 Task: Install recipe extensions for finding and saving new recipes to try.
Action: Mouse moved to (1238, 33)
Screenshot: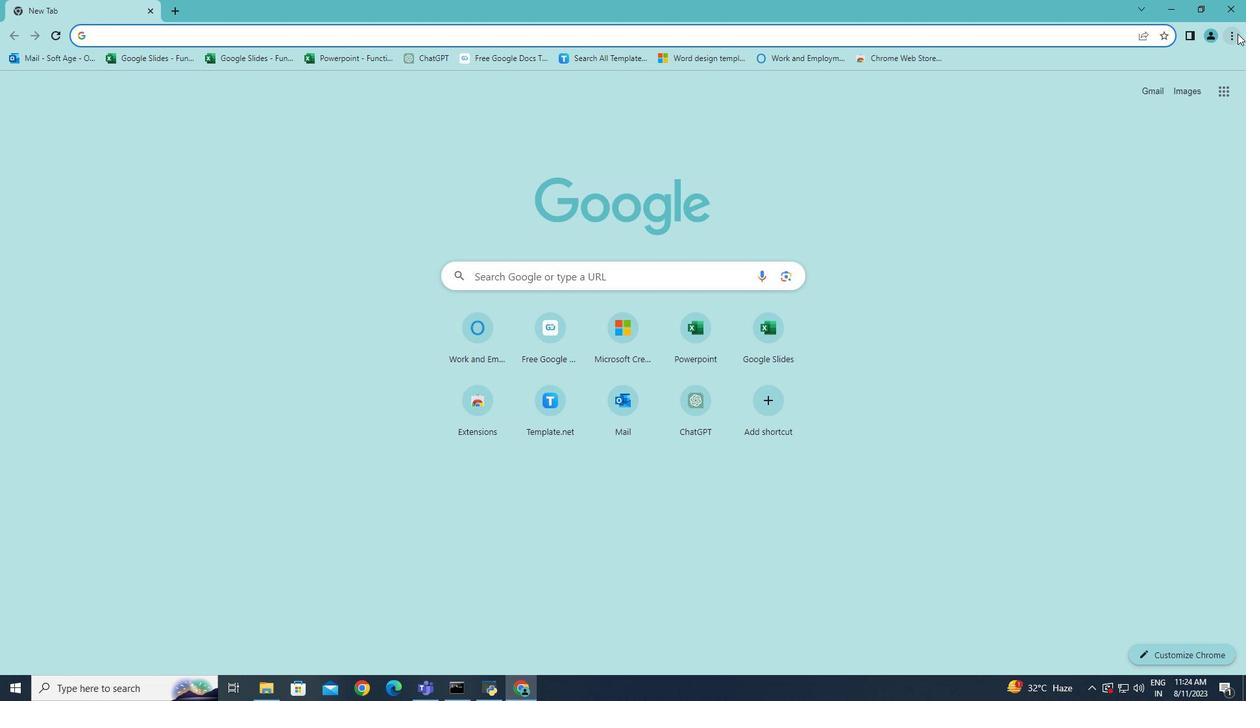 
Action: Mouse pressed left at (1238, 33)
Screenshot: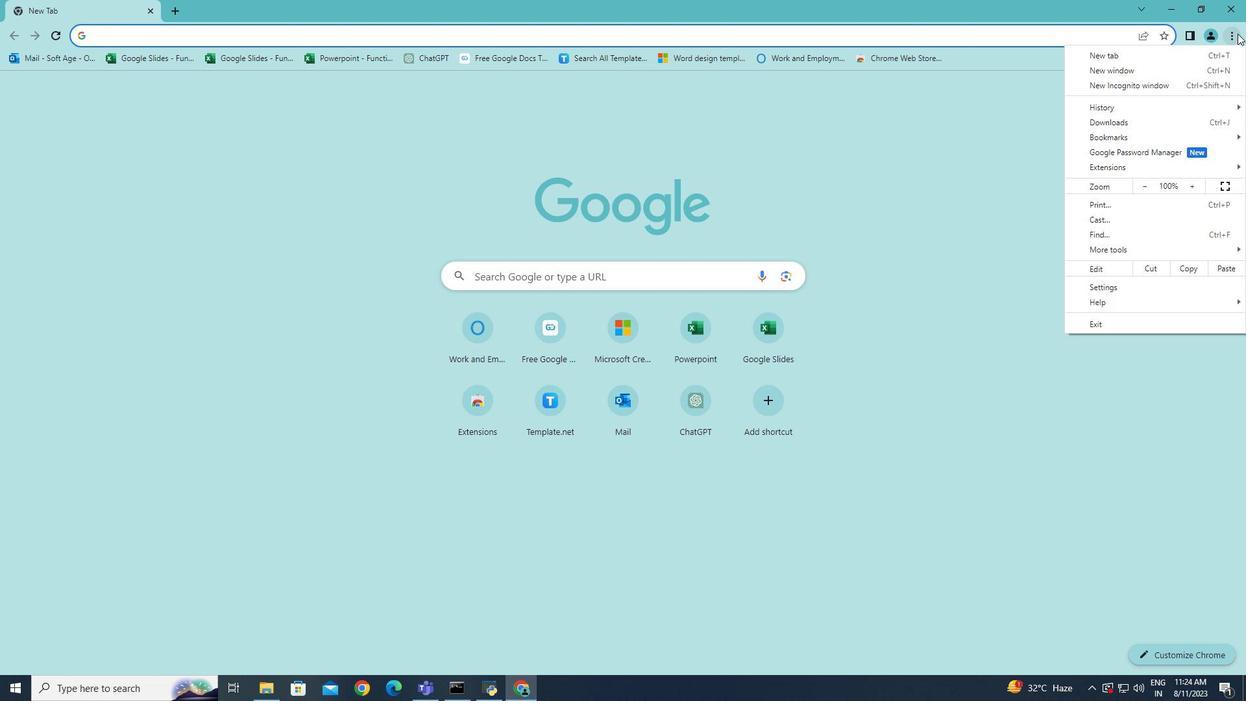 
Action: Mouse moved to (1108, 166)
Screenshot: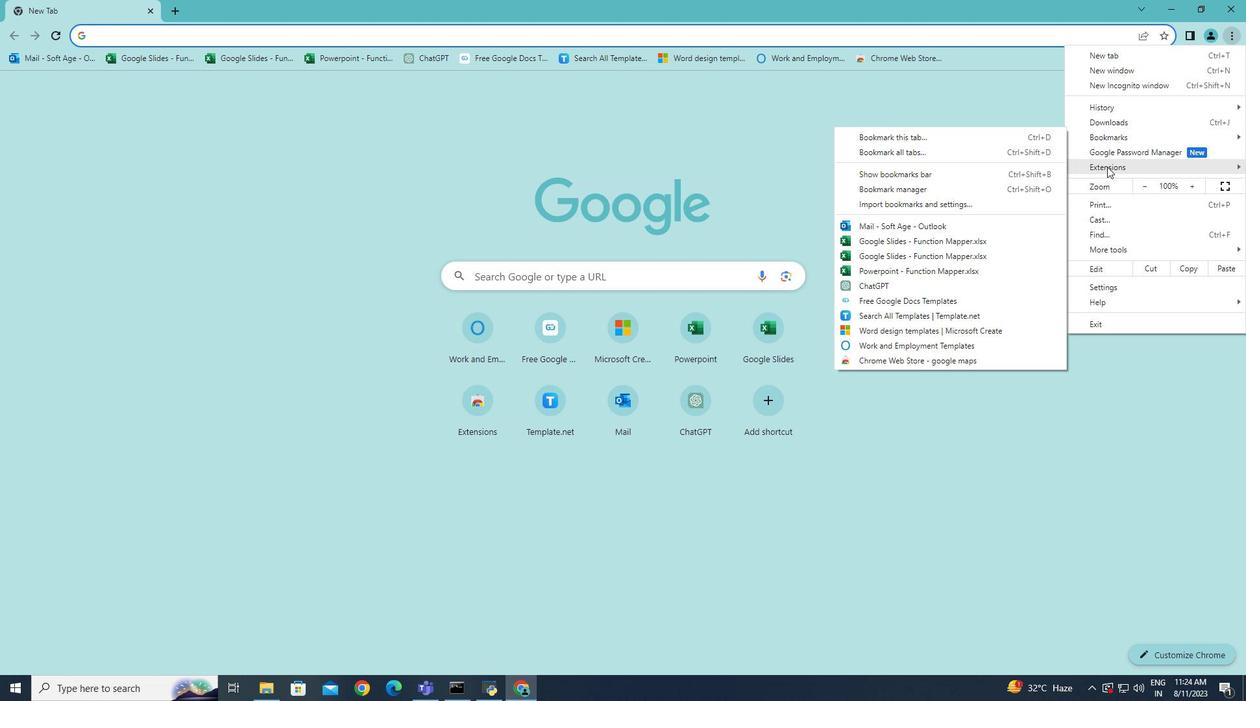 
Action: Mouse pressed left at (1108, 166)
Screenshot: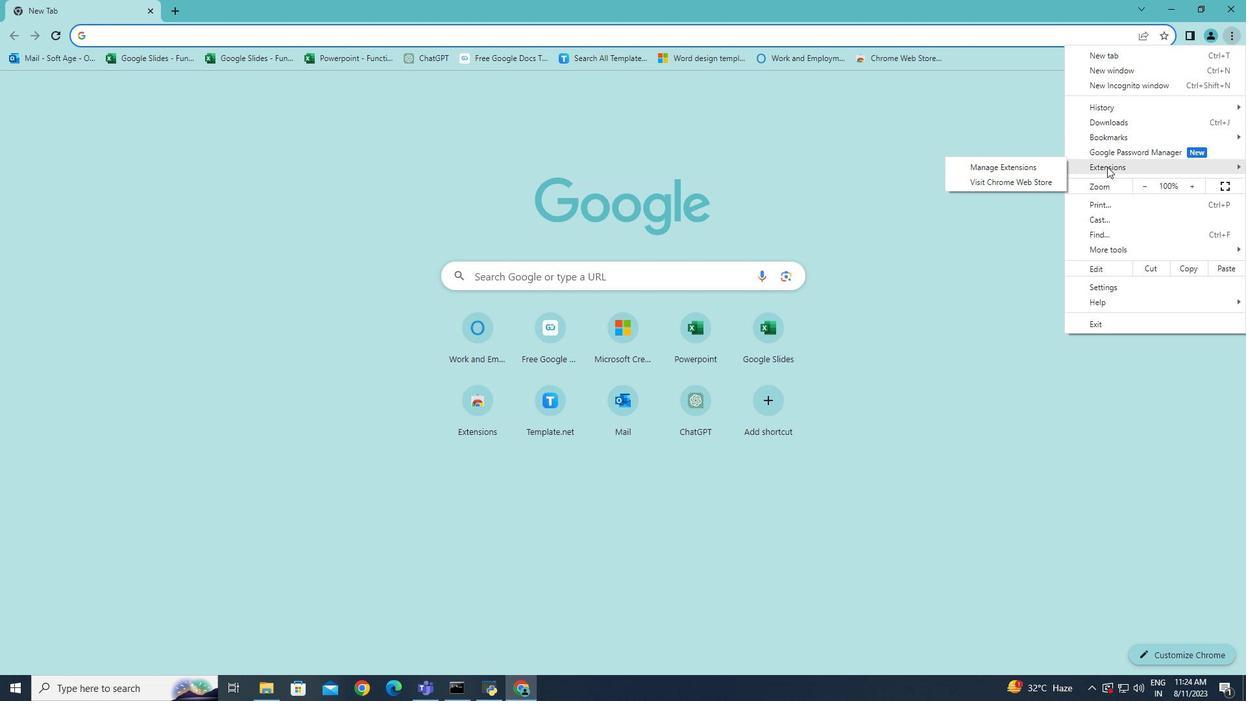 
Action: Mouse moved to (1006, 186)
Screenshot: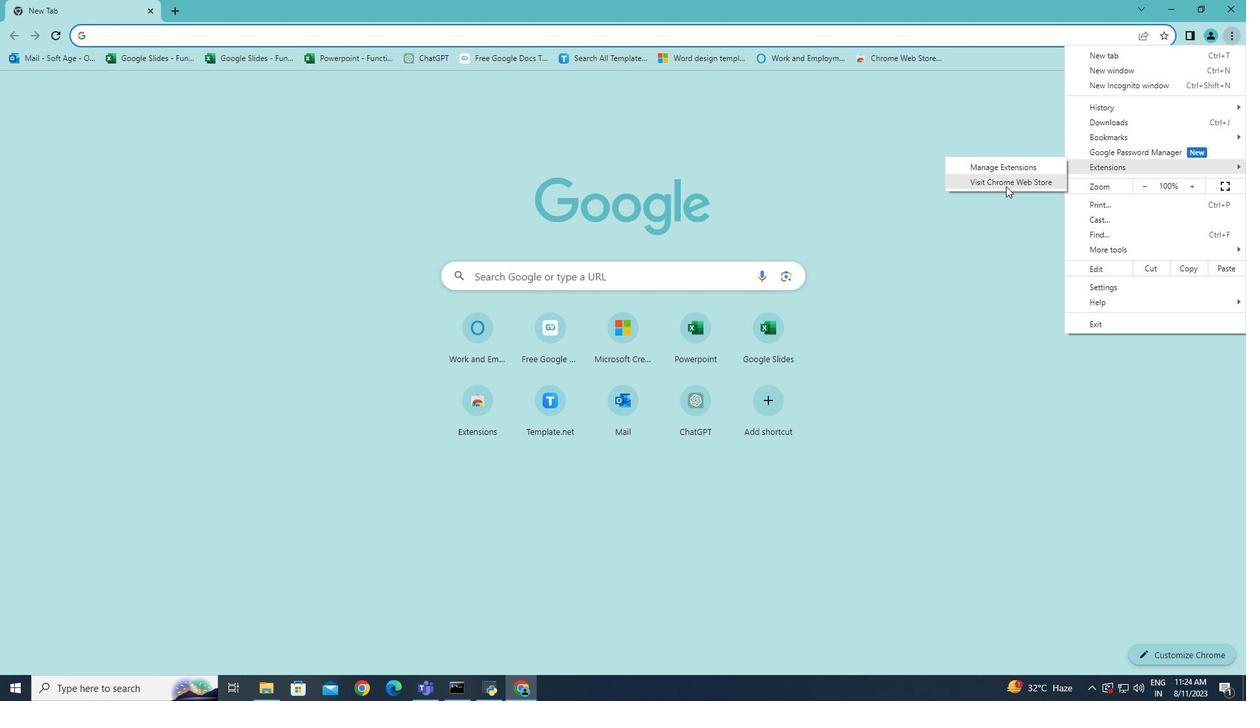 
Action: Mouse pressed left at (1006, 186)
Screenshot: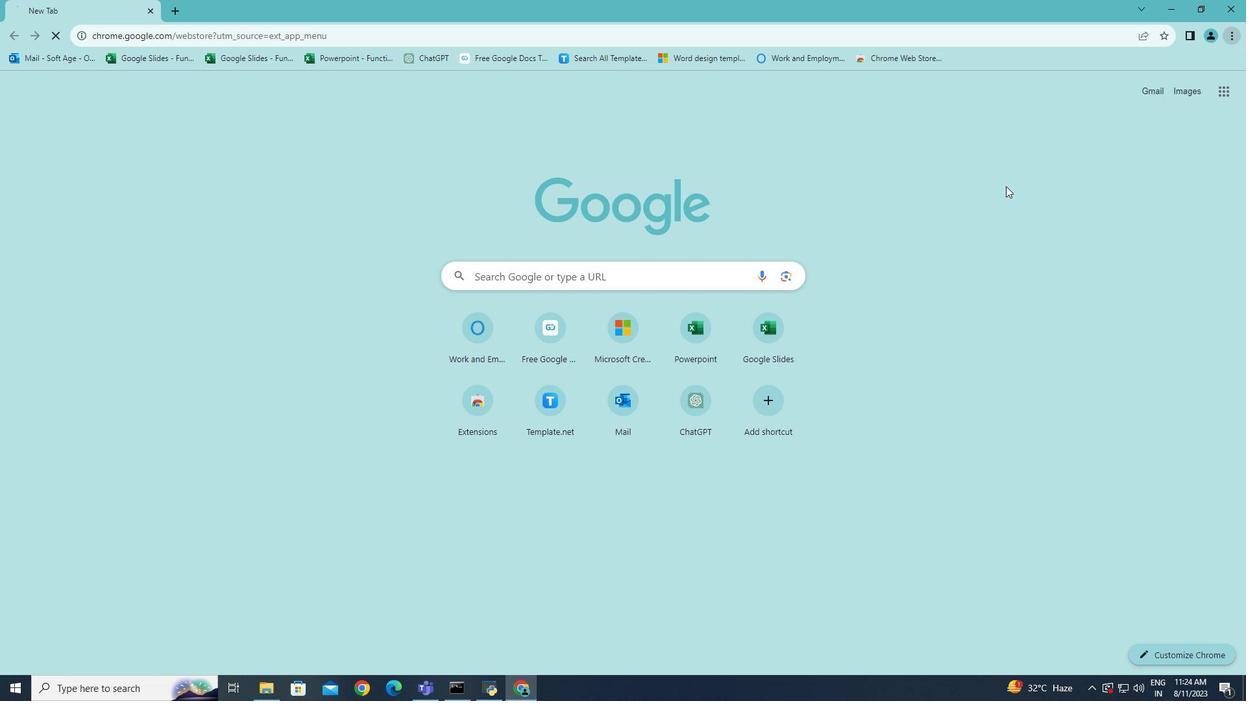 
Action: Mouse moved to (292, 116)
Screenshot: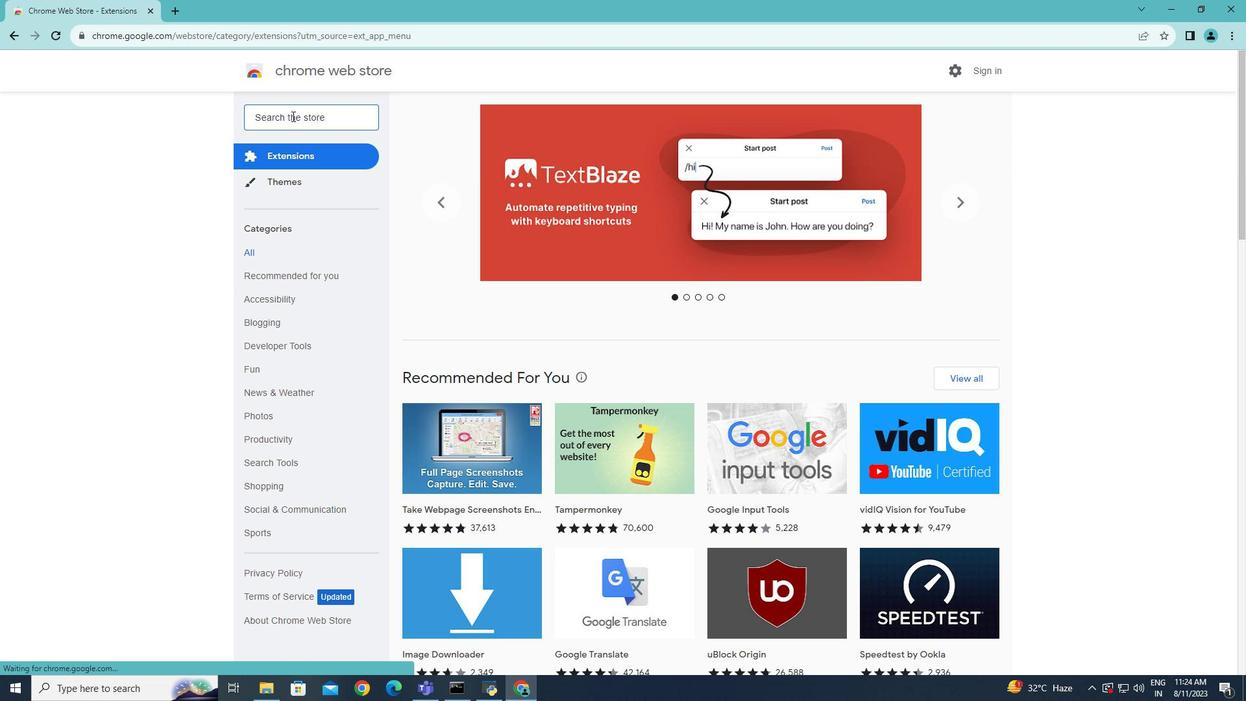 
Action: Mouse pressed left at (292, 116)
Screenshot: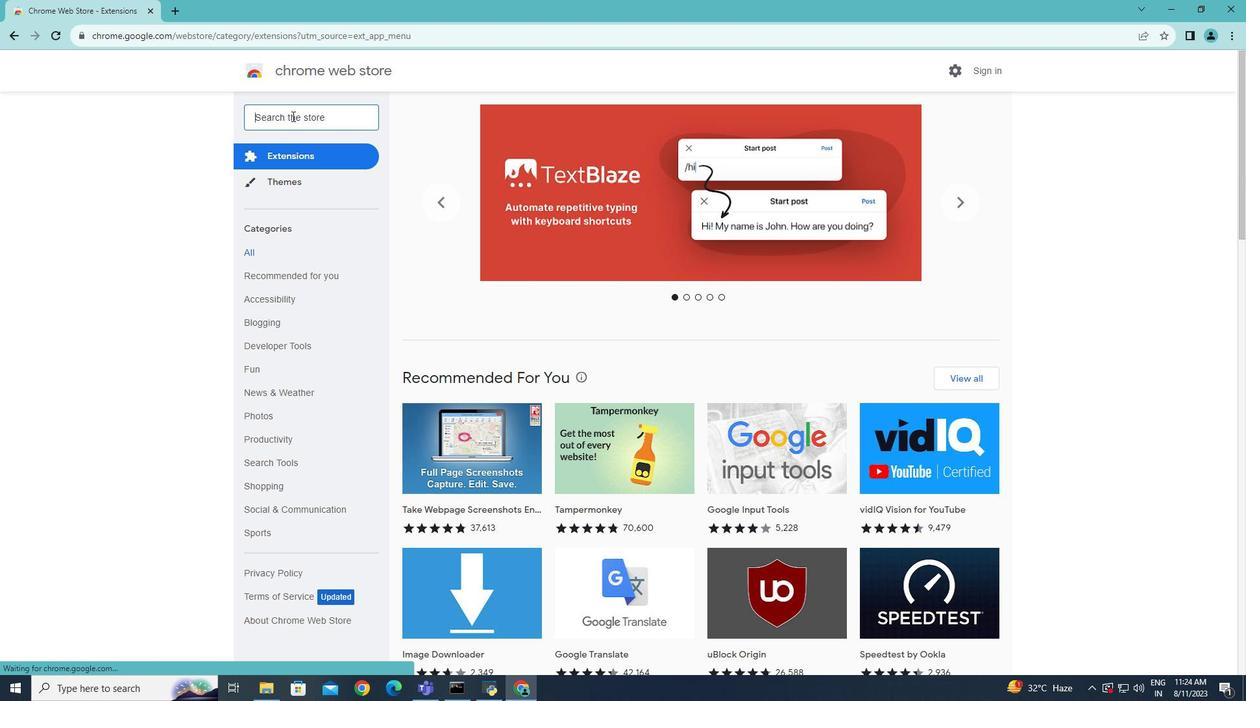 
Action: Key pressed recipe<Key.space>ex
Screenshot: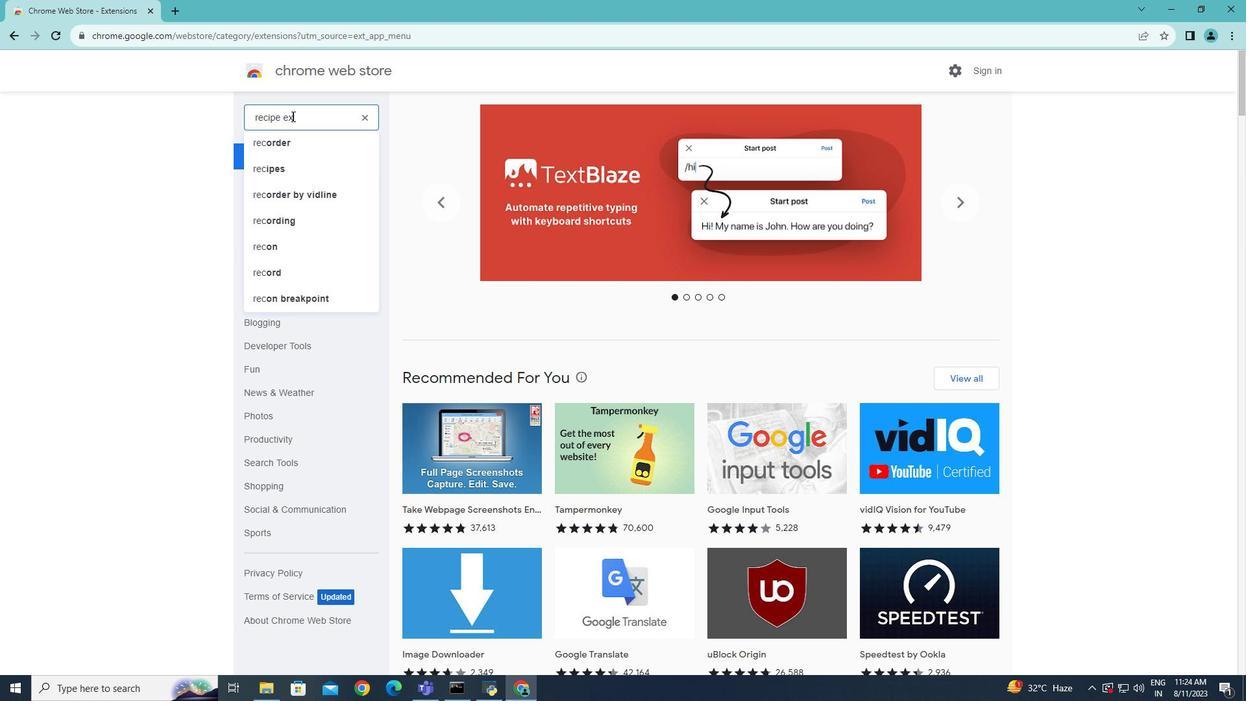 
Action: Mouse moved to (292, 116)
Screenshot: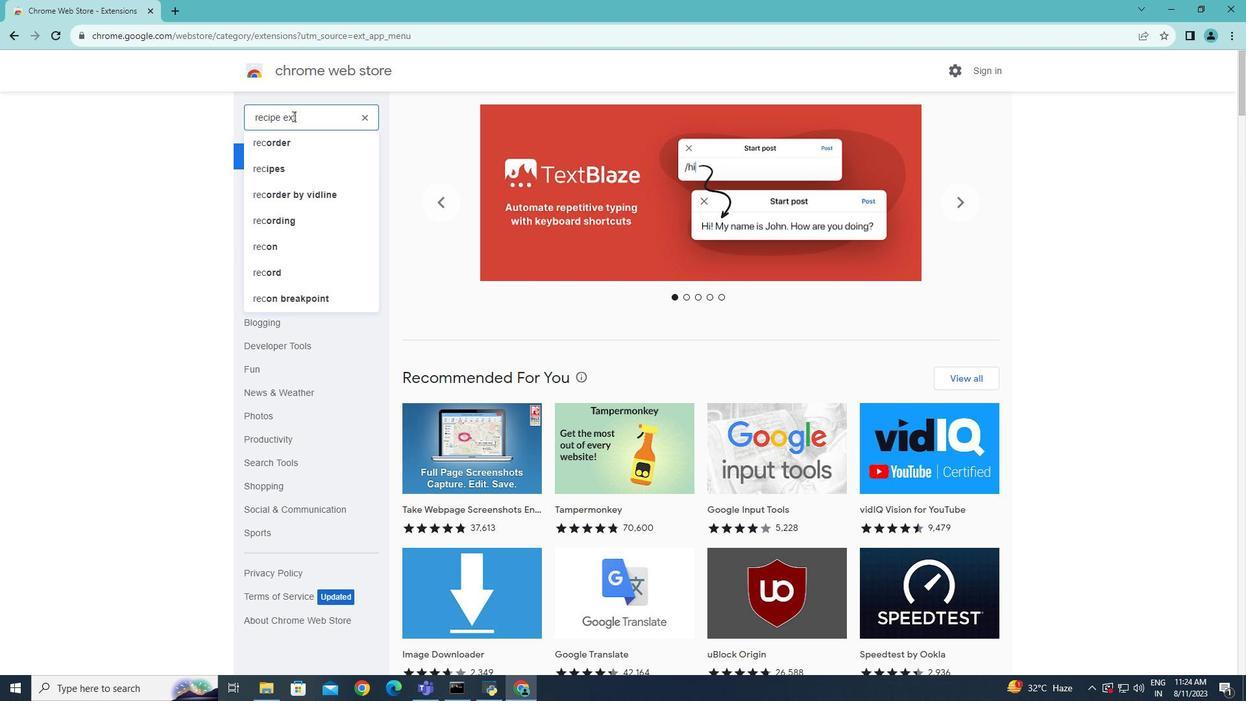 
Action: Key pressed tensions<Key.space>for<Key.space>finding<Key.space>and<Key.space>saving<Key.space>new<Key.space>recipes<Key.space>to<Key.space>try<Key.enter>
Screenshot: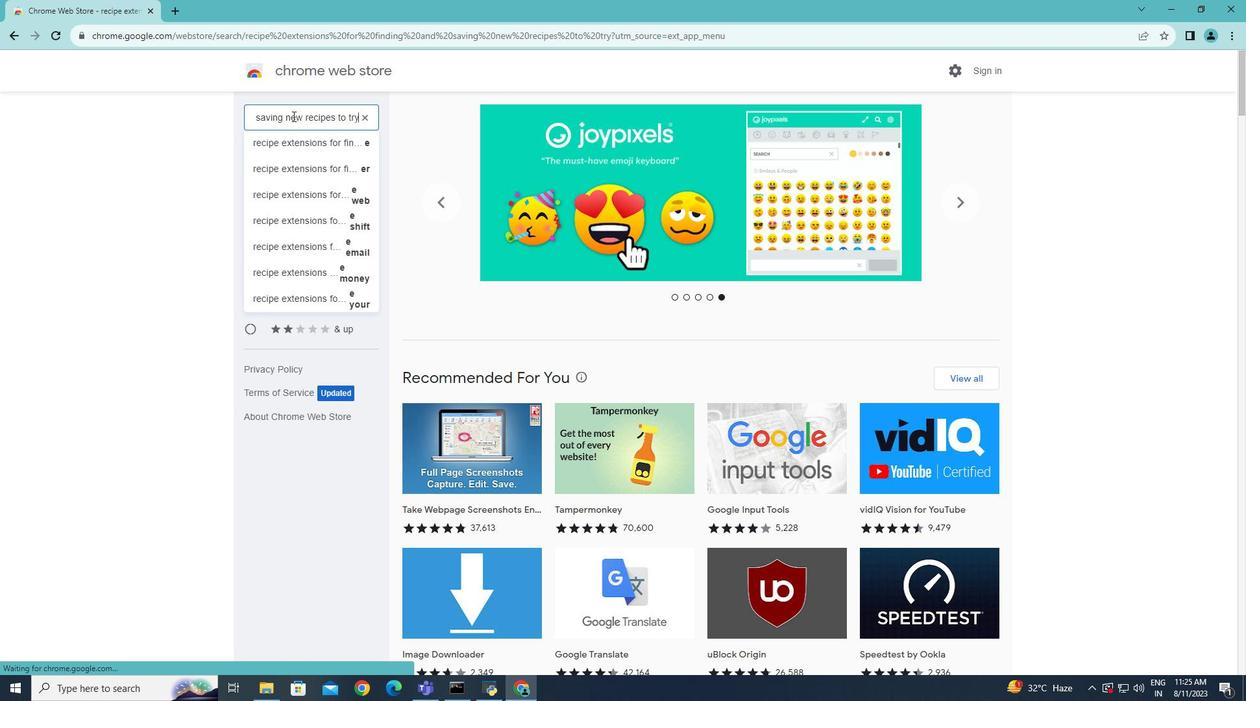
Action: Mouse moved to (741, 369)
Screenshot: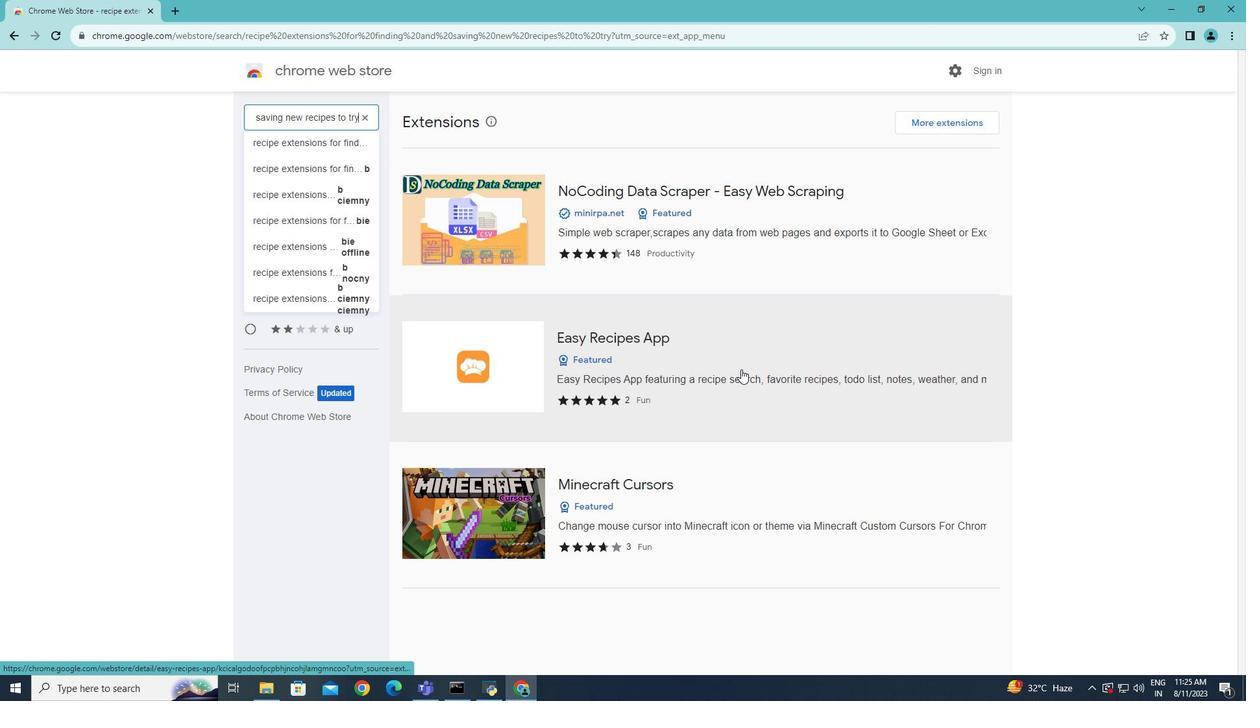 
Action: Mouse scrolled (741, 368) with delta (0, 0)
Screenshot: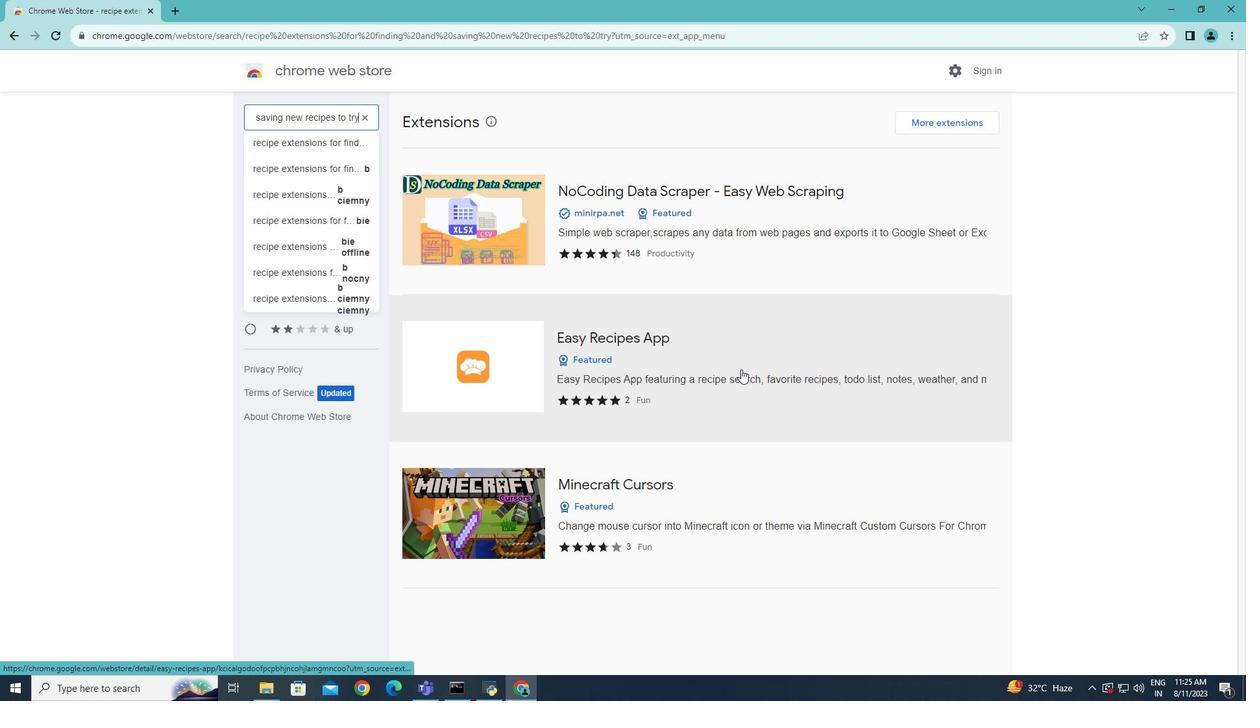
Action: Mouse moved to (742, 369)
Screenshot: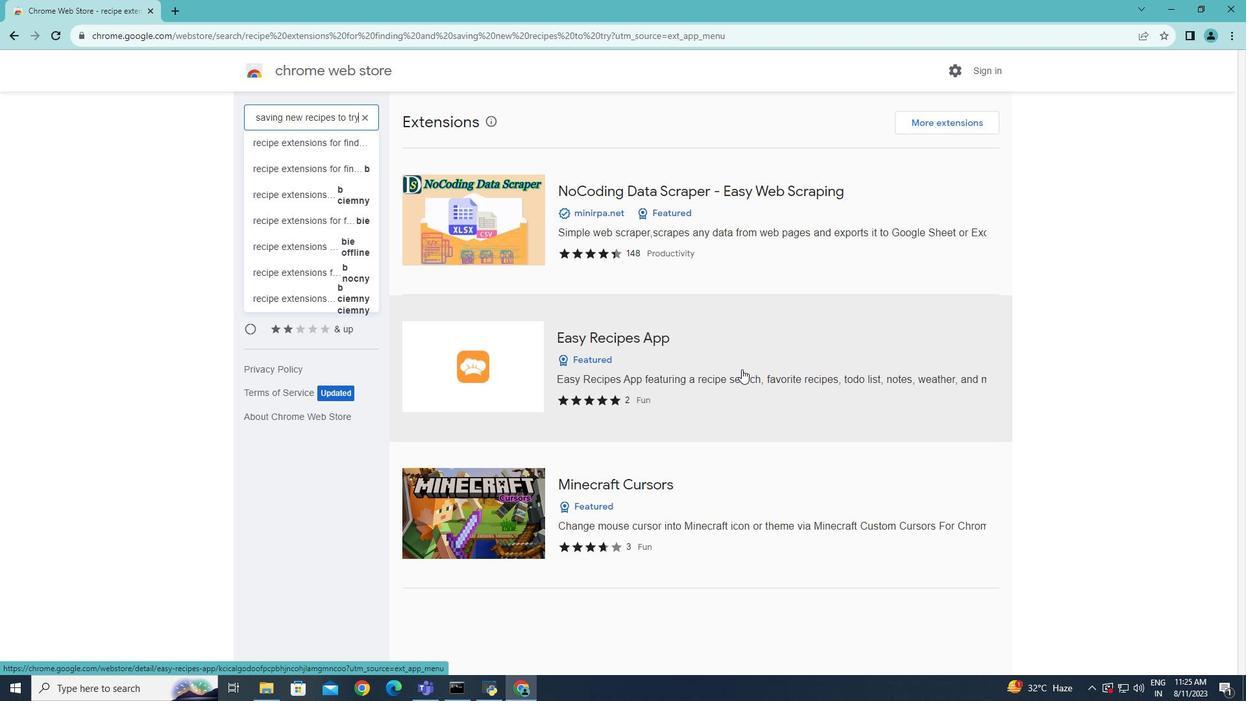 
Action: Mouse scrolled (742, 368) with delta (0, 0)
Screenshot: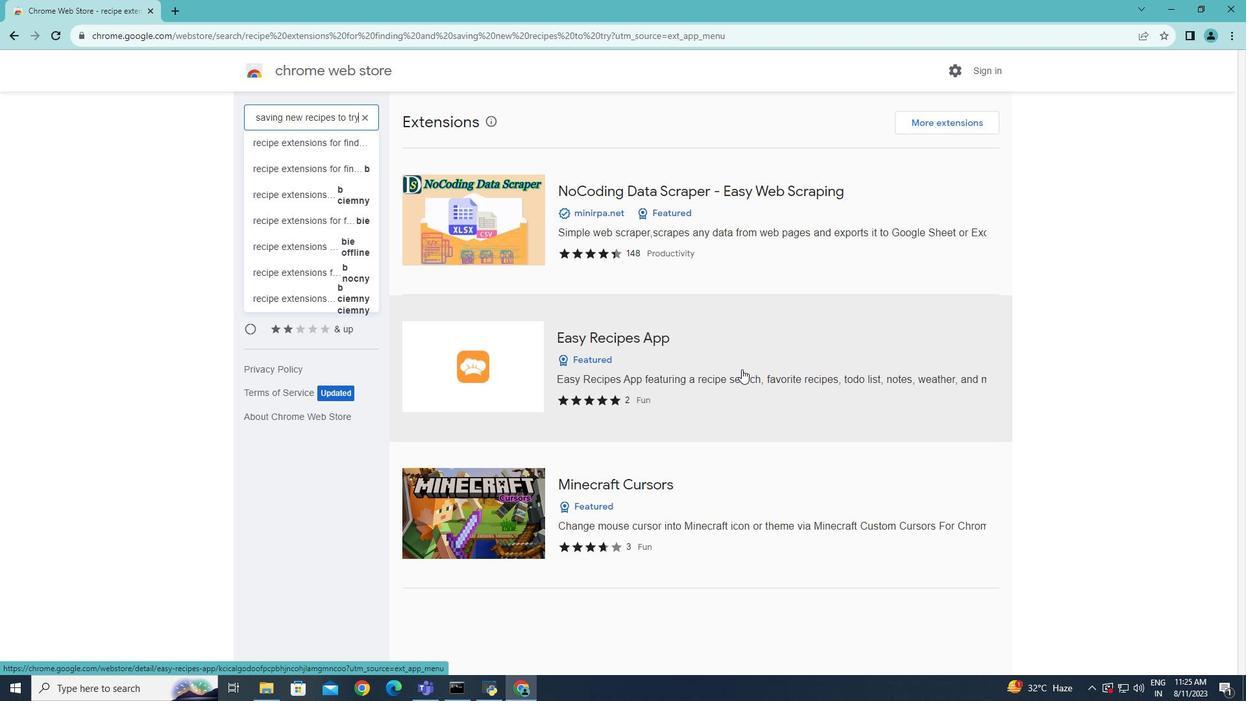 
Action: Mouse scrolled (742, 368) with delta (0, 0)
Screenshot: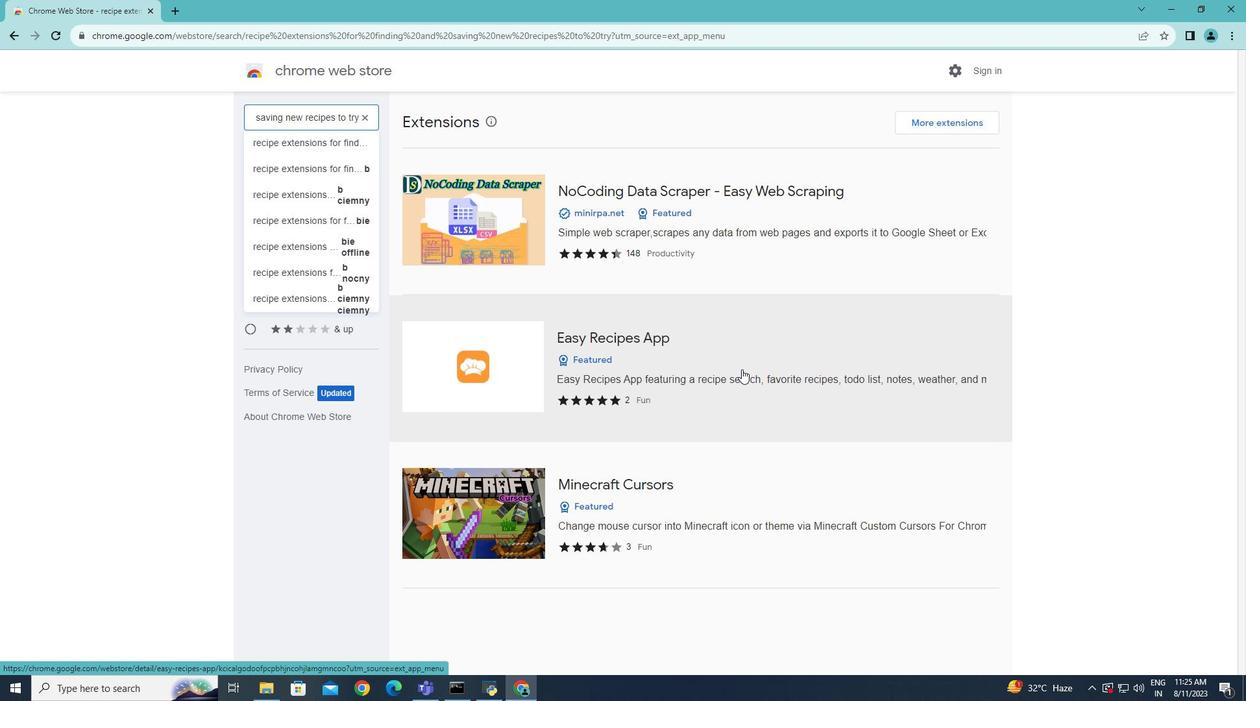 
Action: Mouse moved to (751, 344)
Screenshot: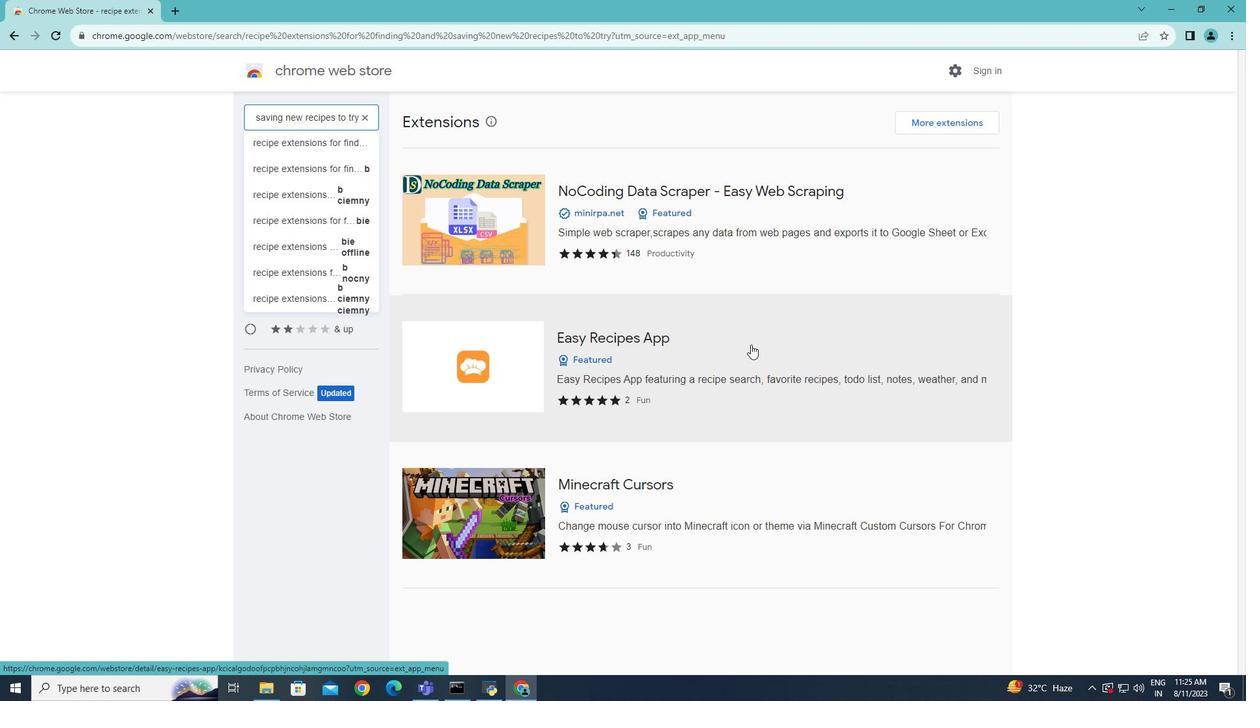 
Action: Mouse scrolled (751, 344) with delta (0, 0)
Screenshot: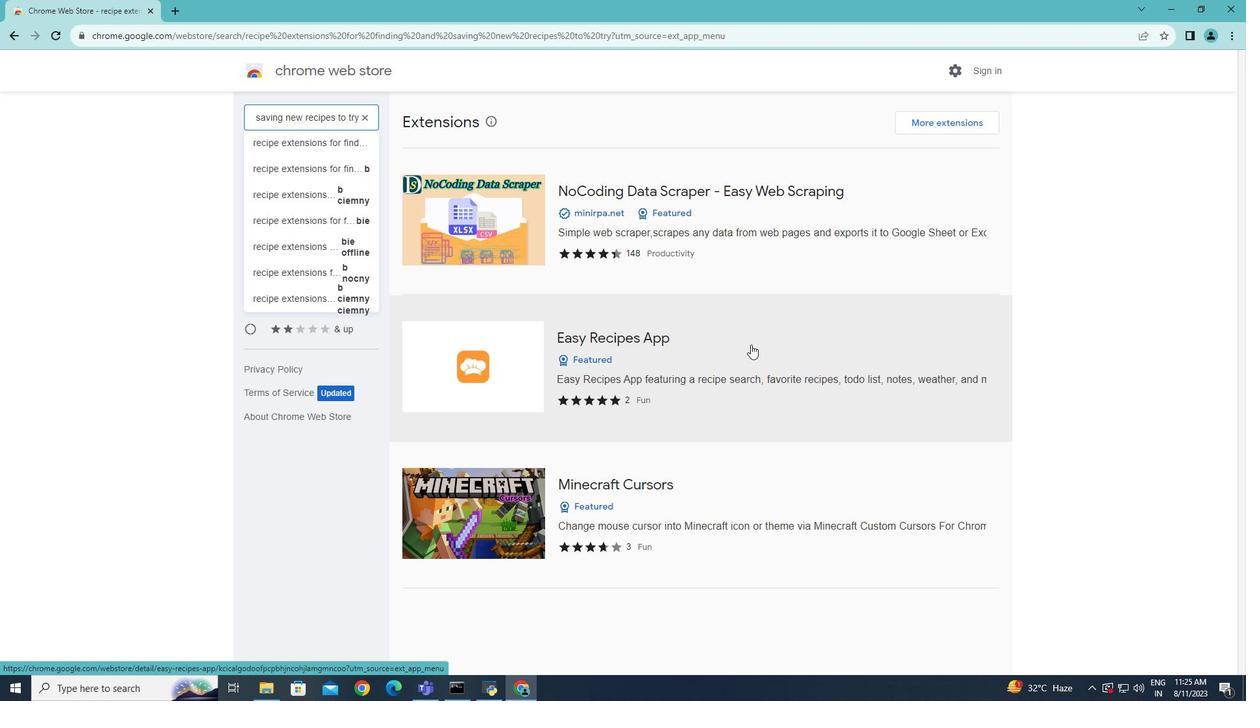 
Action: Mouse moved to (751, 344)
Screenshot: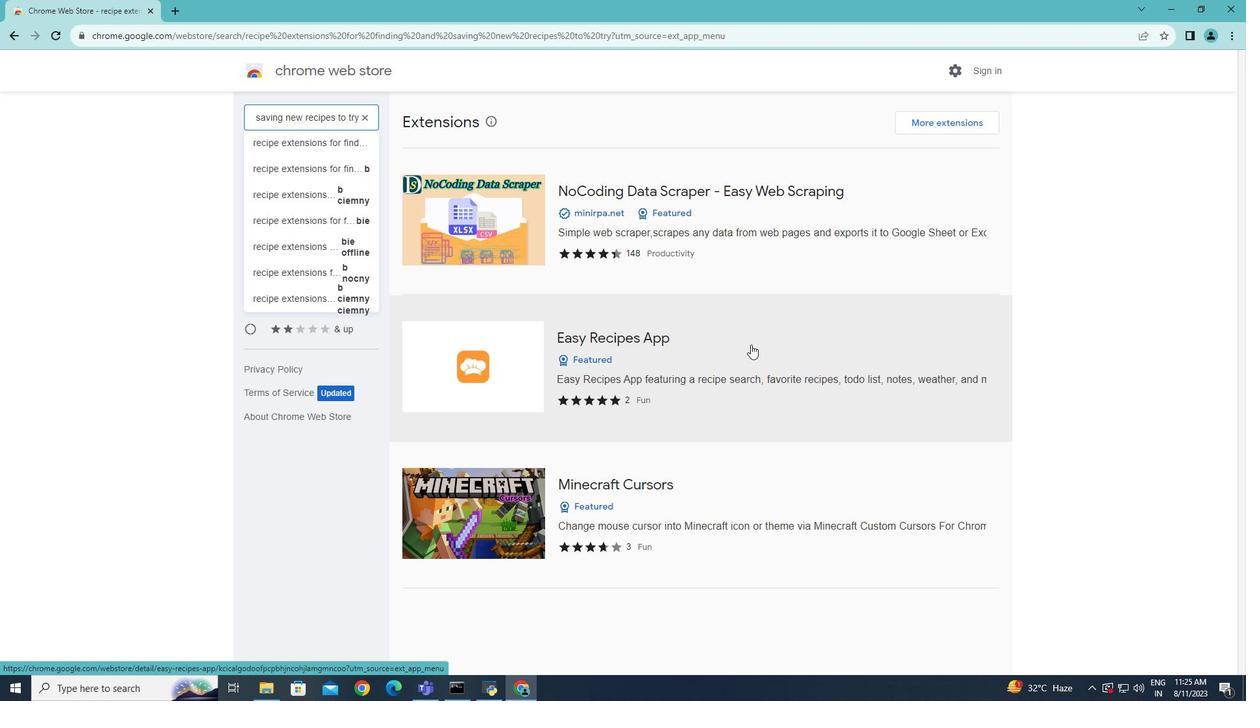 
Action: Mouse scrolled (751, 344) with delta (0, 0)
Screenshot: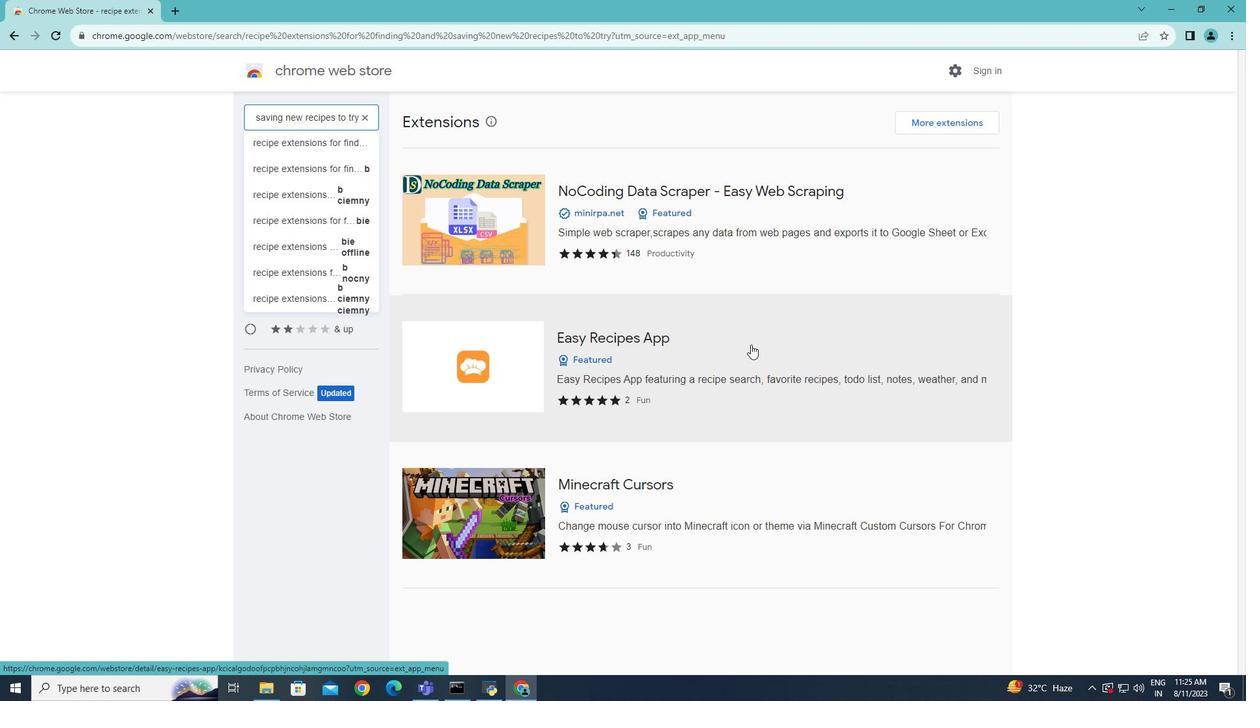 
Action: Mouse scrolled (751, 344) with delta (0, 0)
Screenshot: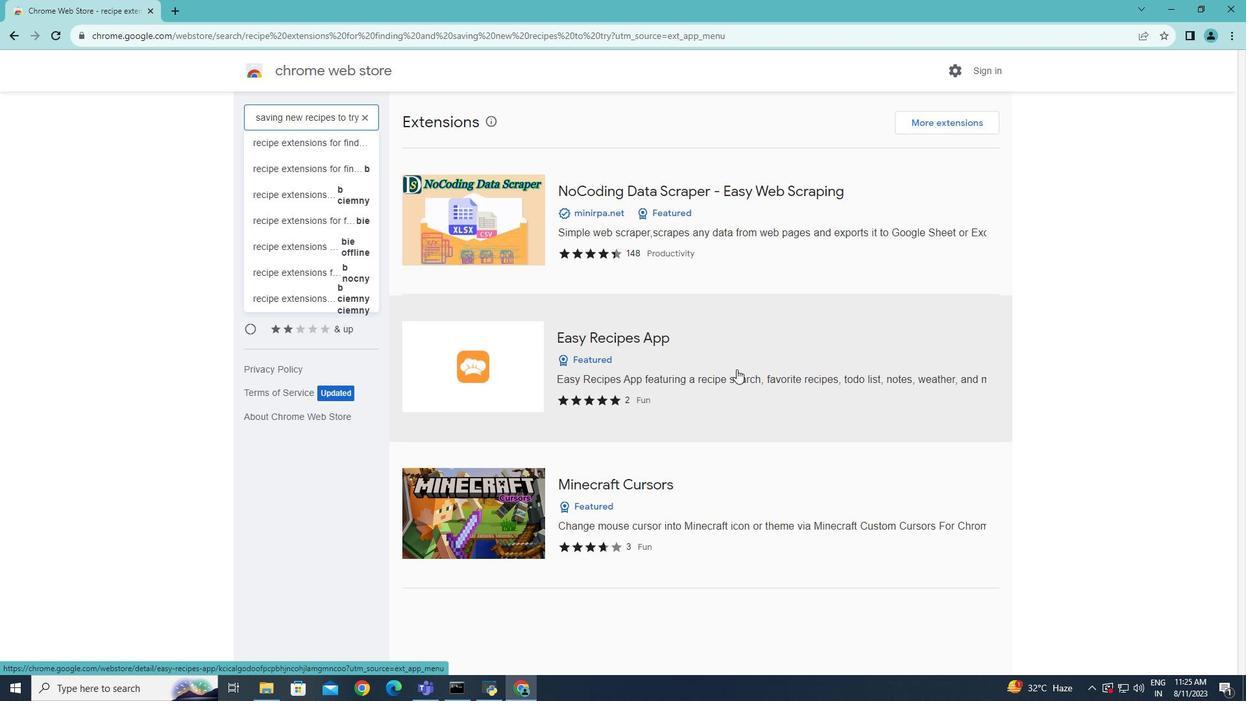 
Action: Mouse moved to (689, 347)
Screenshot: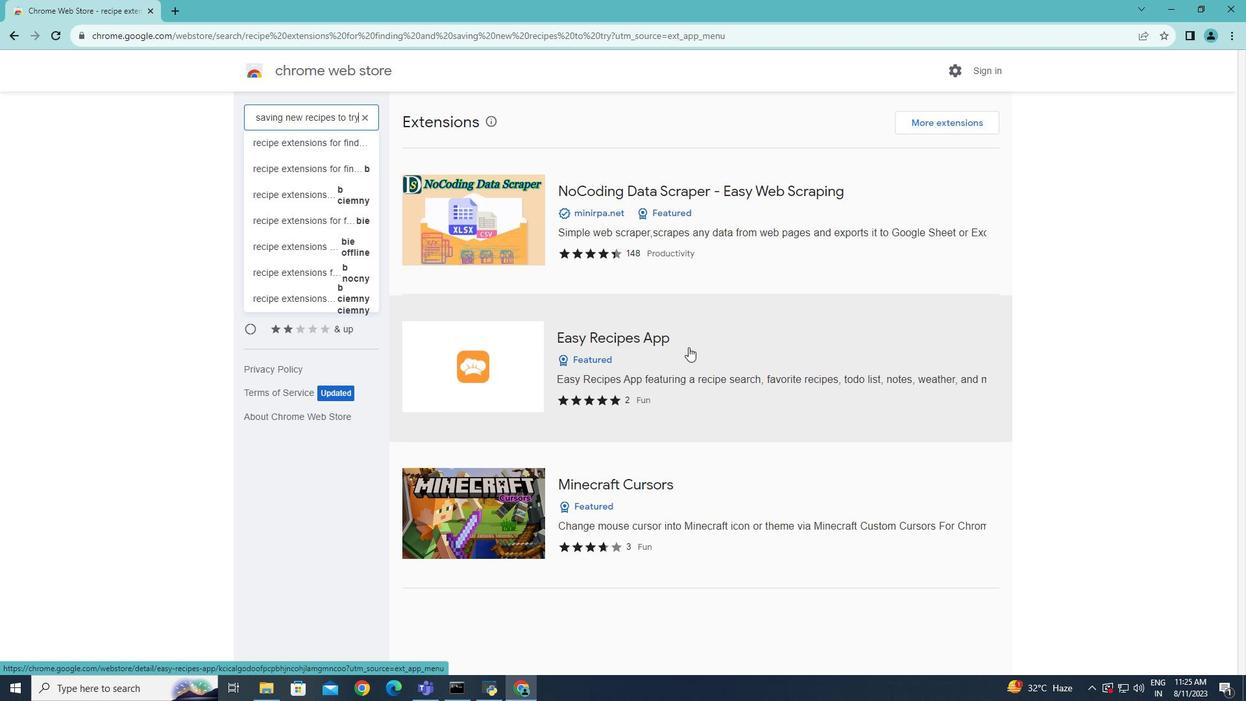 
Action: Mouse pressed left at (689, 347)
Screenshot: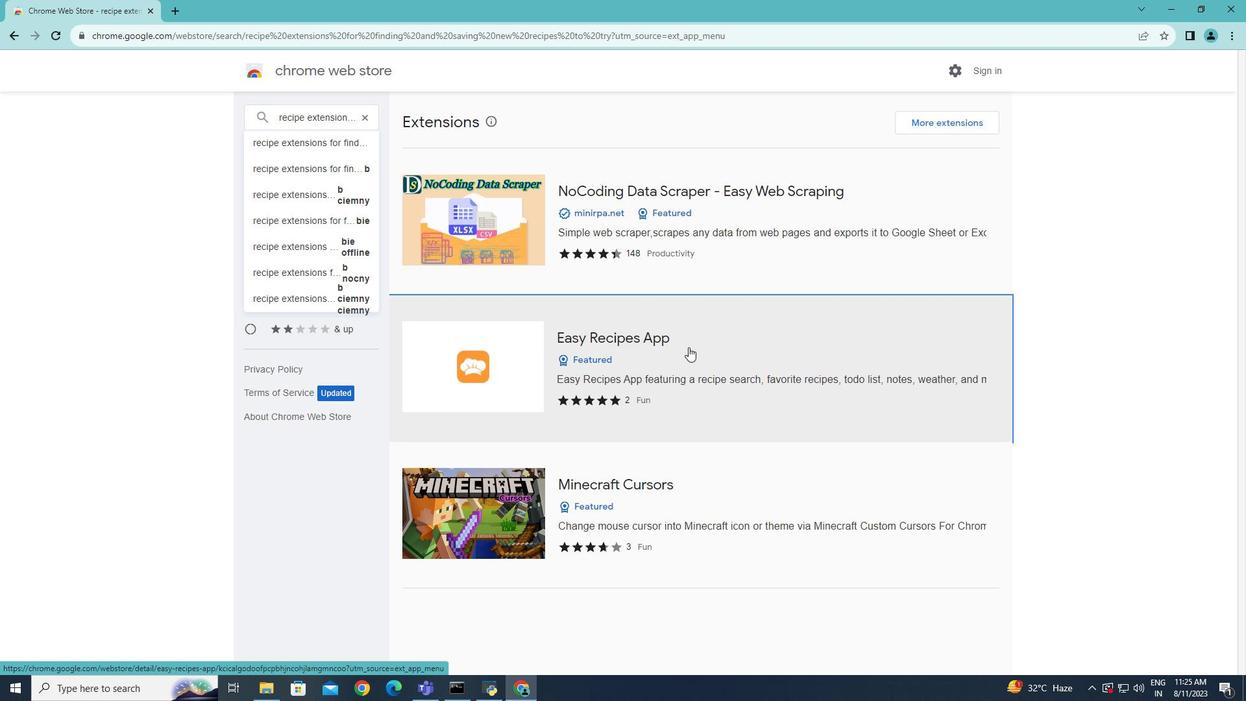 
Action: Mouse moved to (857, 155)
Screenshot: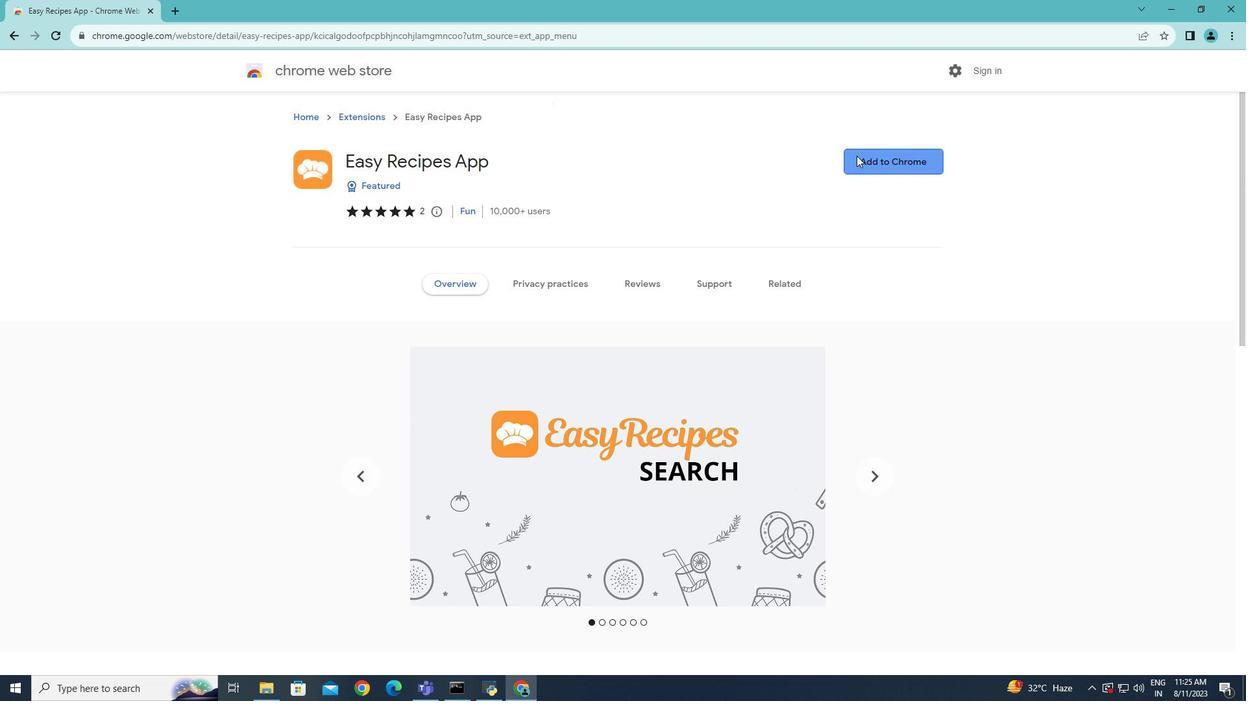 
Action: Mouse pressed left at (857, 155)
Screenshot: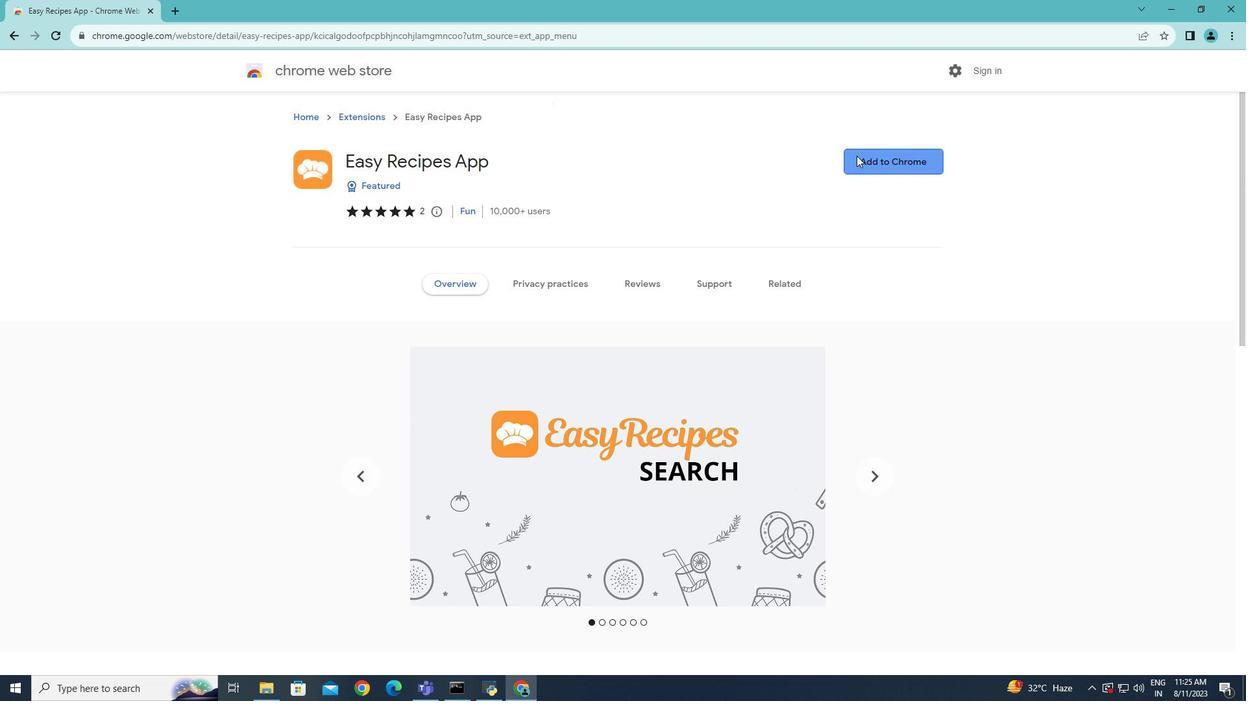
Action: Mouse moved to (644, 164)
Screenshot: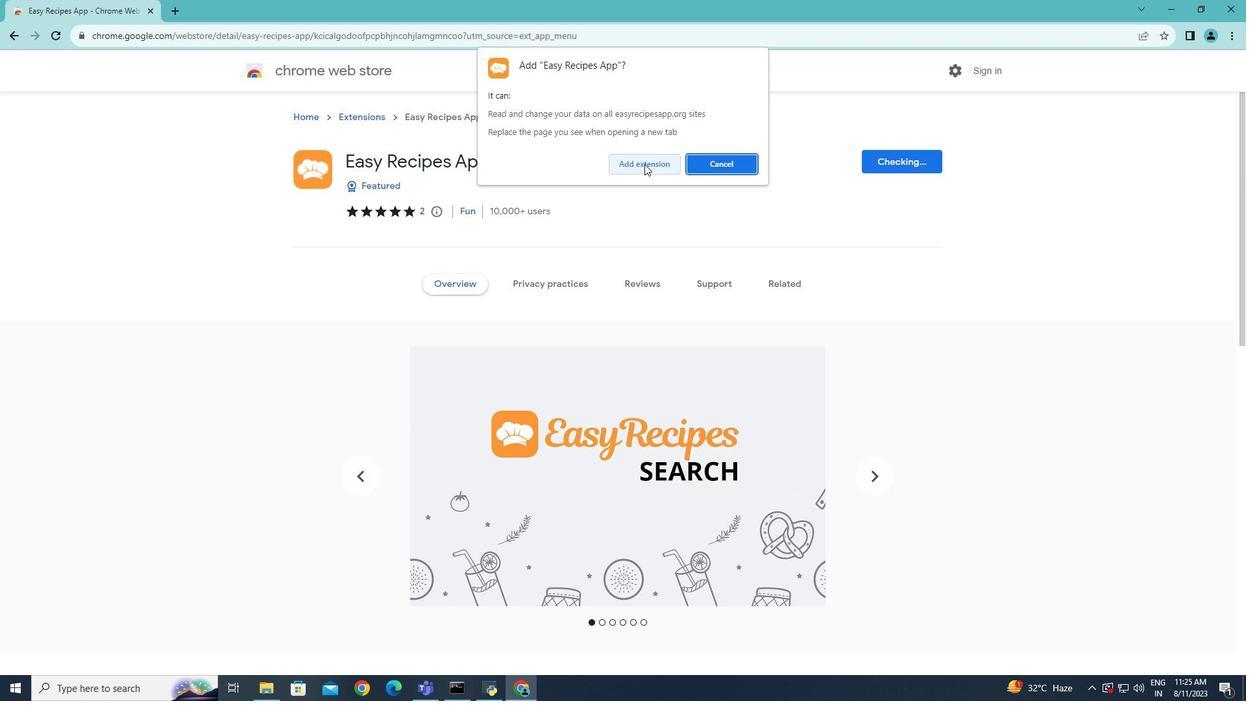 
Action: Mouse pressed left at (644, 164)
Screenshot: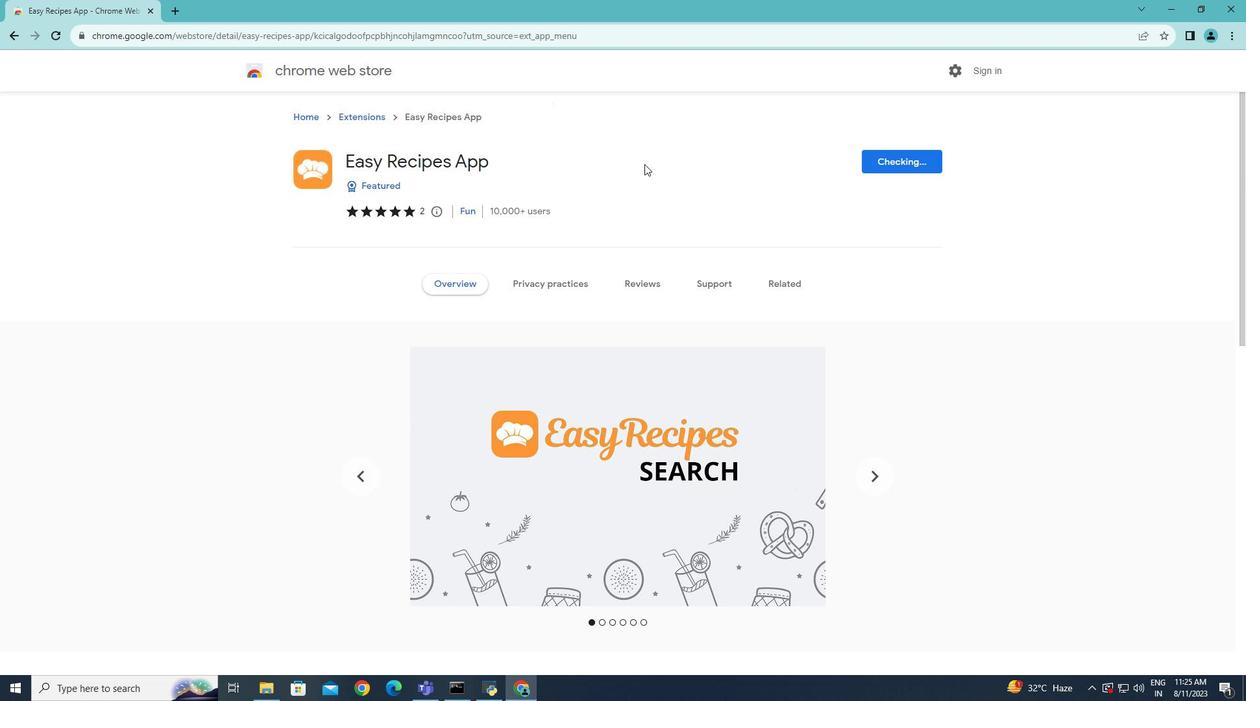 
Action: Mouse moved to (1148, 34)
Screenshot: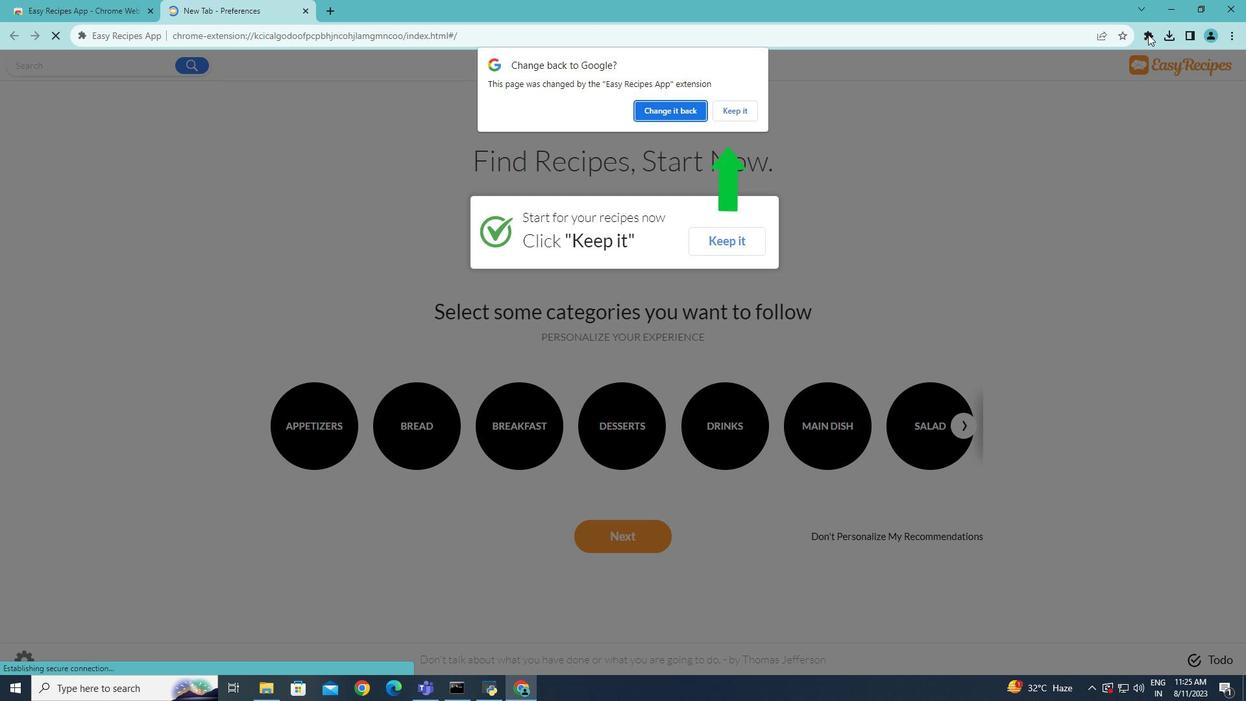 
Action: Mouse pressed left at (1148, 34)
Screenshot: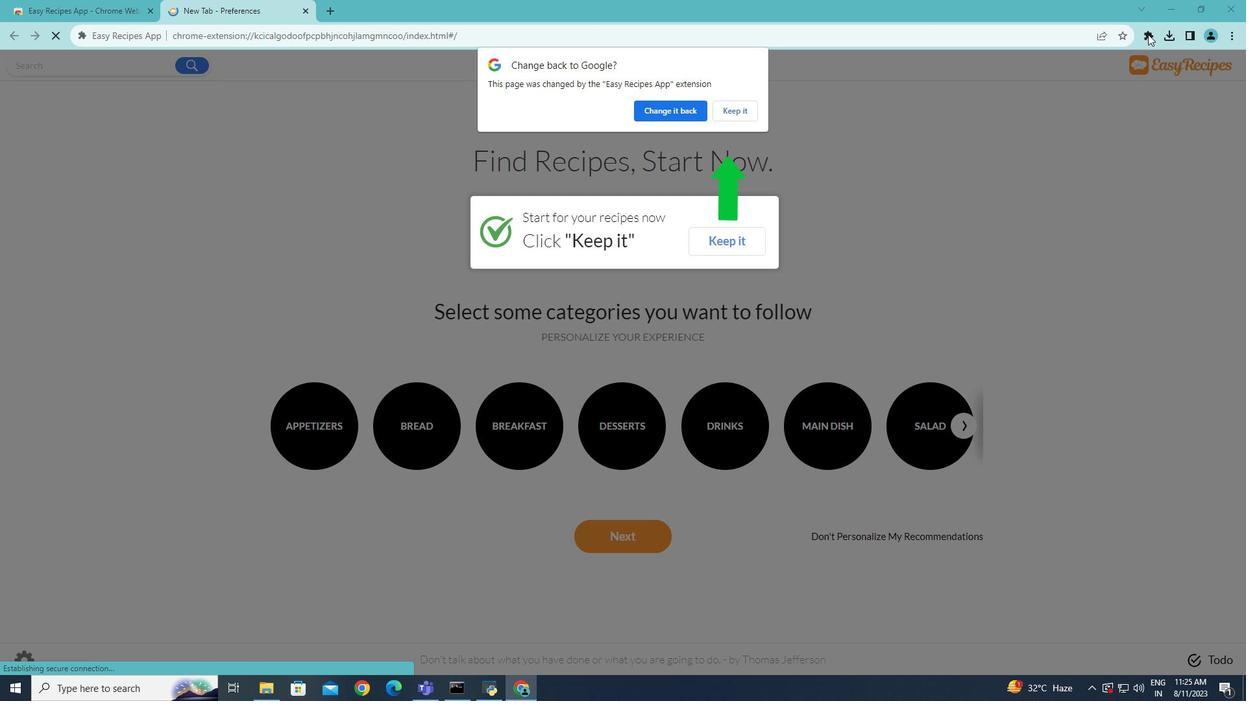 
Action: Mouse moved to (1148, 35)
Screenshot: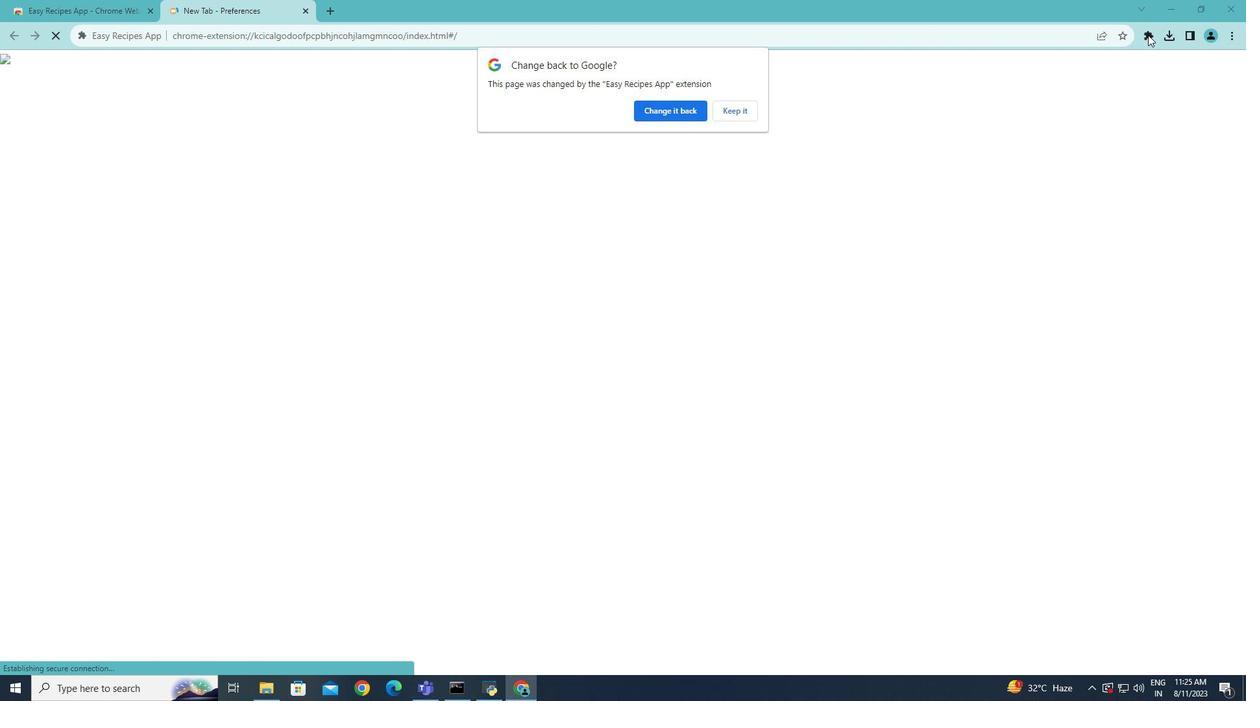 
Action: Mouse pressed left at (1148, 35)
Screenshot: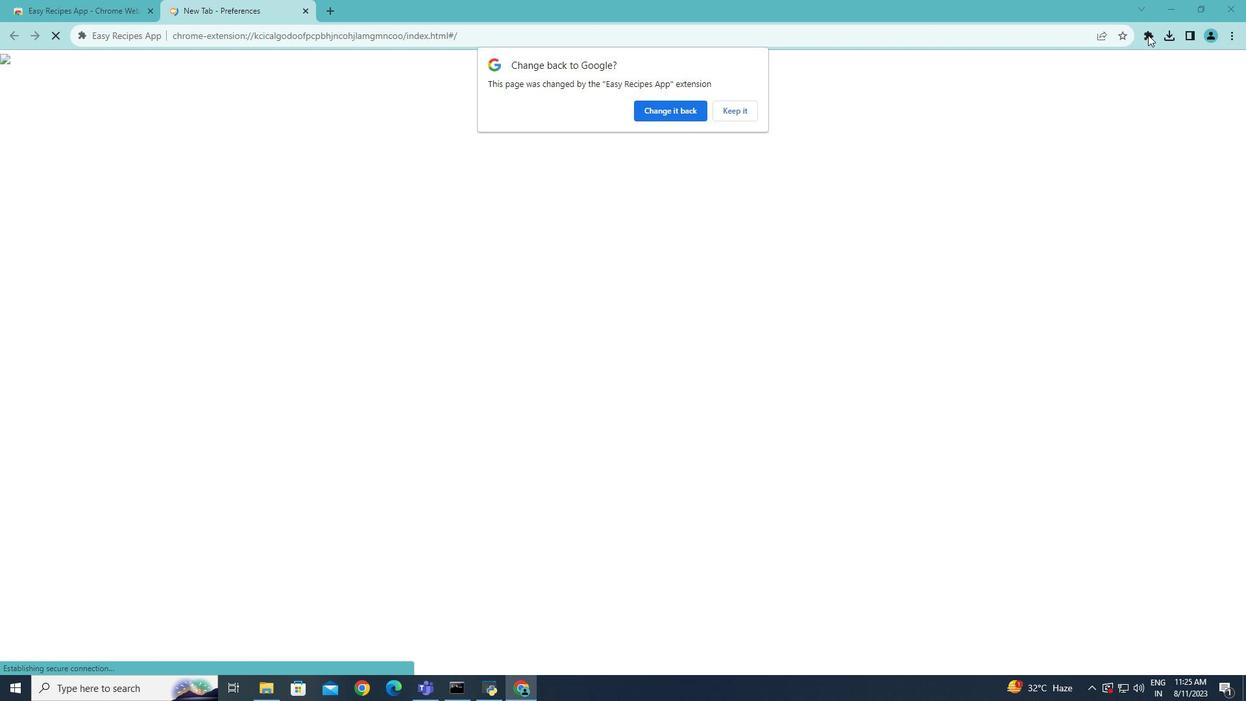 
Action: Mouse moved to (1146, 37)
Screenshot: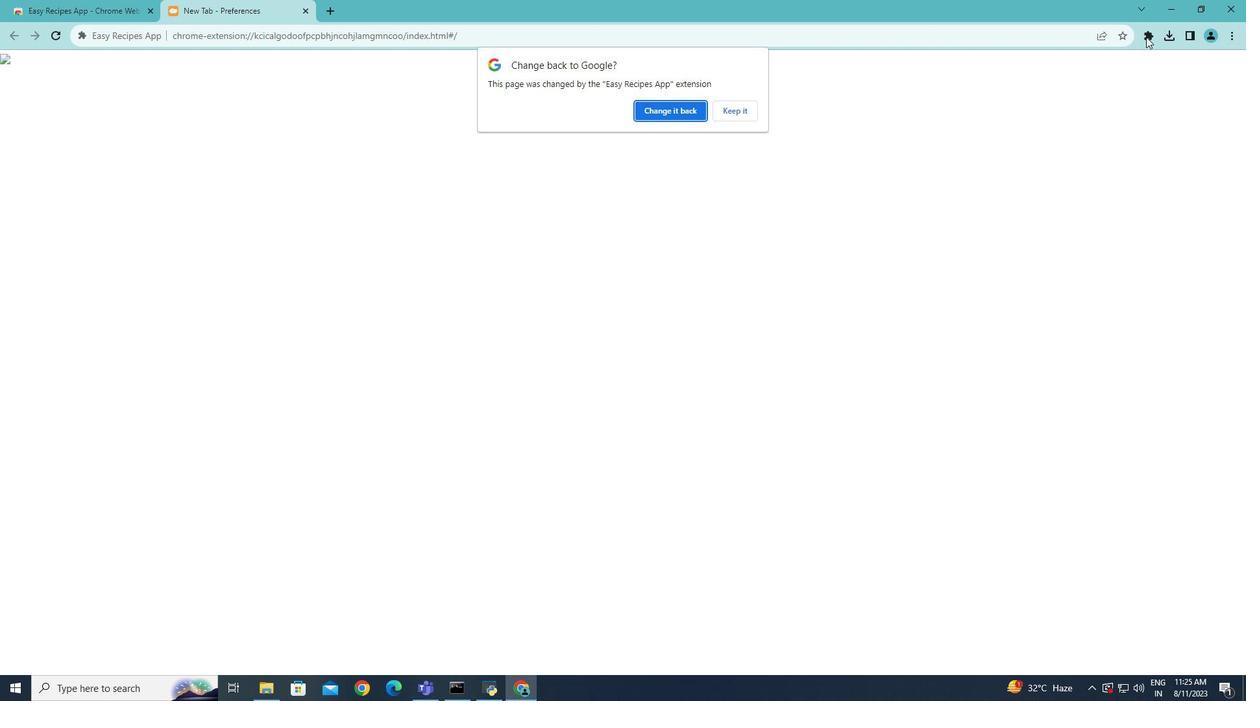 
Action: Mouse pressed left at (1146, 37)
Screenshot: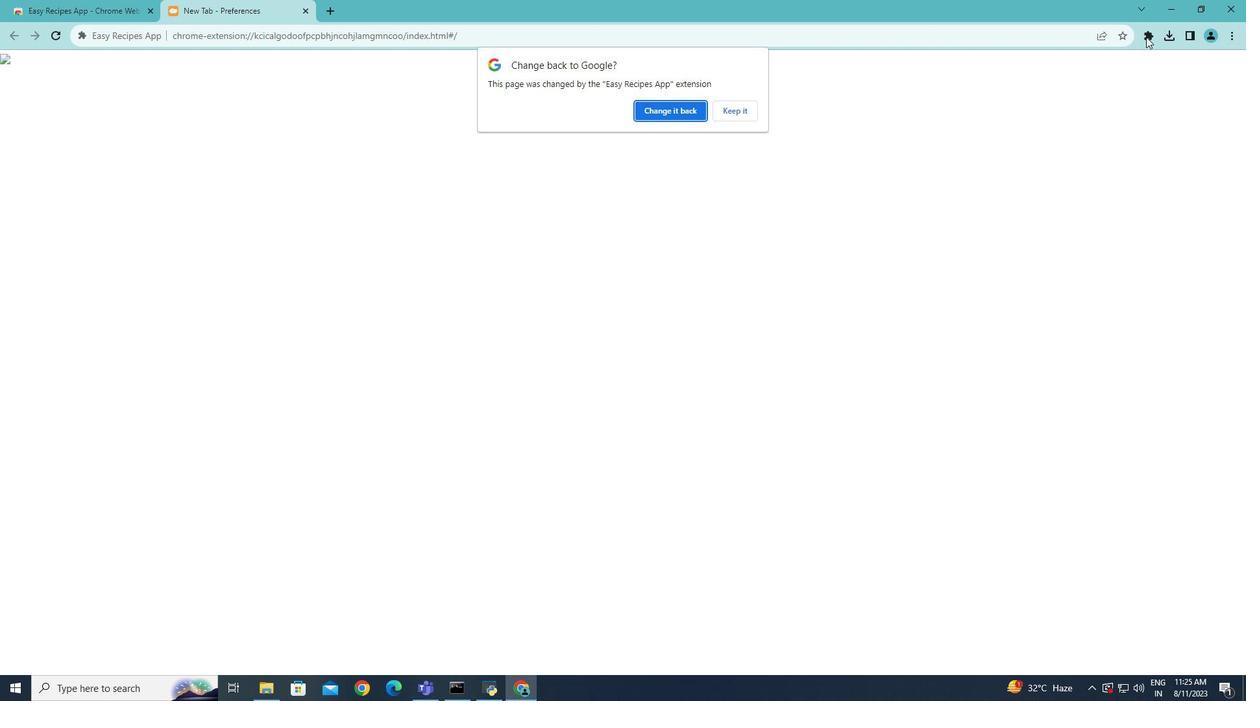 
Action: Mouse moved to (730, 110)
Screenshot: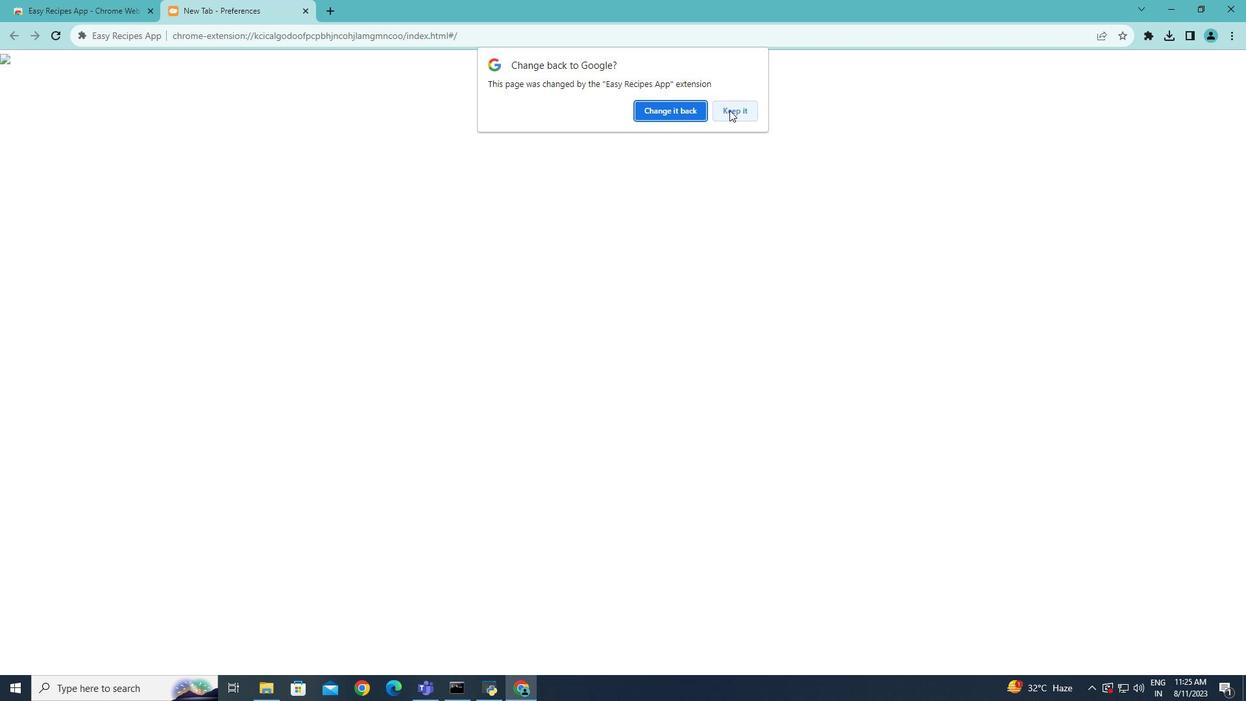 
Action: Mouse pressed left at (730, 110)
Screenshot: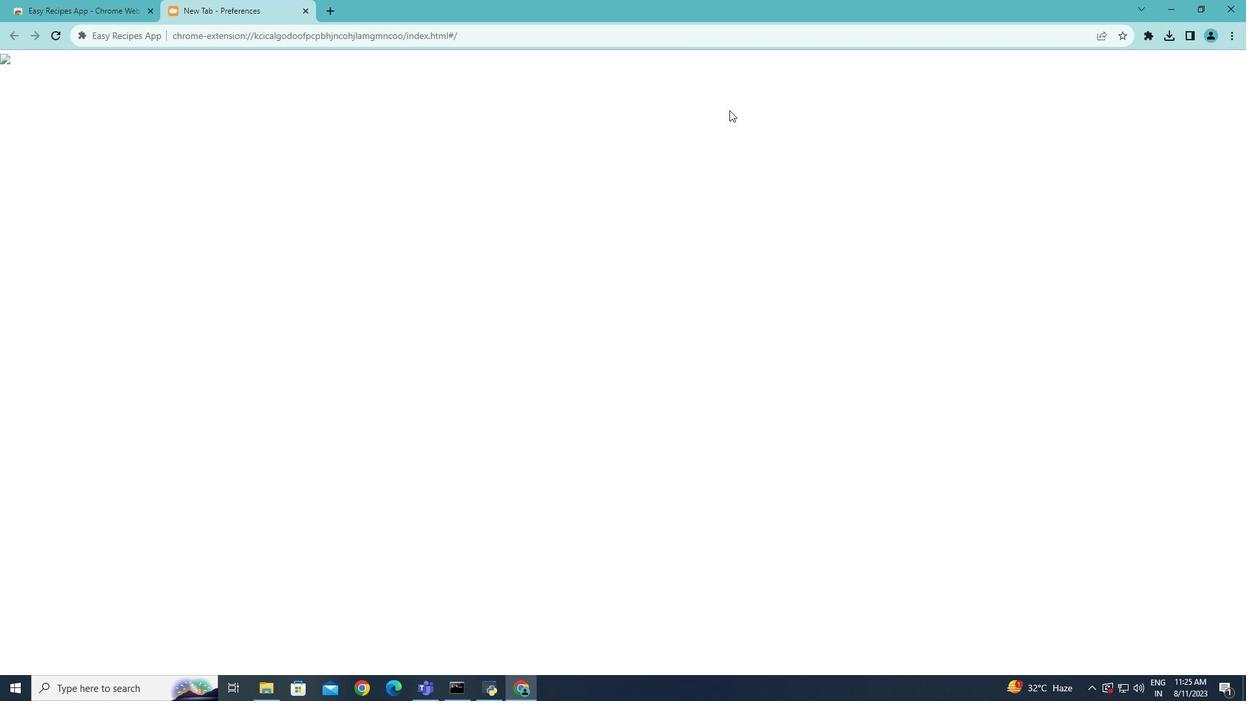 
Action: Mouse moved to (1150, 34)
Screenshot: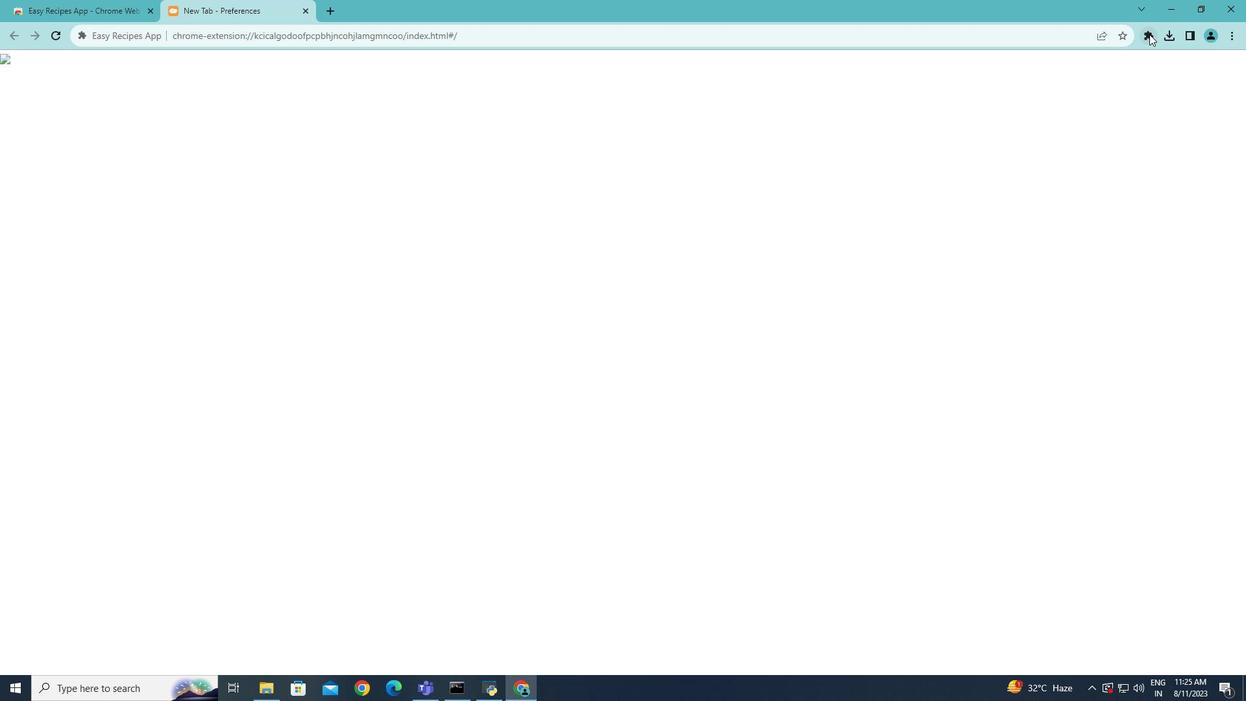 
Action: Mouse pressed left at (1150, 34)
Screenshot: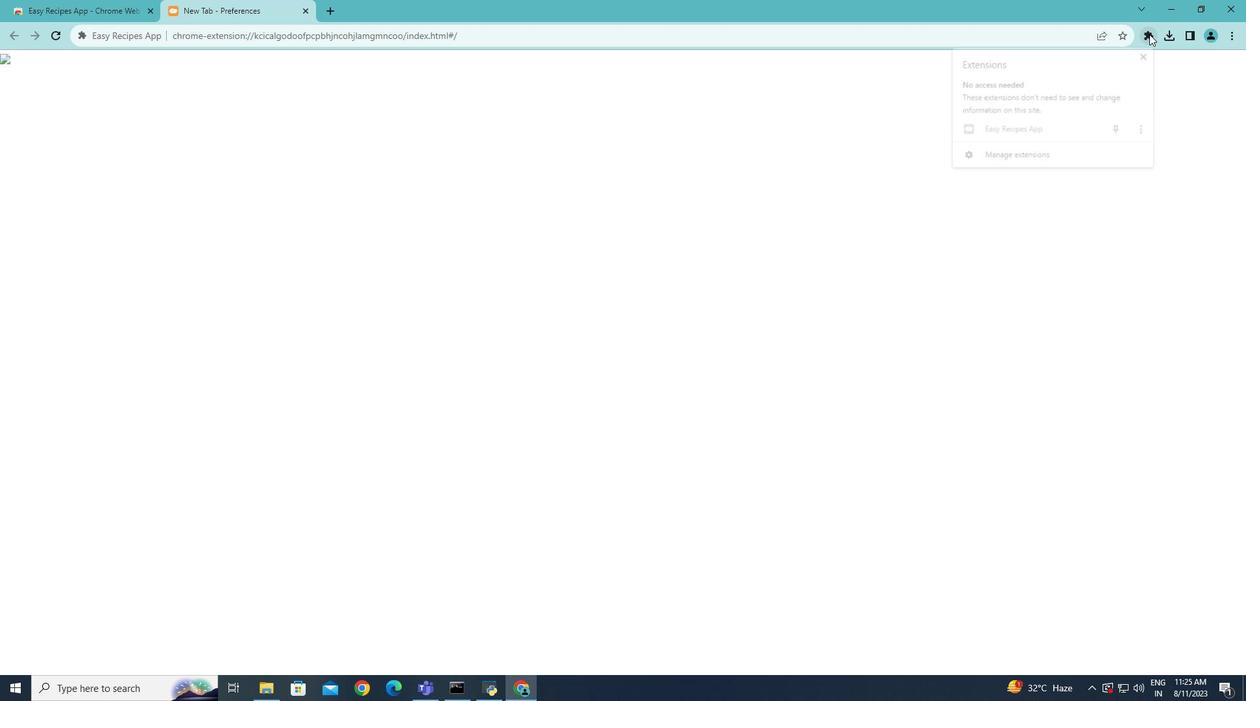 
Action: Mouse moved to (1044, 153)
Screenshot: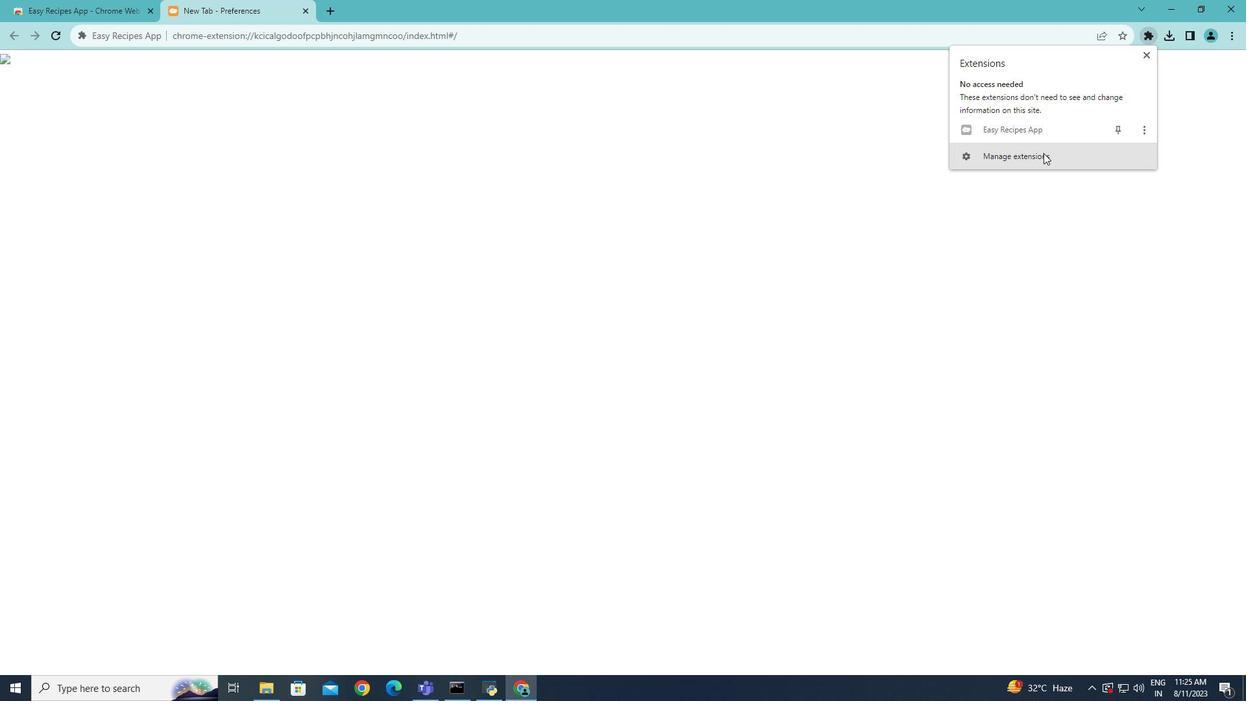 
Action: Mouse pressed left at (1044, 153)
Screenshot: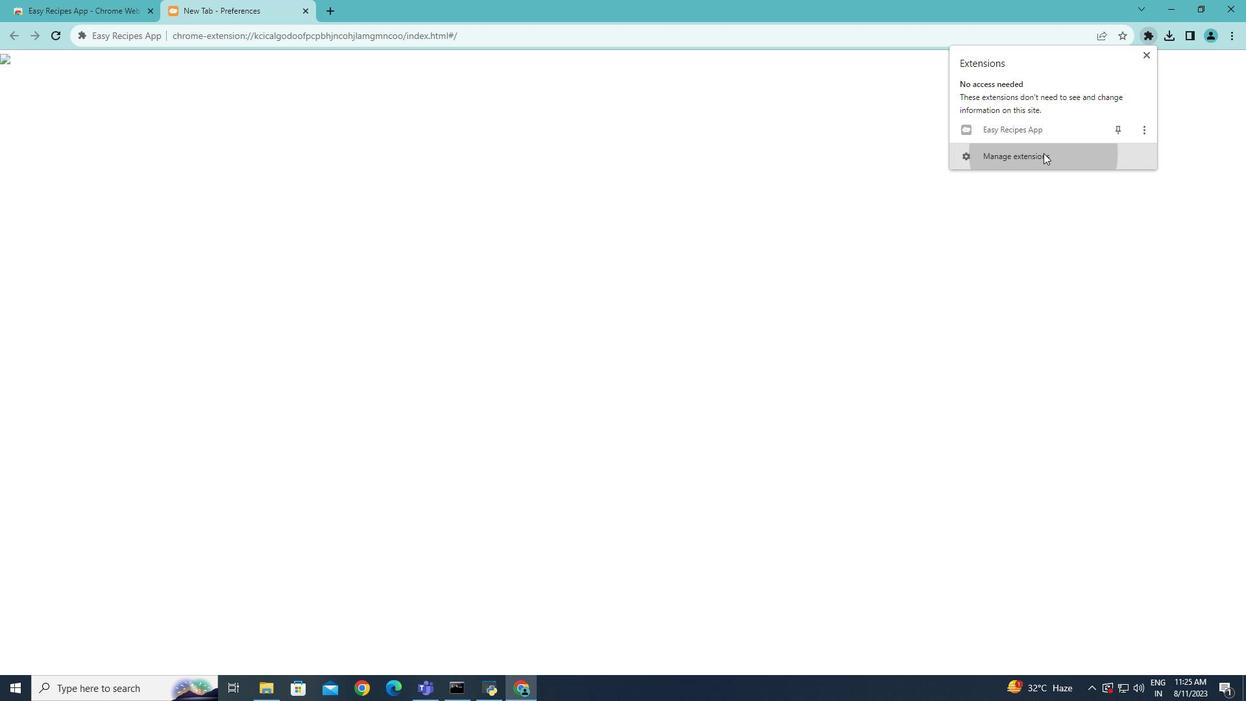 
Action: Mouse moved to (259, 189)
Screenshot: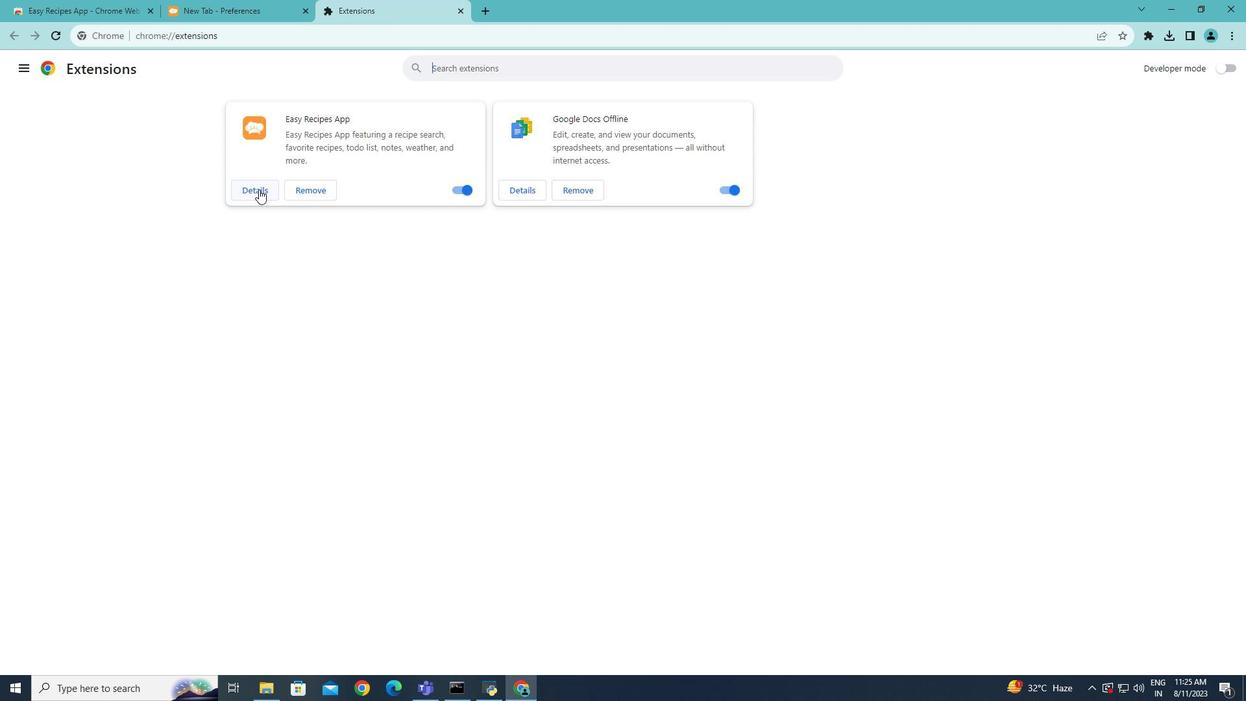 
Action: Mouse pressed left at (259, 189)
Screenshot: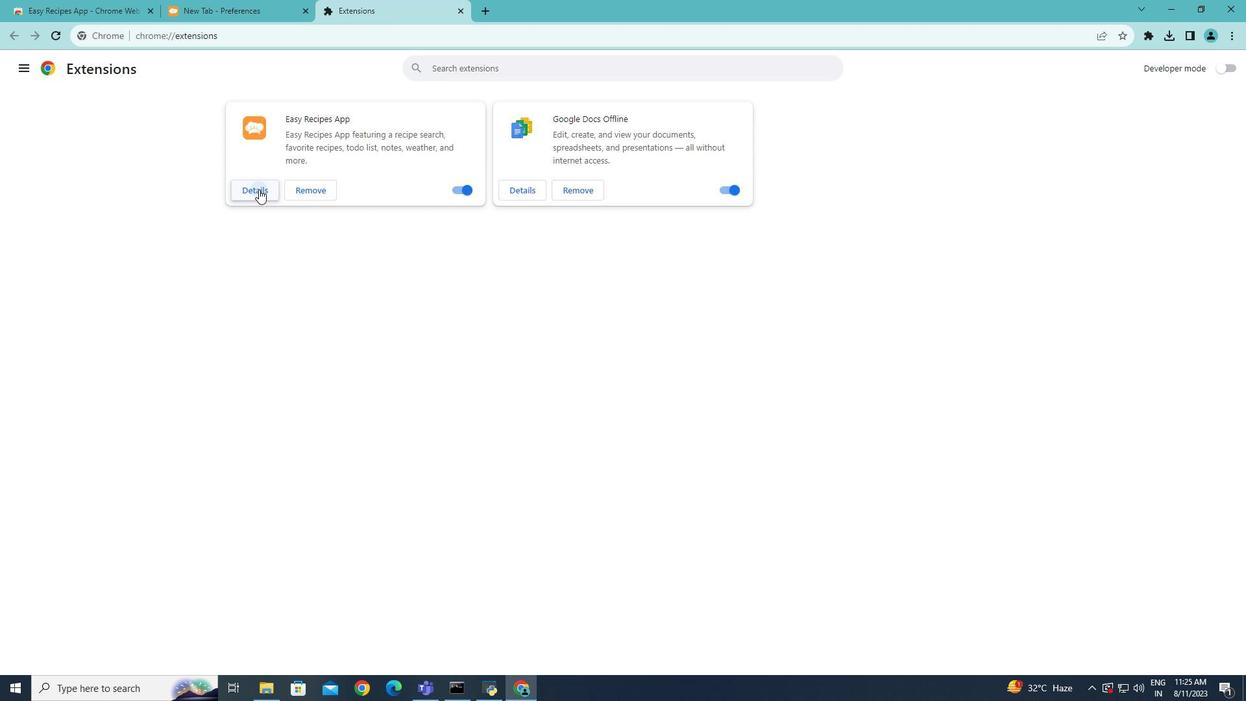 
Action: Mouse moved to (815, 138)
Screenshot: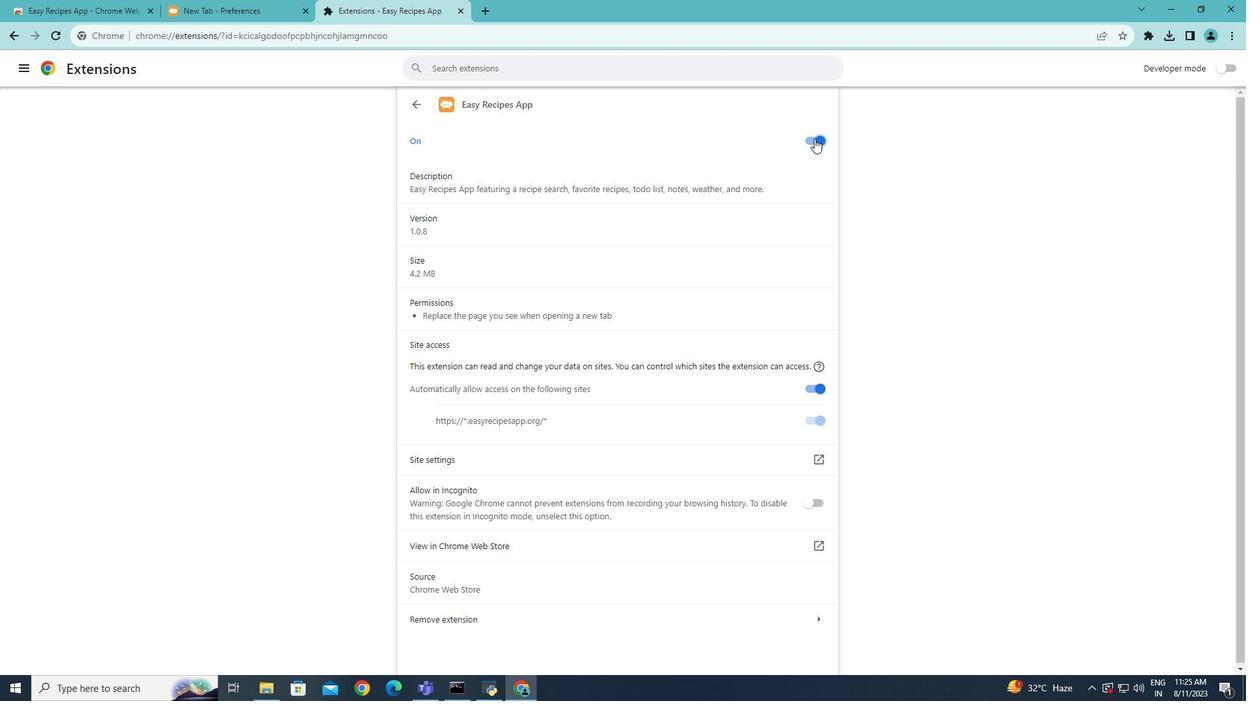 
Action: Mouse pressed left at (815, 138)
Screenshot: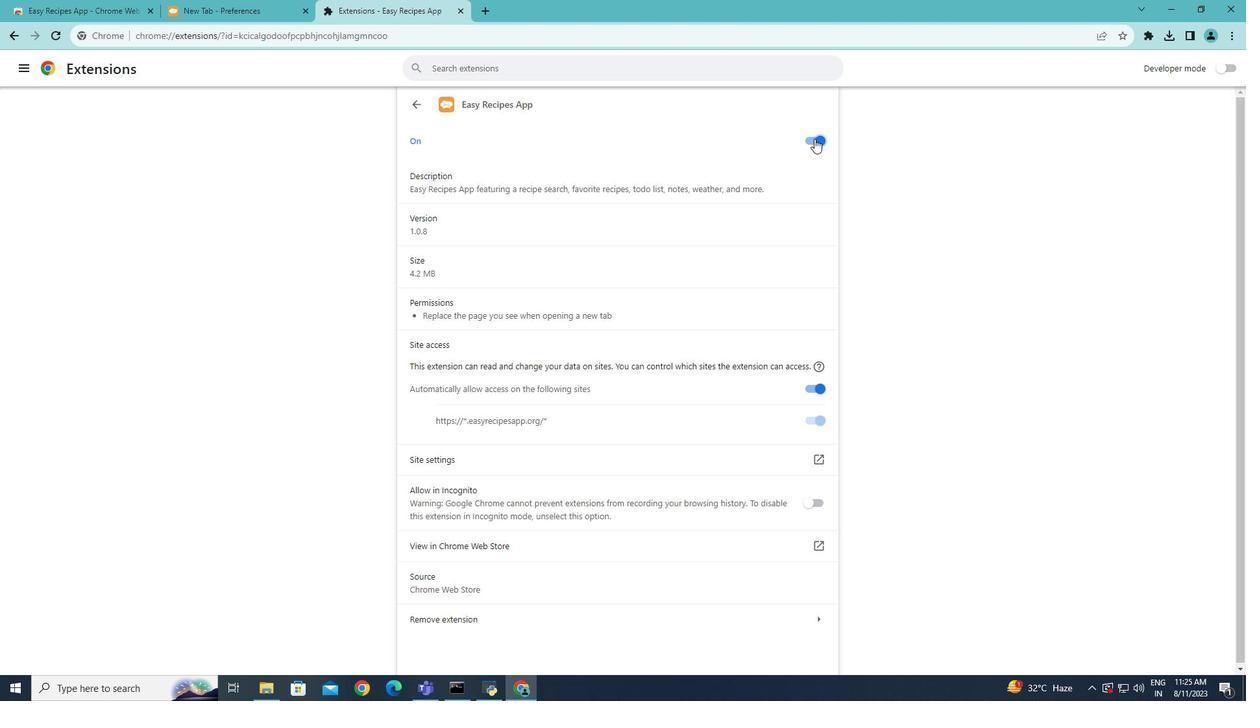 
Action: Mouse moved to (809, 142)
Screenshot: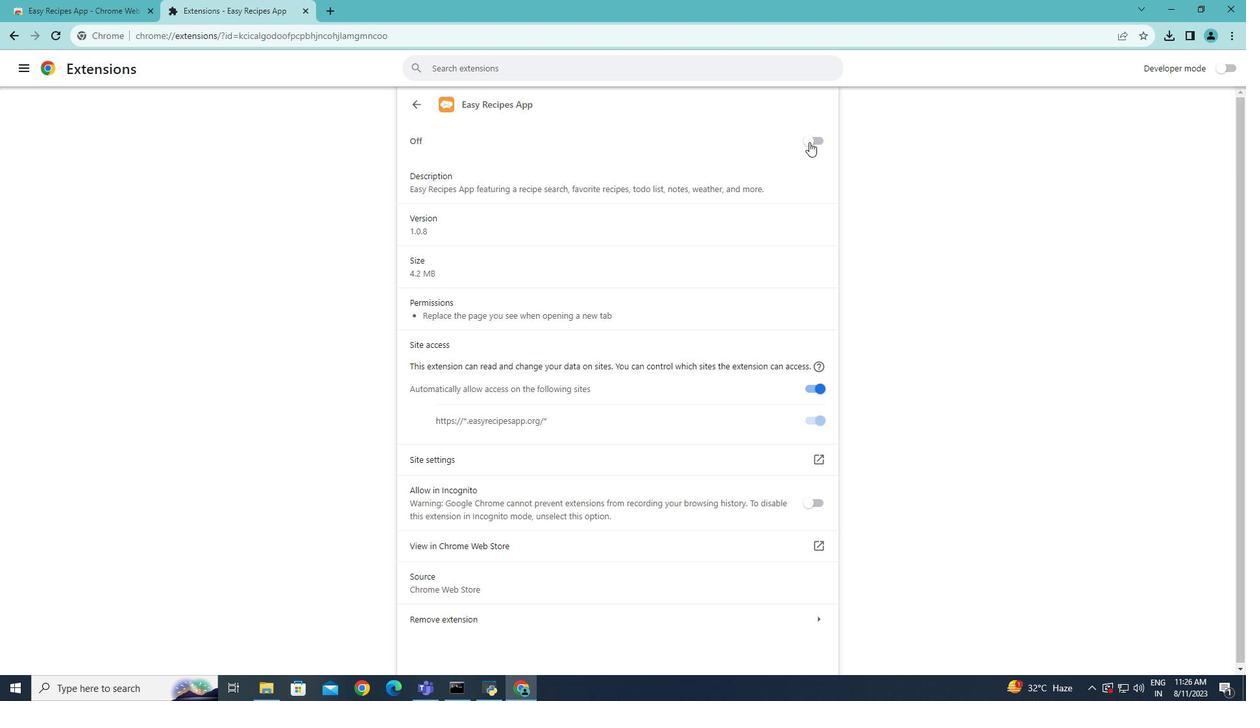 
Action: Mouse pressed left at (809, 142)
Screenshot: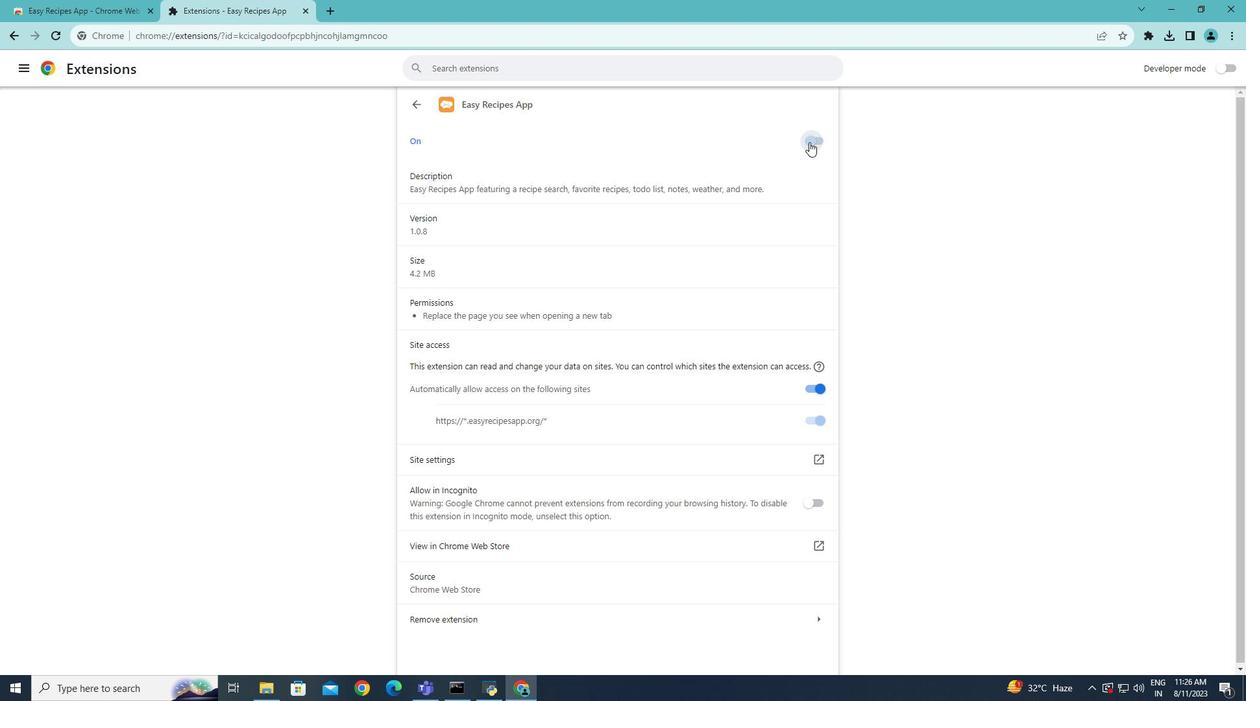 
Action: Mouse moved to (802, 459)
Screenshot: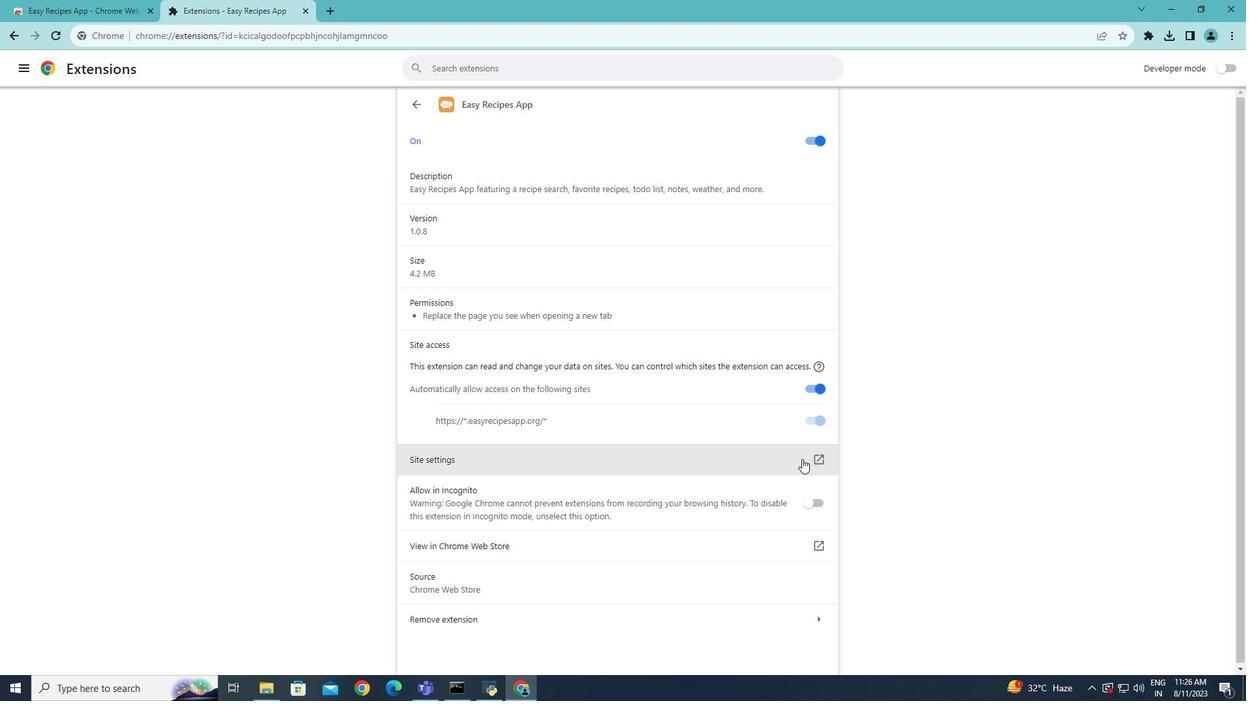 
Action: Mouse pressed left at (802, 459)
Screenshot: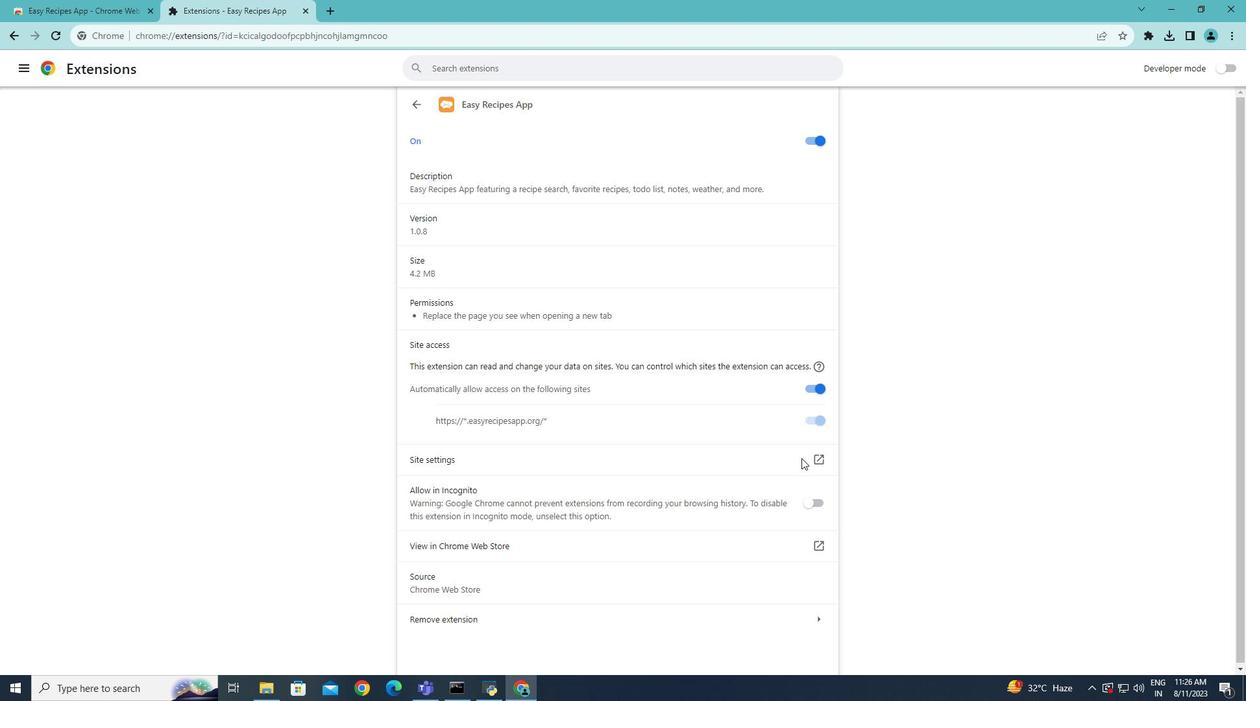 
Action: Mouse moved to (463, 12)
Screenshot: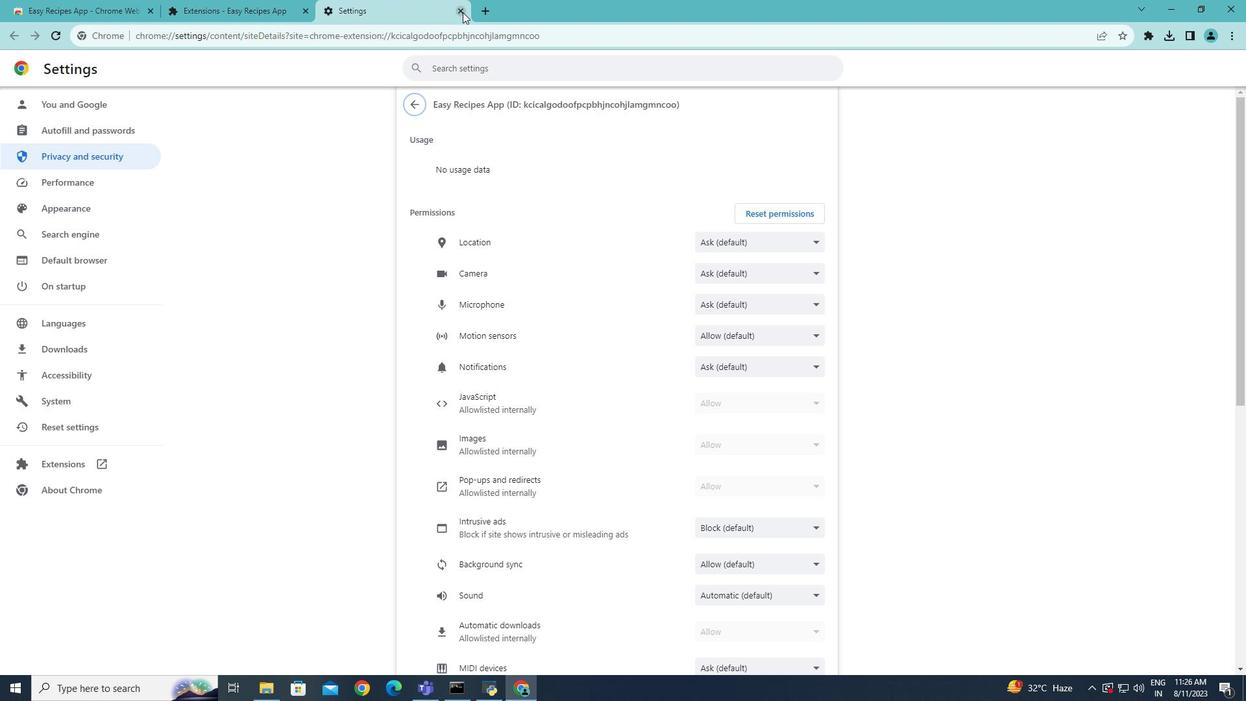 
Action: Mouse pressed left at (463, 12)
Screenshot: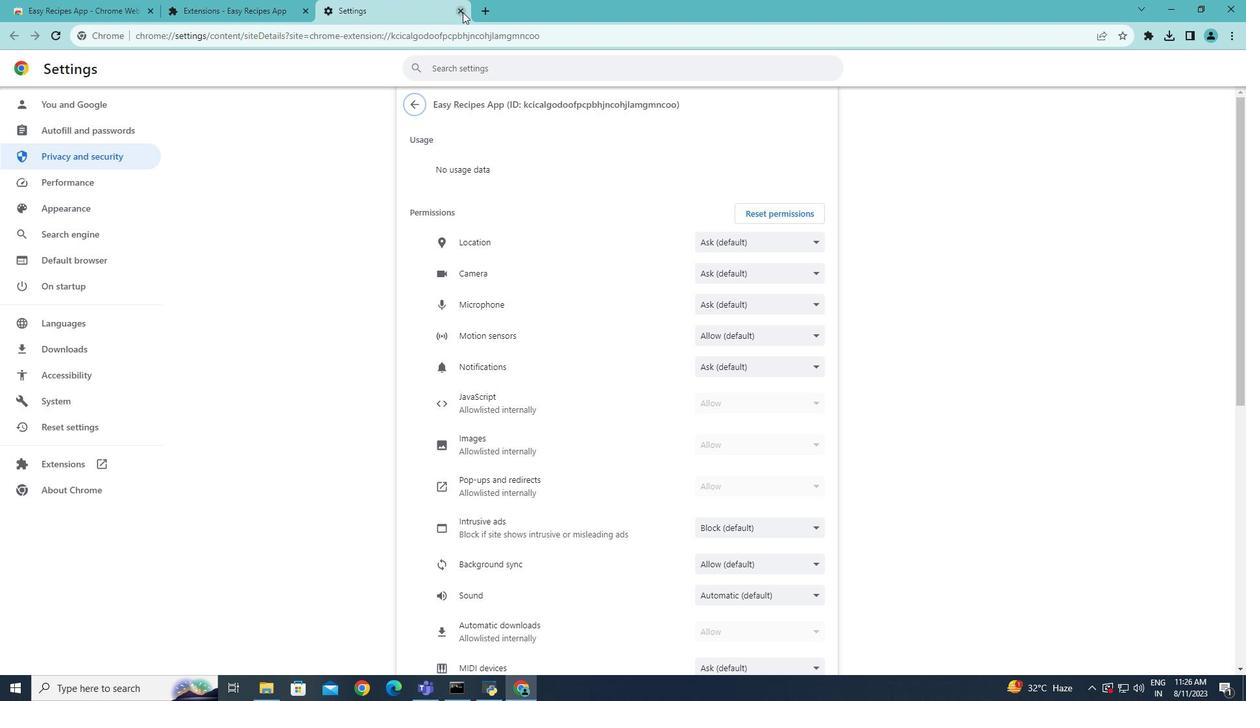 
Action: Mouse moved to (813, 139)
Screenshot: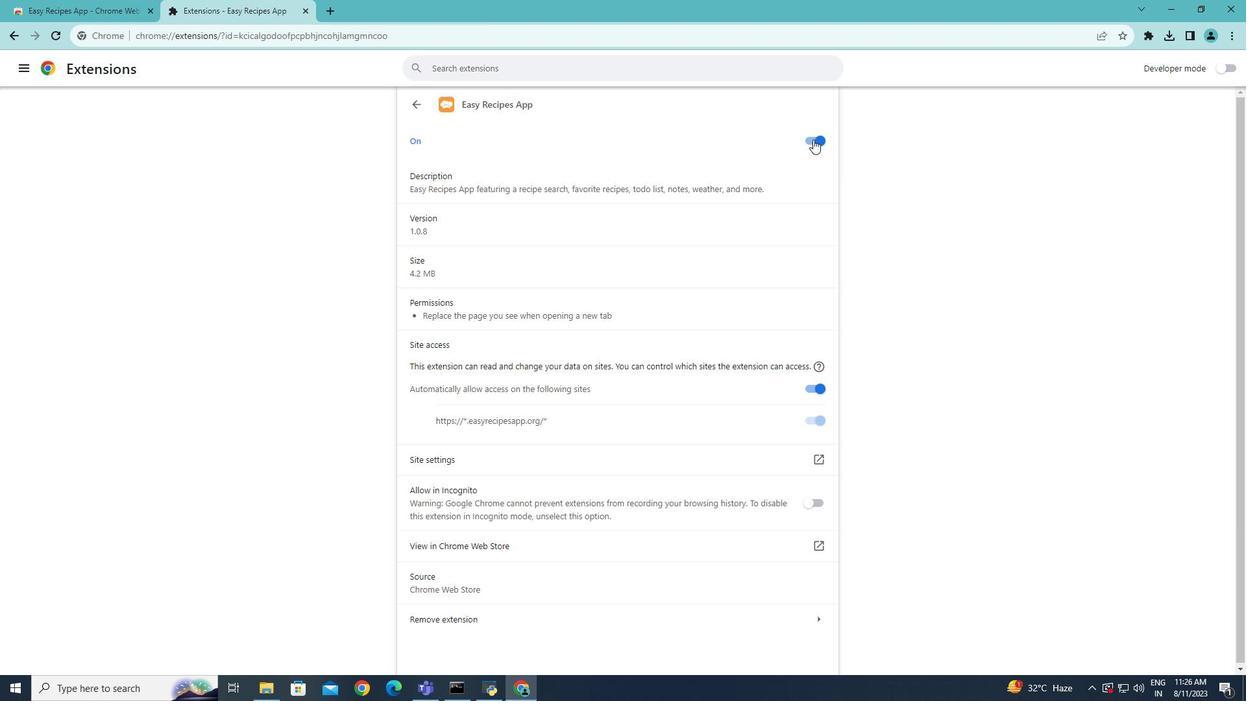 
Action: Mouse pressed left at (813, 139)
Screenshot: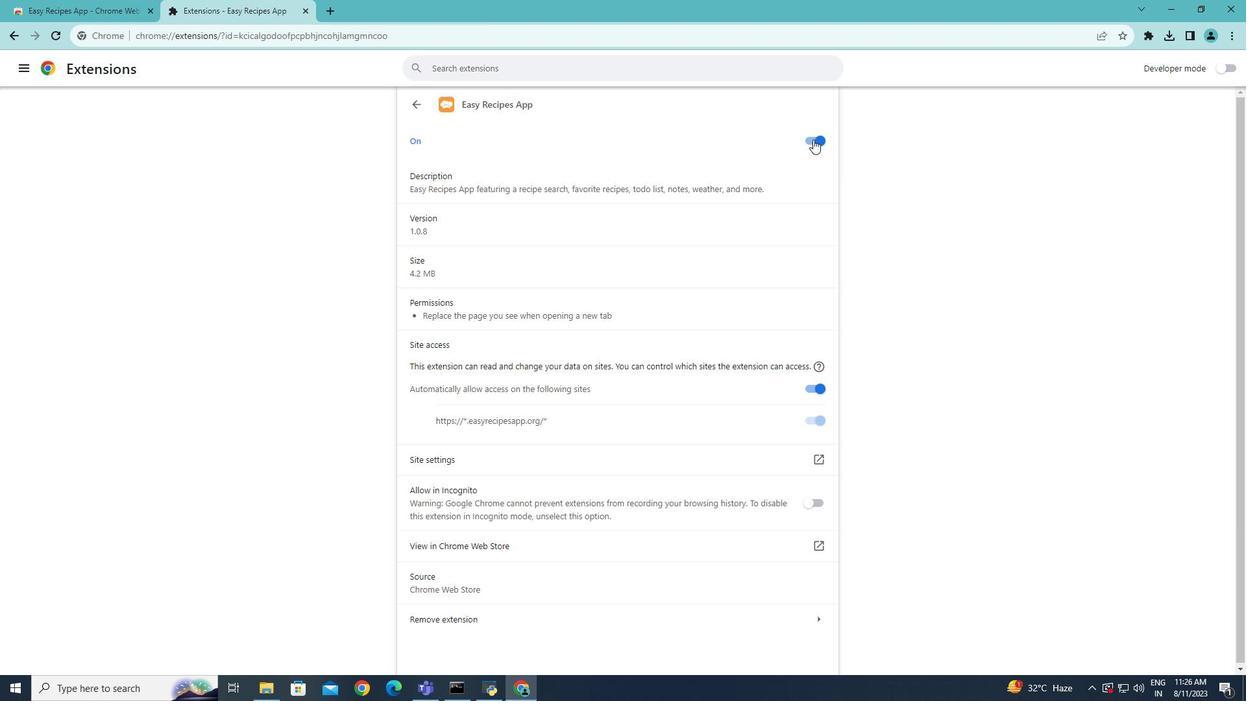 
Action: Mouse moved to (930, 144)
Screenshot: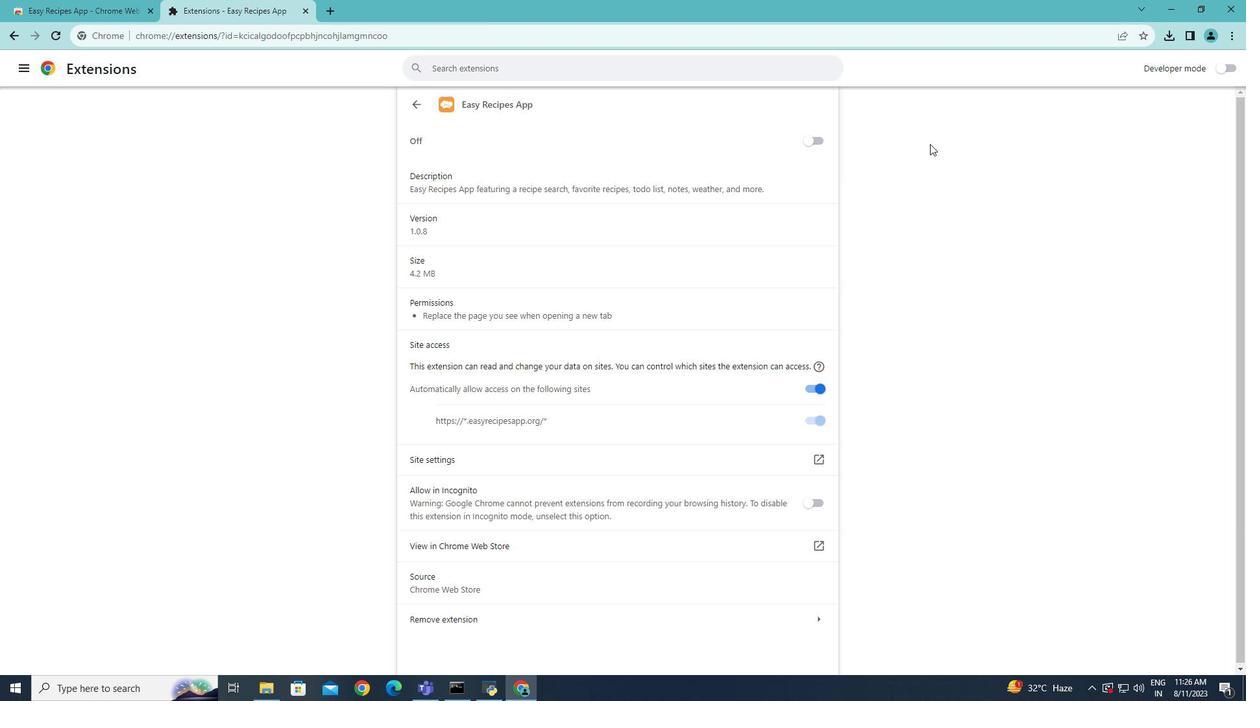 
Action: Mouse pressed left at (930, 144)
Screenshot: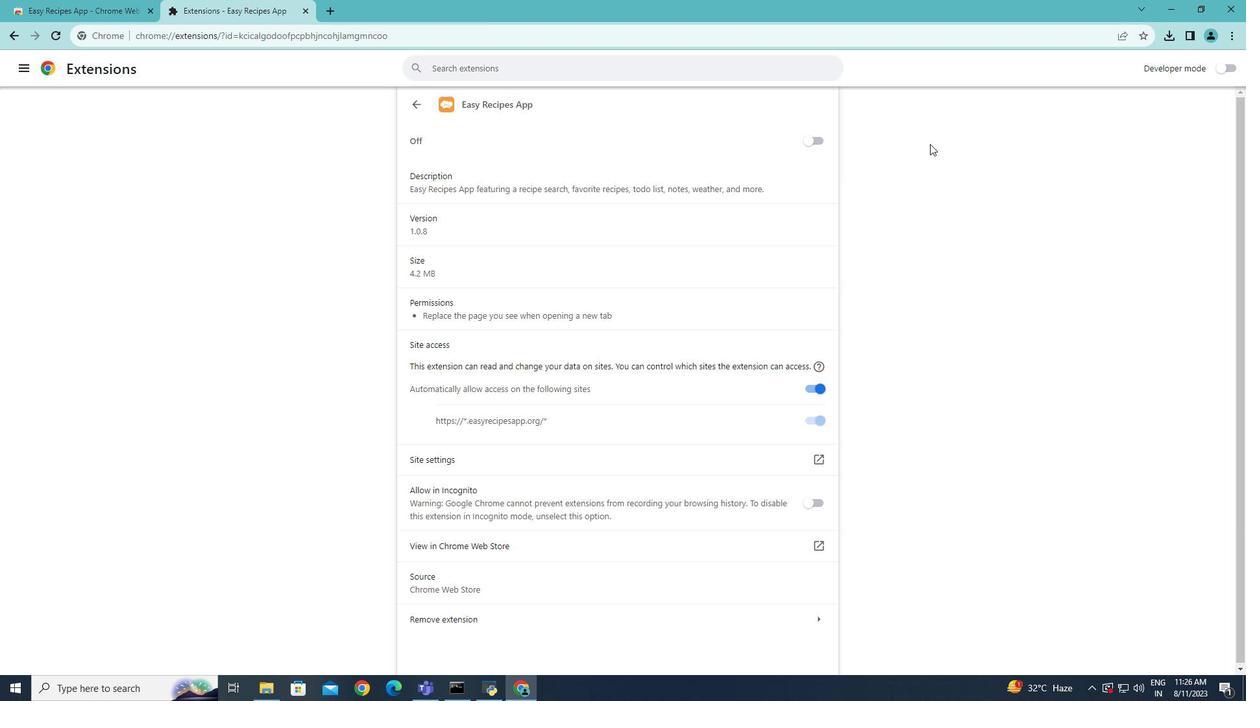
Action: Mouse moved to (94, 3)
Screenshot: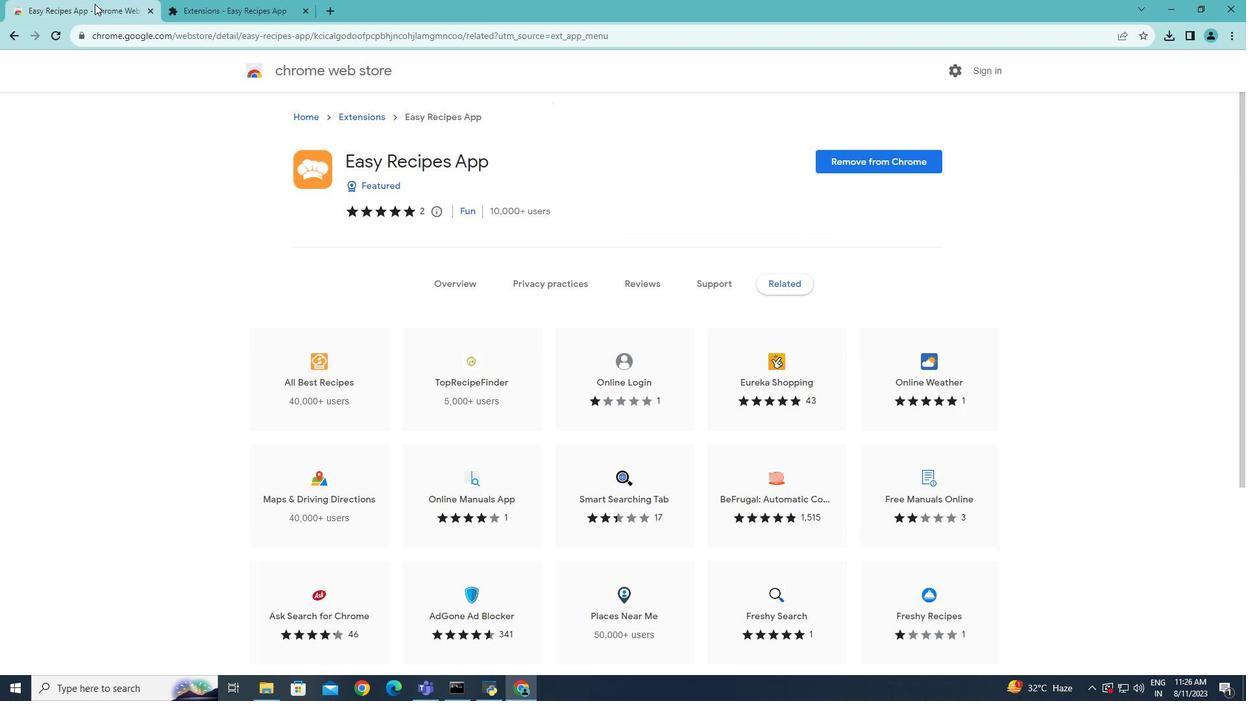 
Action: Mouse pressed left at (94, 3)
Screenshot: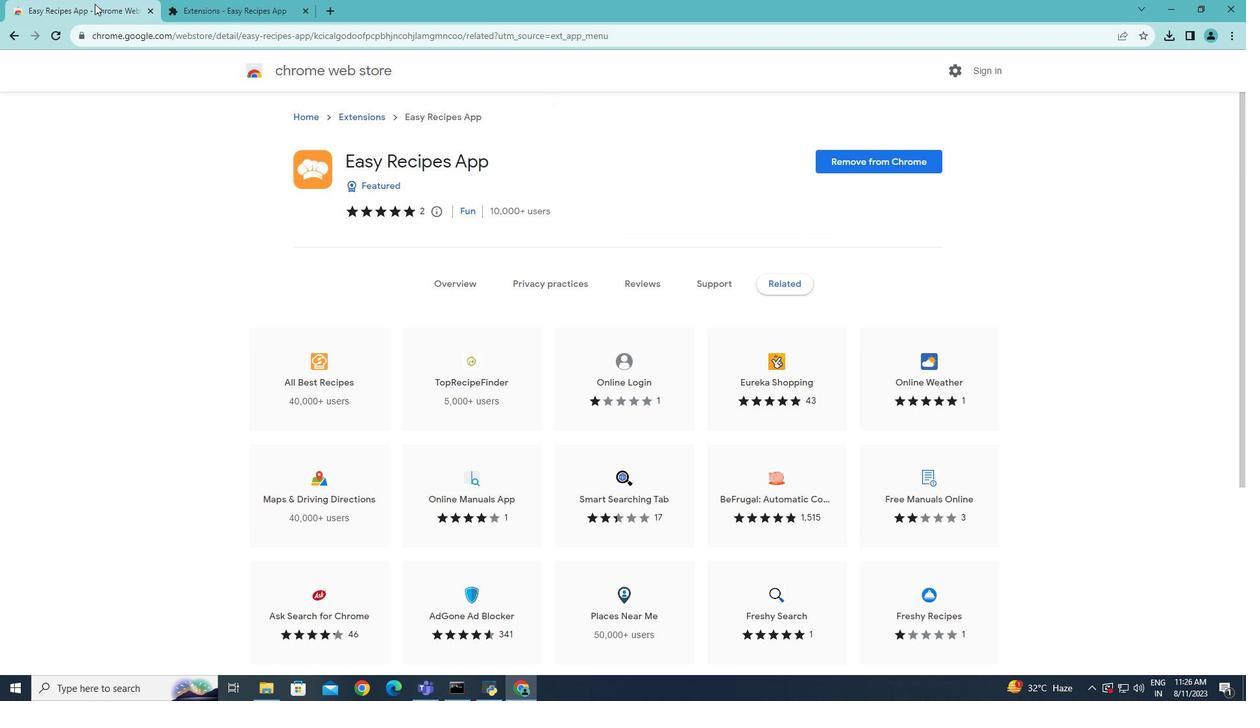 
Action: Mouse moved to (822, 450)
Screenshot: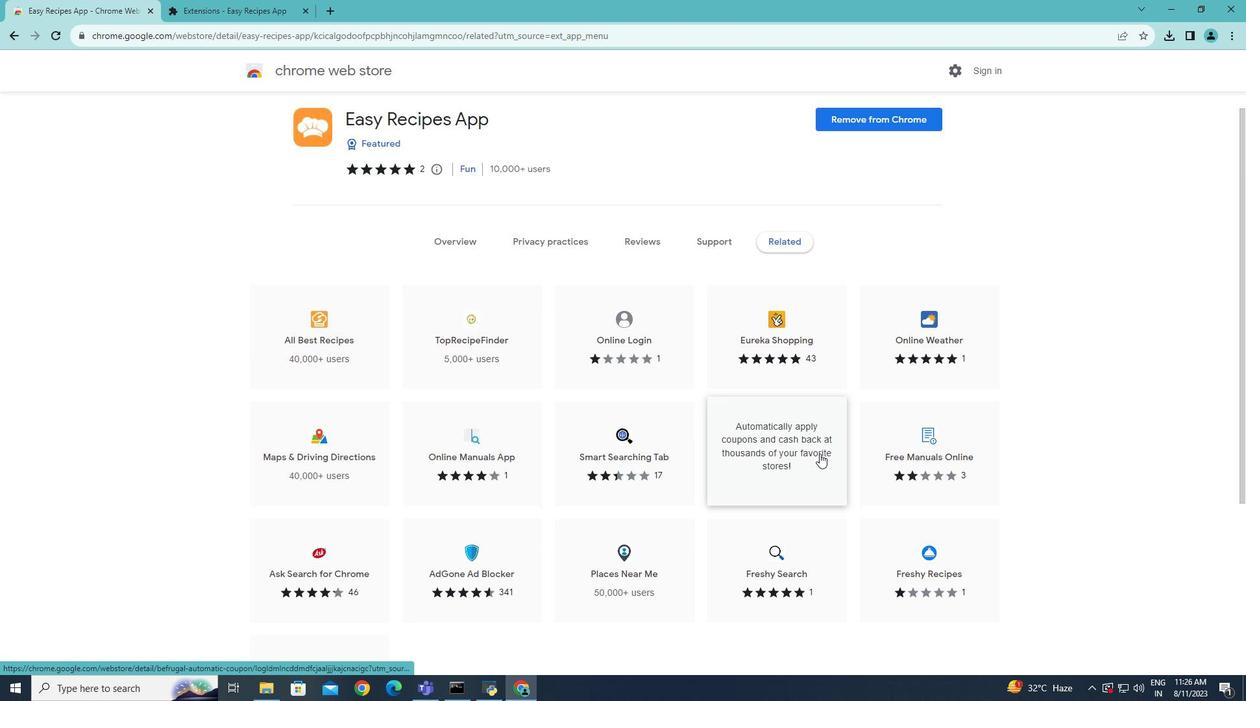 
Action: Mouse scrolled (822, 449) with delta (0, 0)
Screenshot: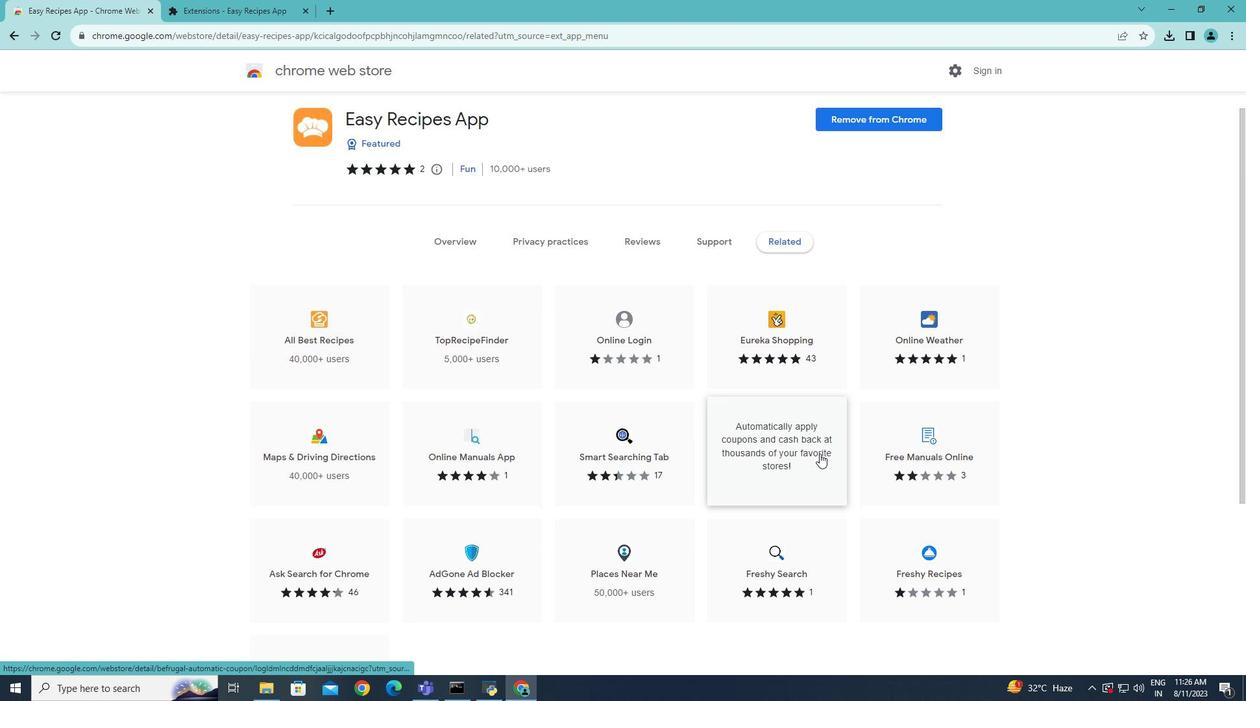 
Action: Mouse moved to (821, 452)
Screenshot: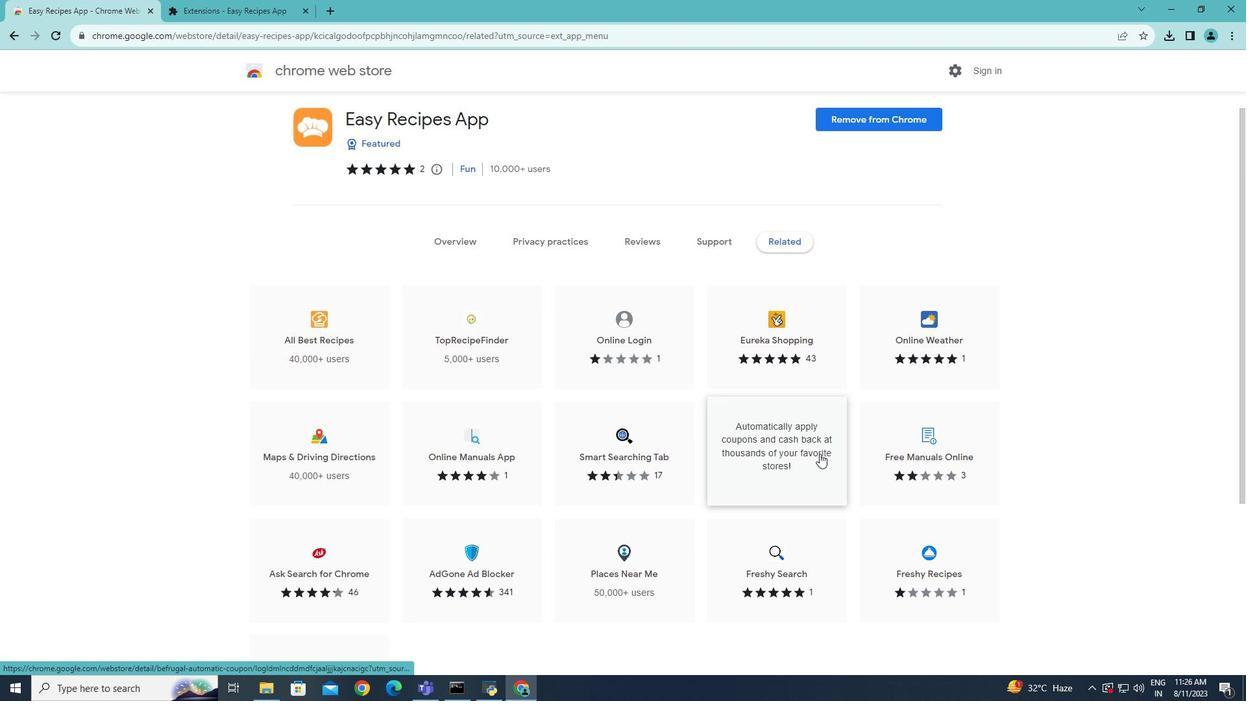 
Action: Mouse scrolled (821, 452) with delta (0, 0)
Screenshot: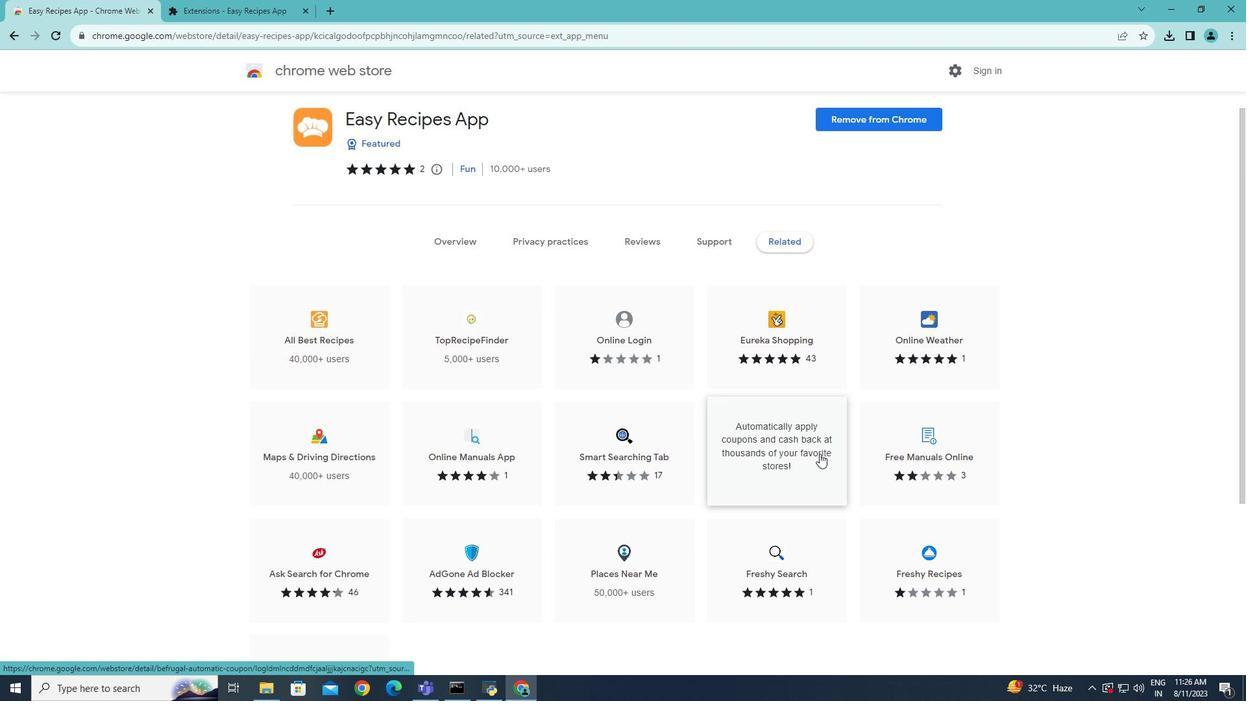 
Action: Mouse moved to (820, 453)
Screenshot: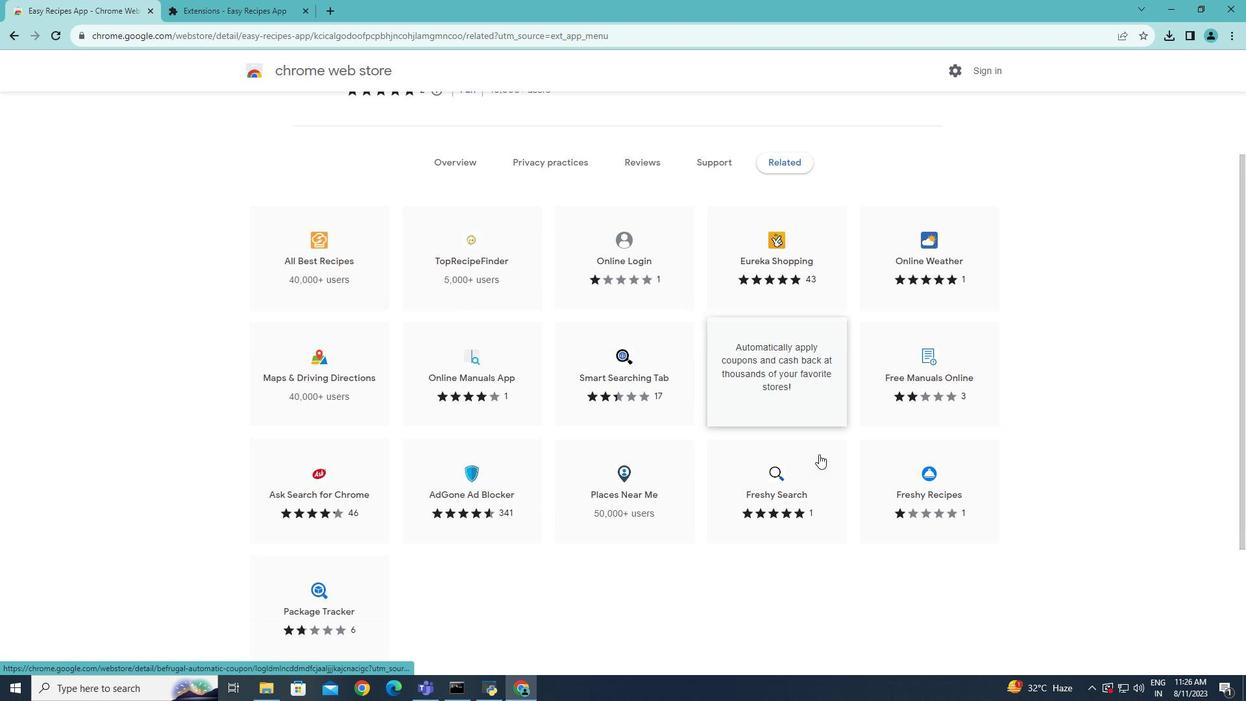 
Action: Mouse scrolled (820, 453) with delta (0, 0)
Screenshot: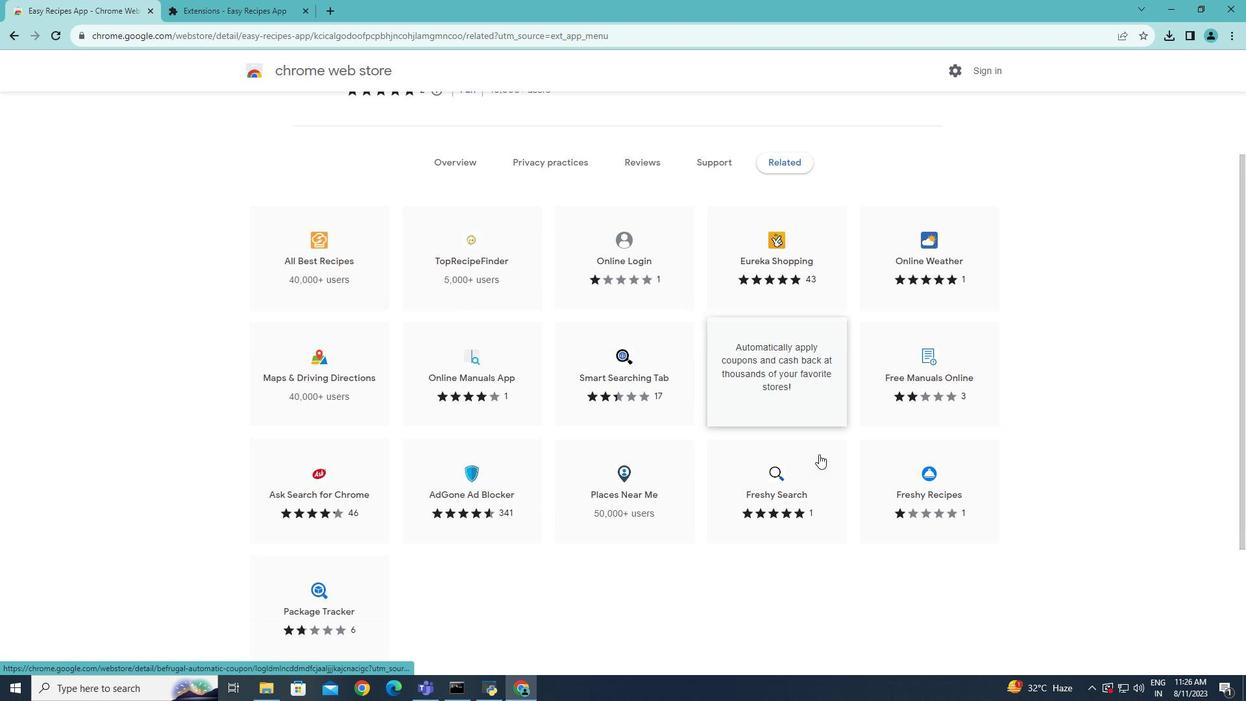 
Action: Mouse moved to (256, 287)
Screenshot: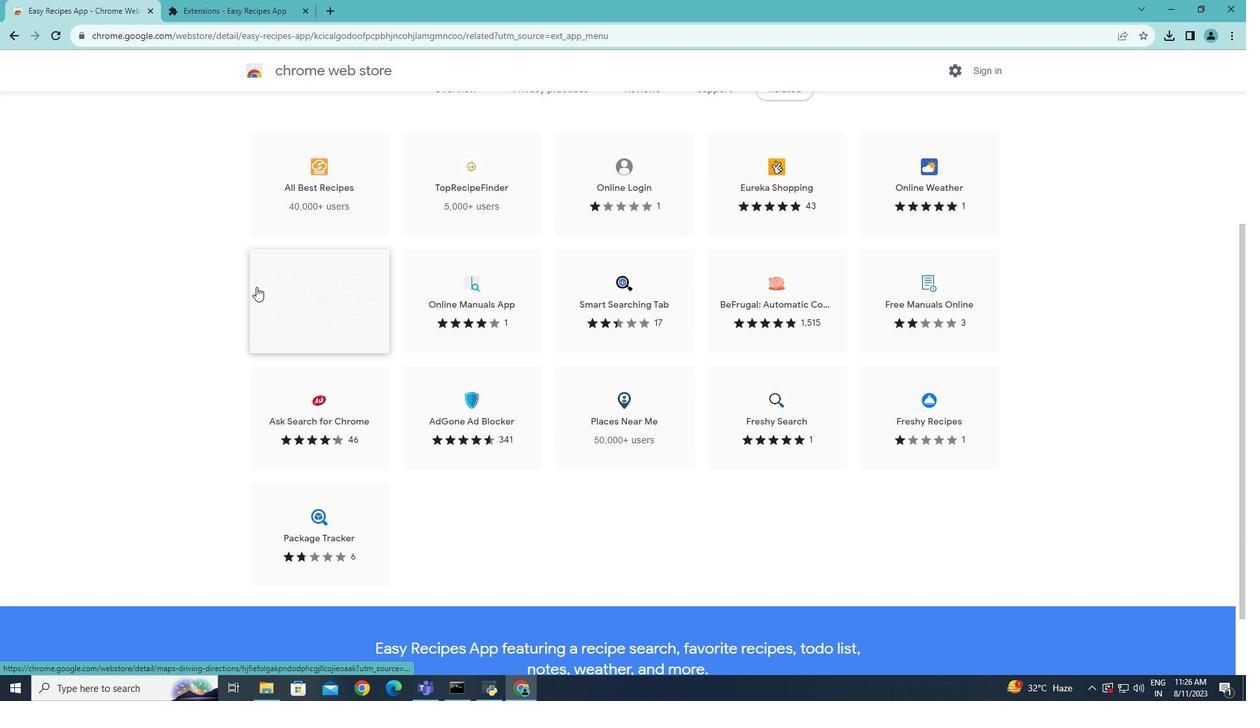 
Action: Mouse scrolled (256, 287) with delta (0, 0)
Screenshot: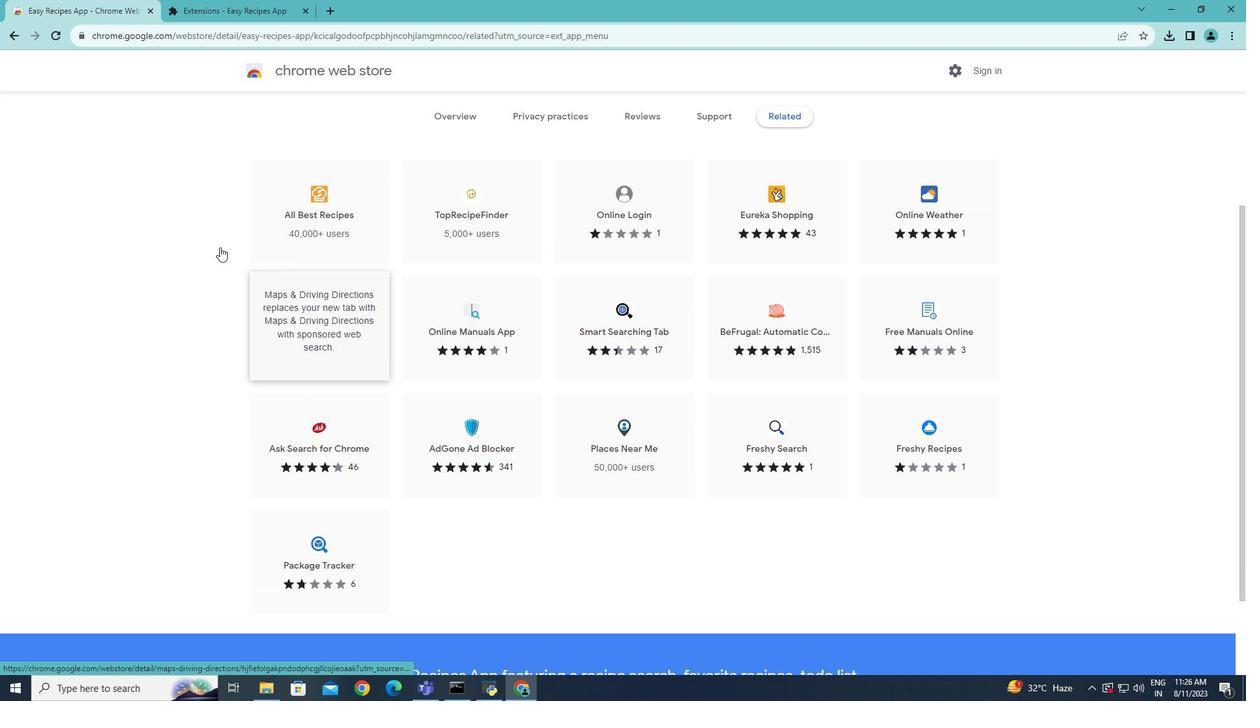 
Action: Mouse moved to (14, 37)
Screenshot: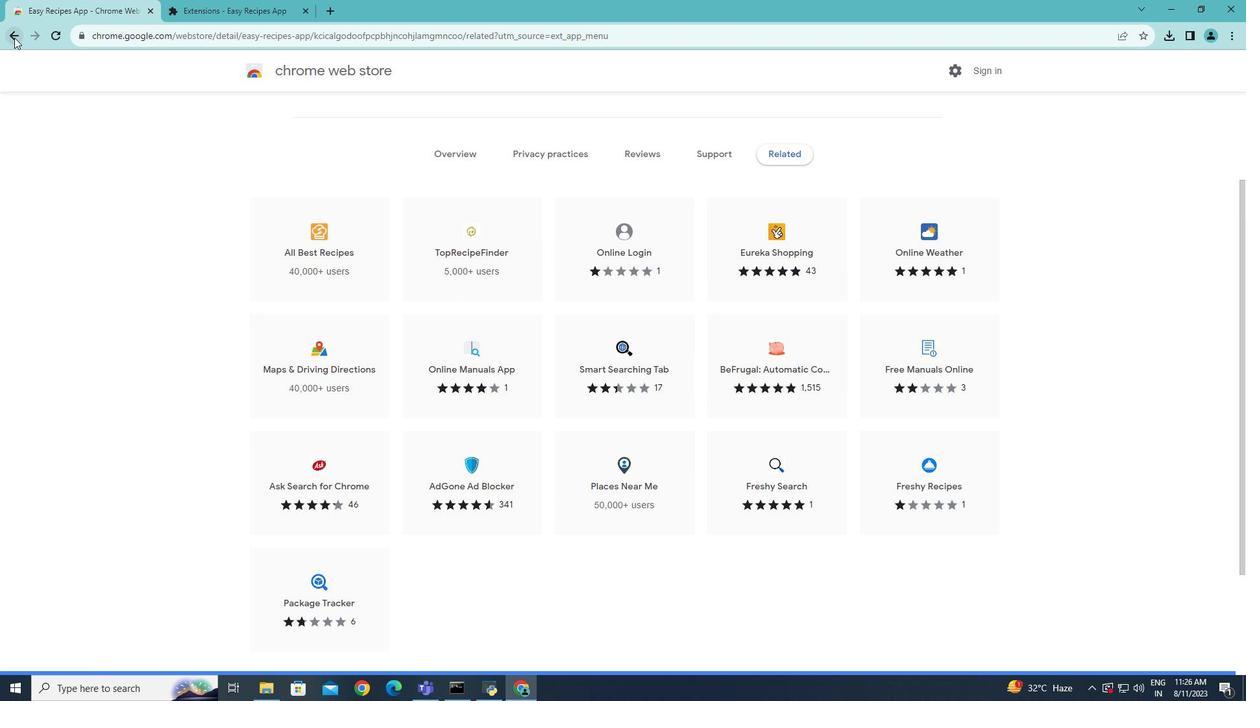 
Action: Mouse pressed left at (14, 37)
Screenshot: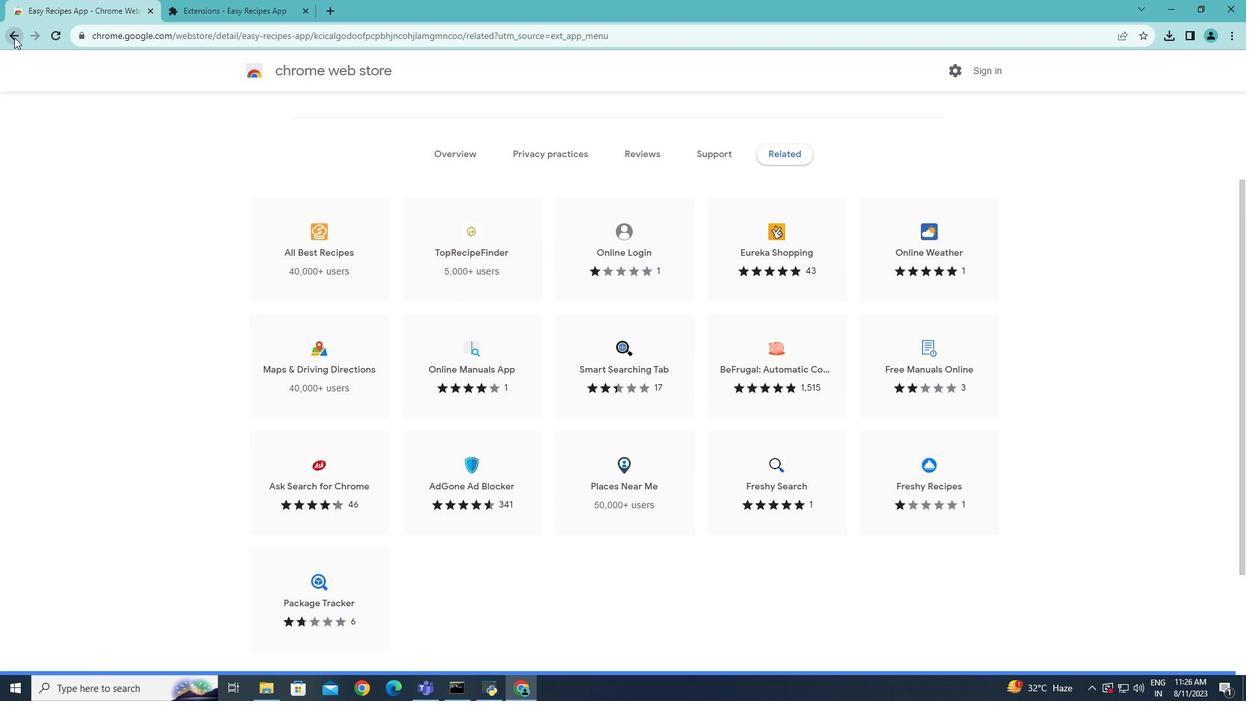 
Action: Mouse moved to (10, 37)
Screenshot: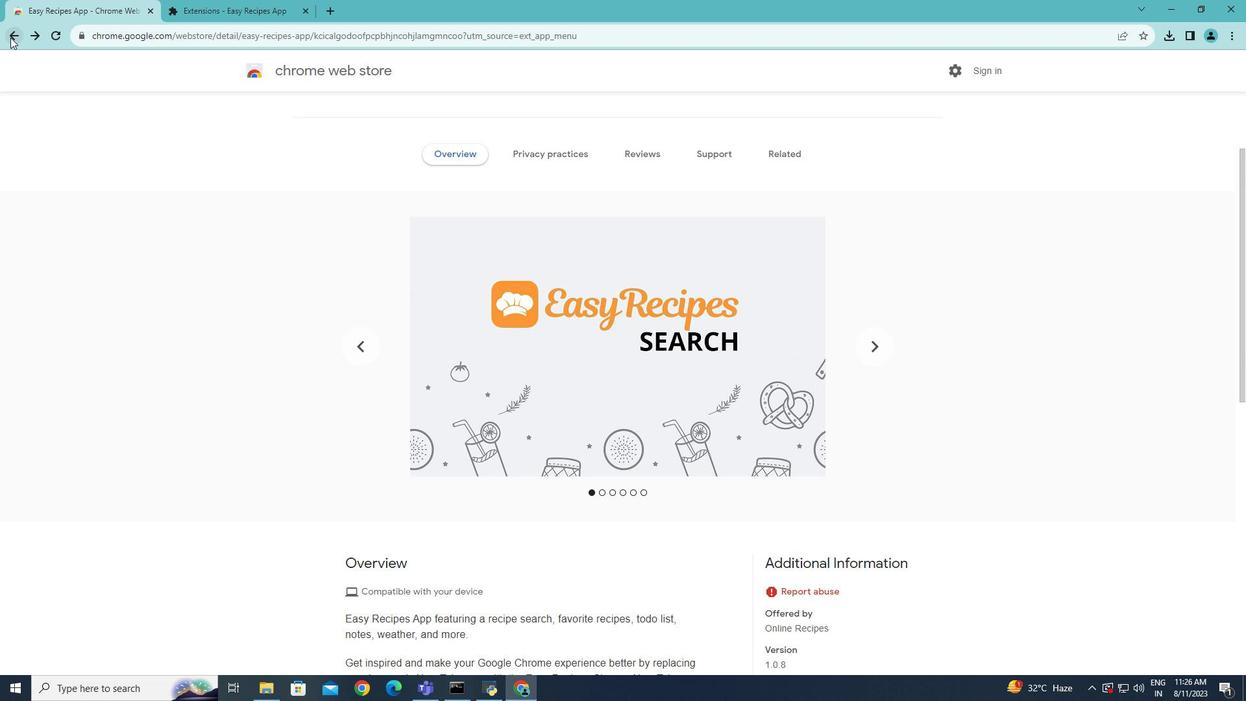 
Action: Mouse pressed left at (10, 37)
Screenshot: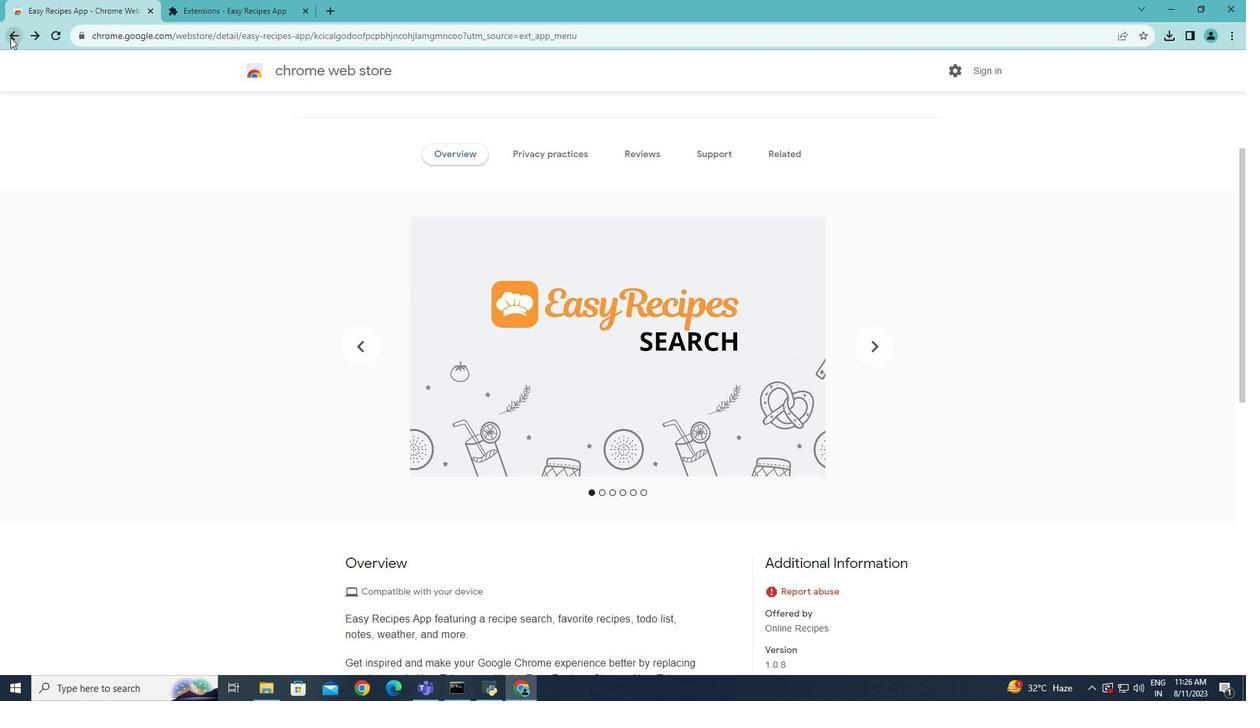 
Action: Mouse moved to (363, 114)
Screenshot: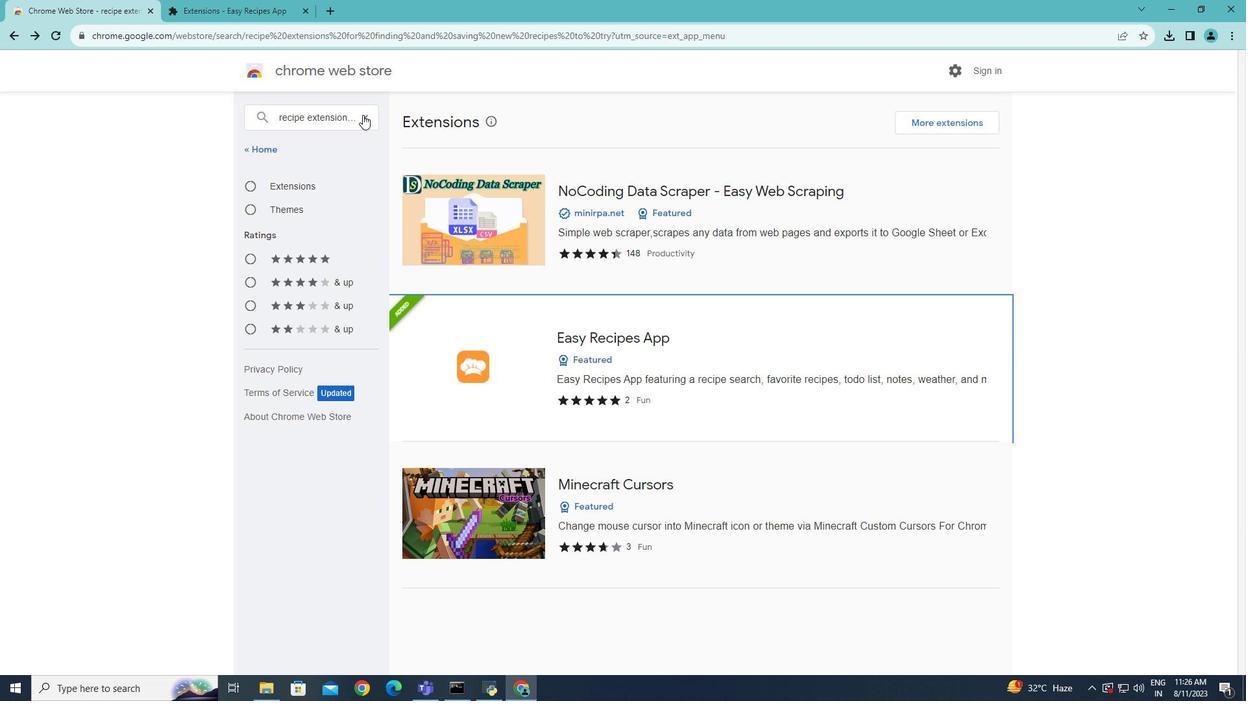 
Action: Mouse pressed left at (363, 114)
Screenshot: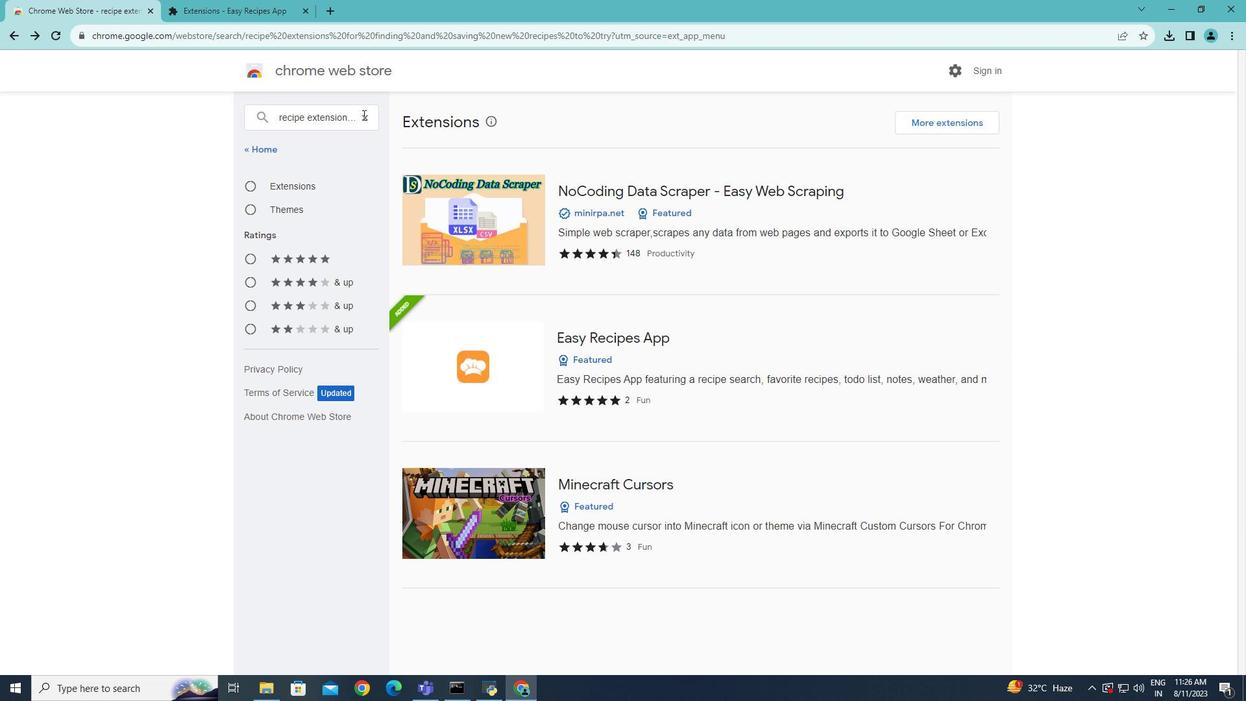 
Action: Key pressed recipe<Key.space>extensions<Key.enter>
Screenshot: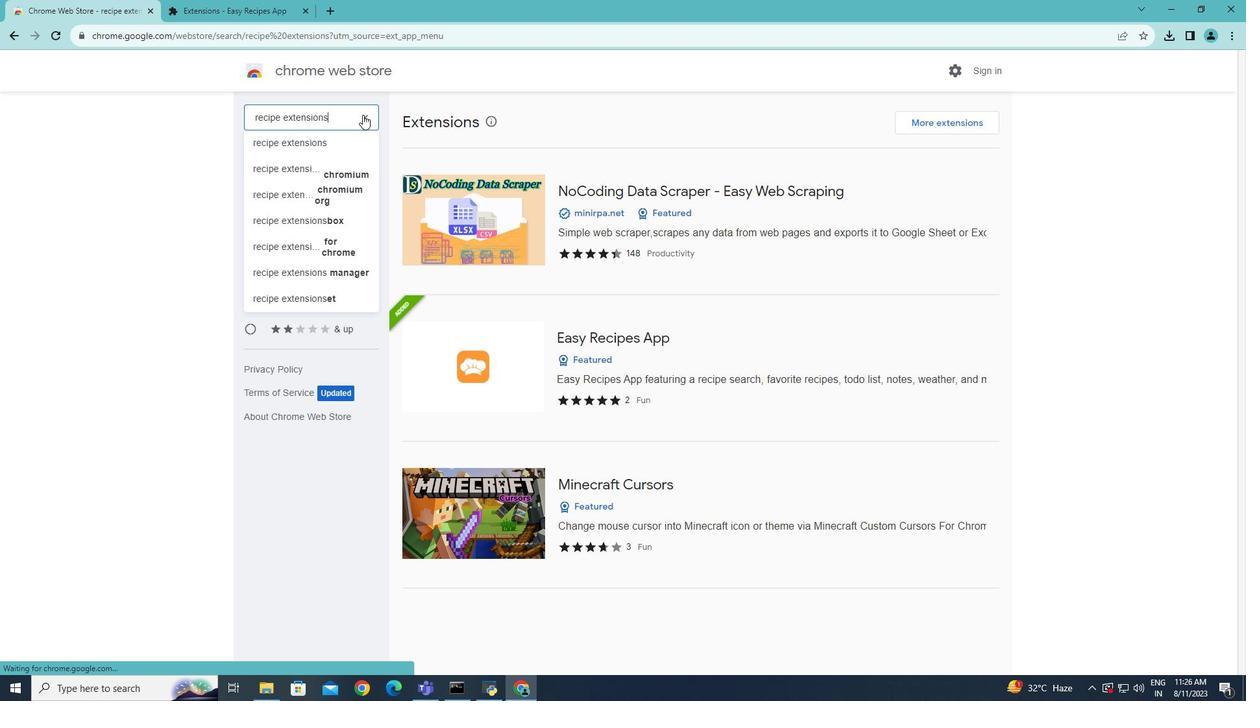 
Action: Mouse moved to (715, 424)
Screenshot: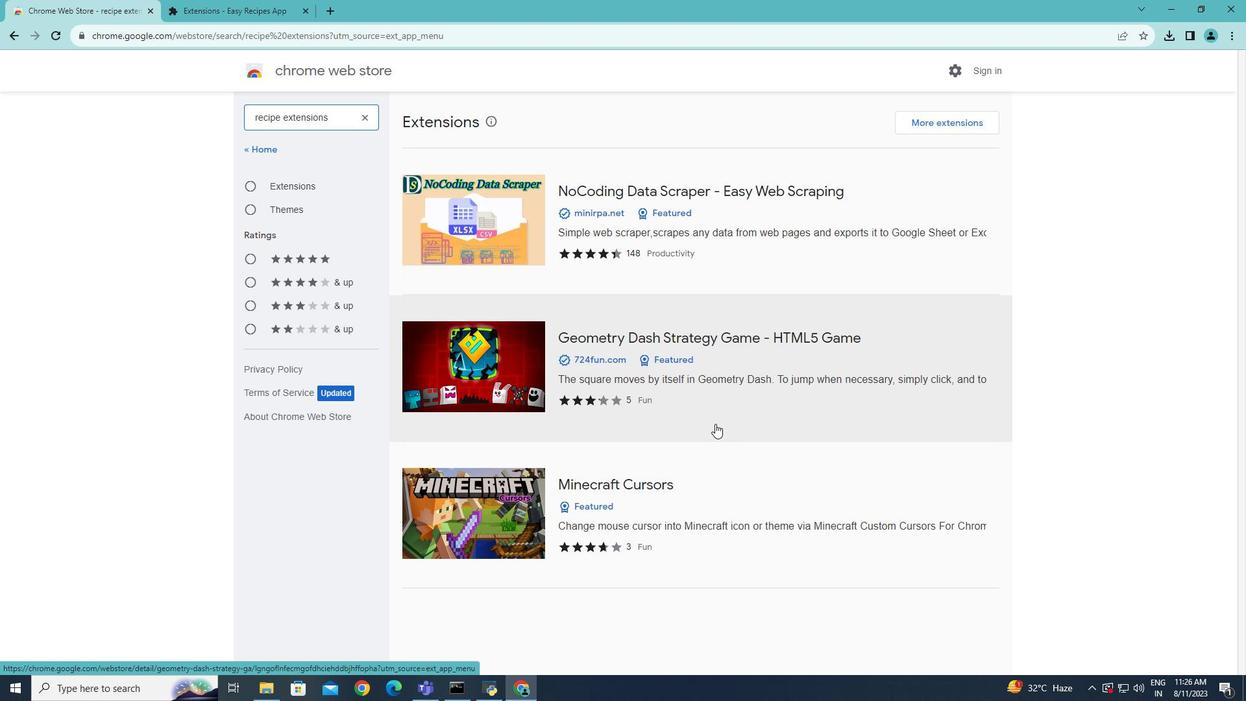 
Action: Mouse scrolled (715, 423) with delta (0, 0)
Screenshot: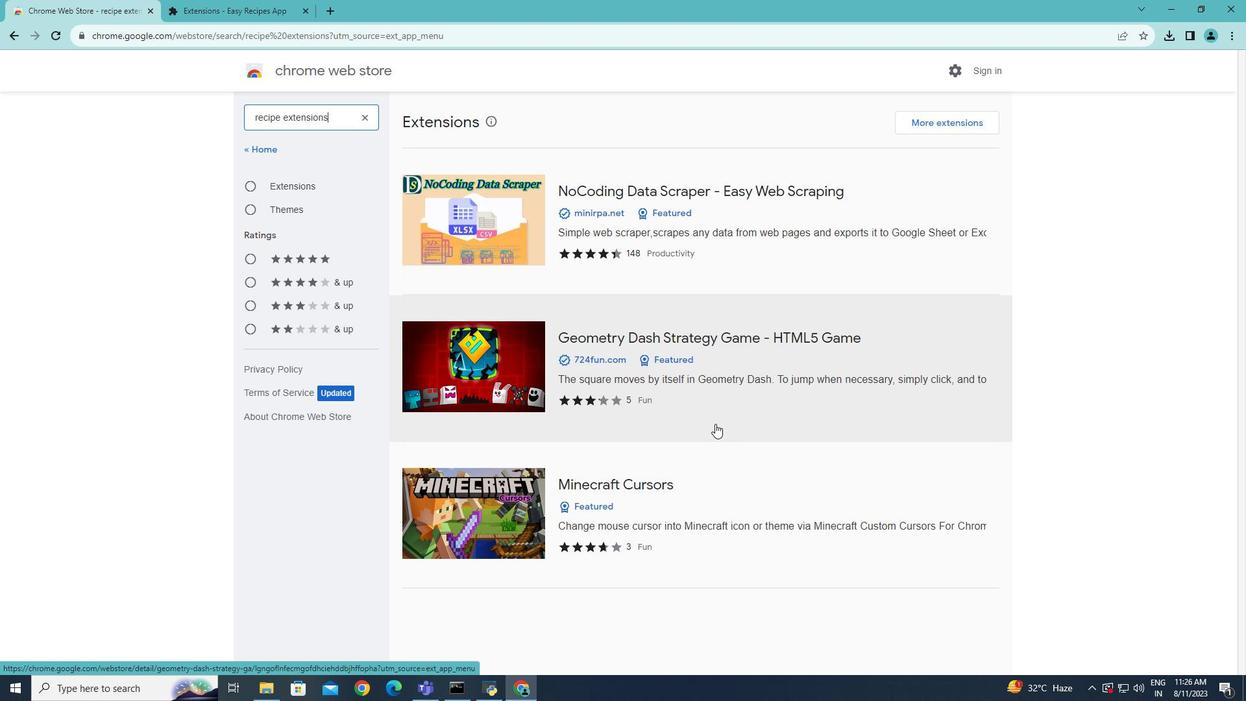 
Action: Mouse scrolled (715, 423) with delta (0, 0)
Screenshot: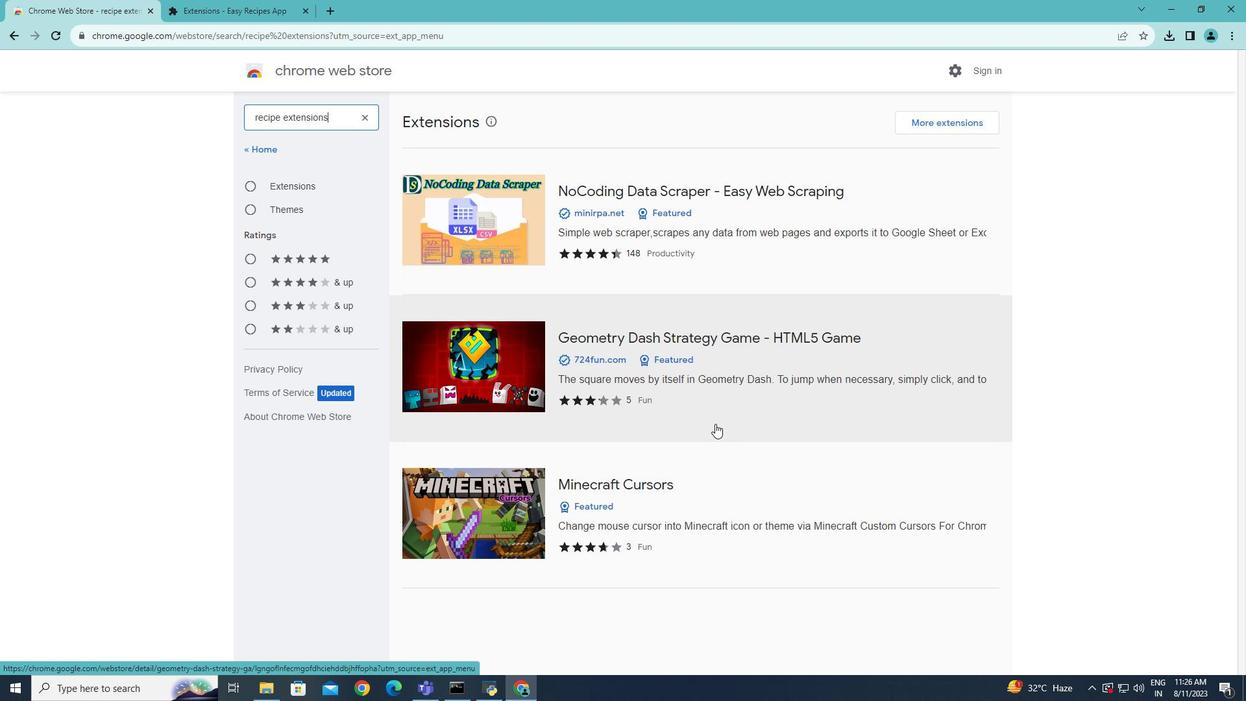 
Action: Mouse scrolled (715, 423) with delta (0, 0)
Screenshot: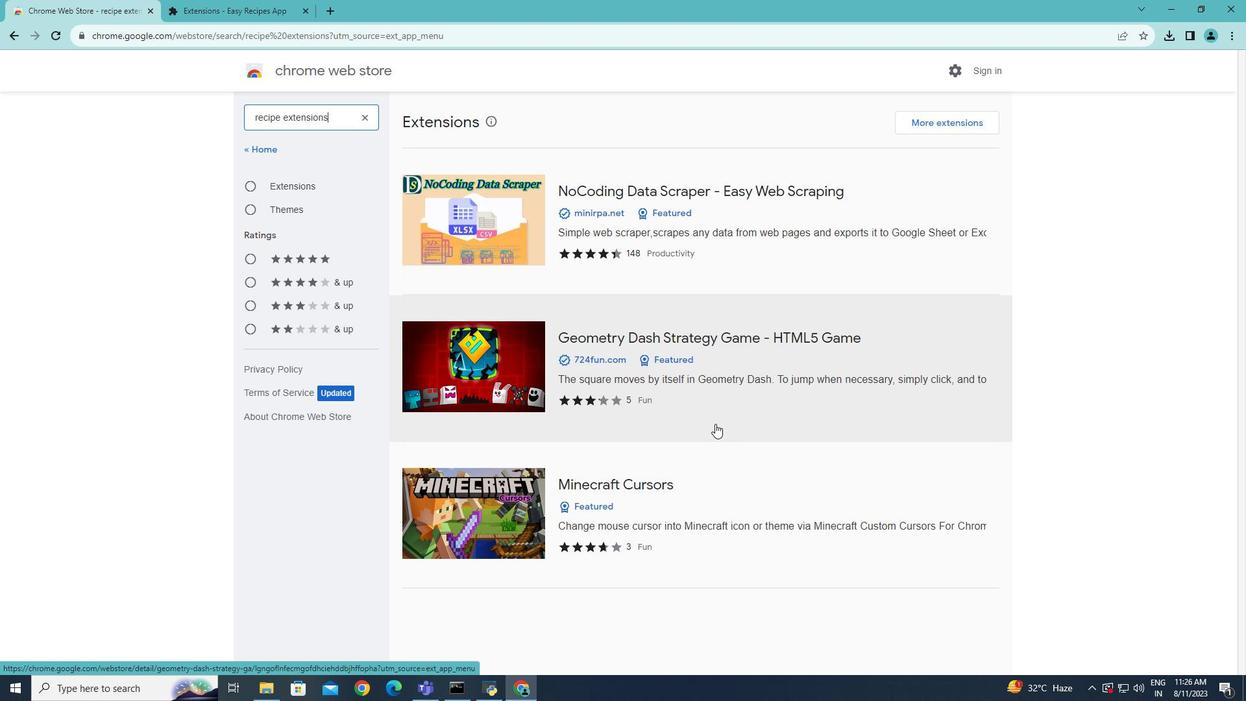 
Action: Mouse moved to (956, 122)
Screenshot: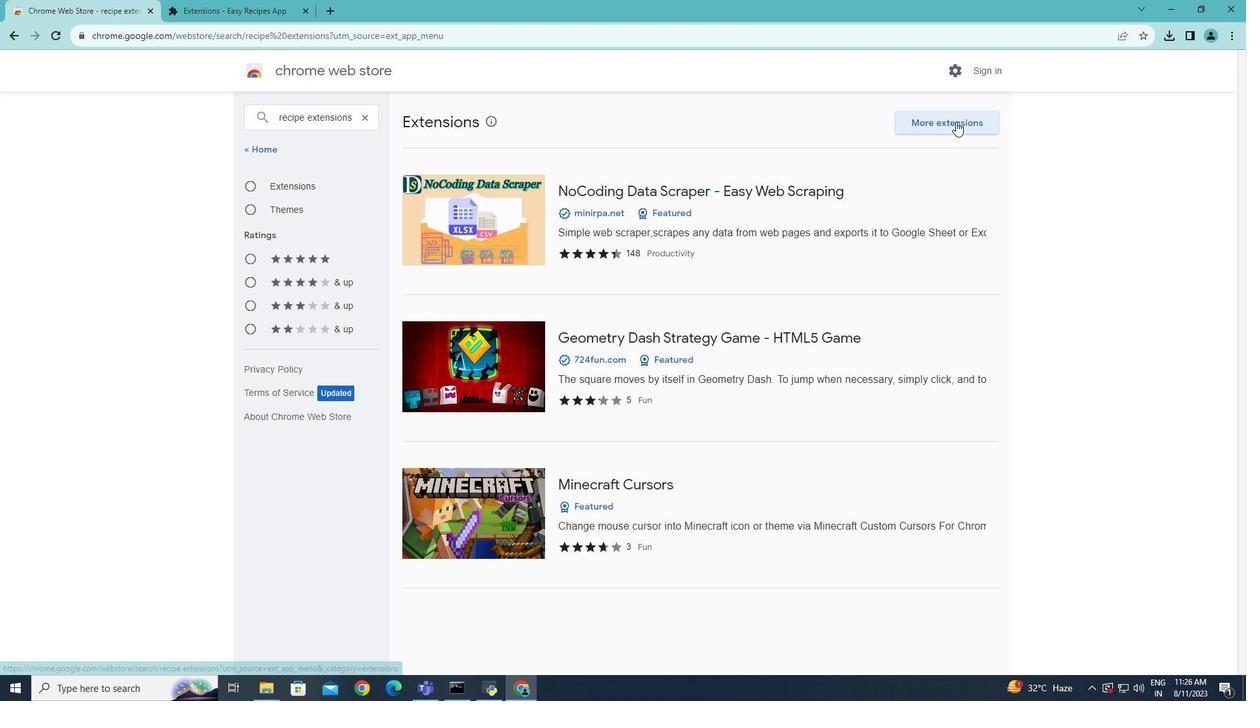 
Action: Mouse pressed left at (956, 122)
Screenshot: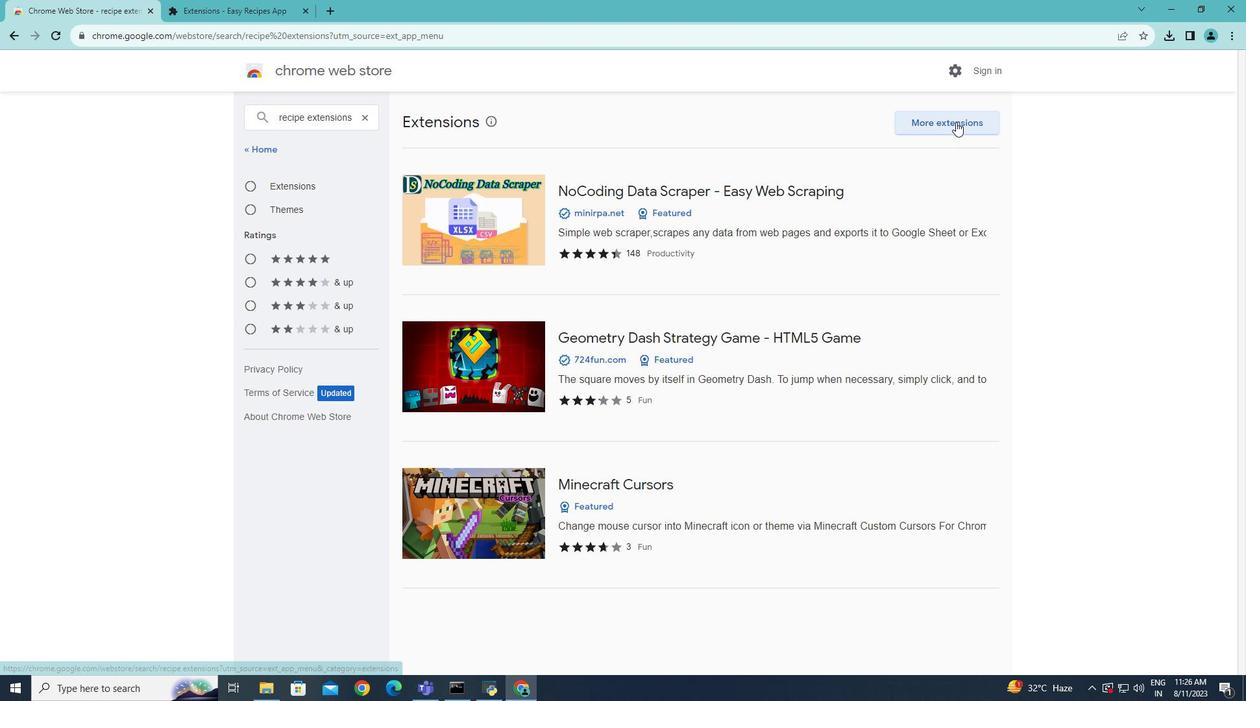 
Action: Mouse moved to (353, 117)
Screenshot: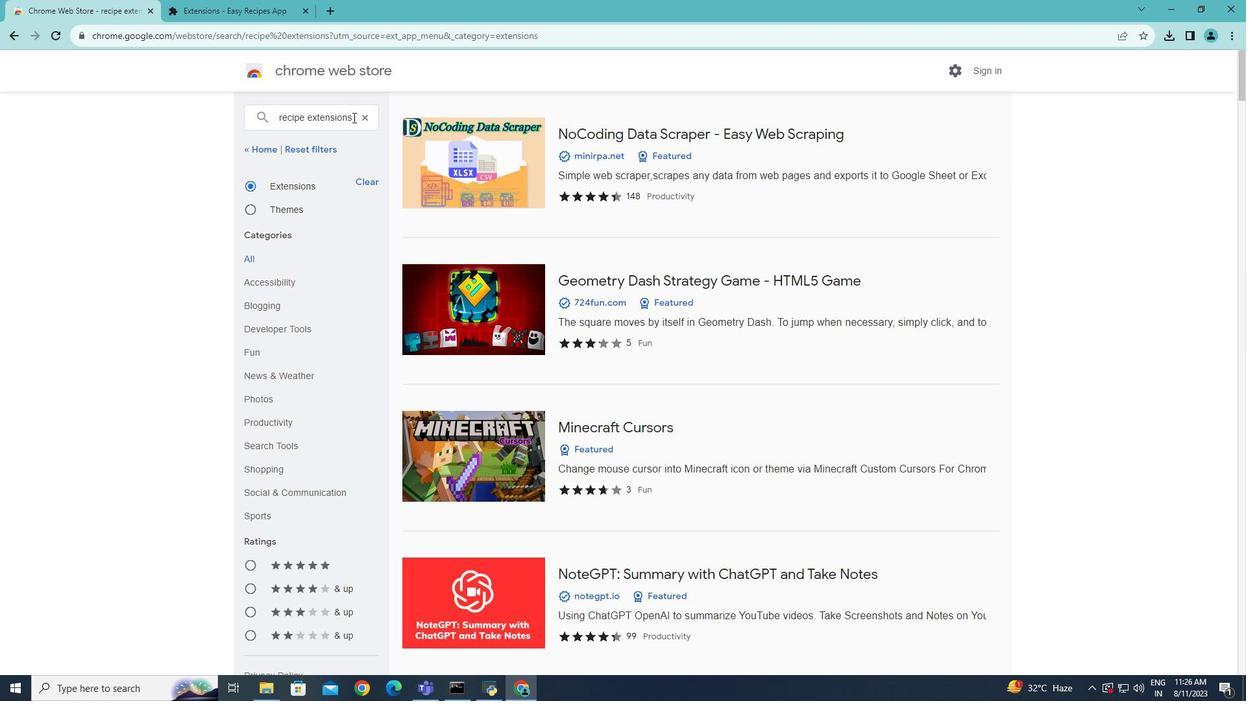 
Action: Mouse pressed left at (353, 117)
Screenshot: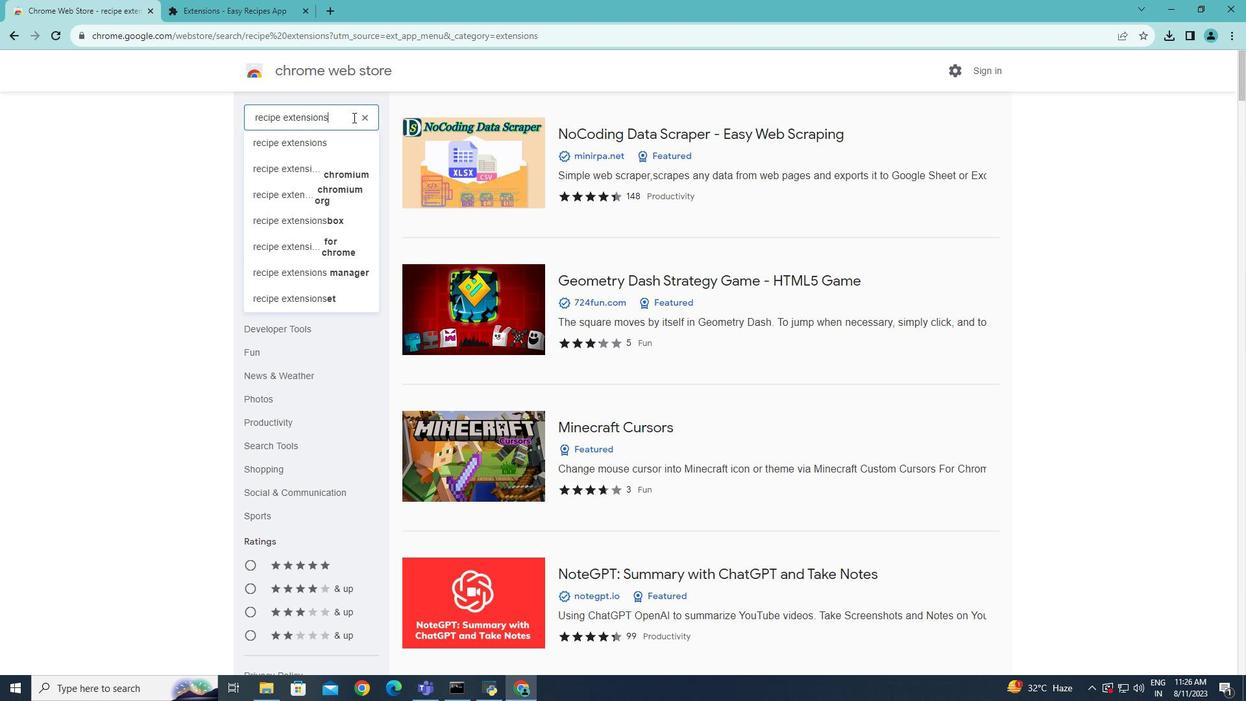 
Action: Mouse moved to (353, 118)
Screenshot: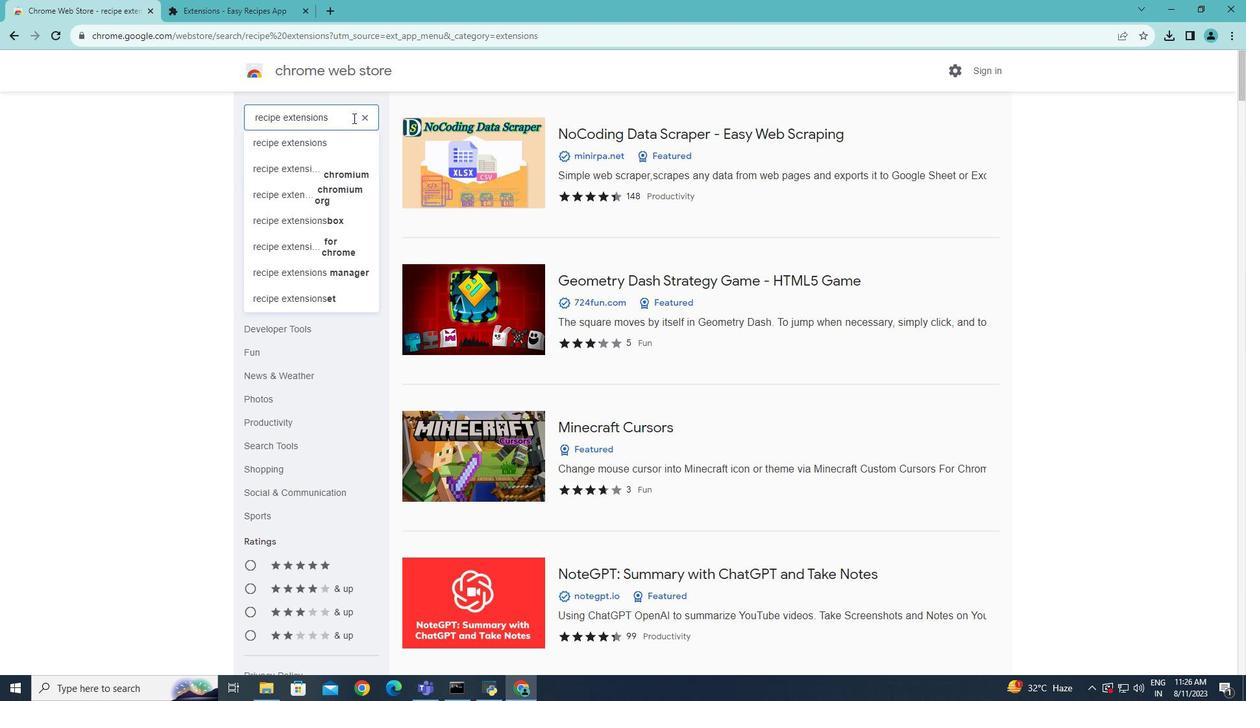 
Action: Key pressed <Key.space>for<Key.space>finding<Key.space>and<Key.space>saving<Key.space>new<Key.space>recipes<Key.space>to<Key.space>try<Key.enter>
Screenshot: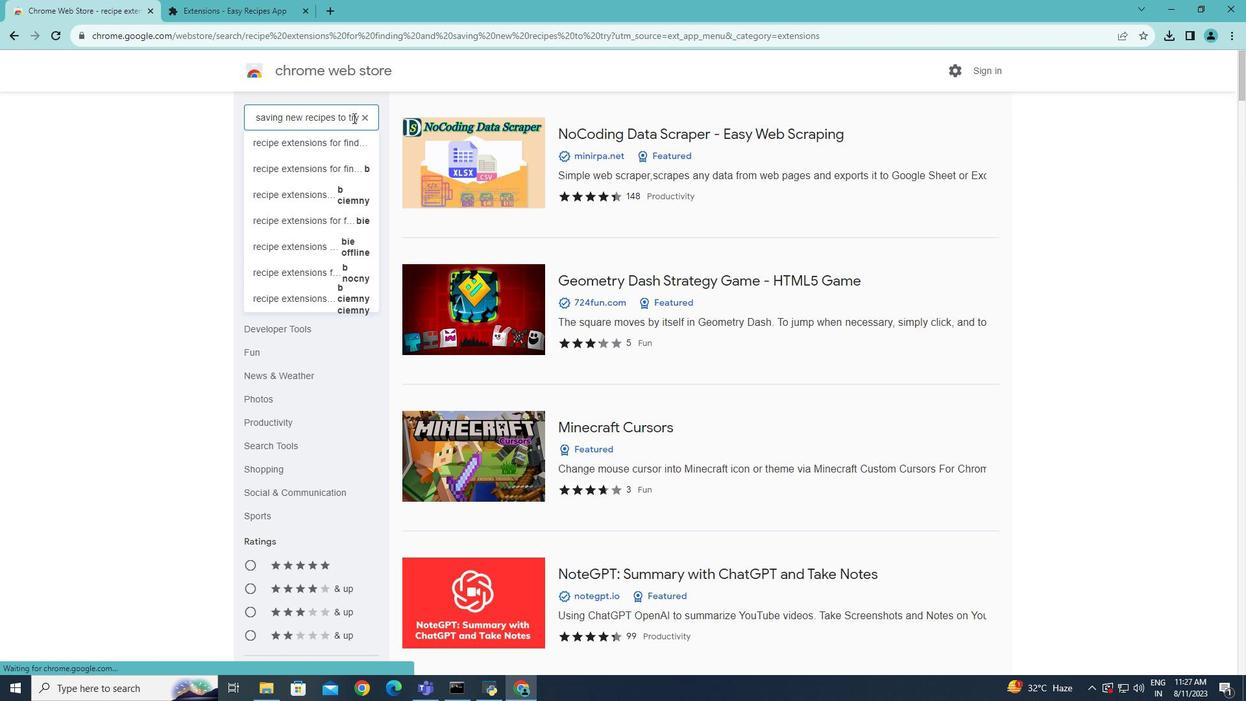 
Action: Mouse moved to (692, 476)
Screenshot: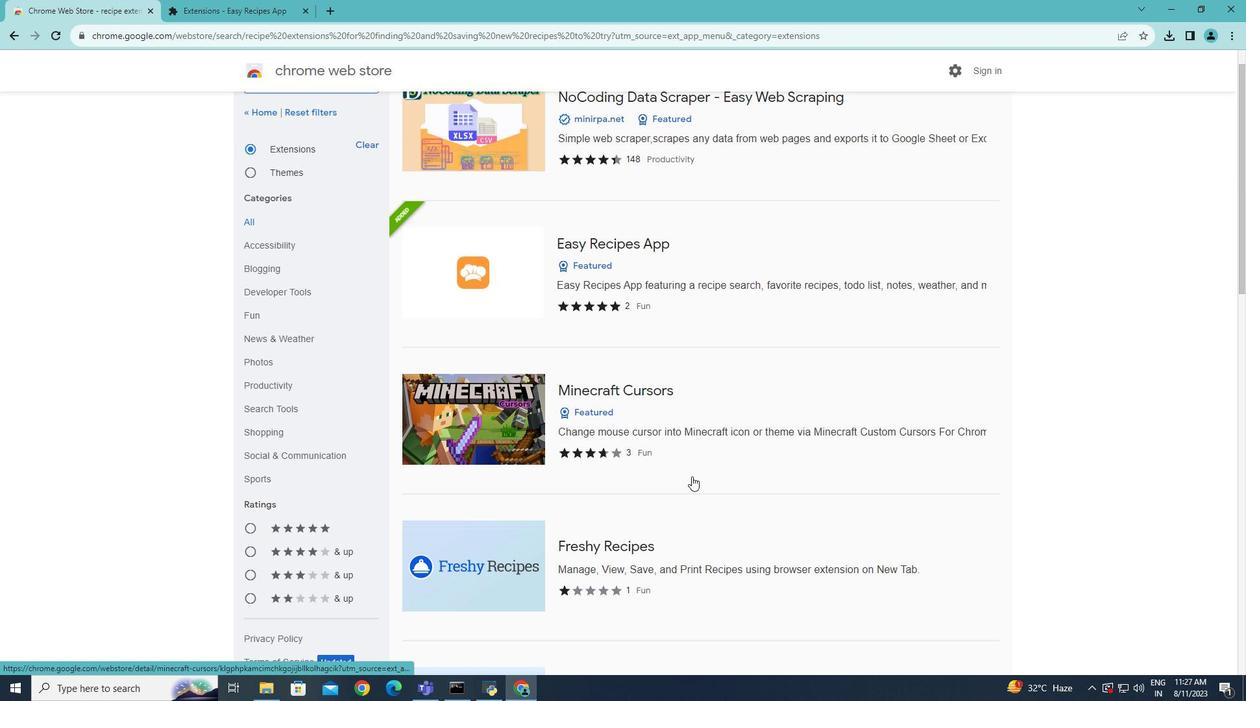 
Action: Mouse scrolled (692, 476) with delta (0, 0)
Screenshot: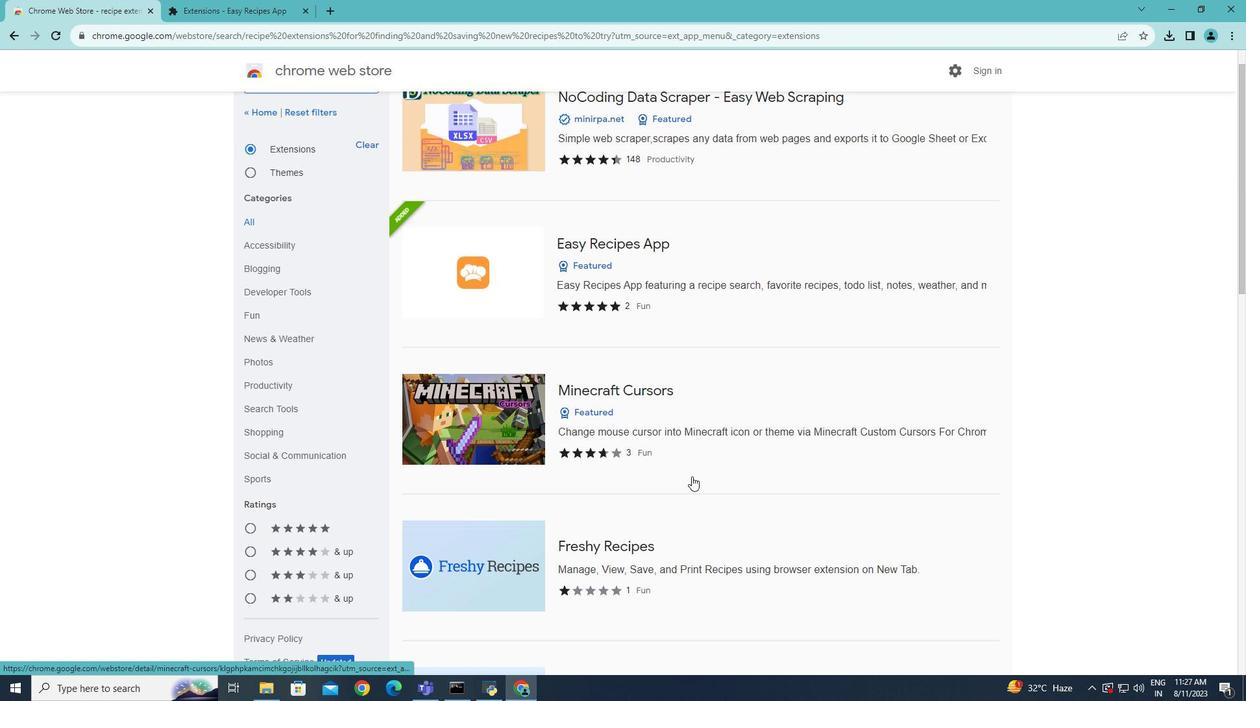 
Action: Mouse scrolled (692, 476) with delta (0, 0)
Screenshot: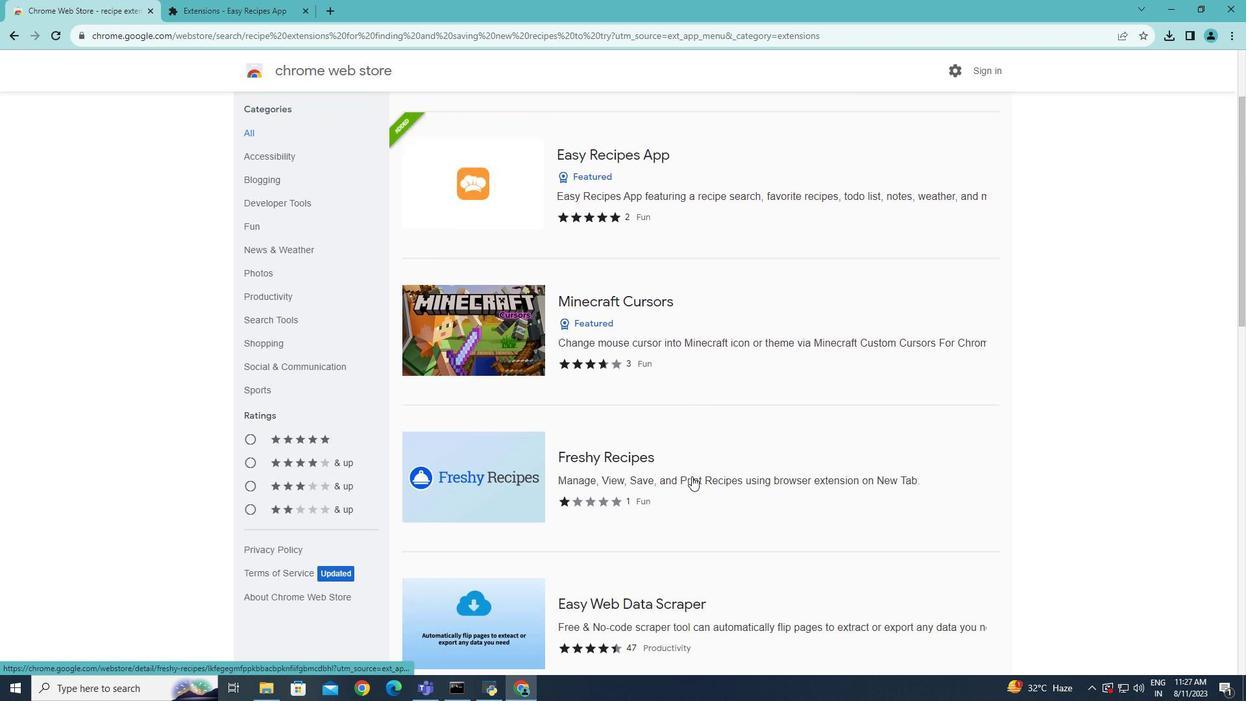 
Action: Mouse scrolled (692, 476) with delta (0, 0)
Screenshot: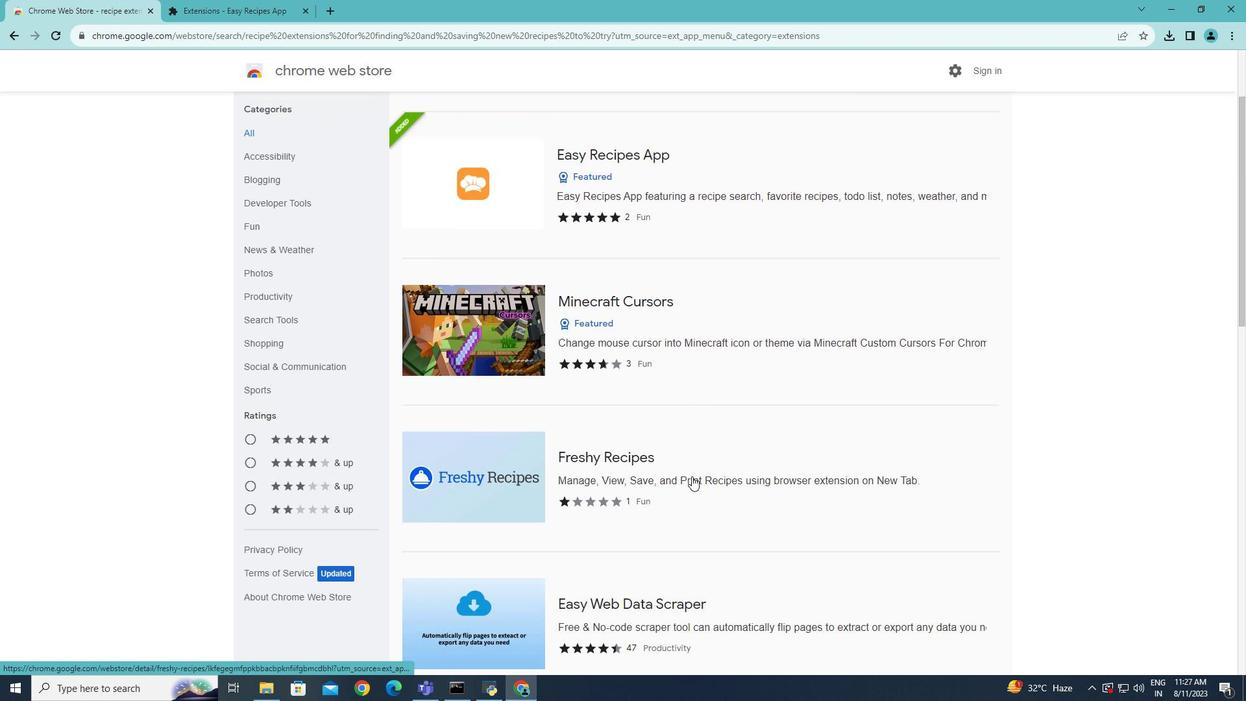 
Action: Mouse moved to (629, 516)
Screenshot: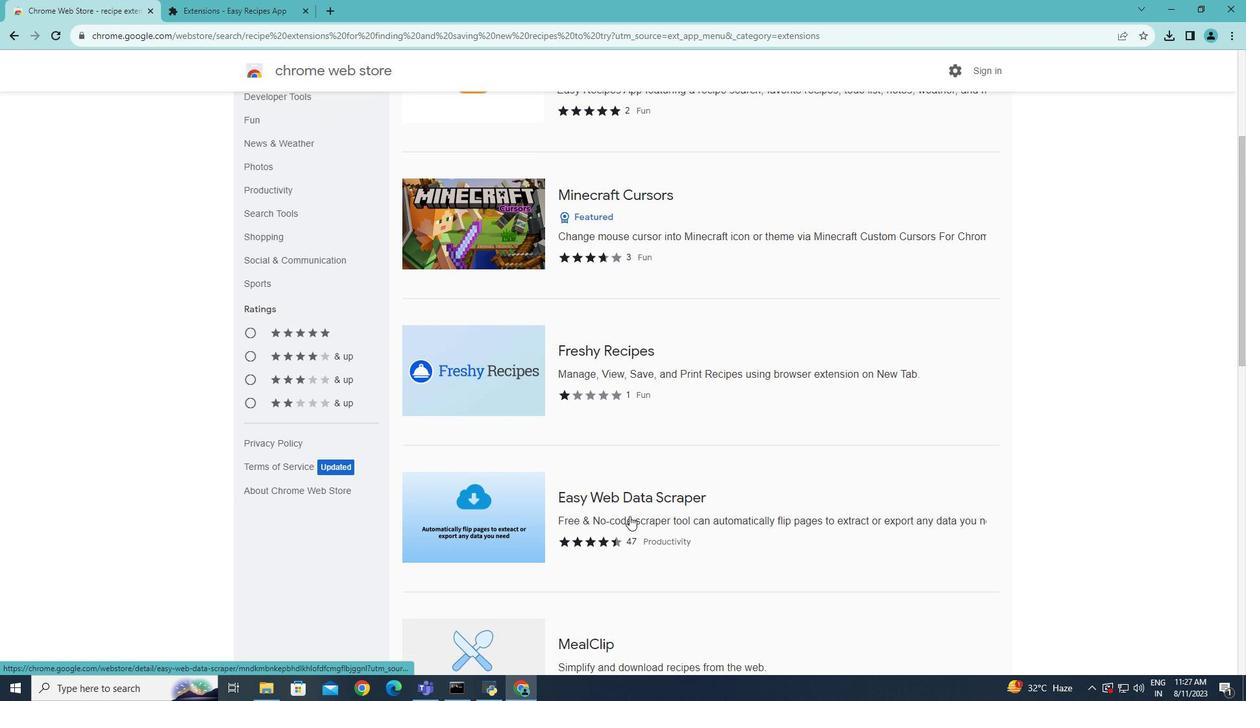 
Action: Mouse scrolled (629, 515) with delta (0, 0)
Screenshot: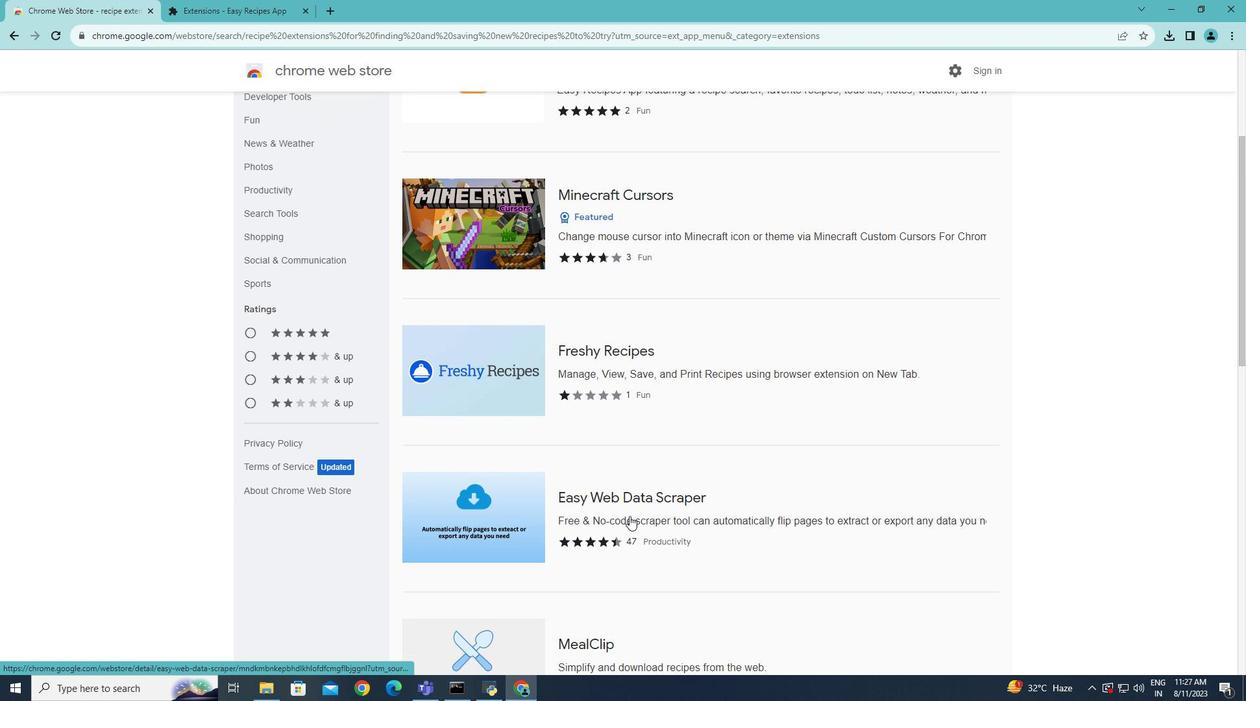 
Action: Mouse scrolled (629, 515) with delta (0, 0)
Screenshot: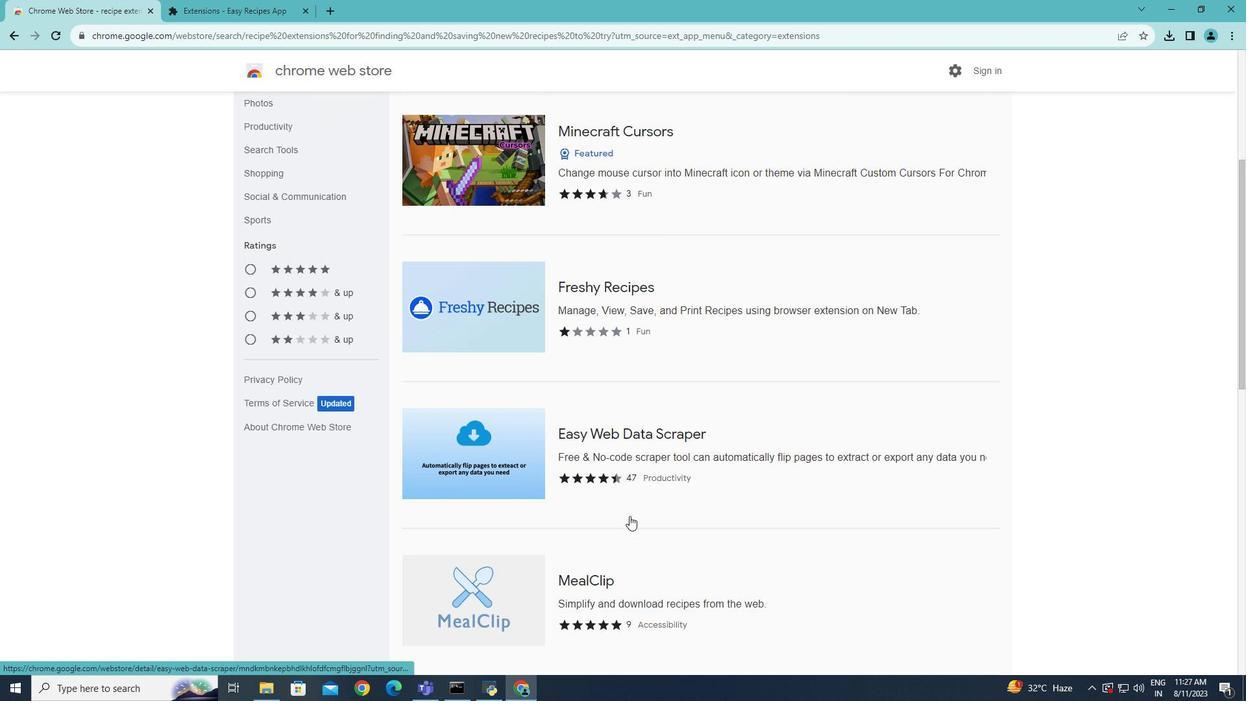 
Action: Mouse moved to (669, 440)
Screenshot: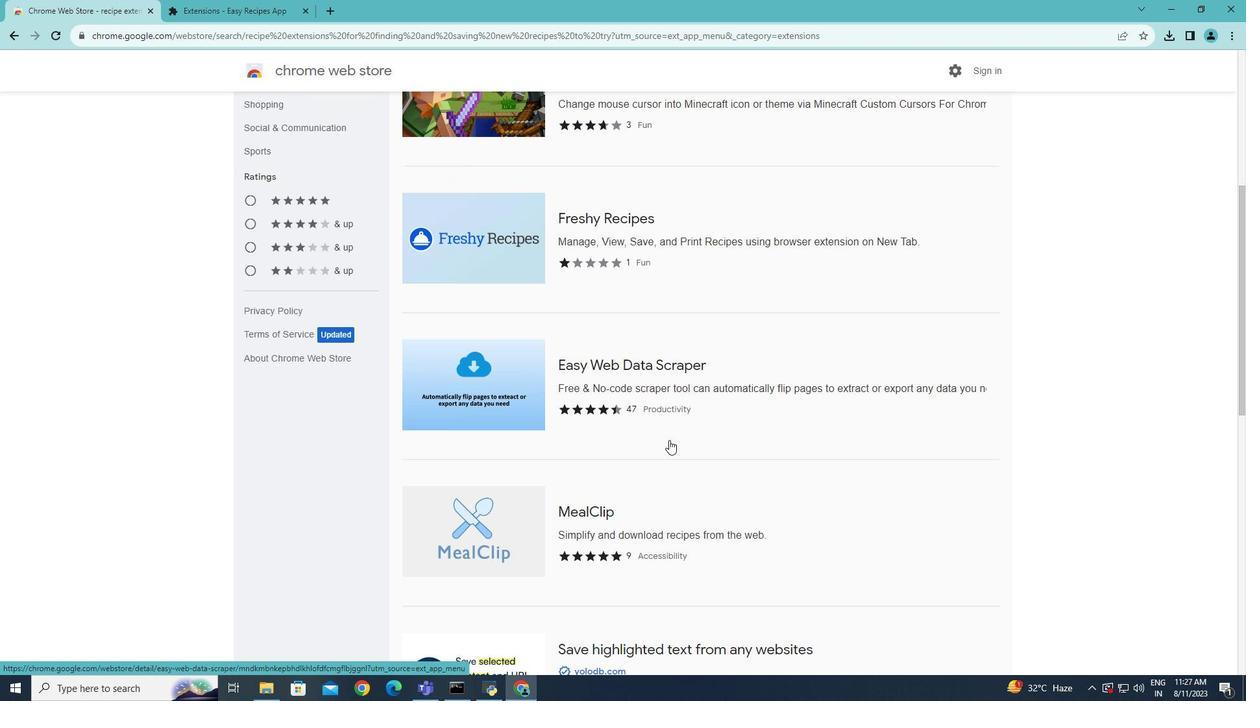 
Action: Mouse scrolled (669, 439) with delta (0, 0)
Screenshot: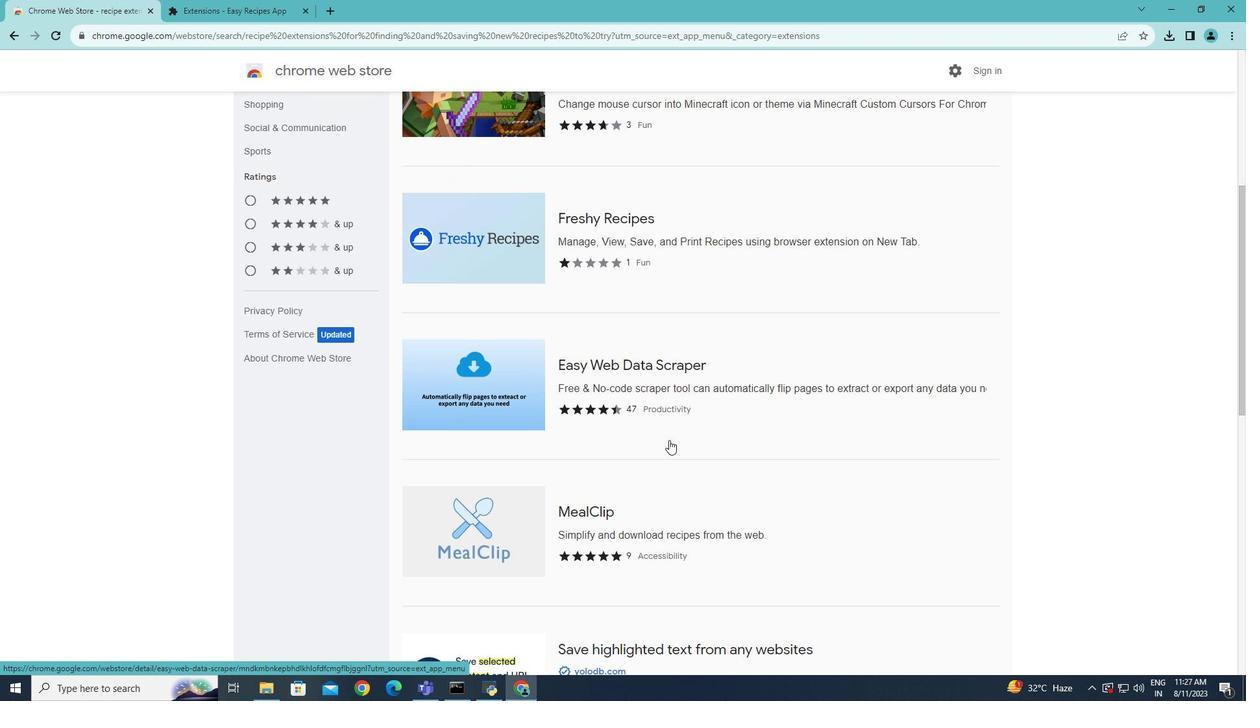 
Action: Mouse scrolled (669, 439) with delta (0, 0)
Screenshot: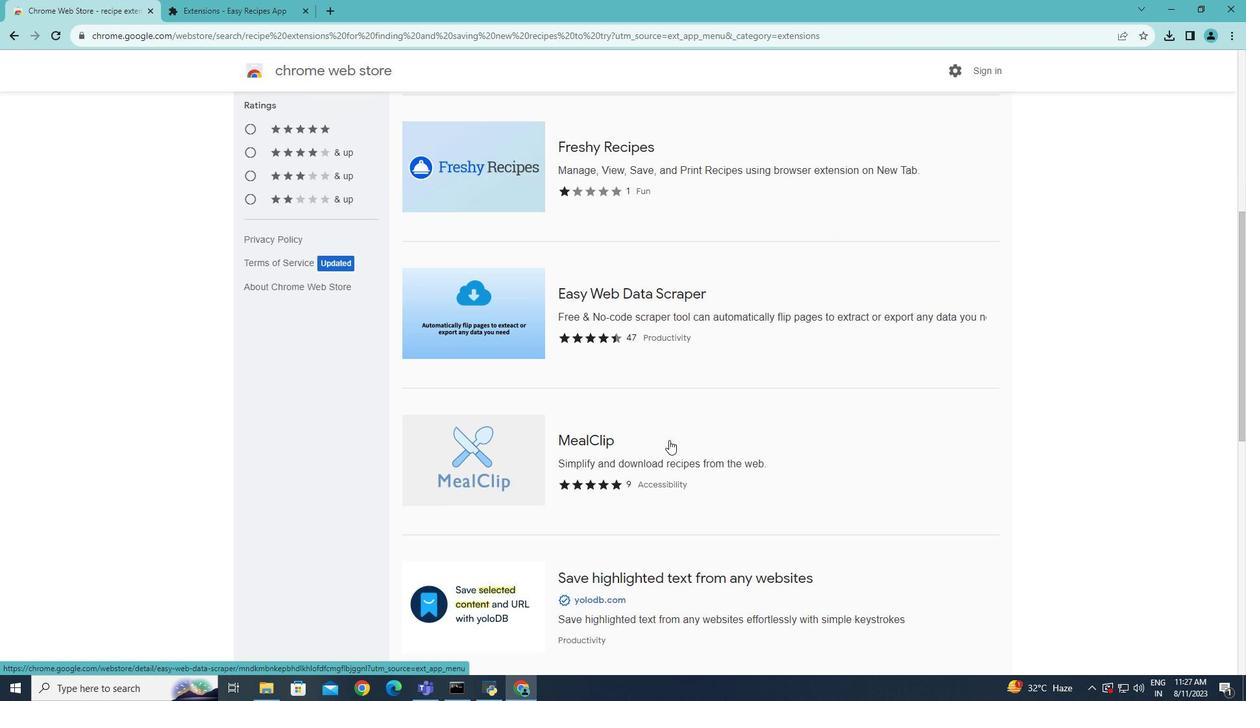 
Action: Mouse scrolled (669, 439) with delta (0, 0)
Screenshot: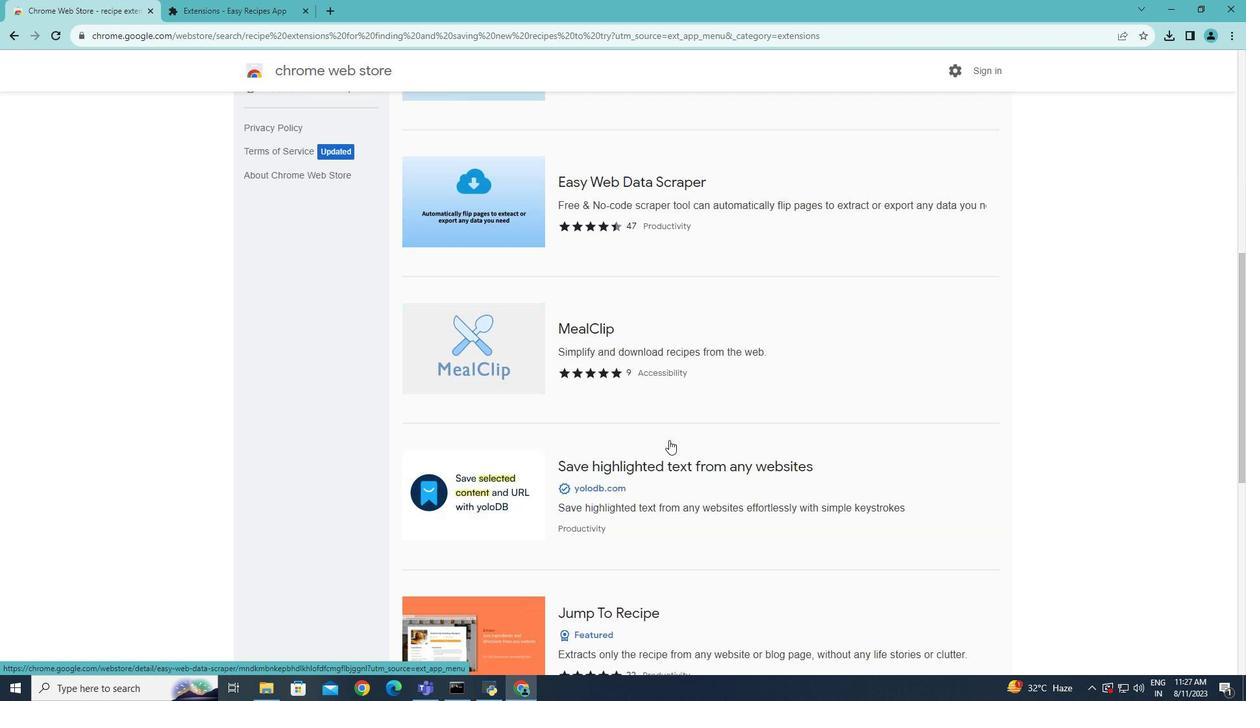 
Action: Mouse scrolled (669, 439) with delta (0, 0)
Screenshot: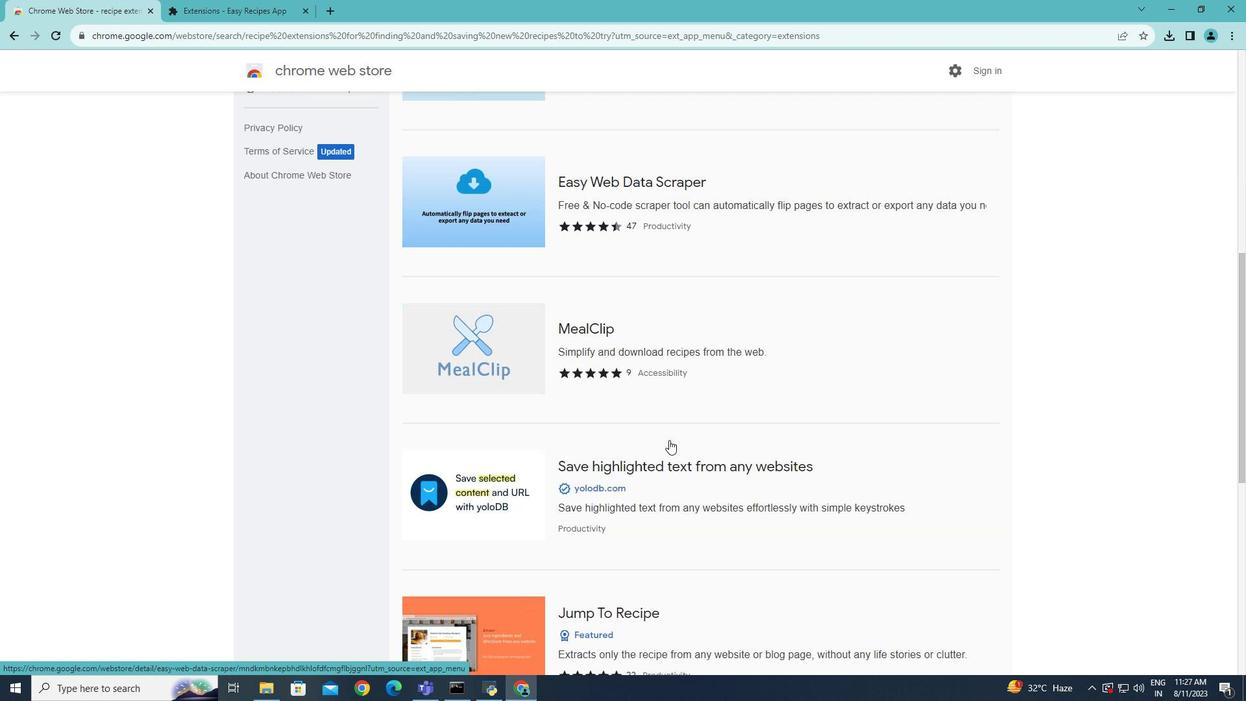 
Action: Mouse scrolled (669, 439) with delta (0, 0)
Screenshot: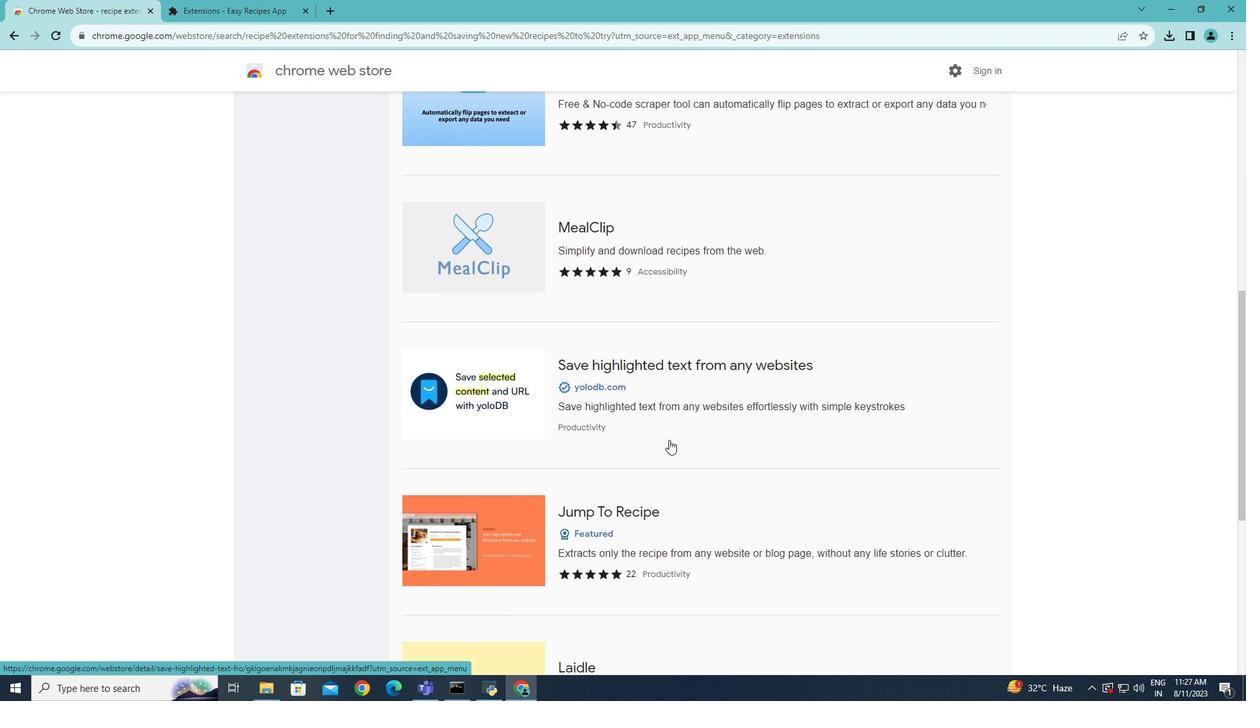 
Action: Mouse scrolled (669, 439) with delta (0, 0)
Screenshot: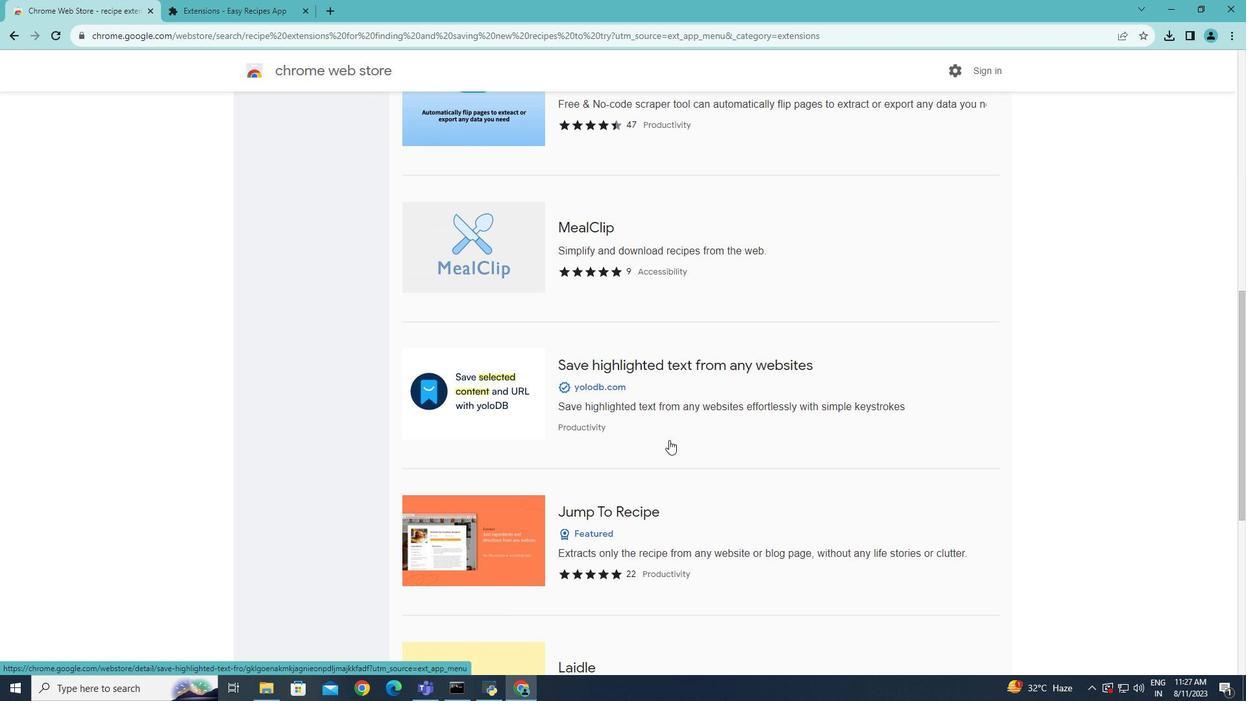 
Action: Mouse scrolled (669, 439) with delta (0, 0)
Screenshot: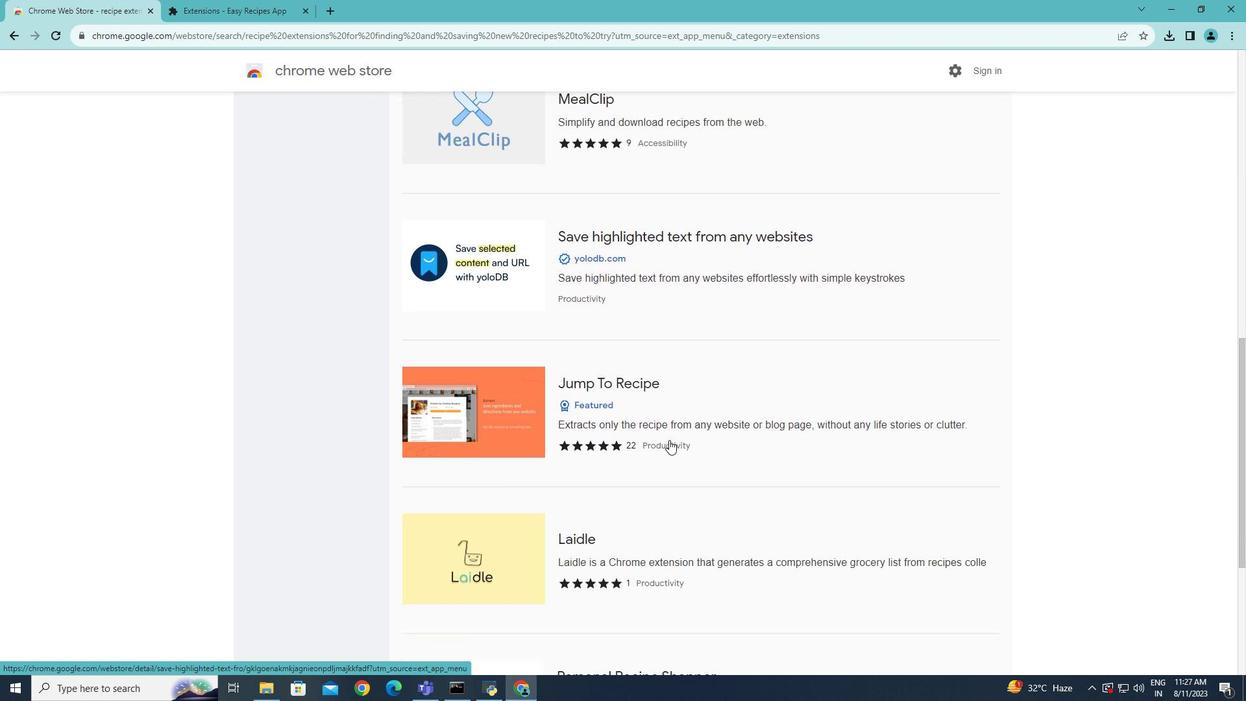
Action: Mouse scrolled (669, 439) with delta (0, 0)
Screenshot: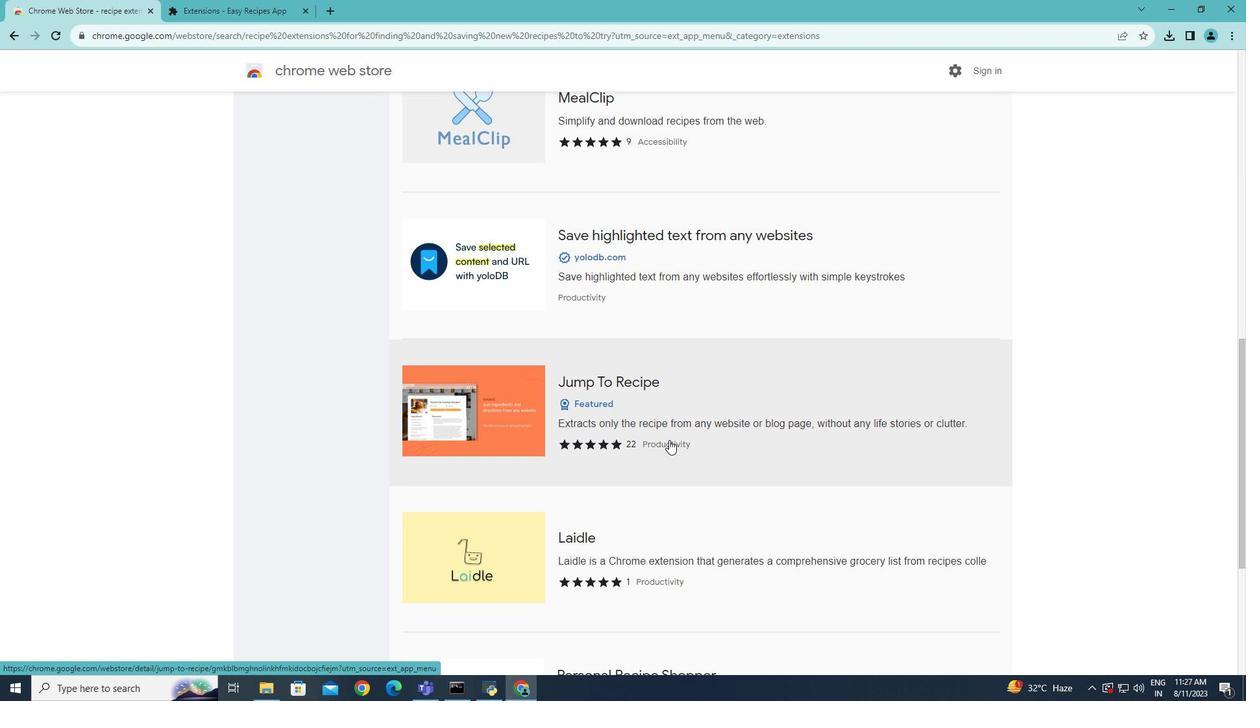 
Action: Mouse scrolled (669, 439) with delta (0, 0)
Screenshot: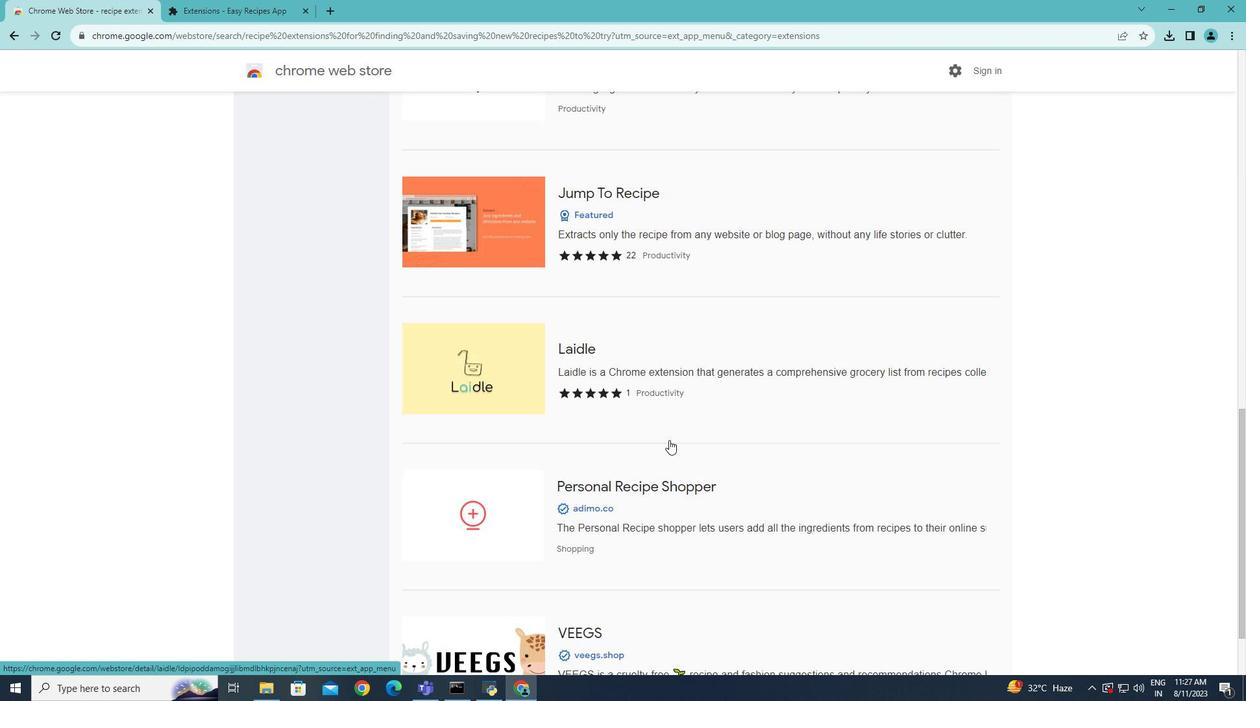 
Action: Mouse scrolled (669, 439) with delta (0, 0)
Screenshot: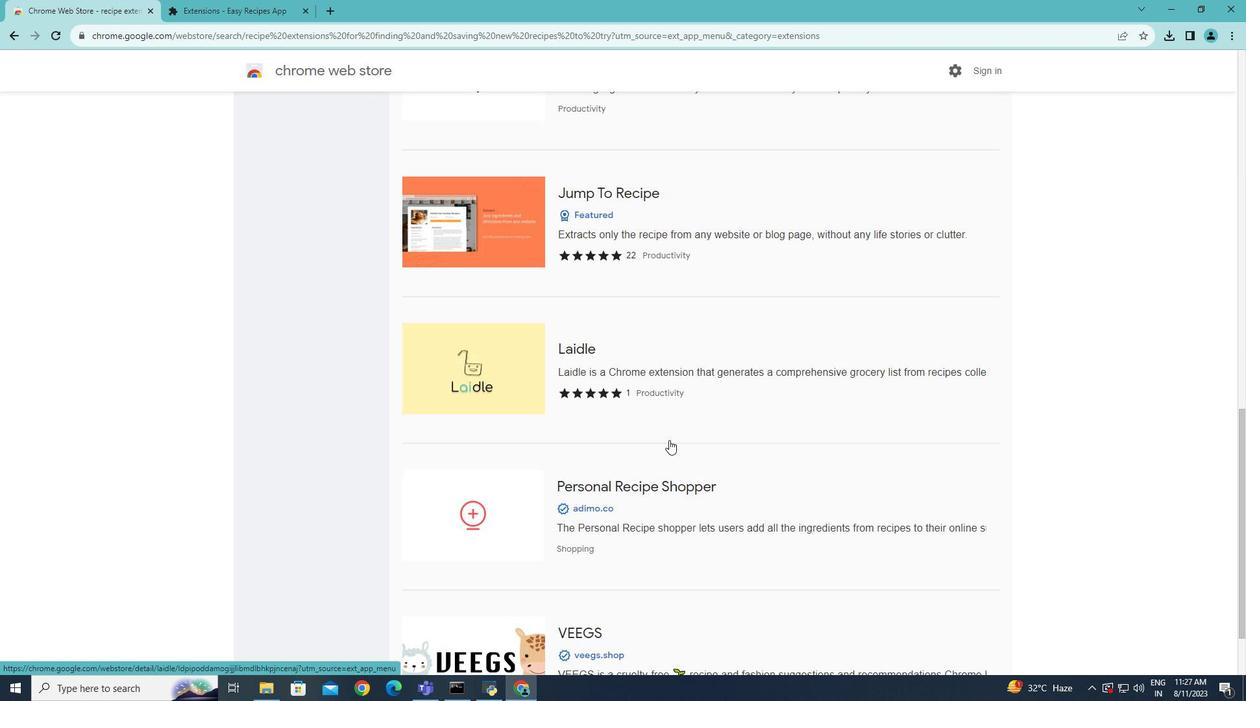 
Action: Mouse scrolled (669, 439) with delta (0, 0)
Screenshot: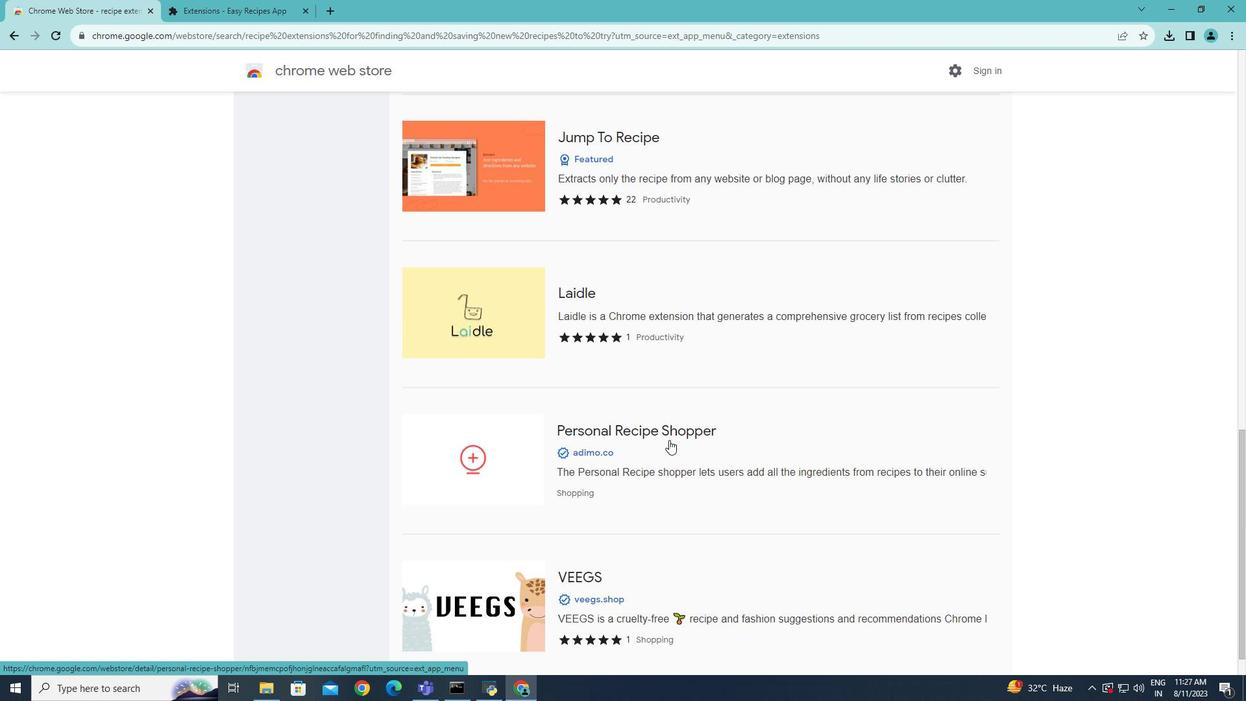 
Action: Mouse scrolled (669, 439) with delta (0, 0)
Screenshot: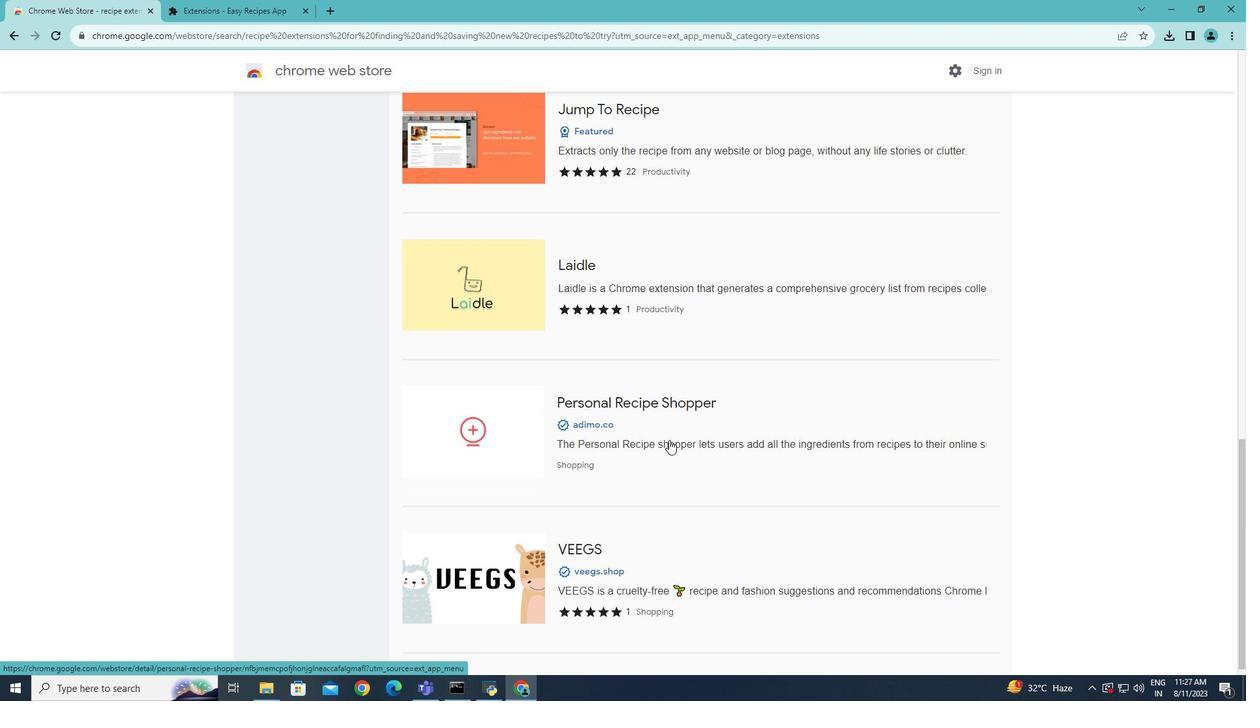 
Action: Mouse scrolled (669, 439) with delta (0, 0)
Screenshot: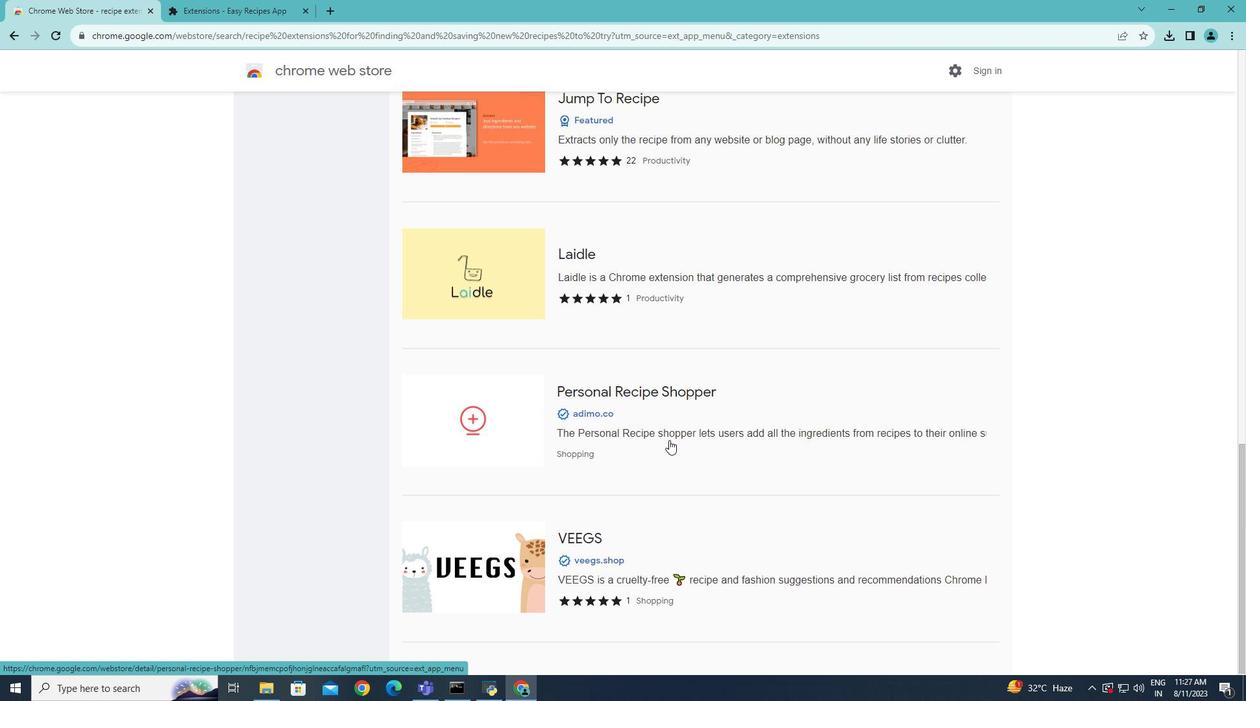 
Action: Mouse scrolled (669, 439) with delta (0, 0)
Screenshot: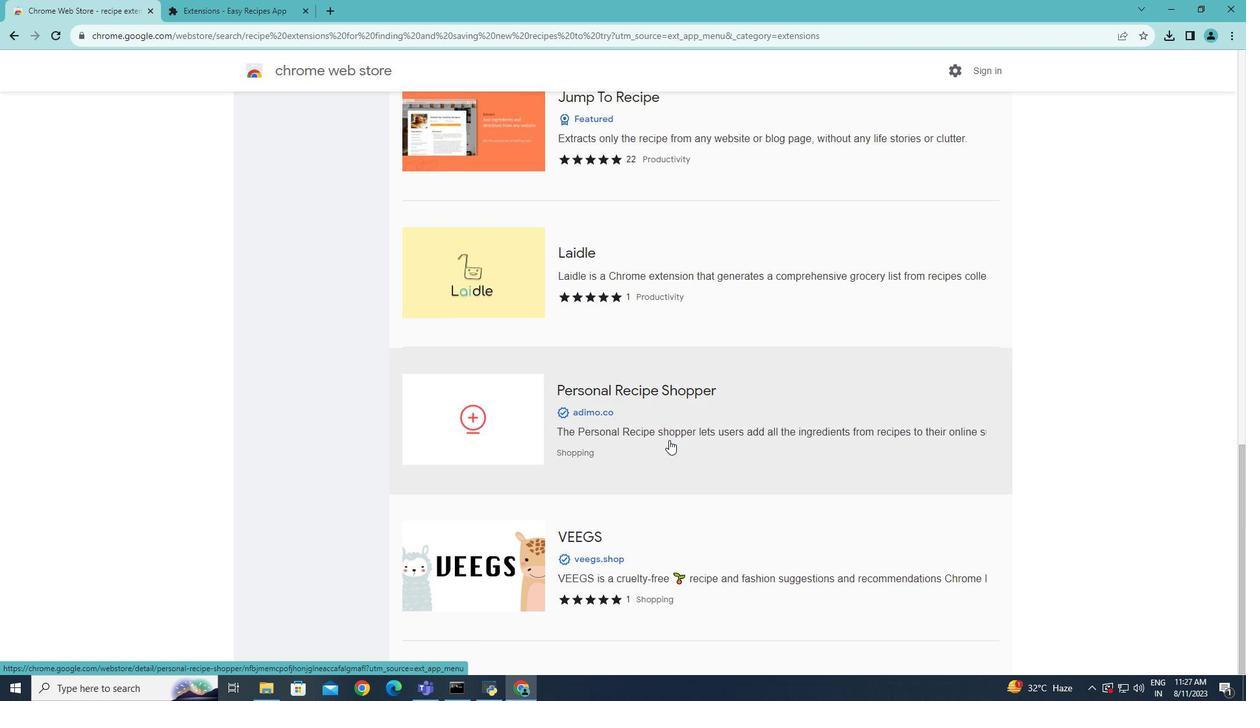 
Action: Mouse scrolled (669, 440) with delta (0, 0)
Screenshot: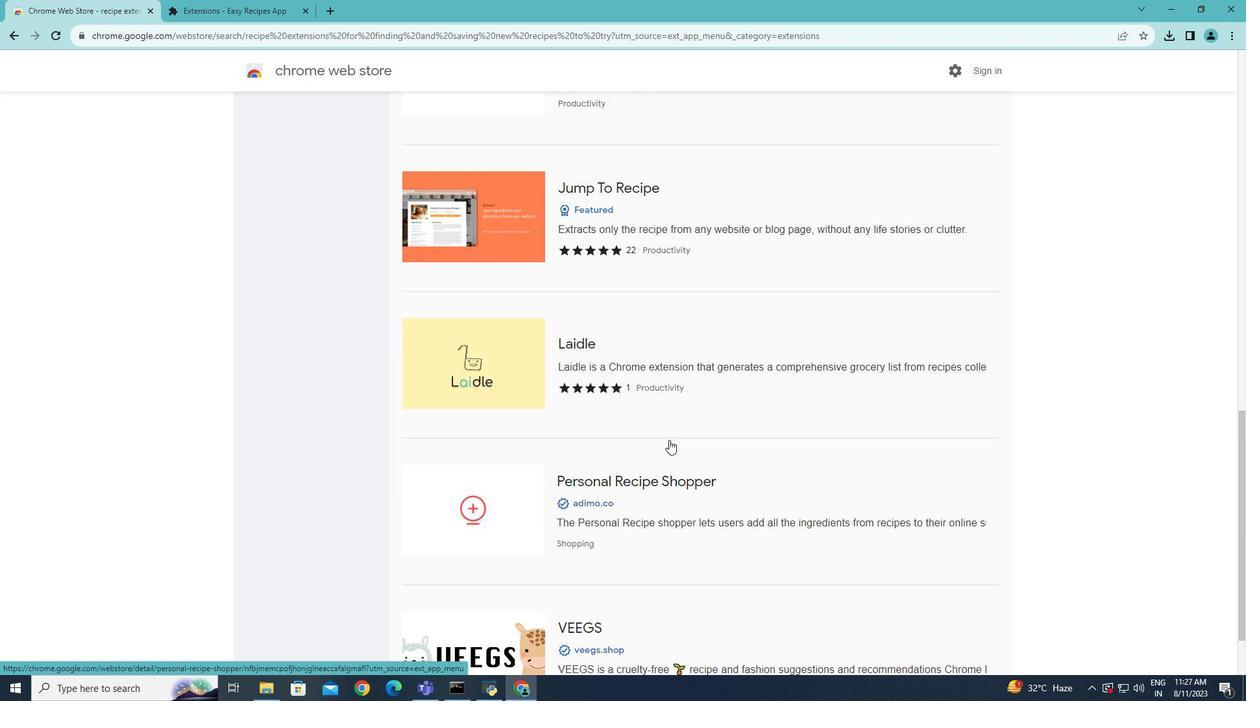 
Action: Mouse scrolled (669, 440) with delta (0, 0)
Screenshot: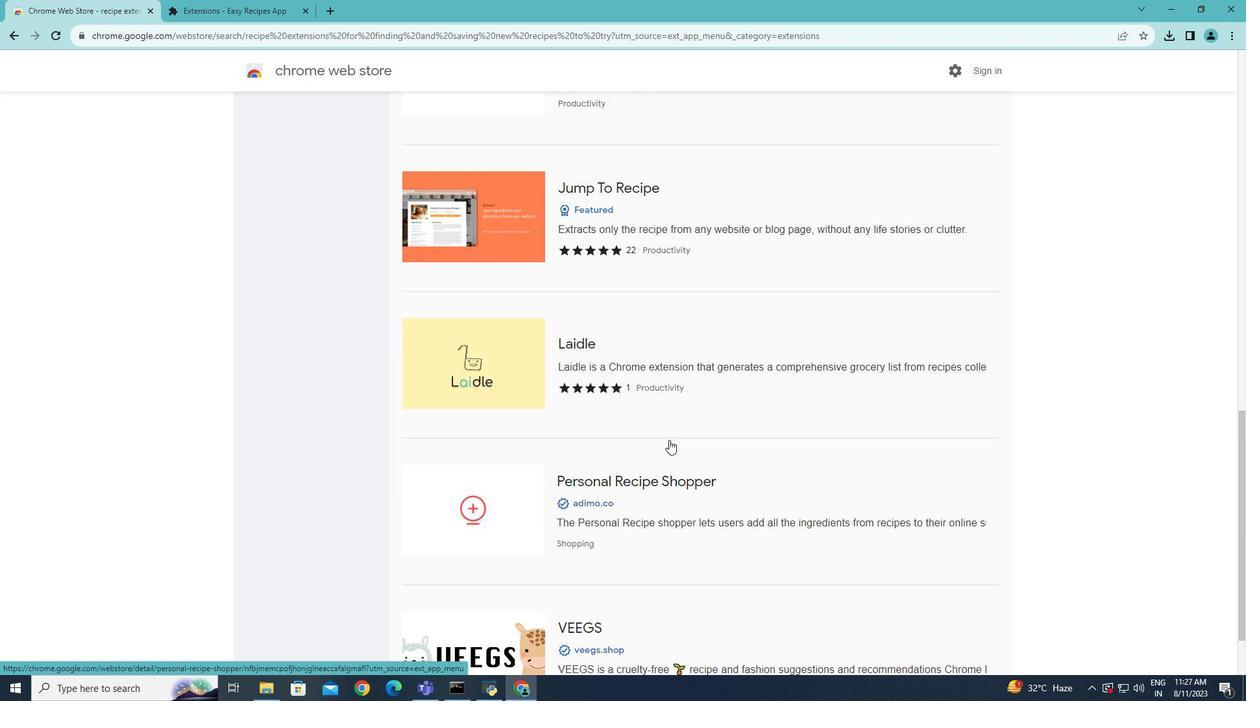 
Action: Mouse scrolled (669, 440) with delta (0, 0)
Screenshot: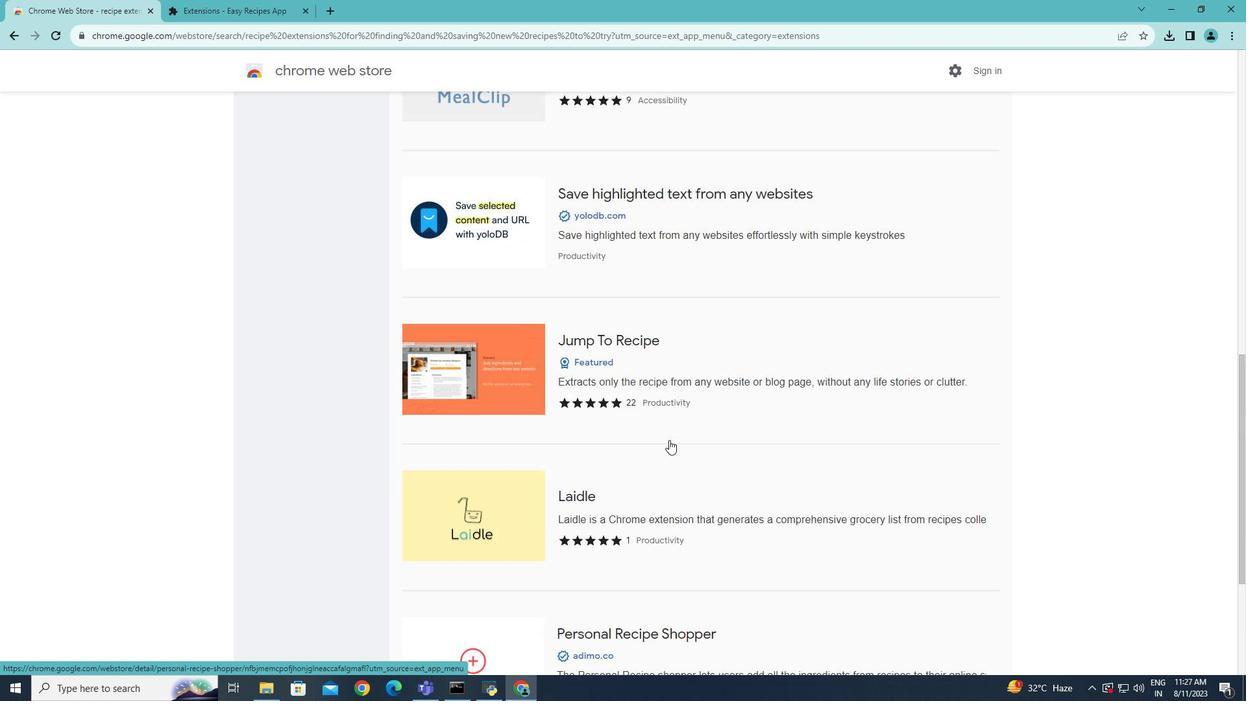 
Action: Mouse scrolled (669, 440) with delta (0, 0)
Screenshot: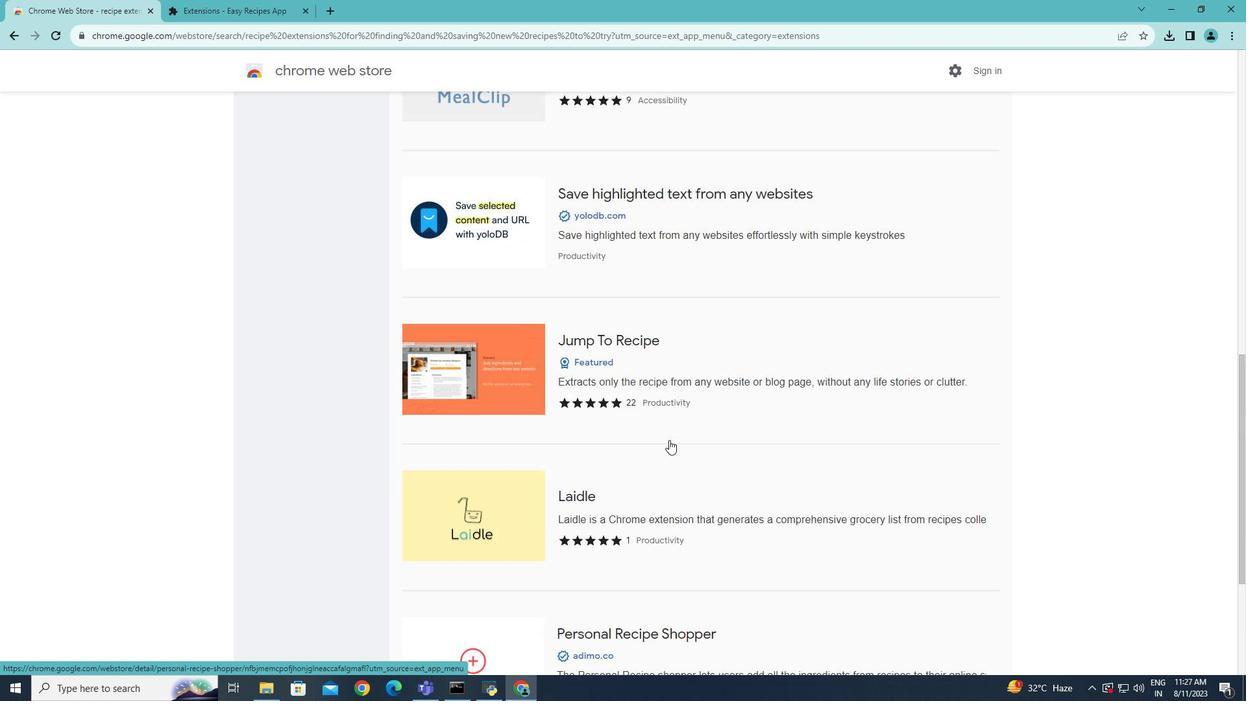 
Action: Mouse scrolled (669, 440) with delta (0, 0)
Screenshot: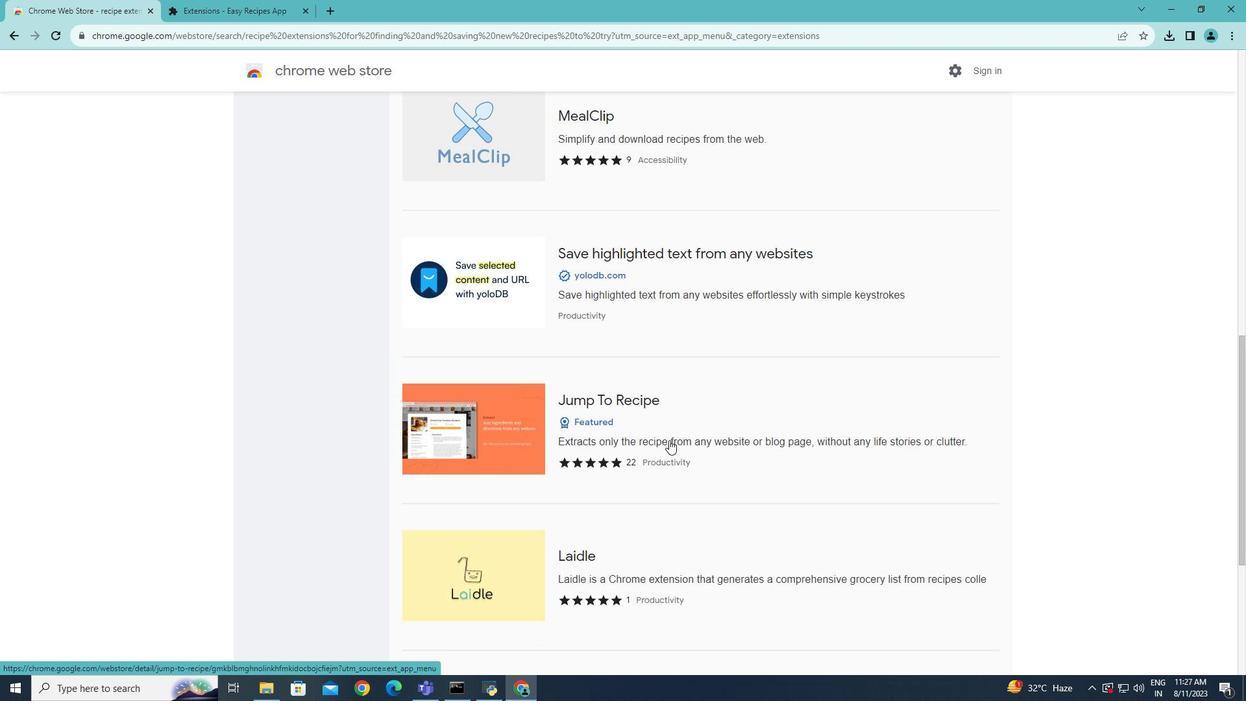 
Action: Mouse scrolled (669, 440) with delta (0, 0)
Screenshot: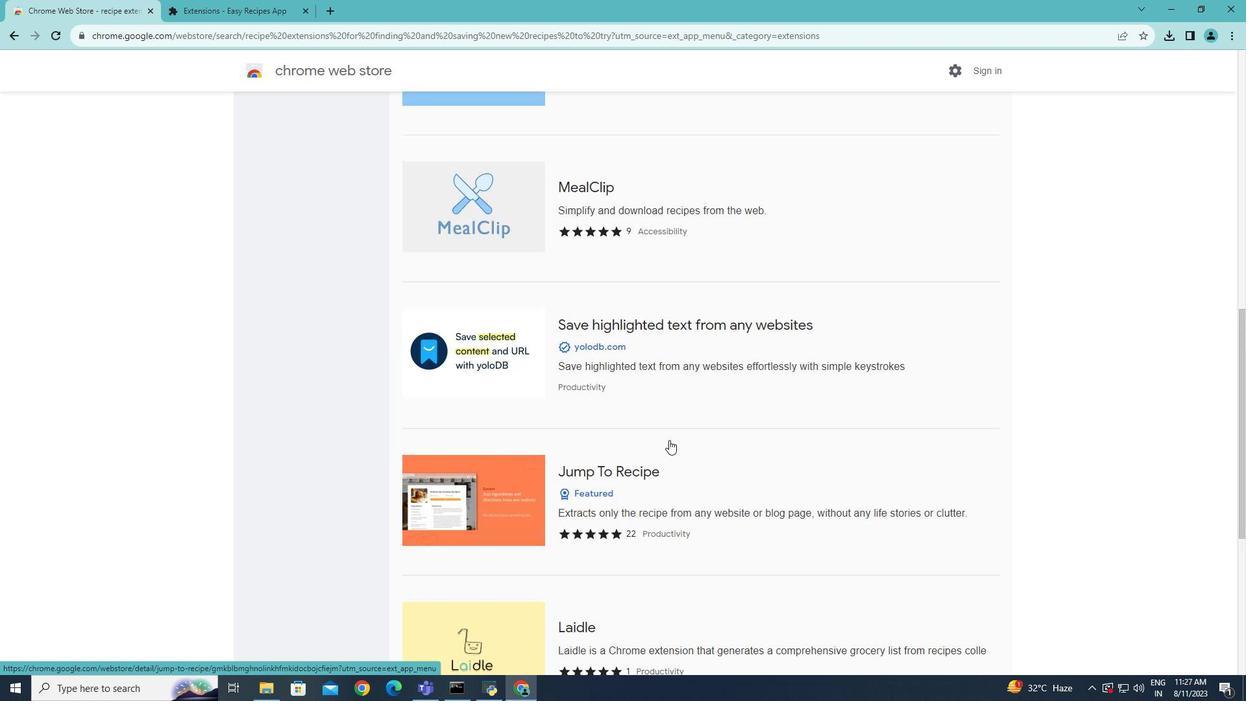 
Action: Mouse scrolled (669, 440) with delta (0, 0)
Screenshot: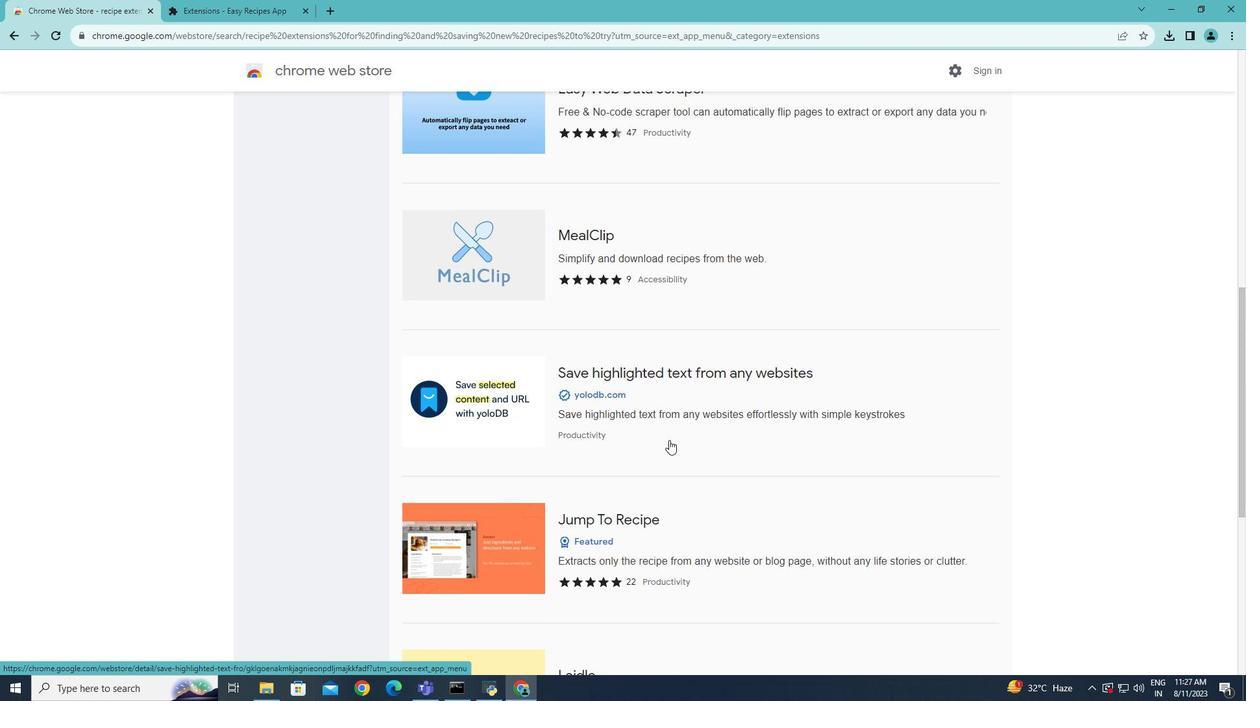 
Action: Mouse scrolled (669, 440) with delta (0, 0)
Screenshot: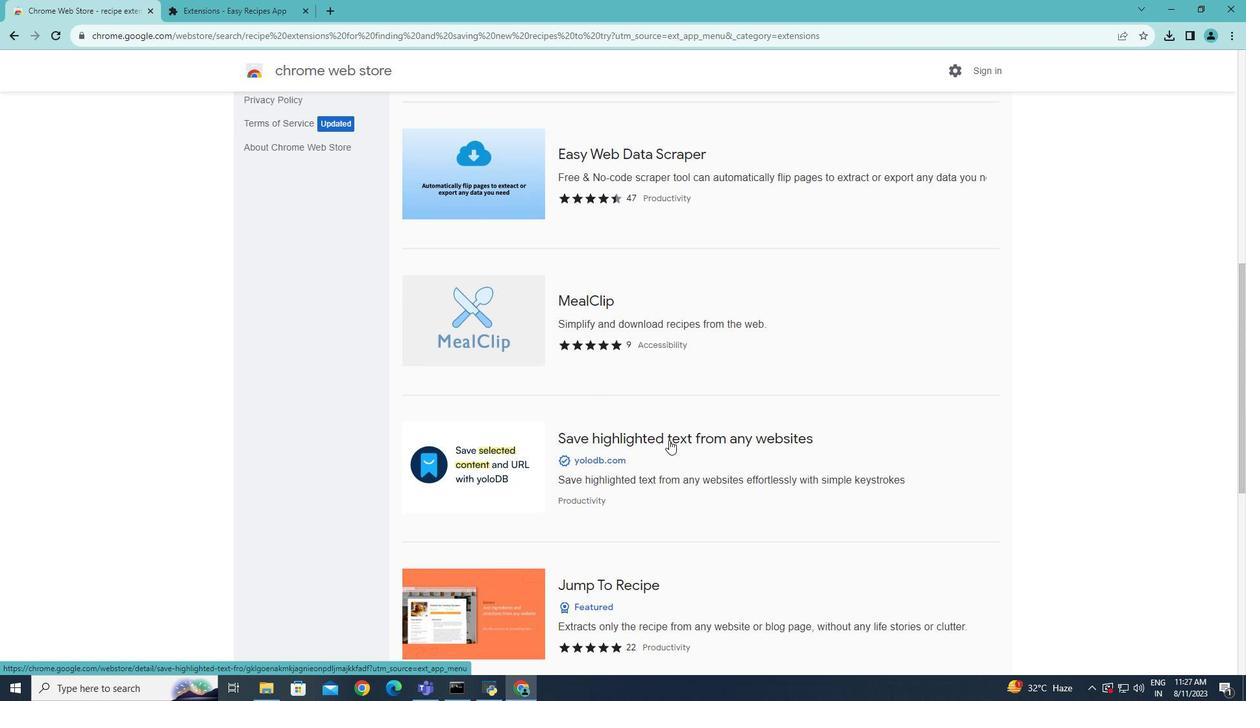 
Action: Mouse scrolled (669, 439) with delta (0, 0)
Screenshot: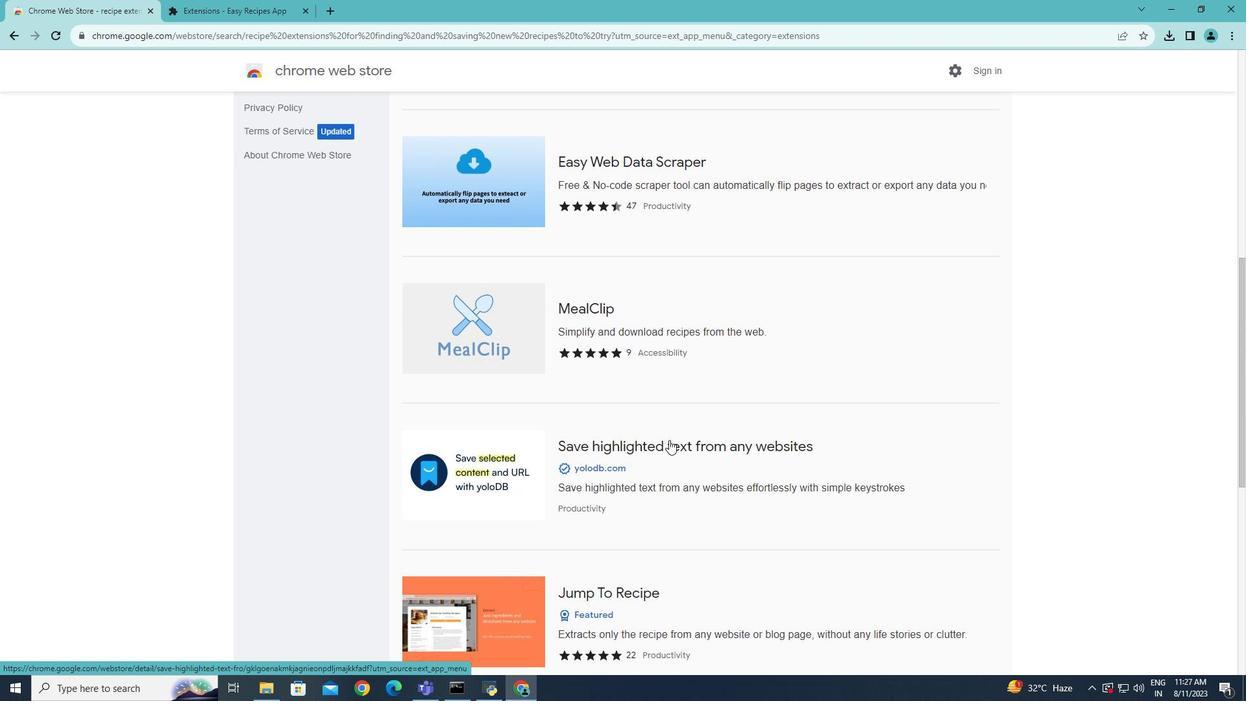 
Action: Mouse scrolled (669, 439) with delta (0, 0)
Screenshot: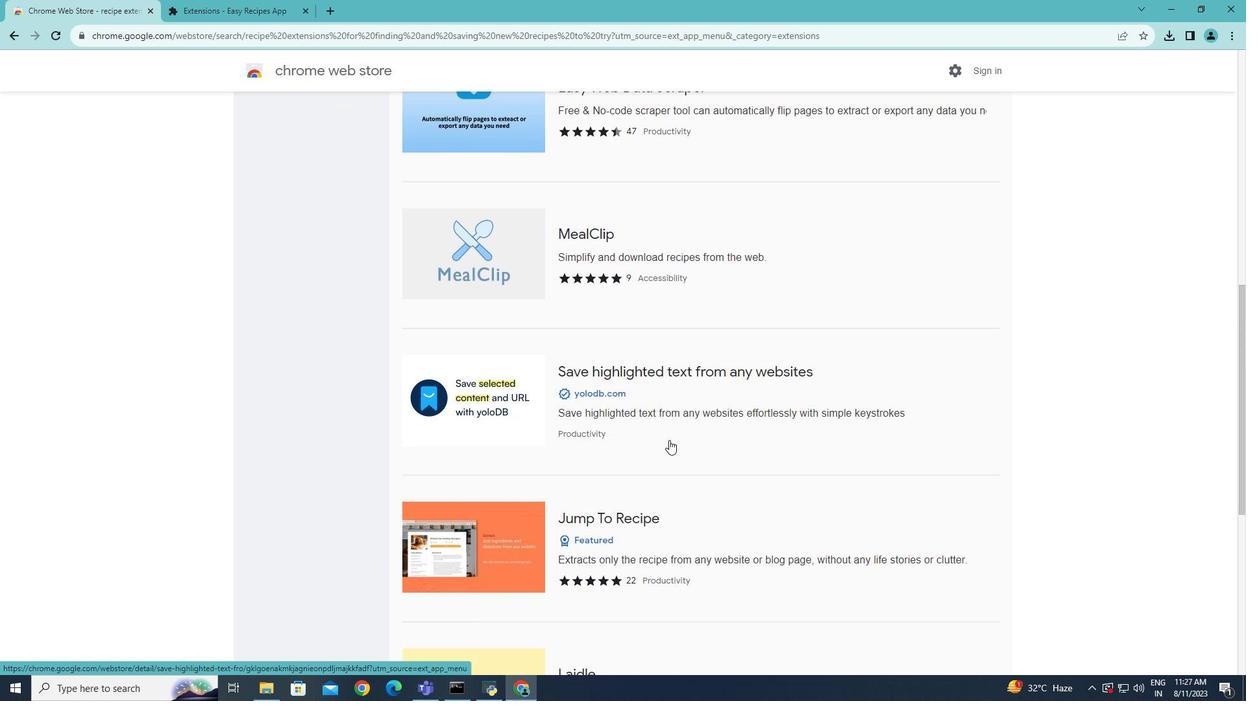 
Action: Mouse scrolled (669, 440) with delta (0, 0)
Screenshot: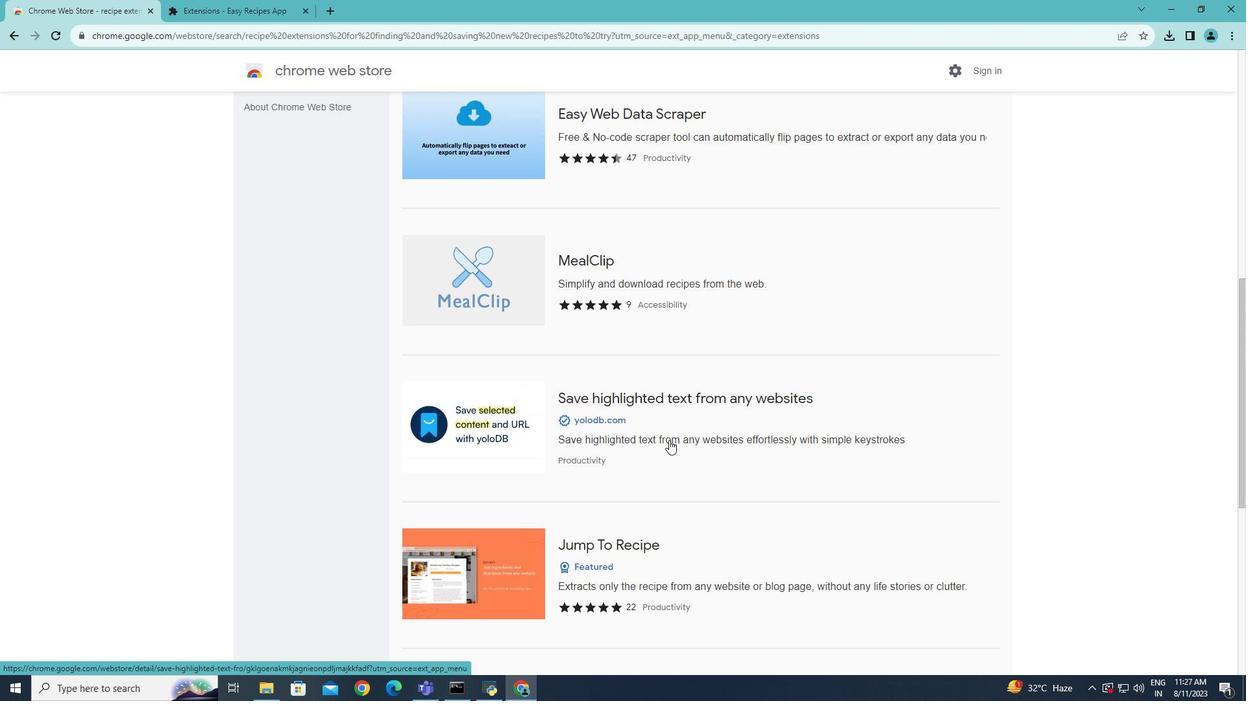 
Action: Mouse scrolled (669, 440) with delta (0, 0)
Screenshot: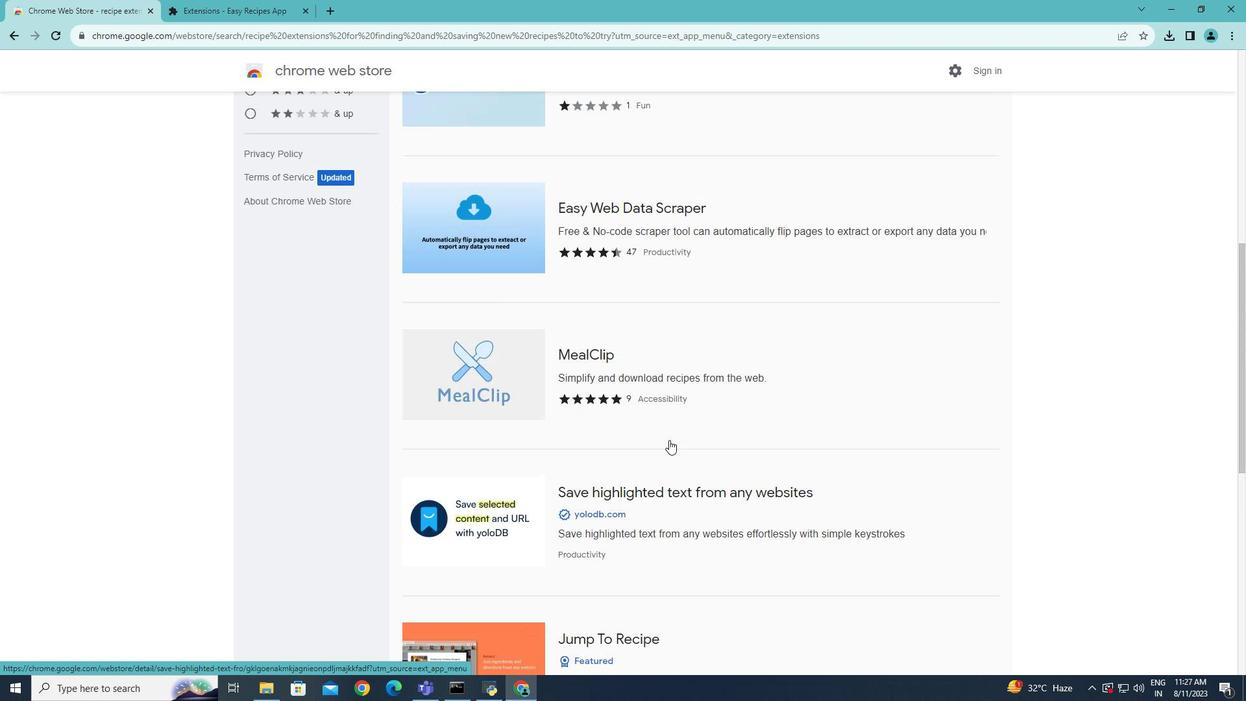 
Action: Mouse scrolled (669, 440) with delta (0, 0)
Screenshot: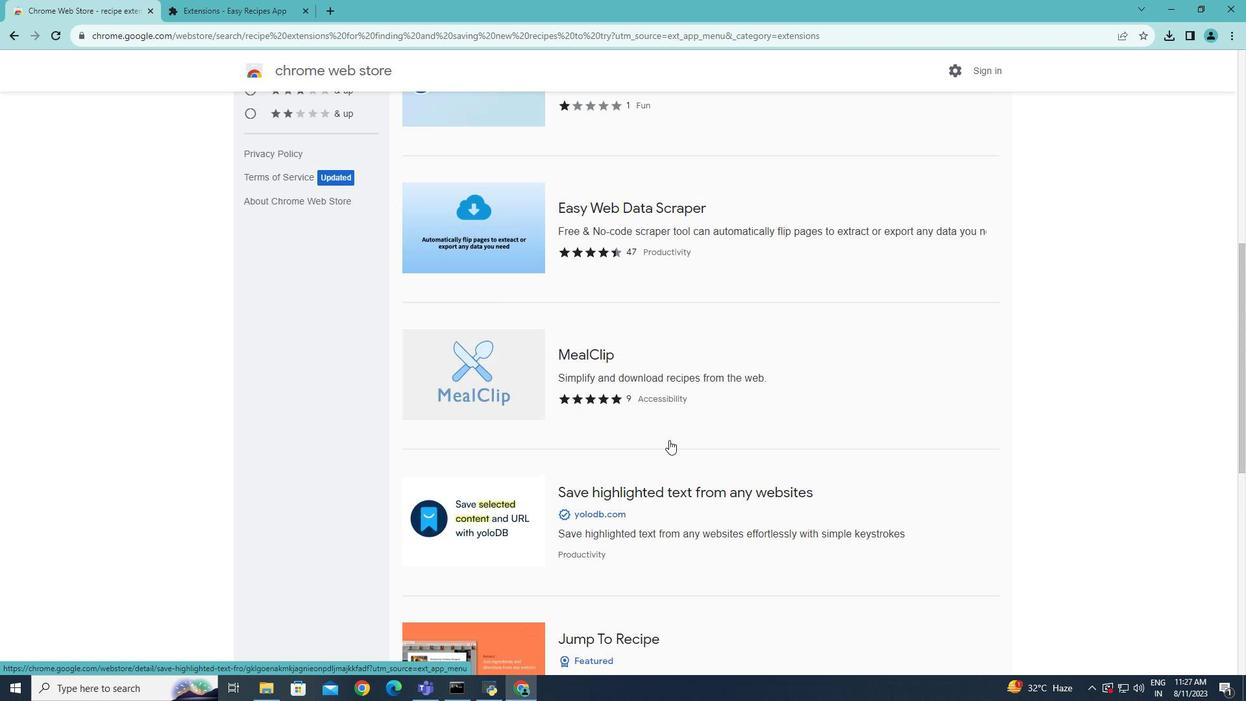 
Action: Mouse scrolled (669, 440) with delta (0, 0)
Screenshot: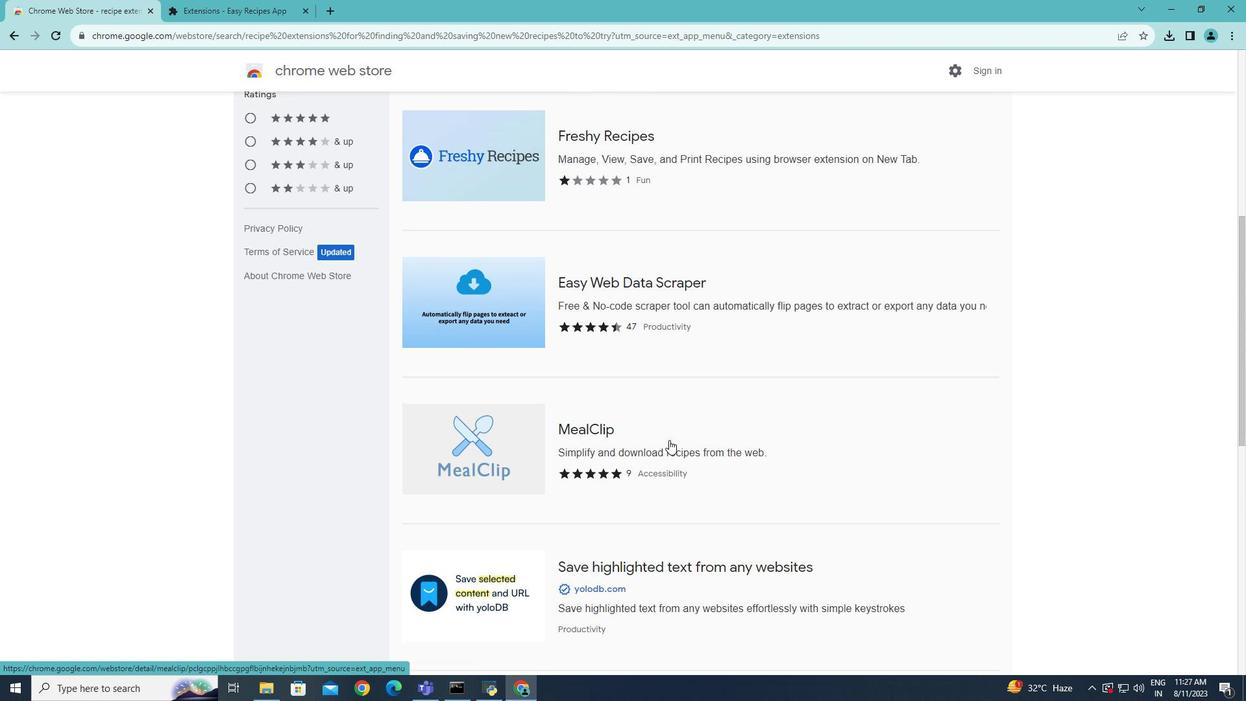 
Action: Mouse scrolled (669, 440) with delta (0, 0)
Screenshot: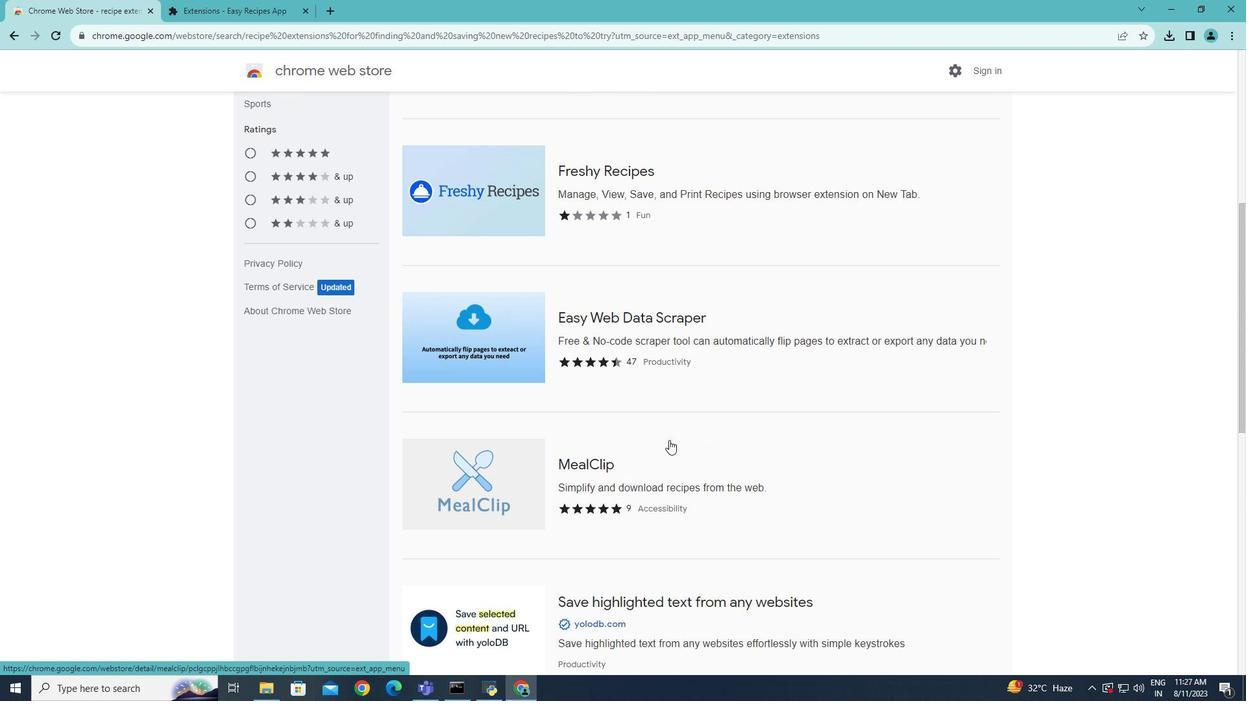
Action: Mouse scrolled (669, 440) with delta (0, 0)
Screenshot: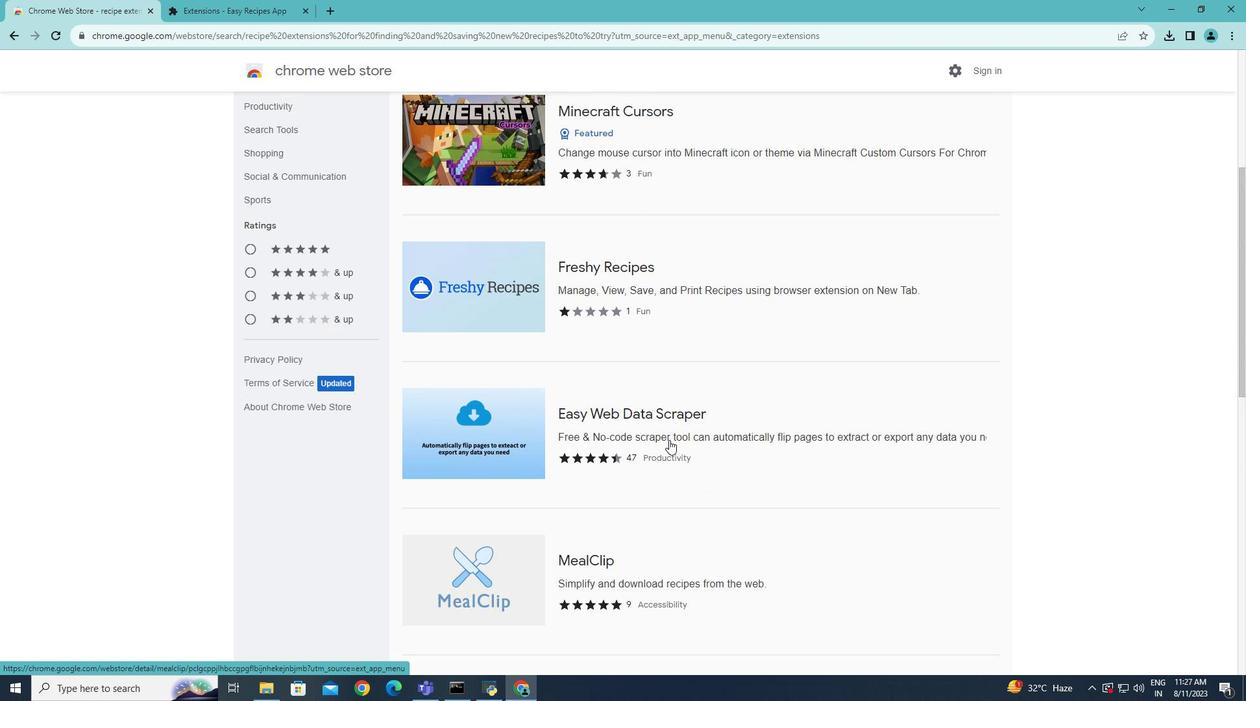 
Action: Mouse moved to (665, 300)
Screenshot: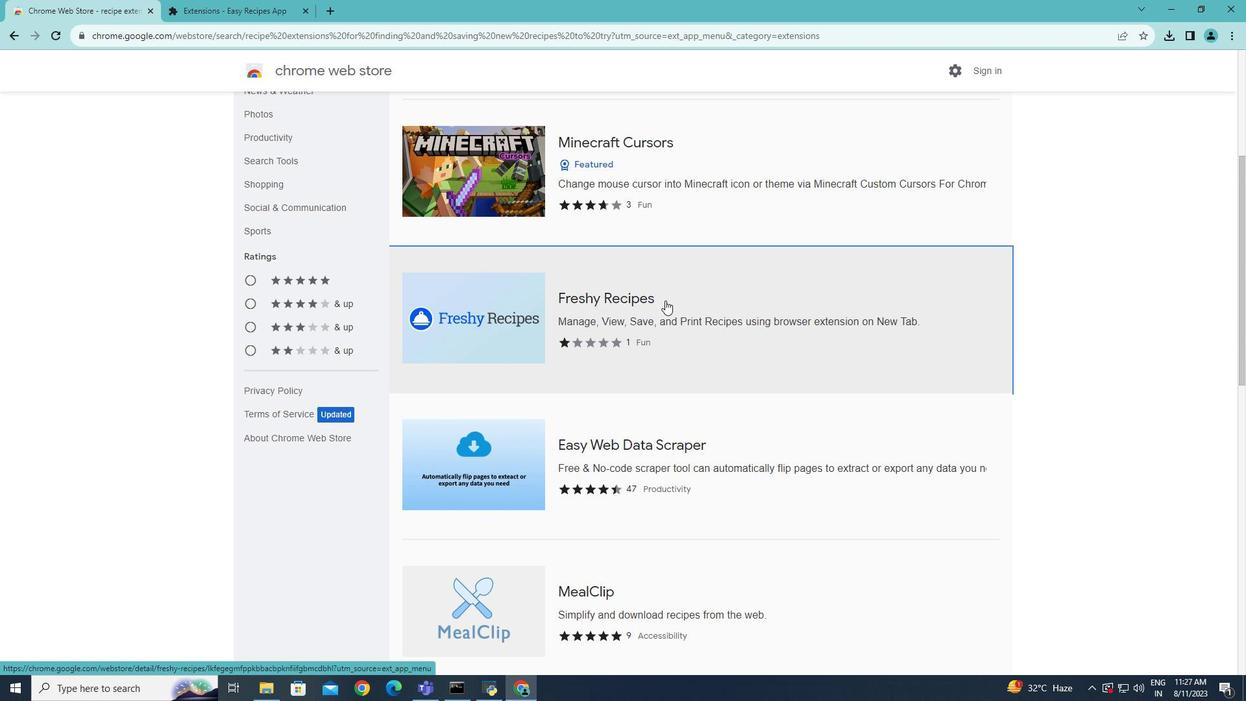 
Action: Mouse pressed left at (665, 300)
Screenshot: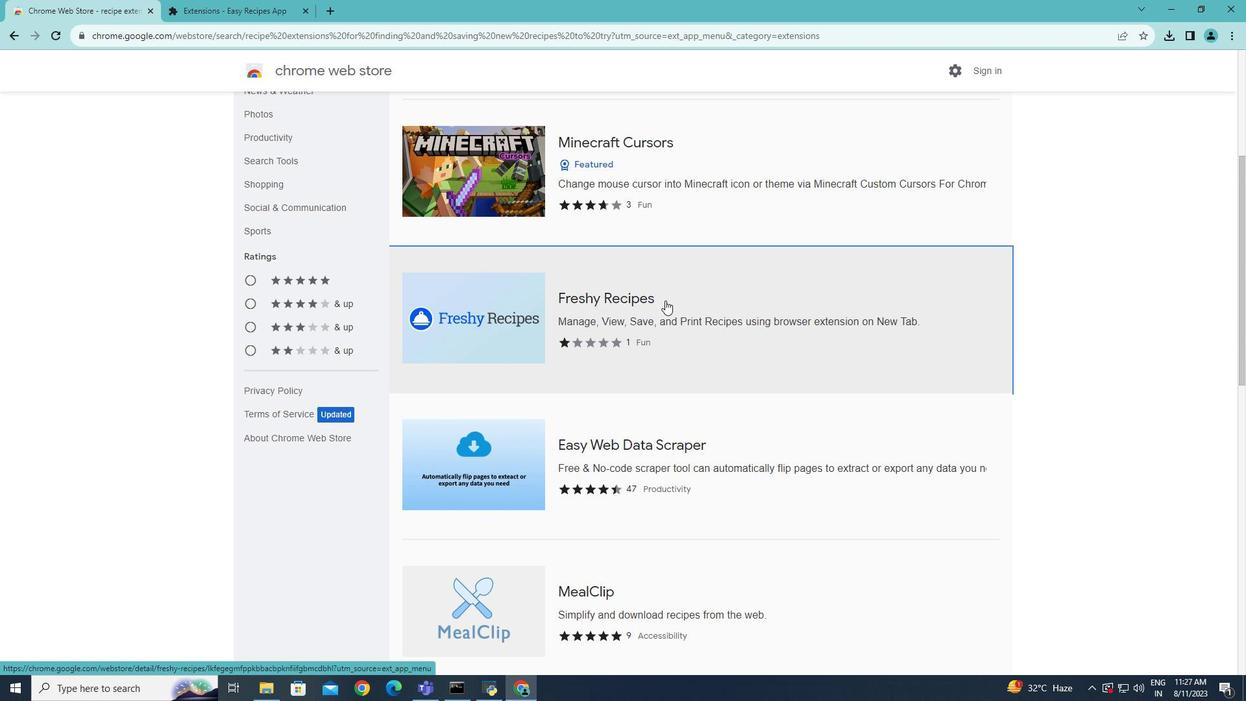 
Action: Mouse moved to (867, 153)
Screenshot: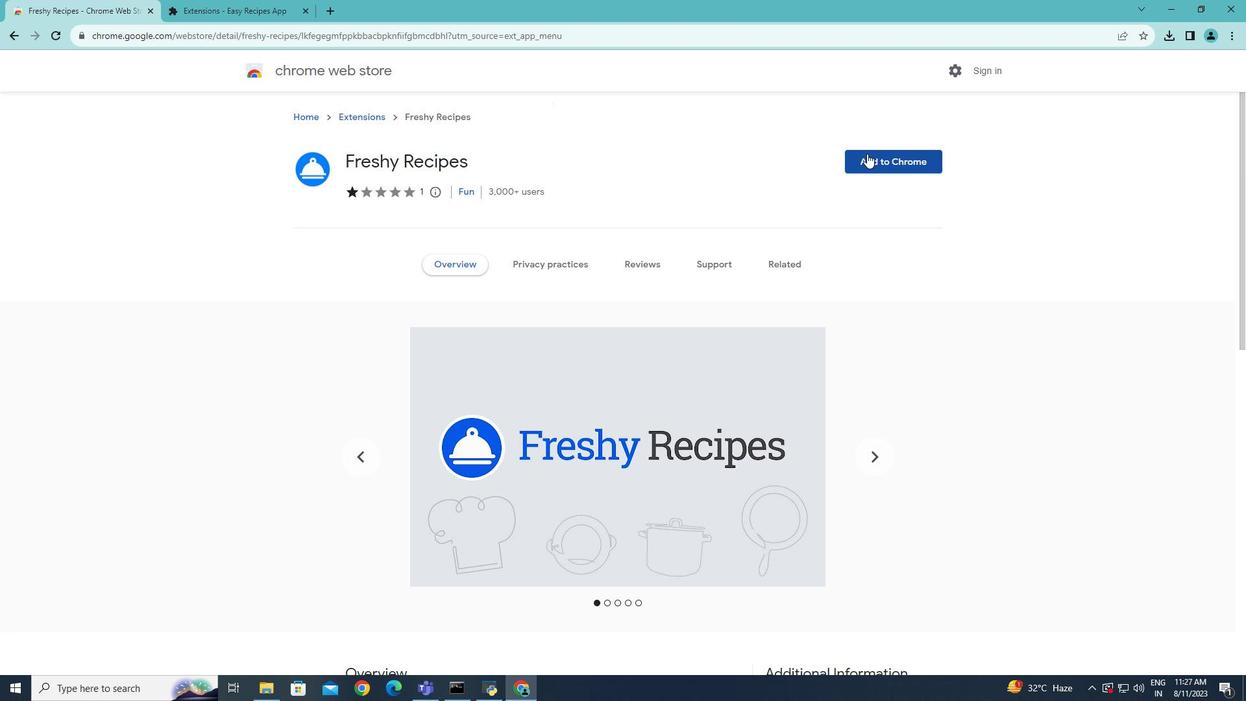 
Action: Mouse pressed left at (867, 153)
Screenshot: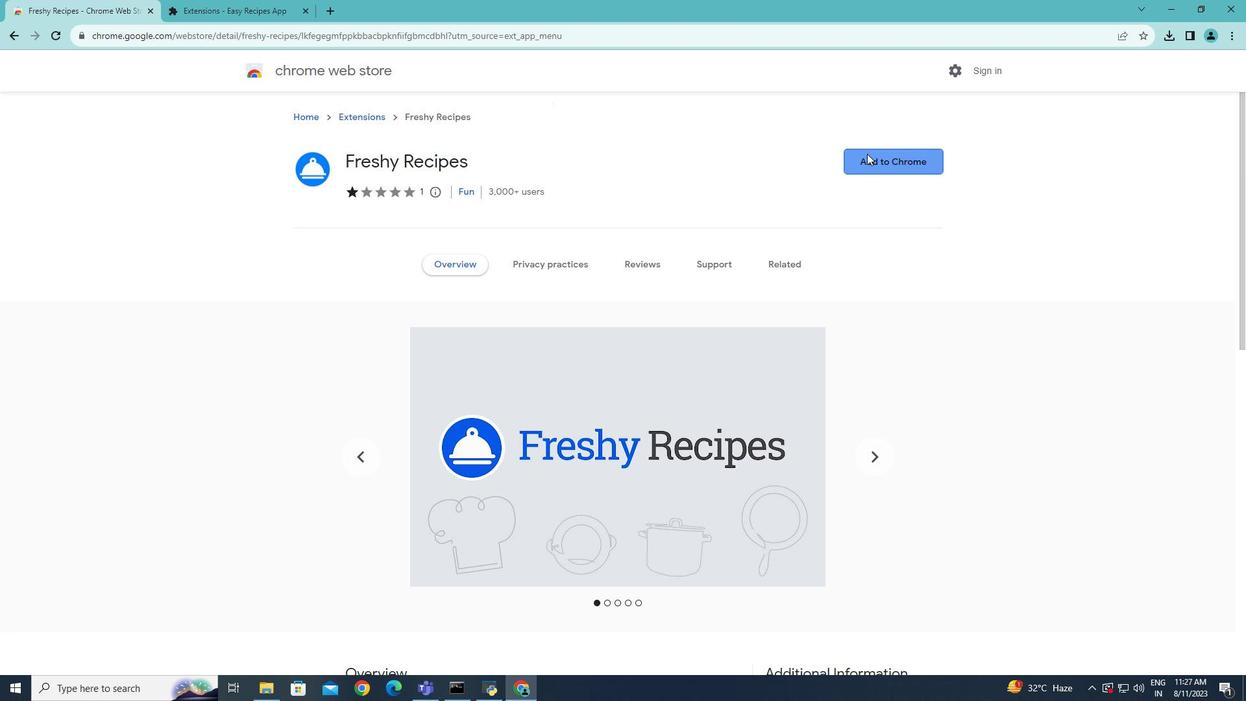 
Action: Mouse moved to (656, 180)
Screenshot: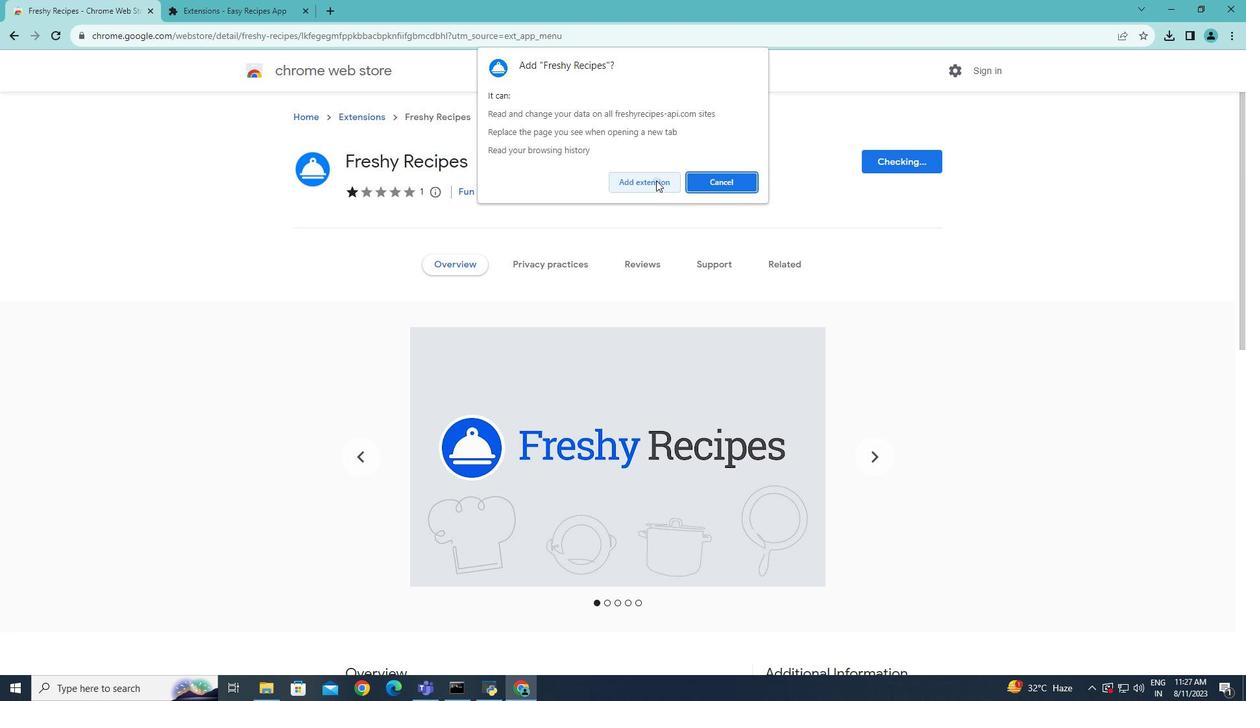 
Action: Mouse pressed left at (656, 180)
Screenshot: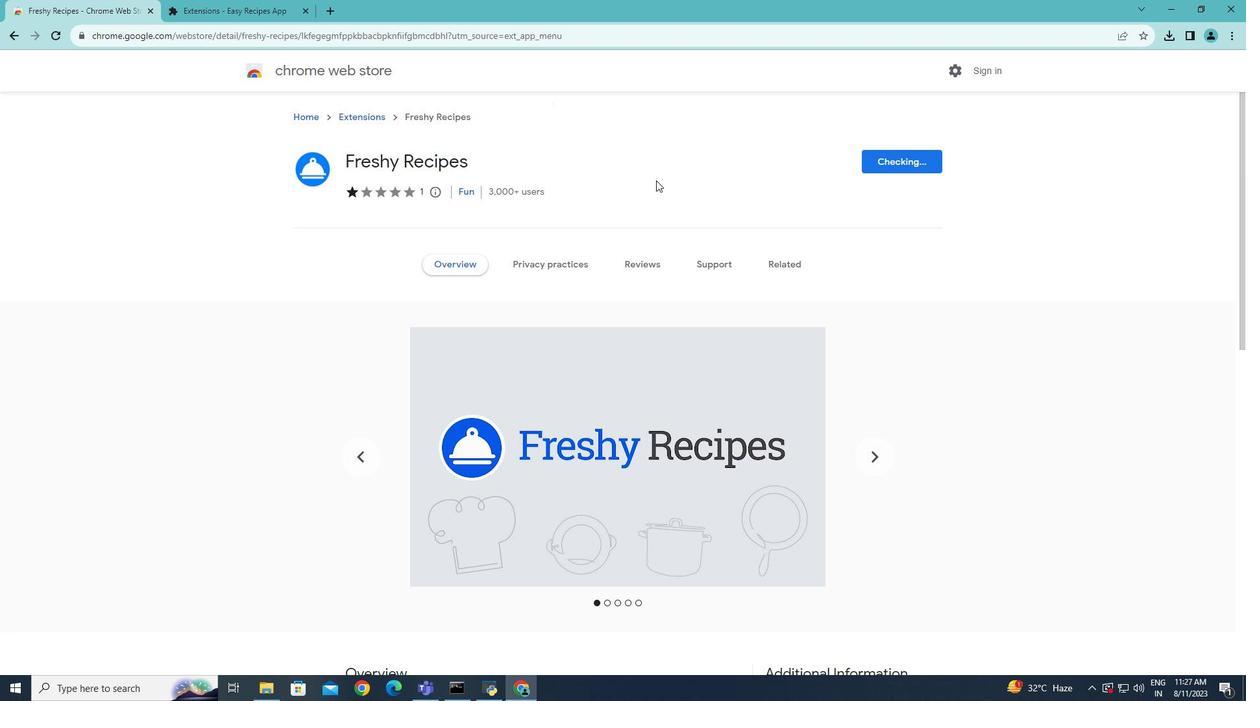 
Action: Mouse moved to (743, 114)
Screenshot: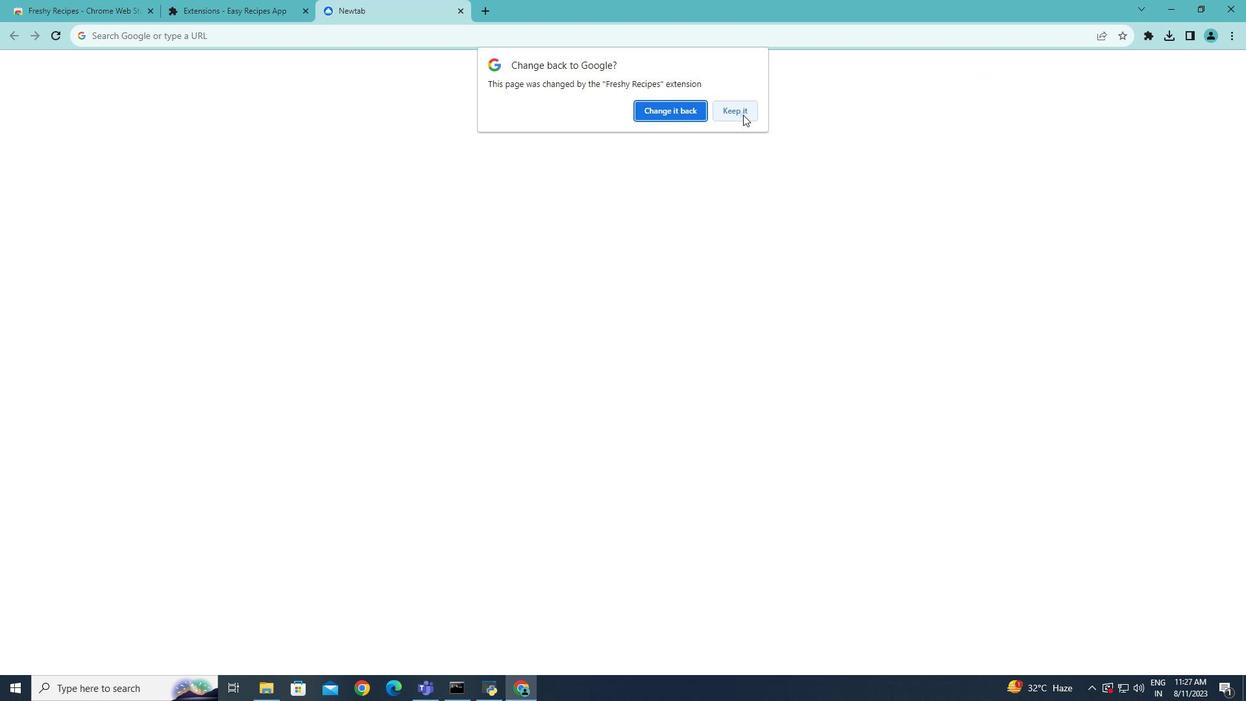 
Action: Mouse pressed left at (743, 114)
Screenshot: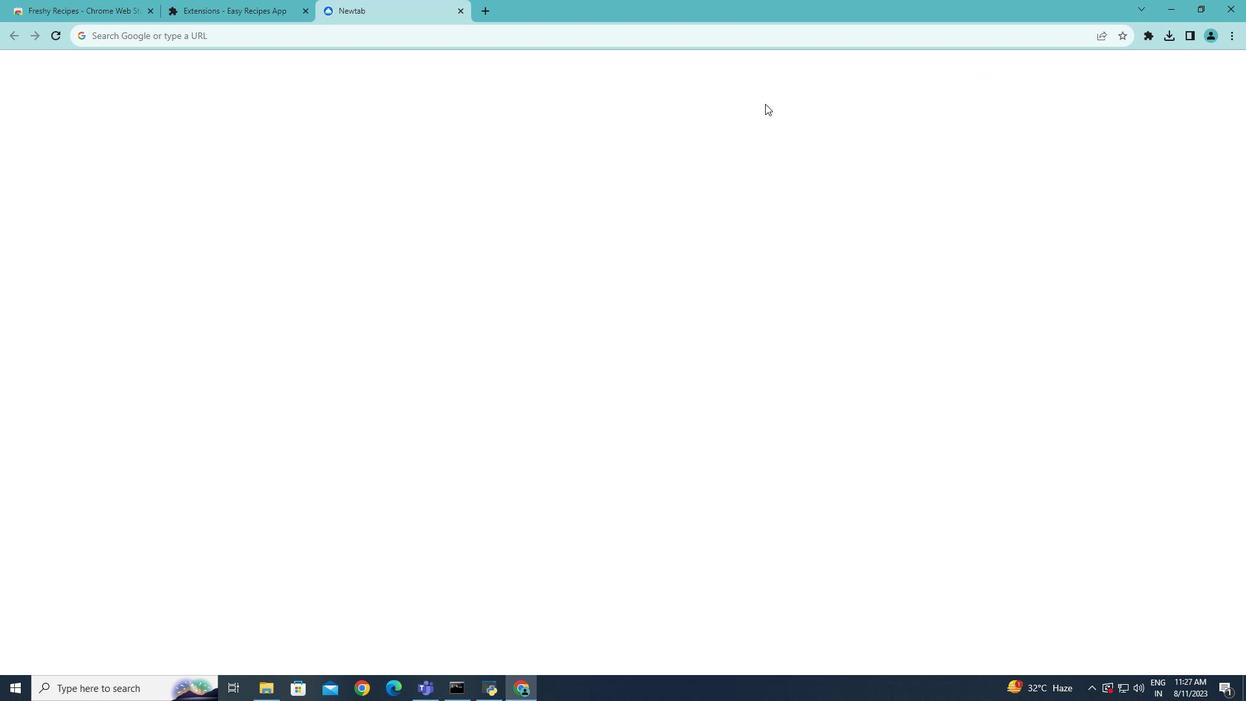 
Action: Mouse moved to (1145, 36)
Screenshot: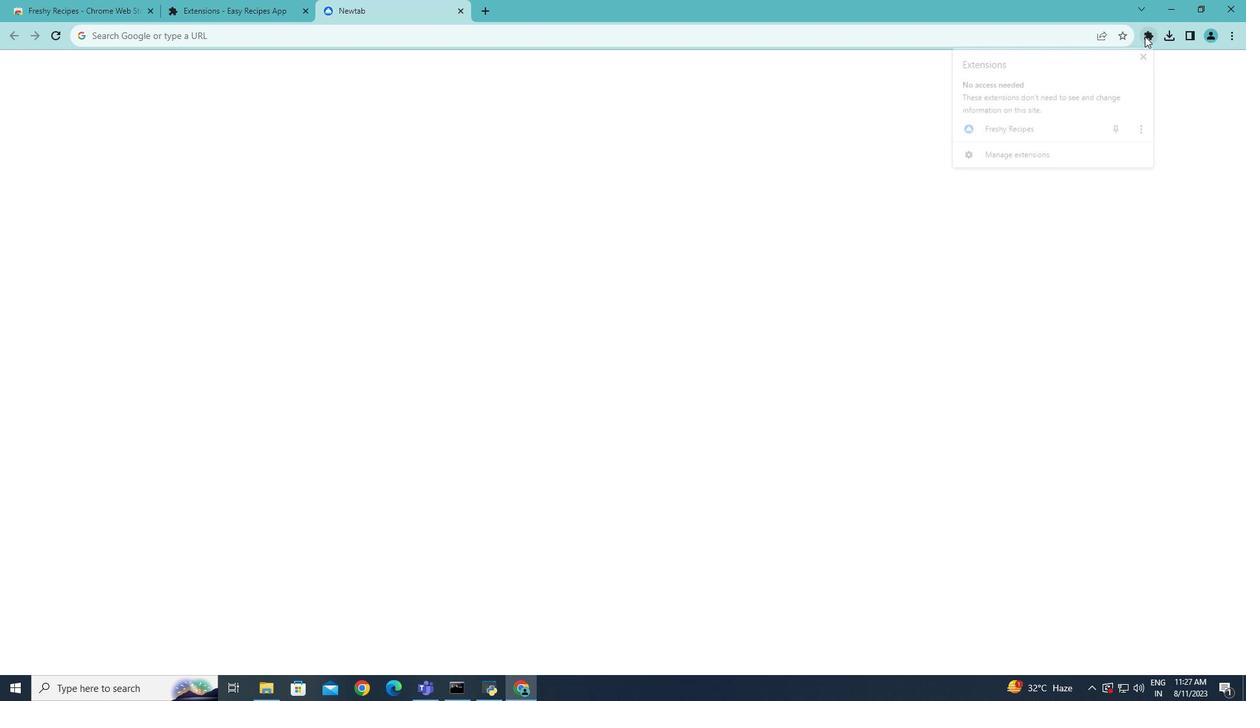 
Action: Mouse pressed left at (1145, 36)
Screenshot: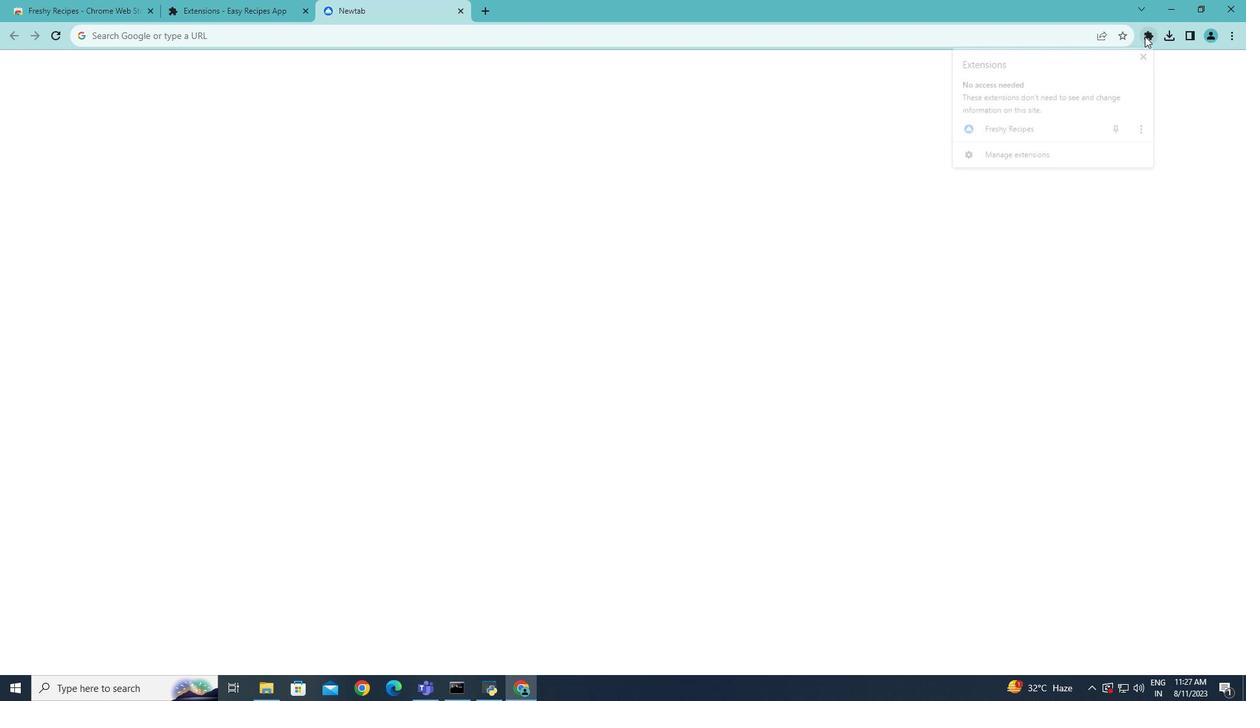 
Action: Mouse moved to (1044, 155)
Screenshot: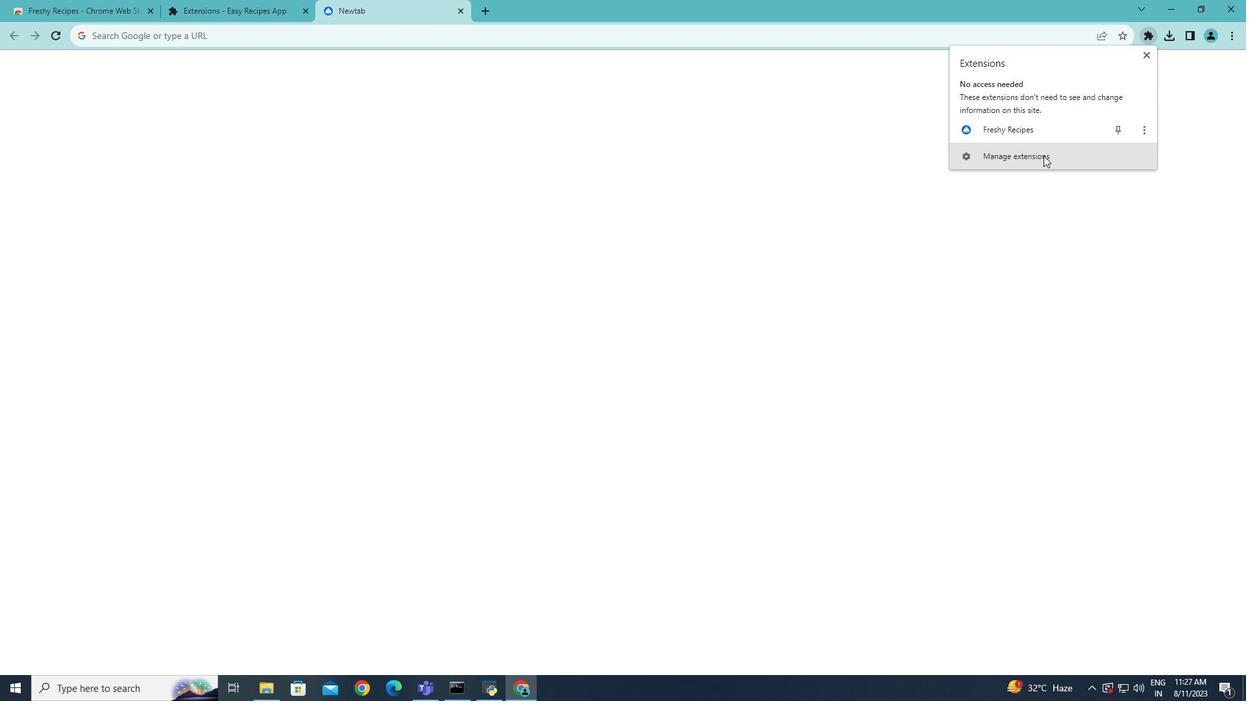 
Action: Mouse pressed left at (1044, 155)
Screenshot: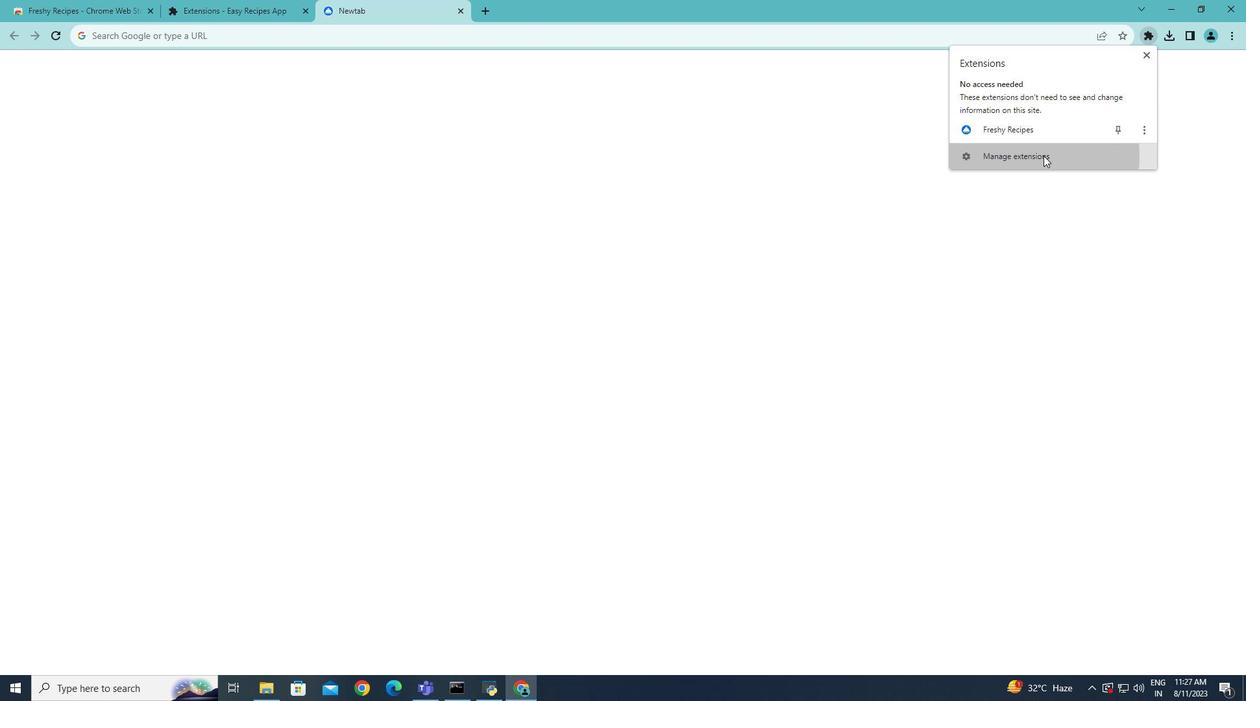 
Action: Mouse moved to (522, 194)
Screenshot: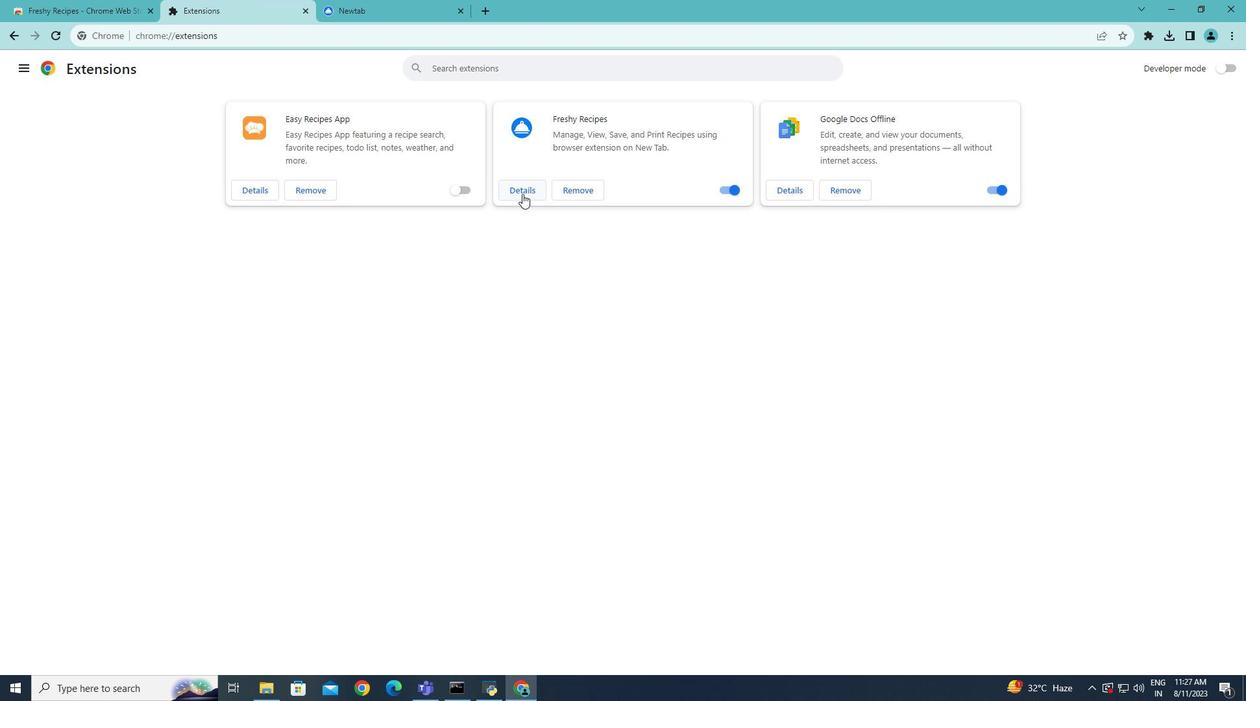 
Action: Mouse pressed left at (522, 194)
Screenshot: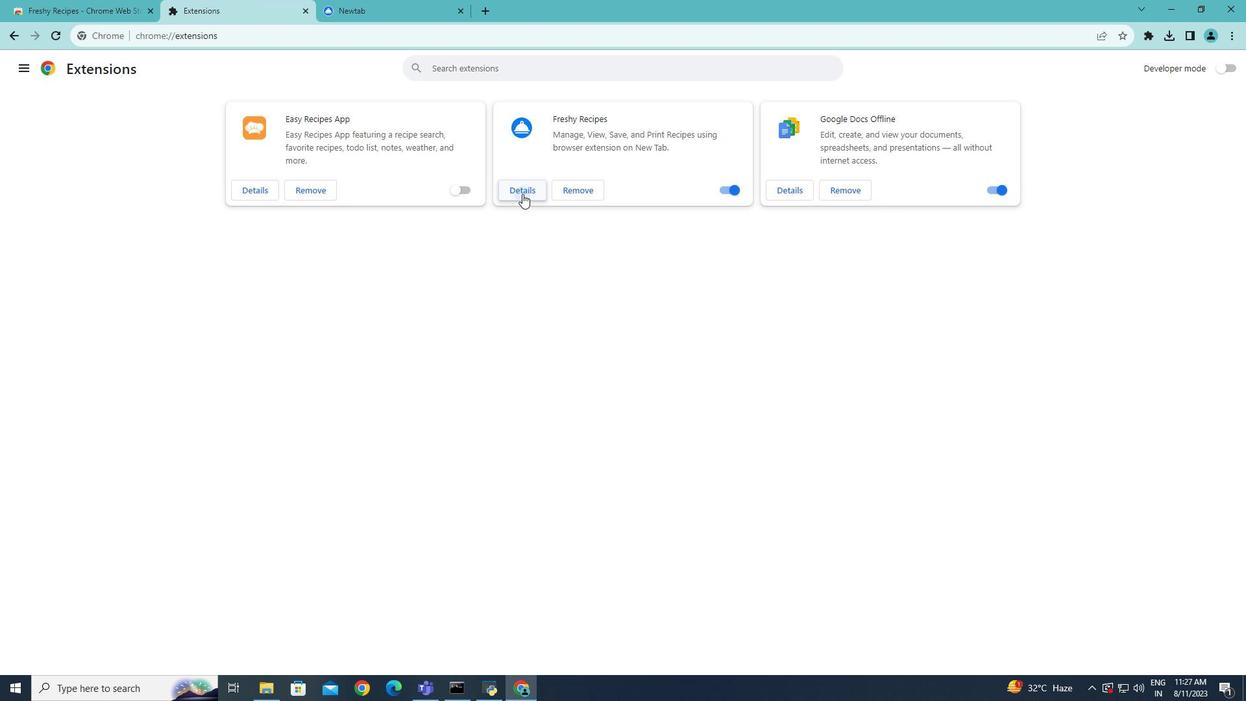 
Action: Mouse moved to (815, 137)
Screenshot: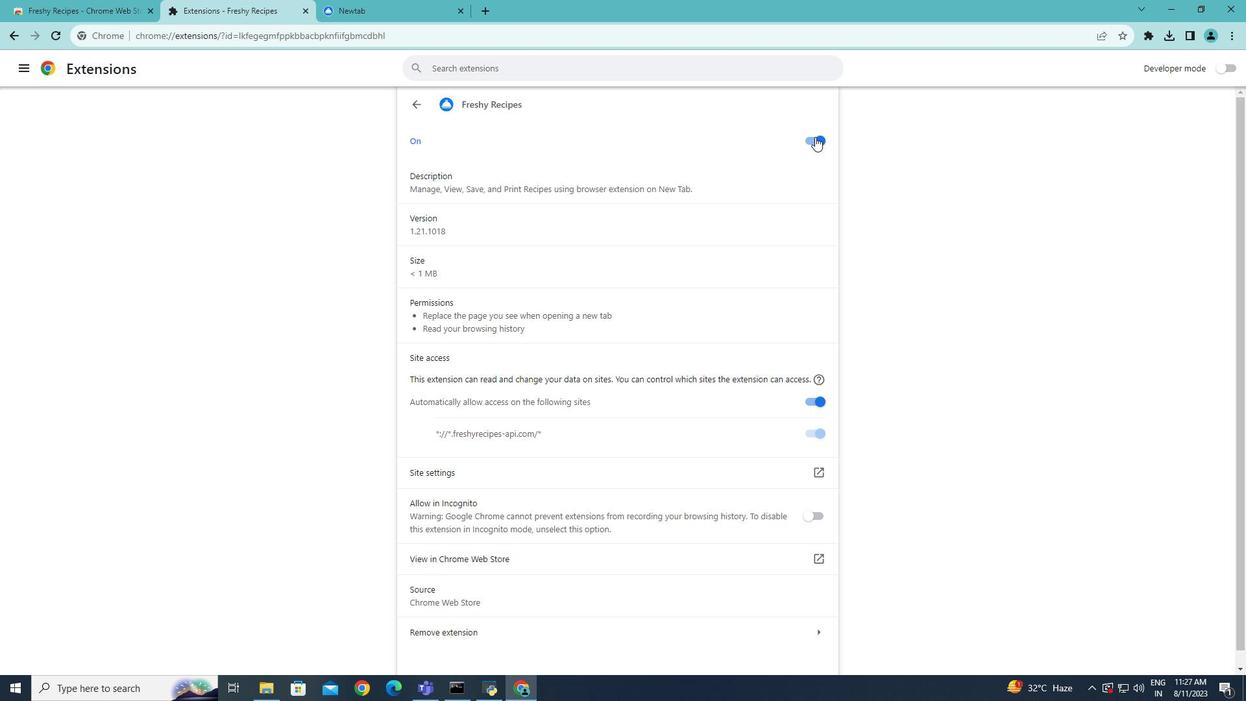 
Action: Mouse pressed left at (815, 137)
Screenshot: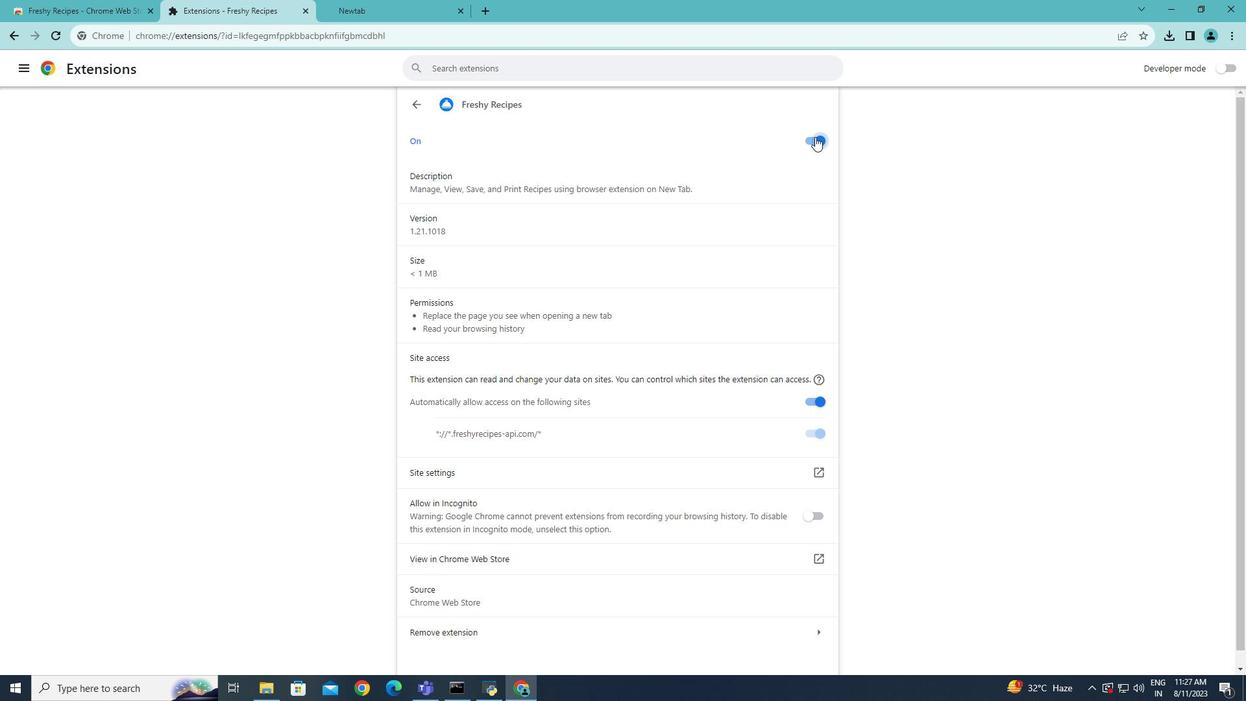 
Action: Mouse moved to (761, 459)
Screenshot: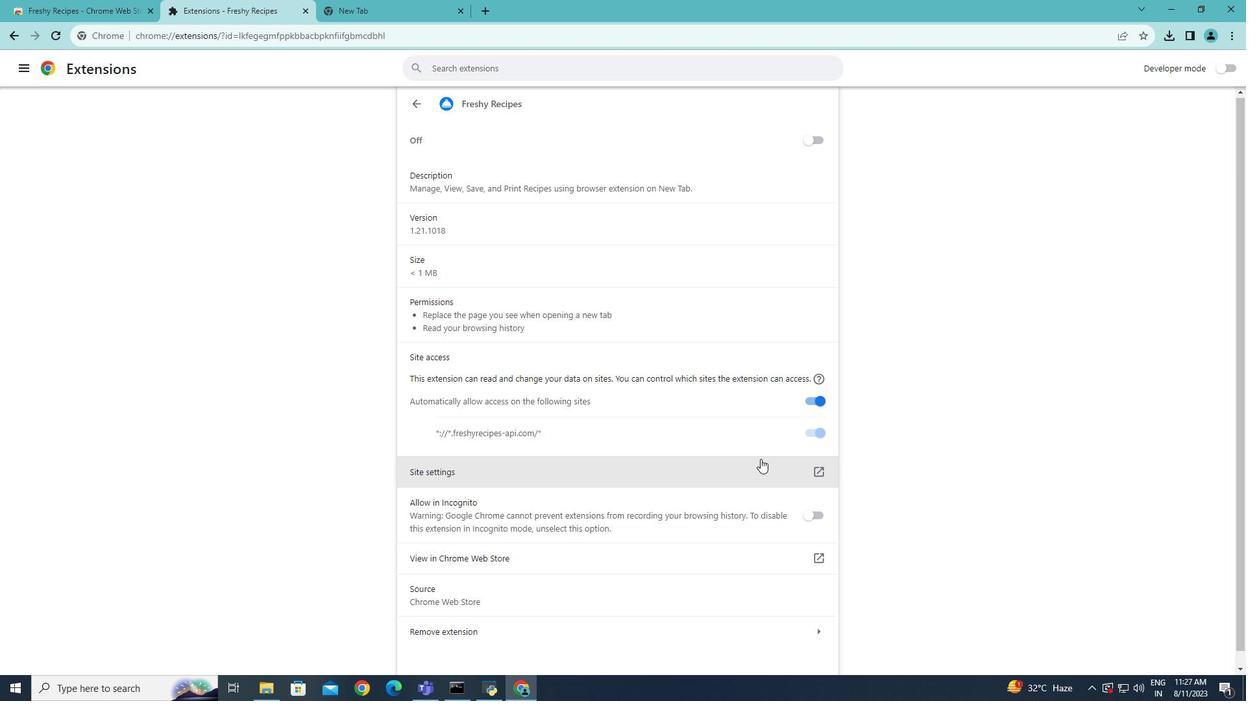
Action: Mouse scrolled (761, 458) with delta (0, 0)
Screenshot: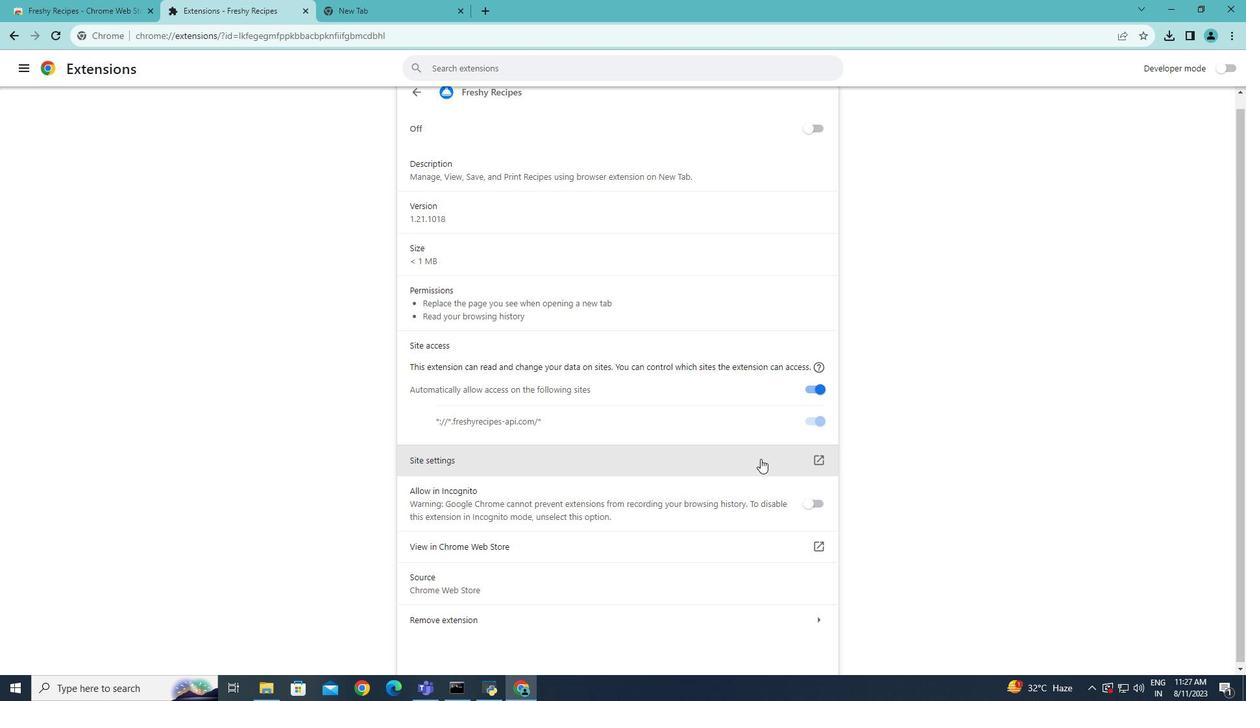 
Action: Mouse scrolled (761, 458) with delta (0, 0)
Screenshot: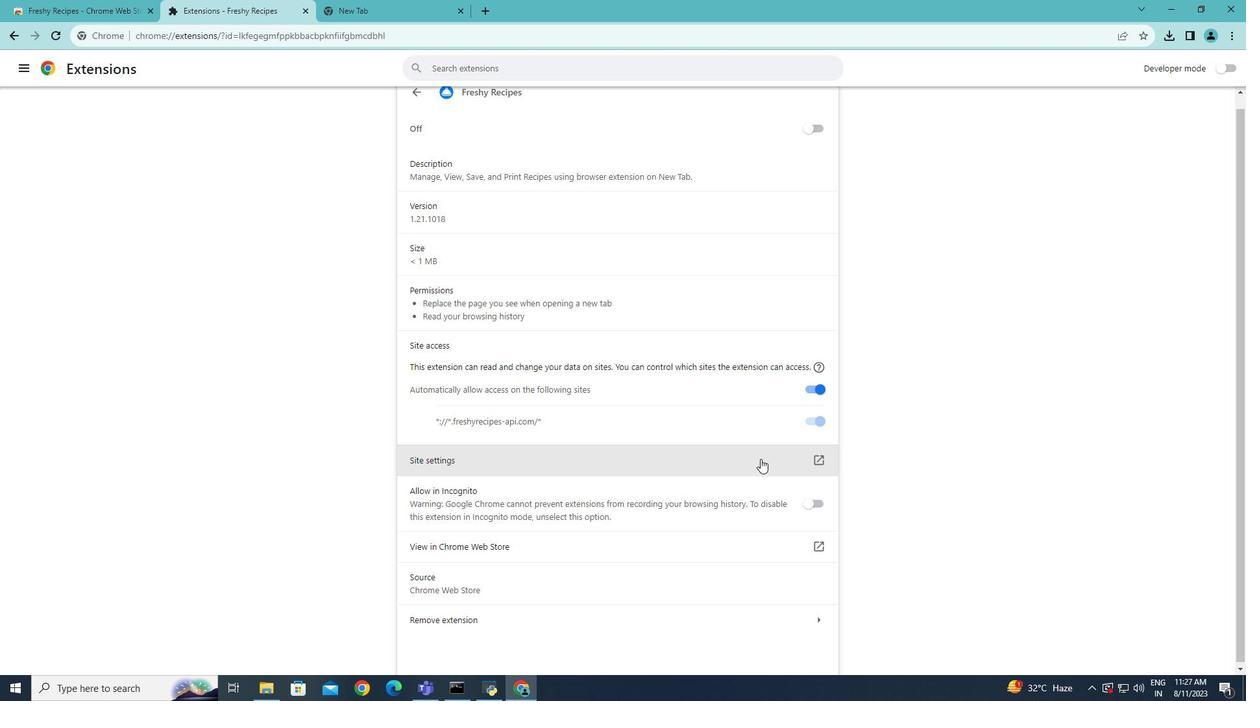 
Action: Mouse scrolled (761, 458) with delta (0, 0)
Screenshot: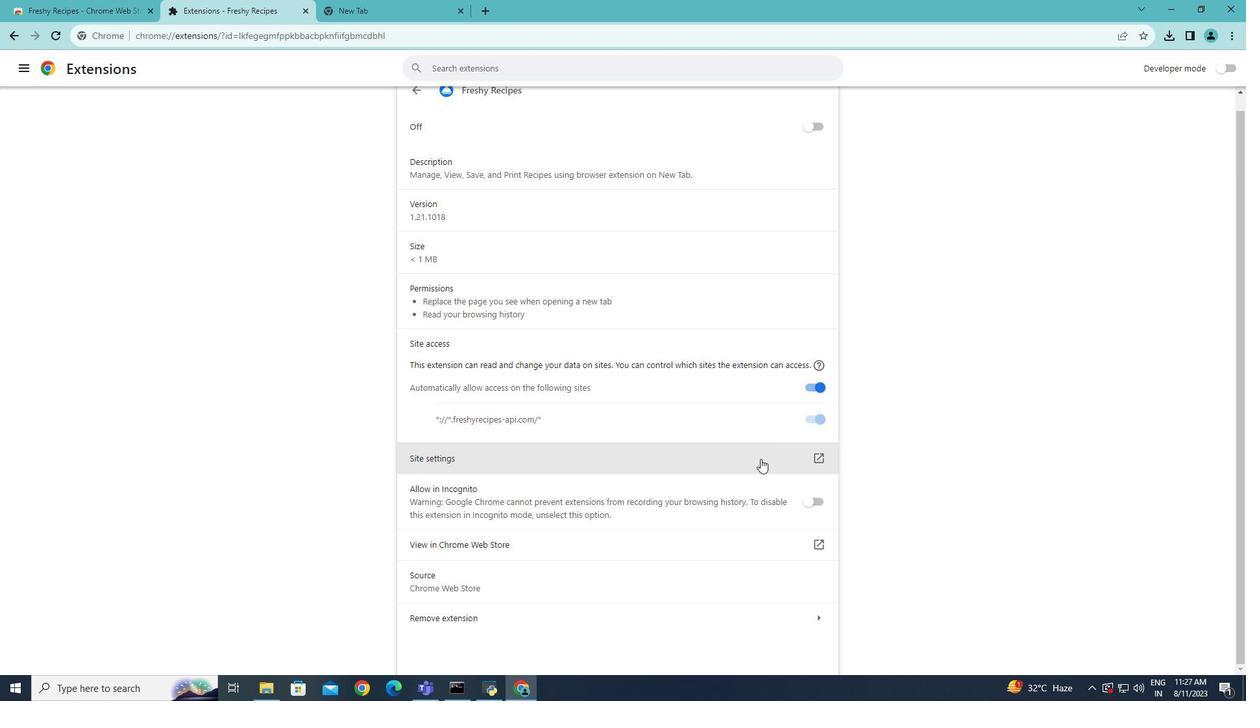 
Action: Mouse moved to (811, 387)
Screenshot: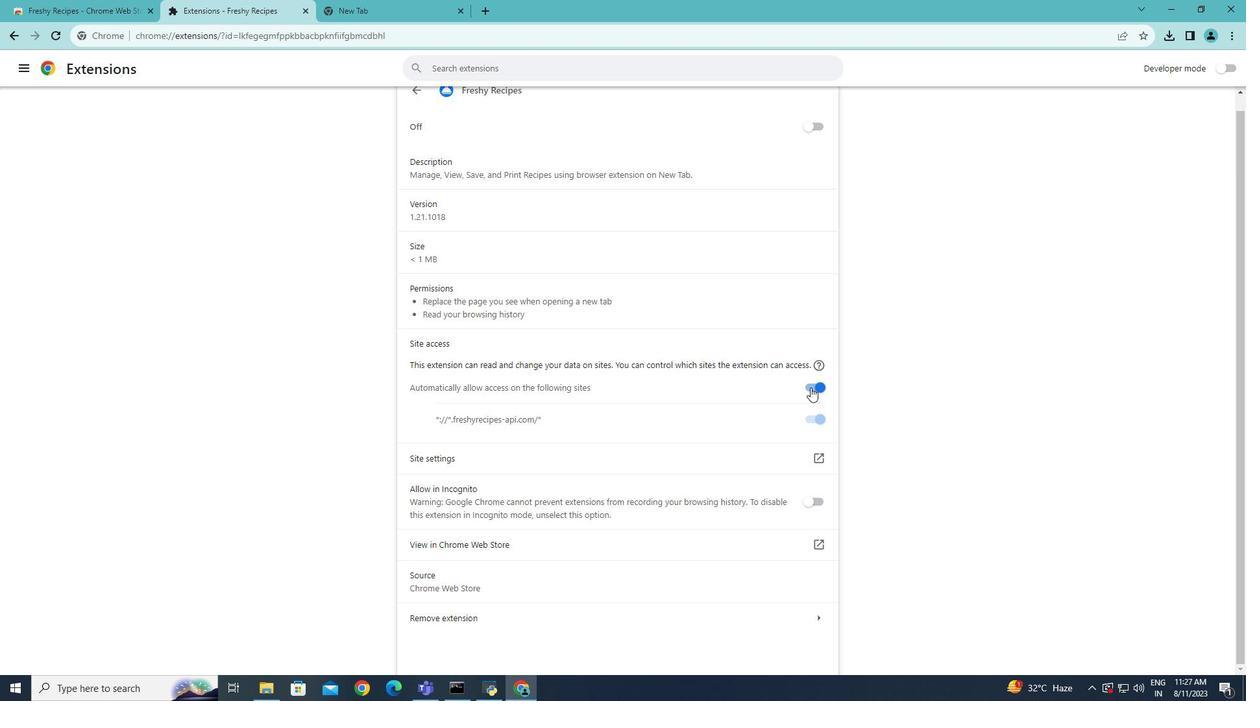 
Action: Mouse pressed left at (811, 387)
Screenshot: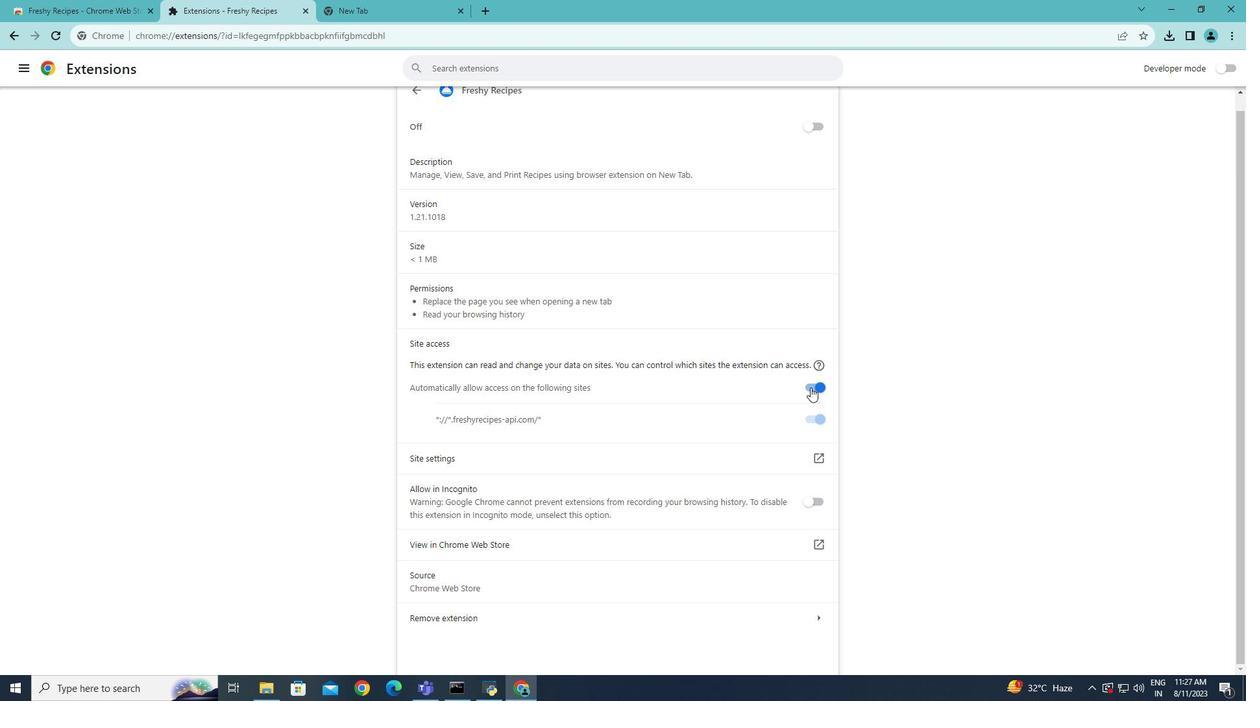 
Action: Mouse moved to (982, 478)
Screenshot: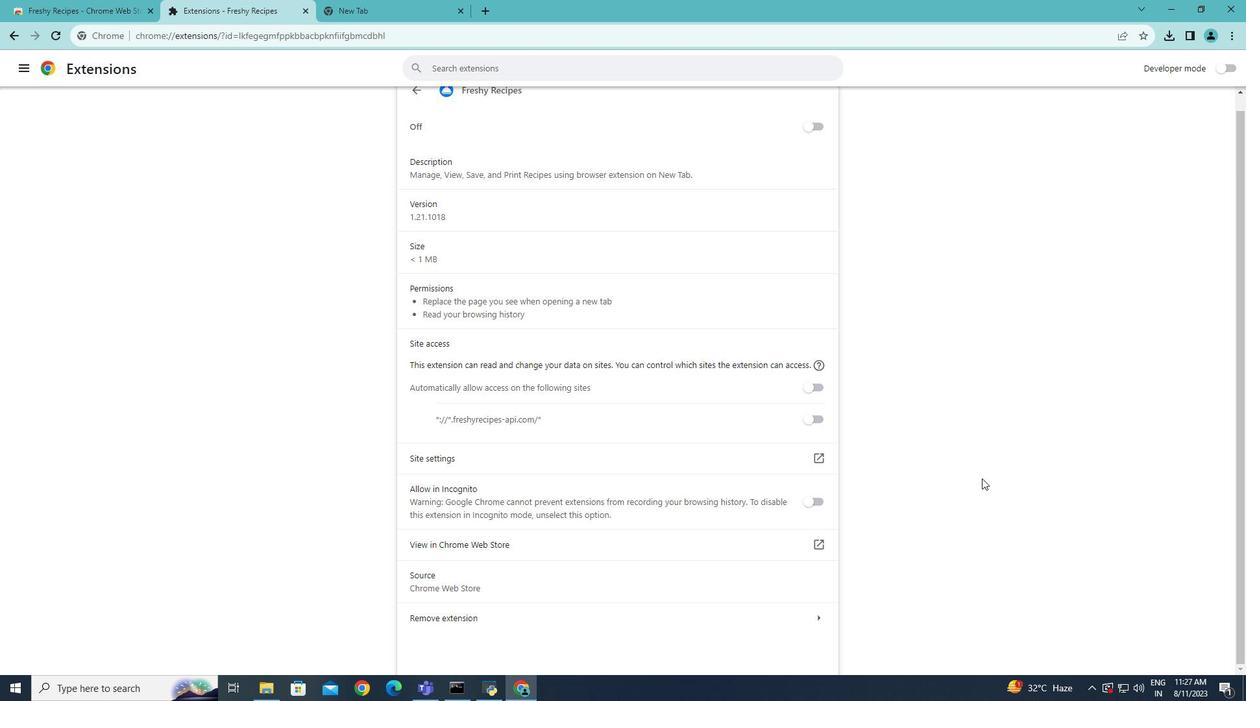 
Action: Mouse scrolled (982, 478) with delta (0, 0)
Screenshot: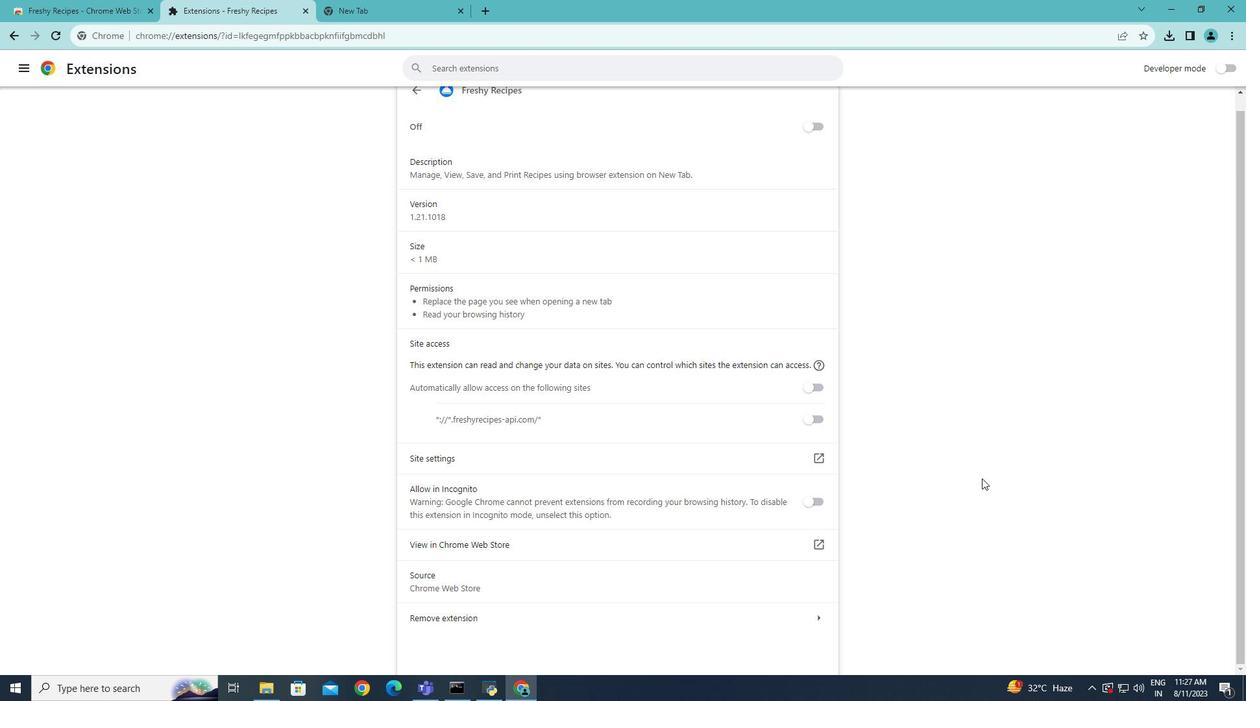 
Action: Mouse scrolled (982, 478) with delta (0, 0)
Screenshot: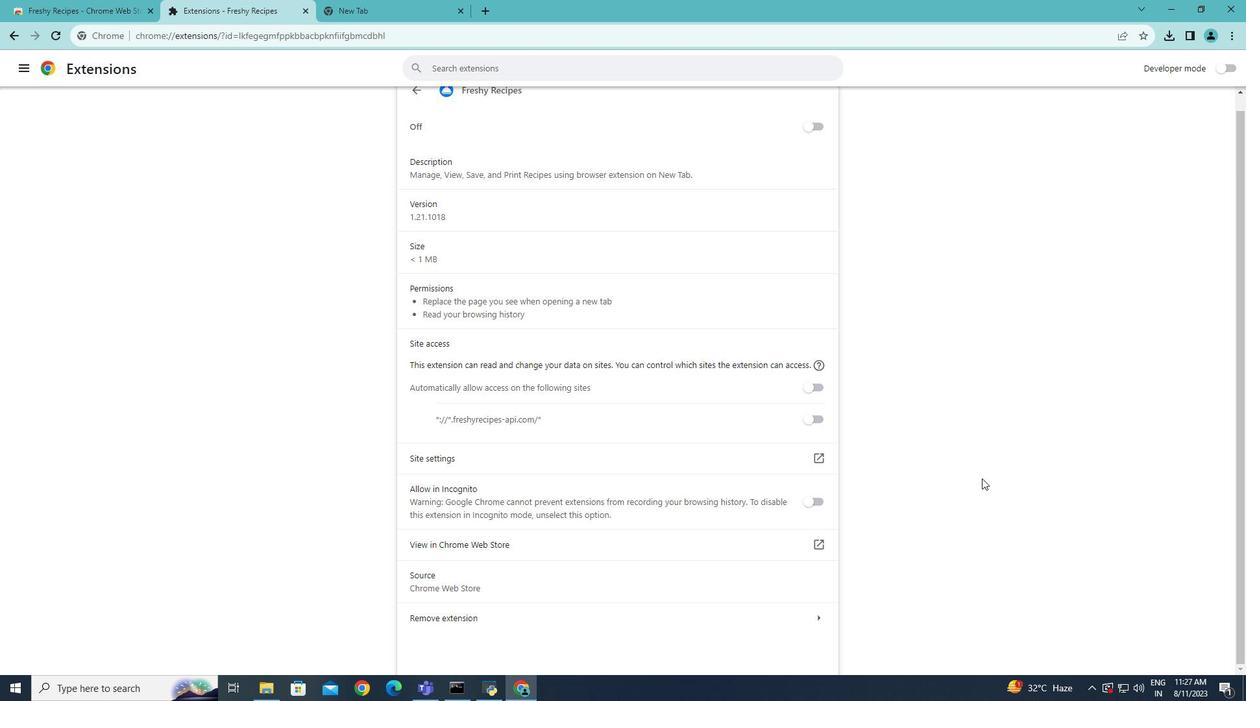 
Action: Mouse scrolled (982, 478) with delta (0, 0)
Screenshot: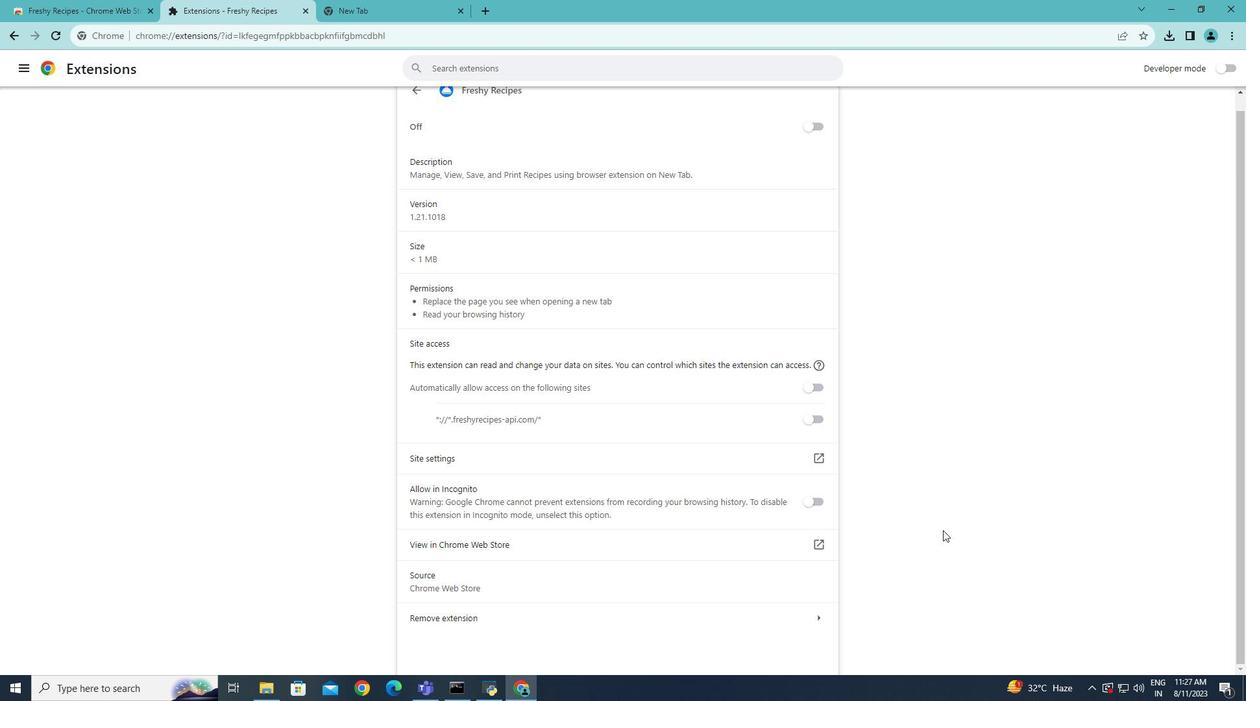 
Action: Mouse moved to (822, 615)
Screenshot: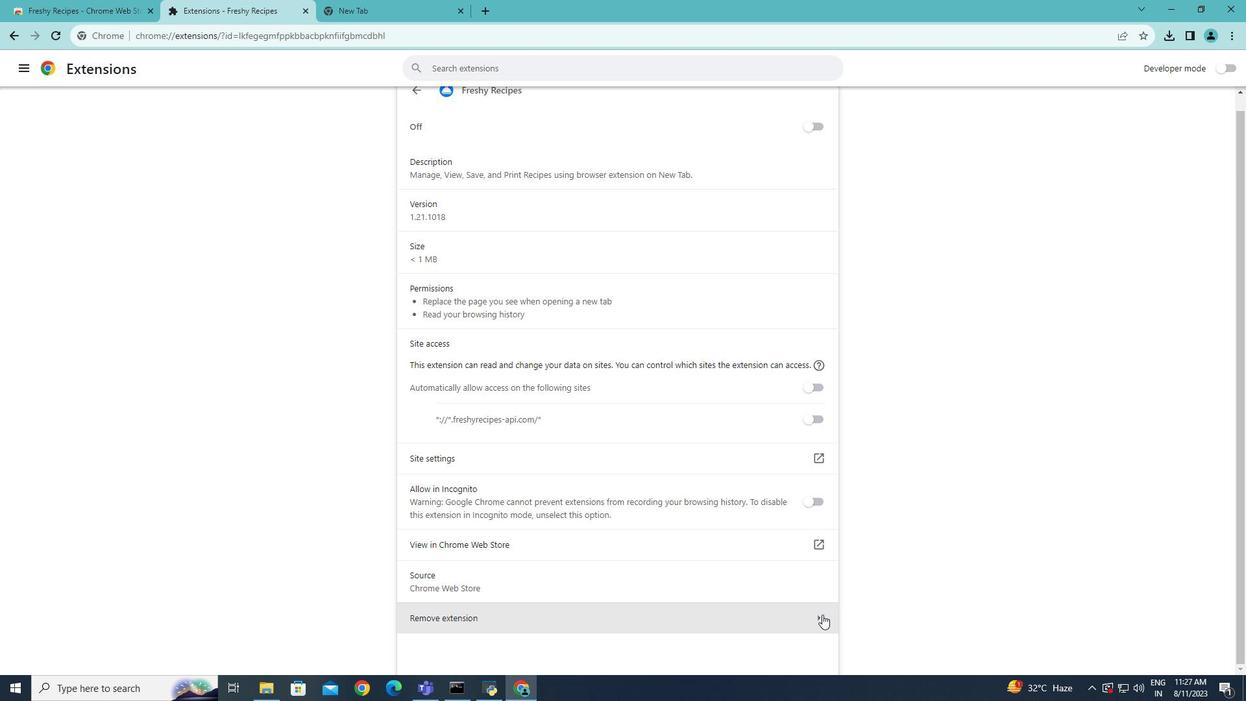 
Action: Mouse pressed left at (822, 615)
Screenshot: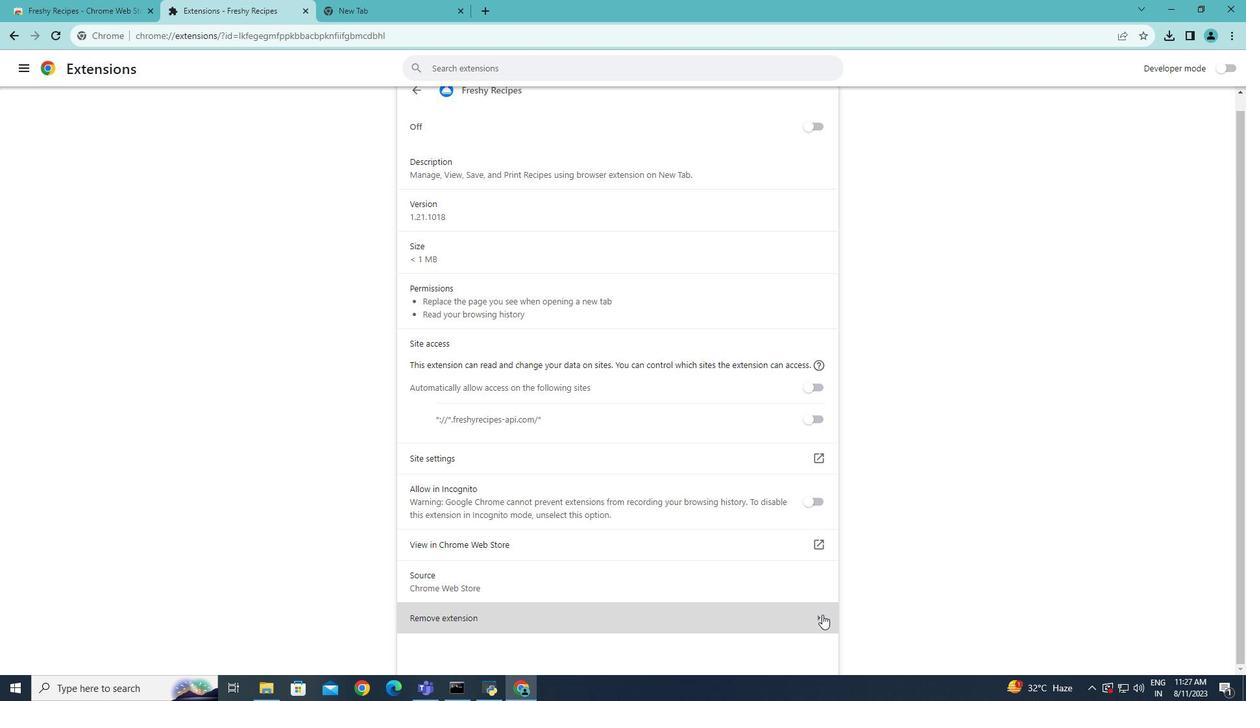 
Action: Mouse moved to (735, 131)
Screenshot: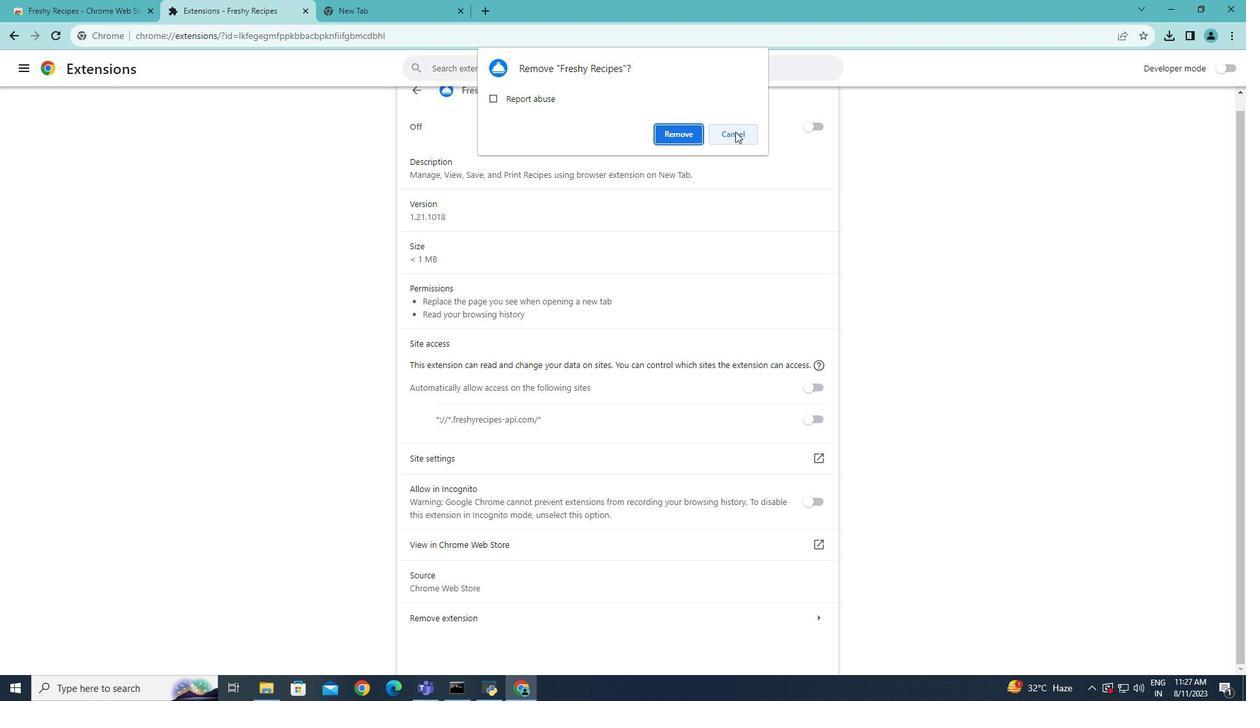 
Action: Mouse pressed left at (735, 131)
Screenshot: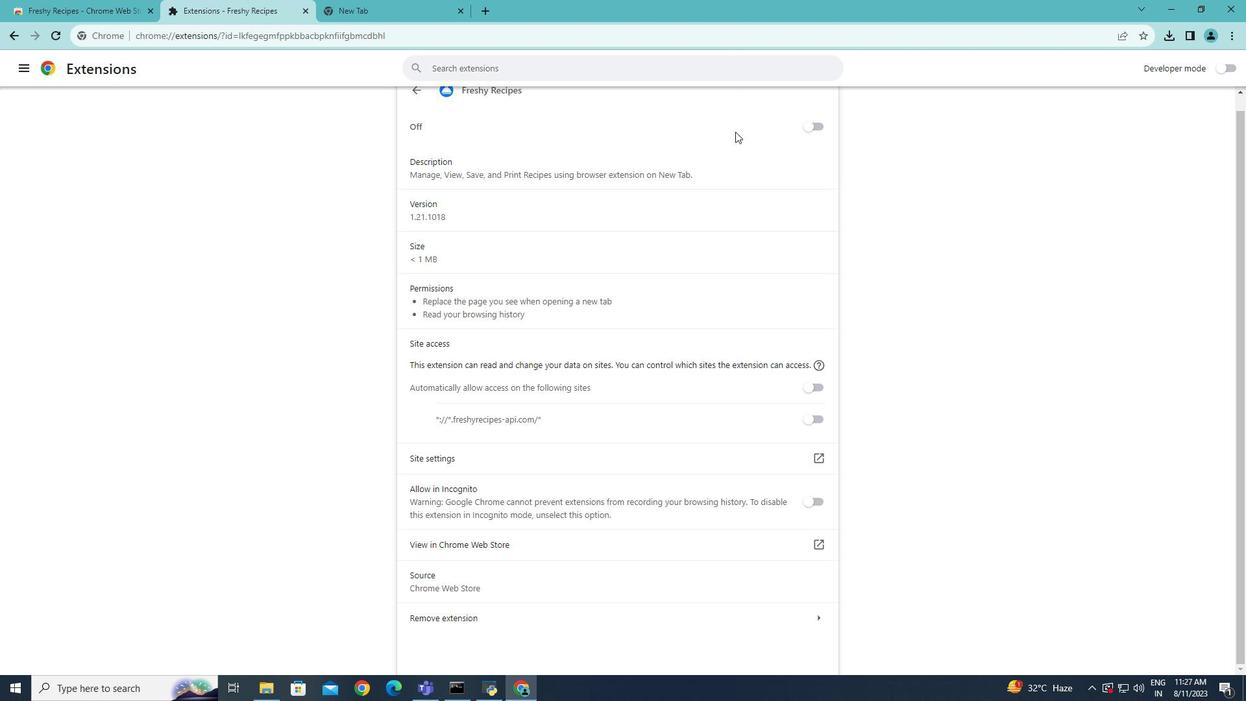 
Action: Mouse moved to (745, 383)
Screenshot: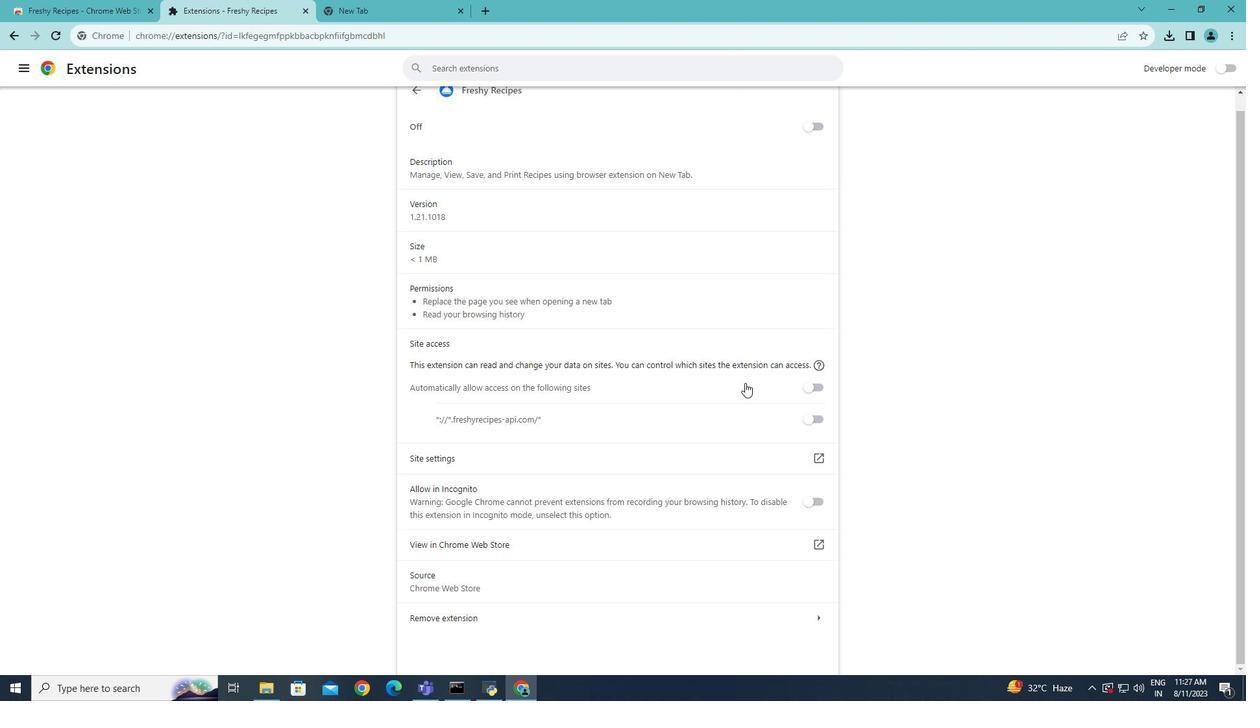 
Action: Mouse scrolled (745, 383) with delta (0, 0)
Screenshot: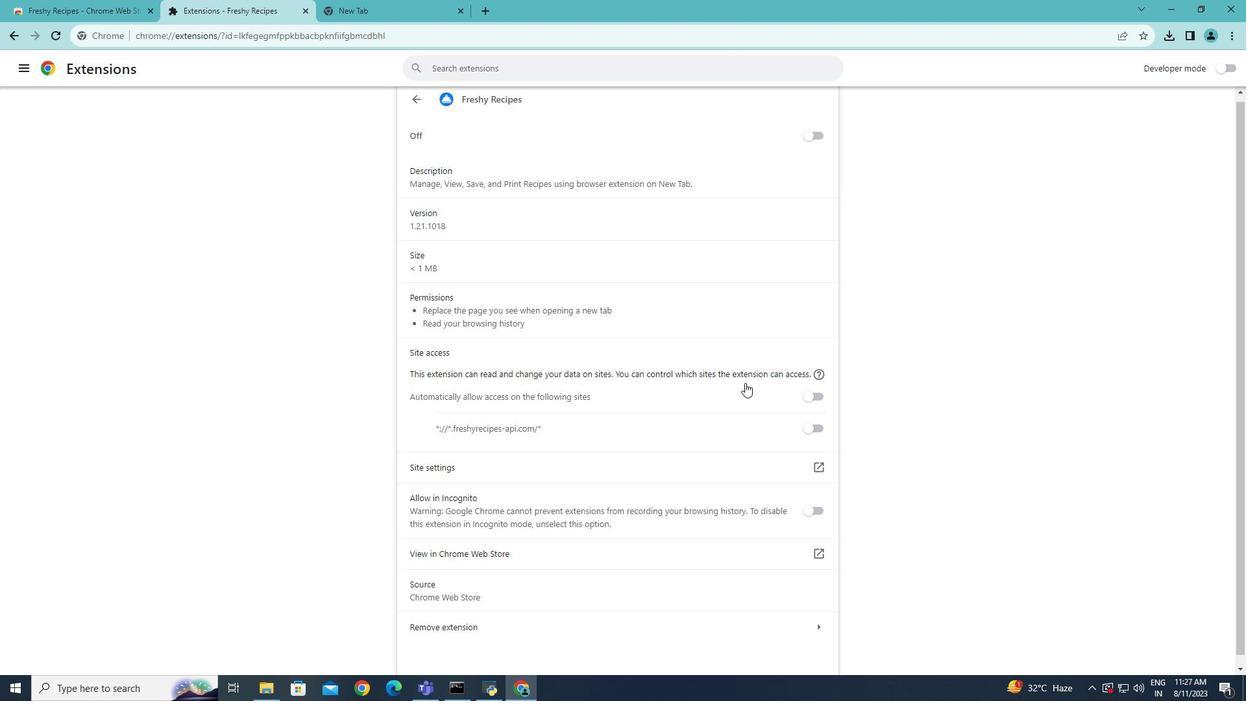 
Action: Mouse scrolled (745, 383) with delta (0, 0)
Screenshot: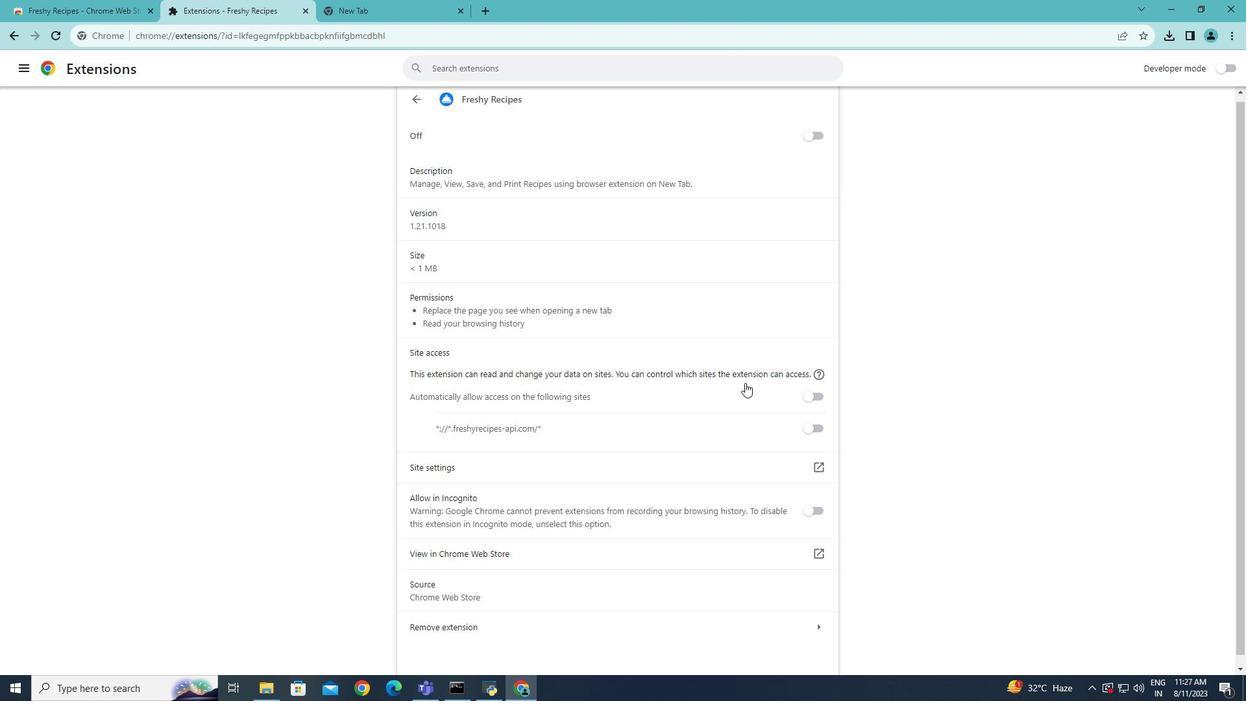 
Action: Mouse scrolled (745, 383) with delta (0, 0)
Screenshot: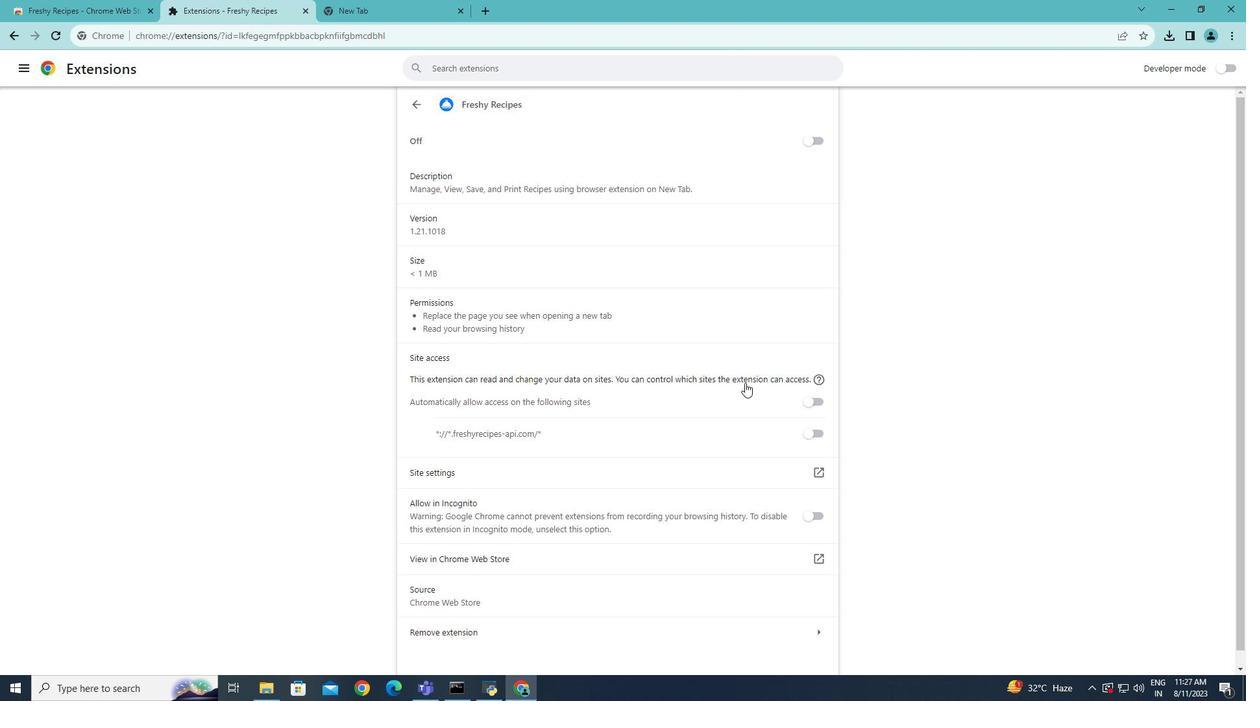 
Action: Mouse scrolled (745, 383) with delta (0, 0)
Screenshot: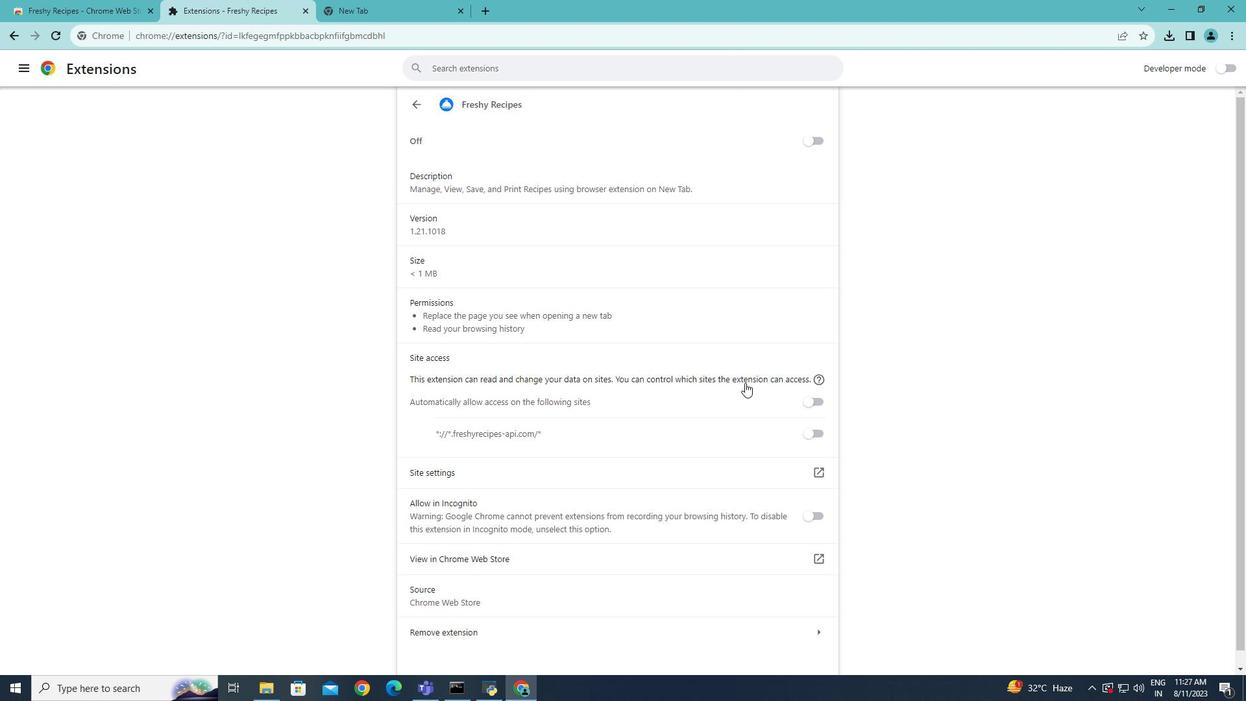 
Action: Mouse moved to (813, 137)
Screenshot: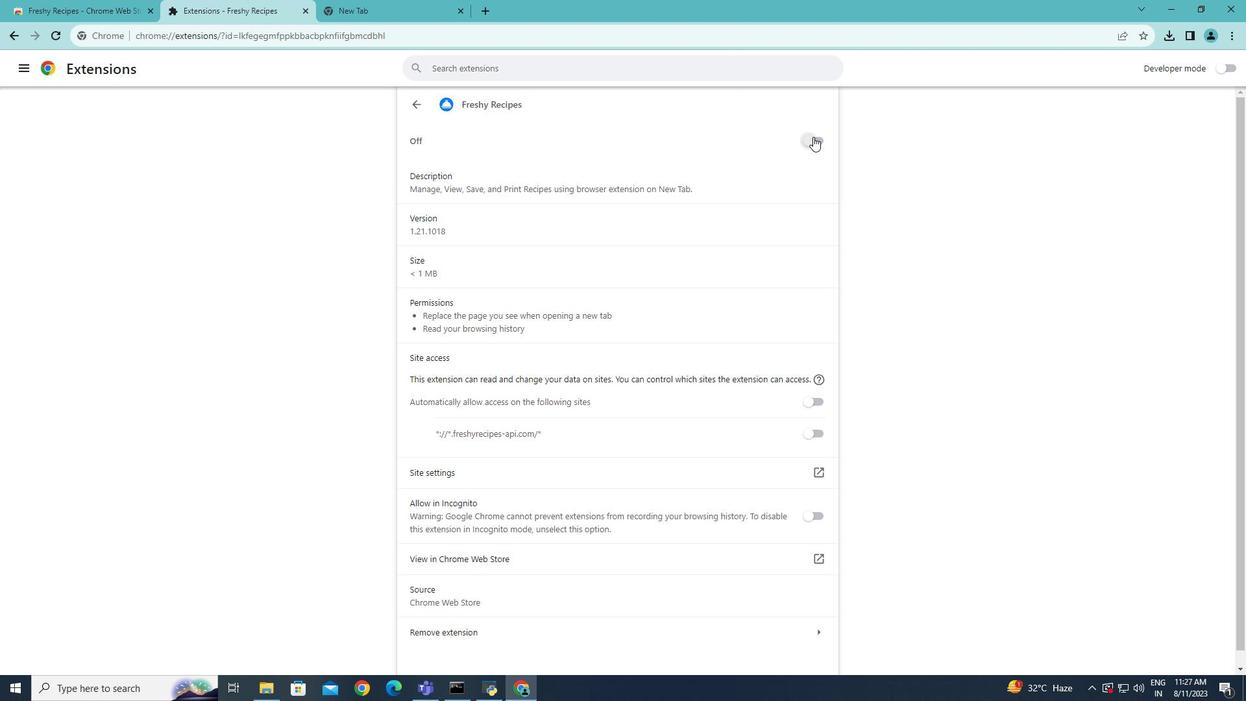 
Action: Mouse pressed left at (813, 137)
Screenshot: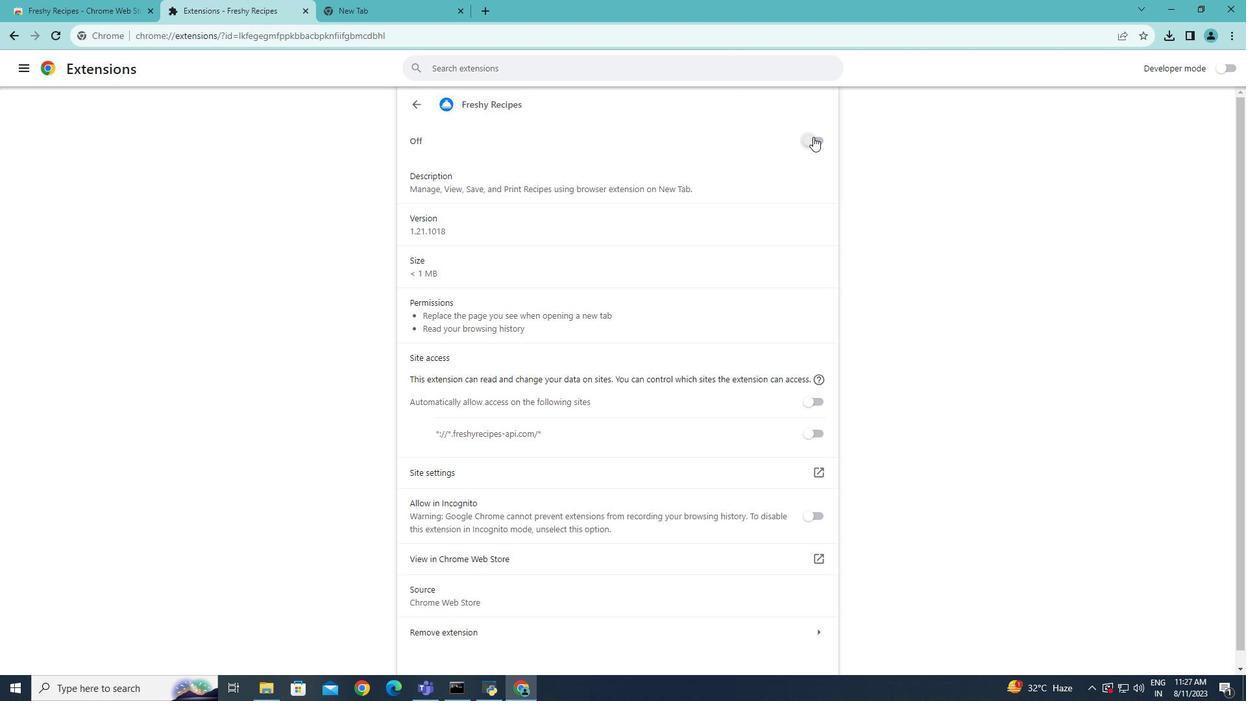 
Action: Mouse moved to (812, 403)
Screenshot: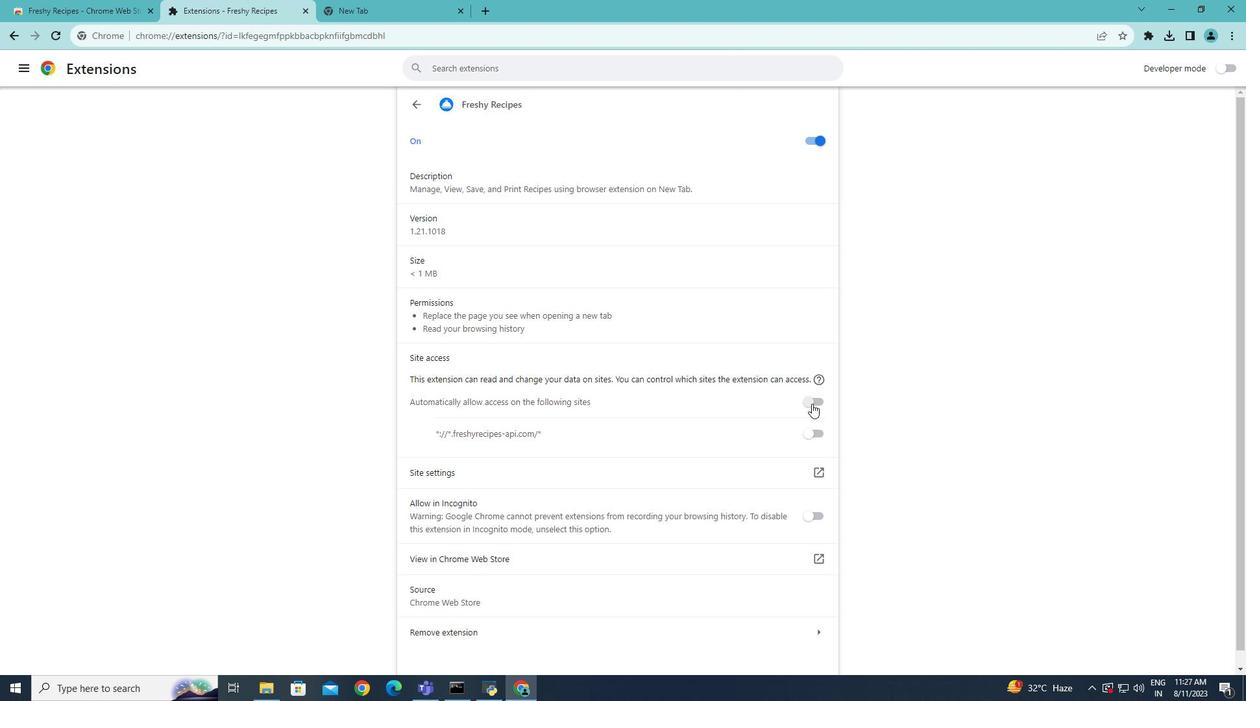 
Action: Mouse pressed left at (812, 403)
Screenshot: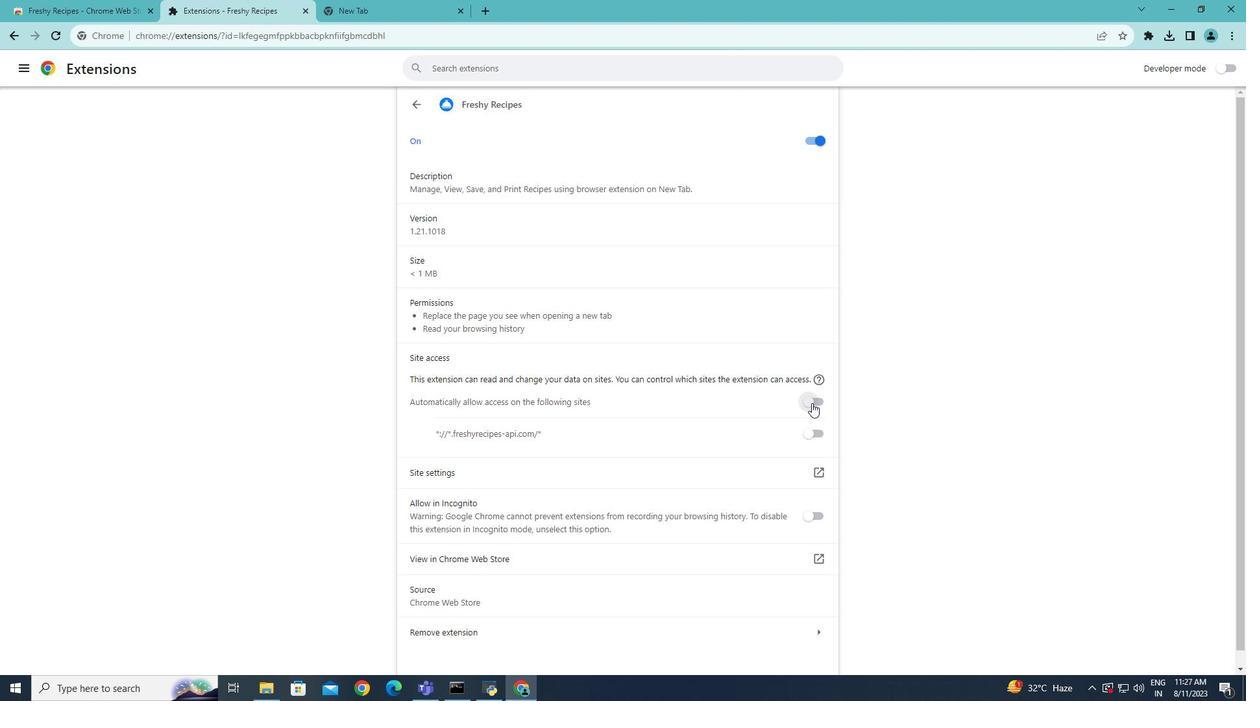 
Action: Mouse moved to (941, 342)
Screenshot: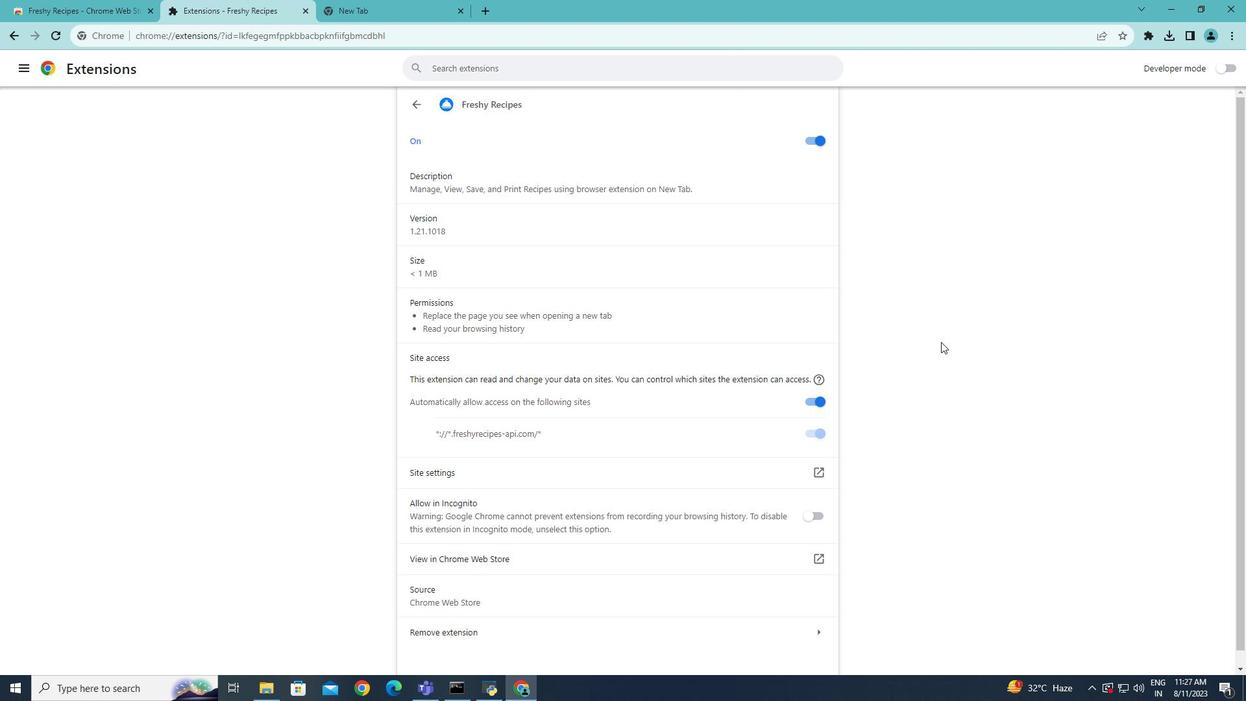 
